 Task: Edit the HTML file to update the admission process steps.
Action: Mouse moved to (90, 525)
Screenshot: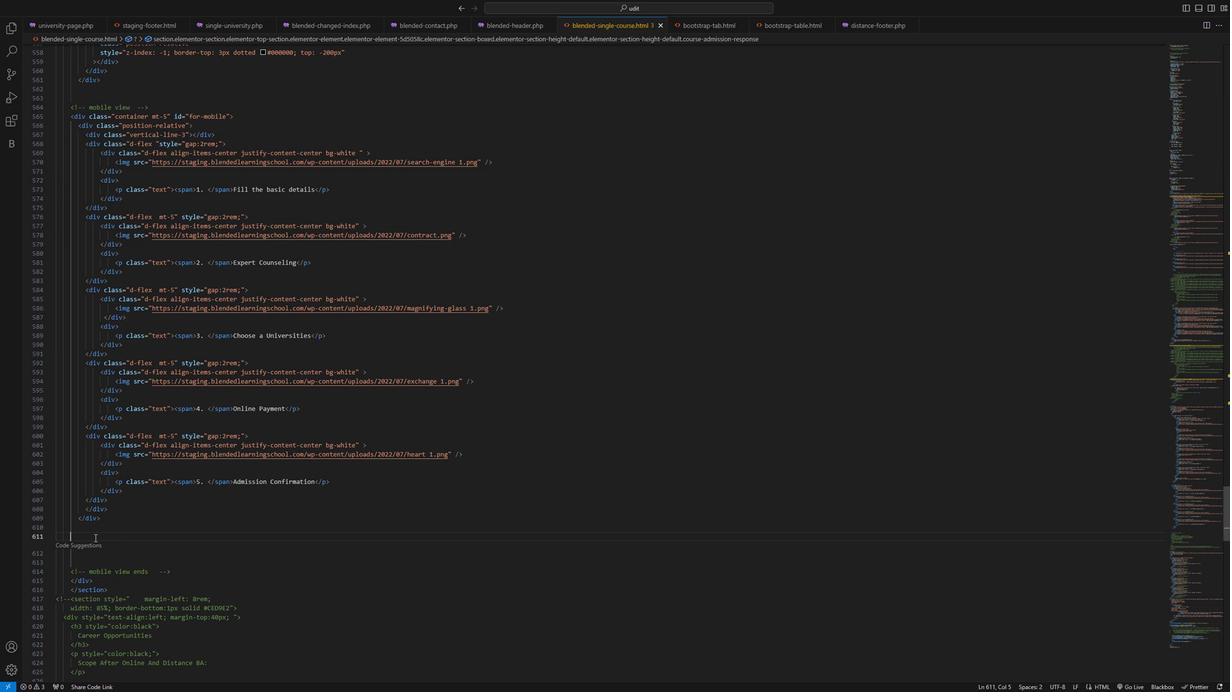 
Action: Mouse pressed left at (90, 525)
Screenshot: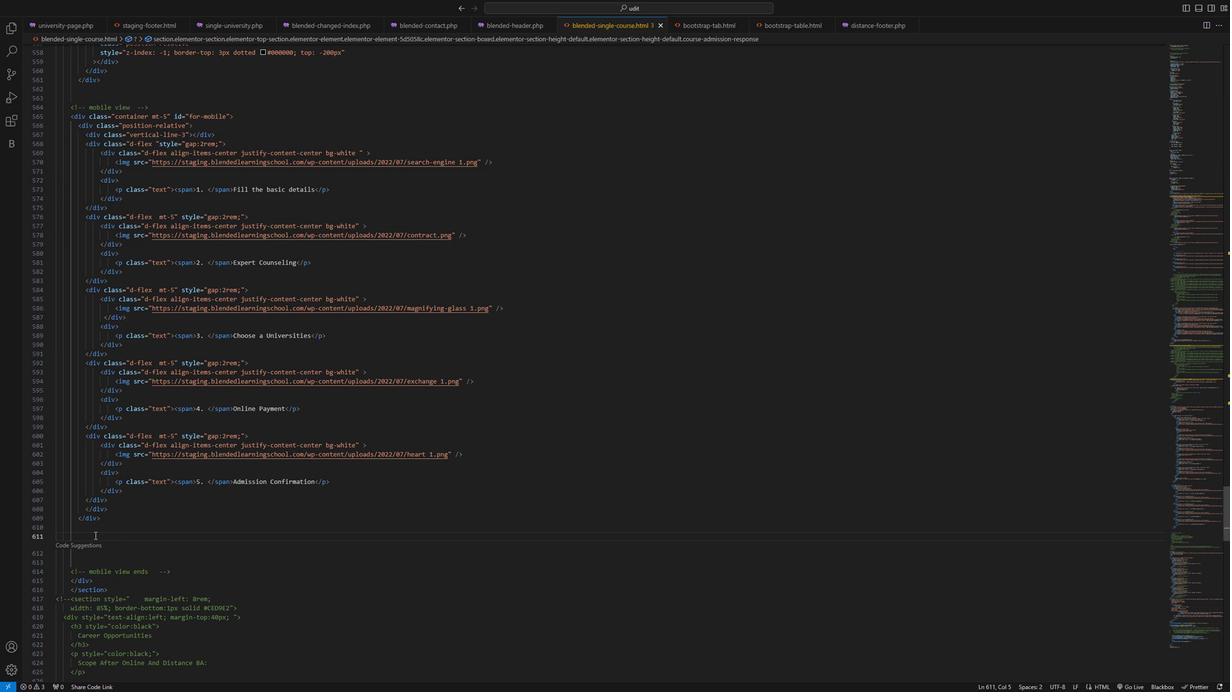 
Action: Key pressed ctrl+V
Screenshot: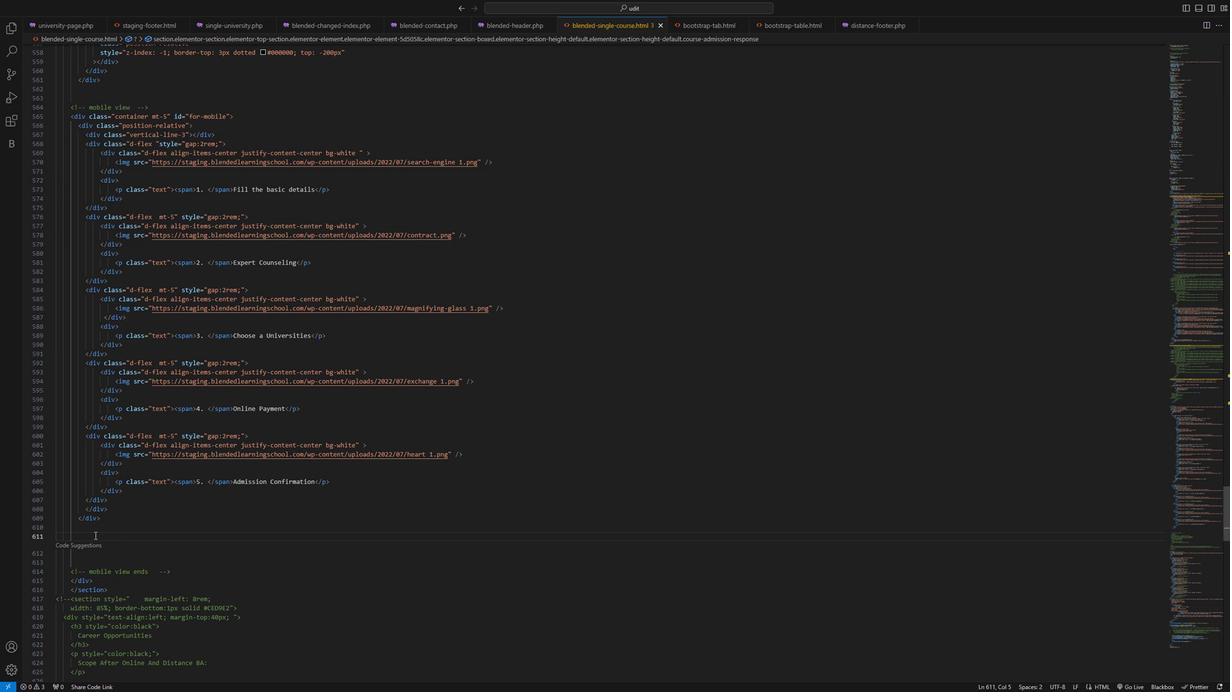 
Action: Mouse moved to (258, 308)
Screenshot: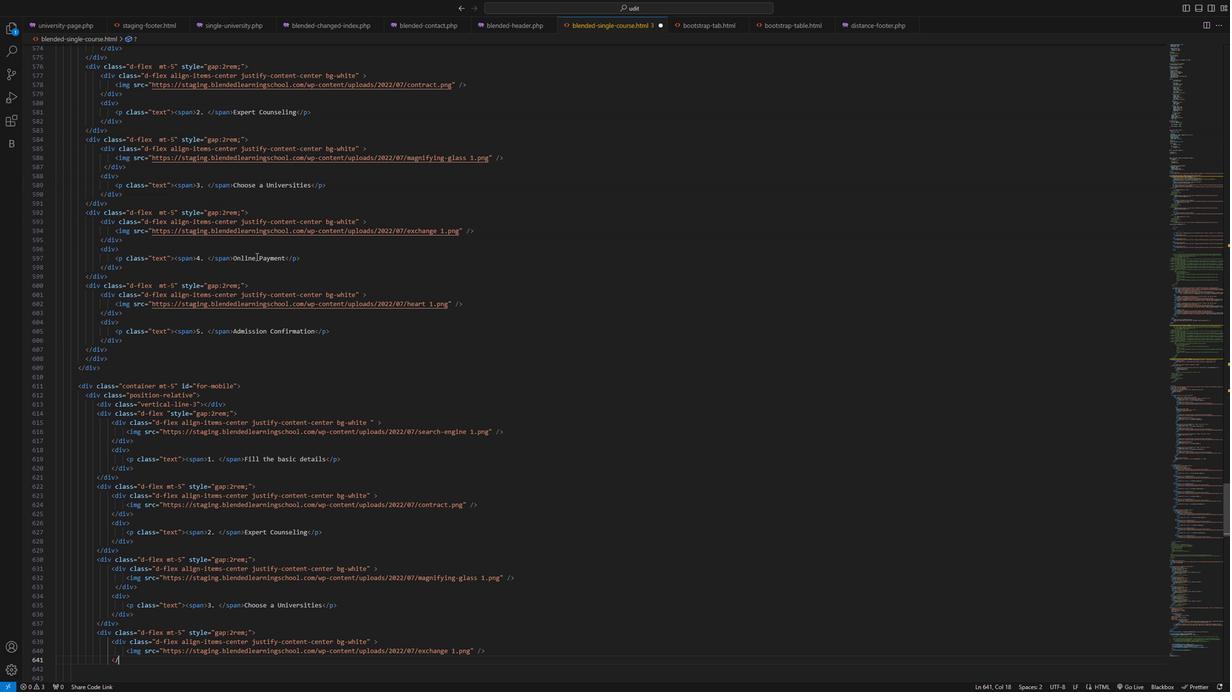 
Action: Mouse scrolled (258, 308) with delta (0, 0)
Screenshot: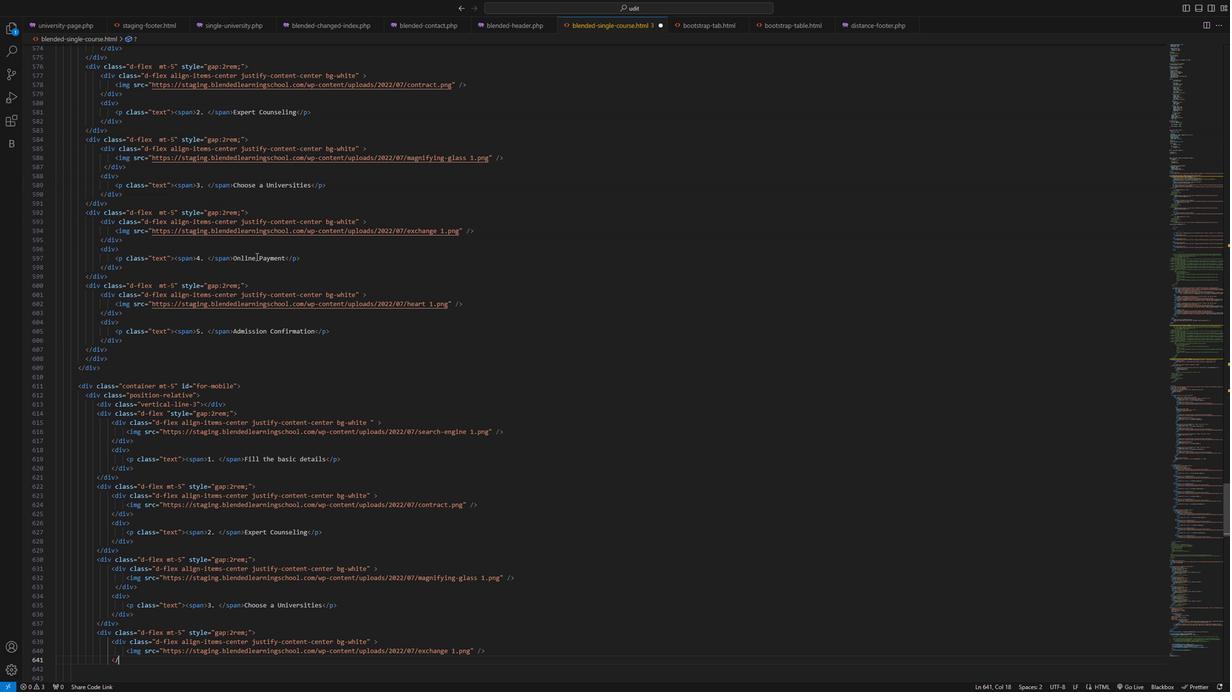 
Action: Mouse moved to (257, 309)
Screenshot: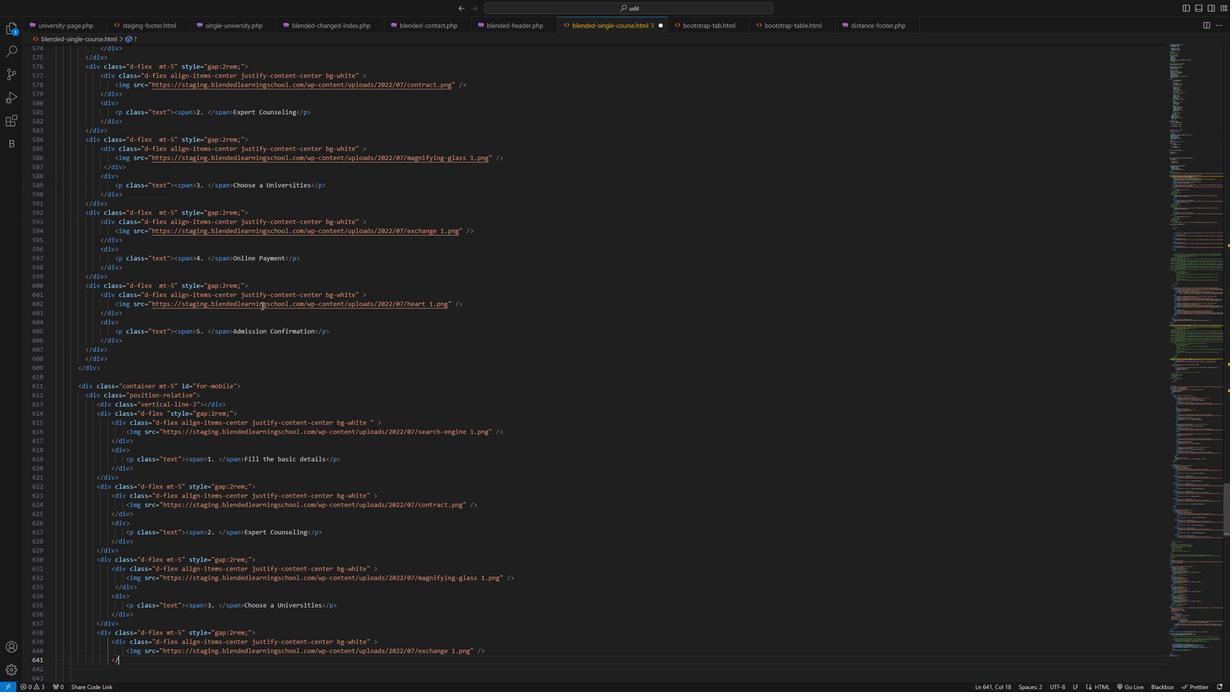 
Action: Mouse scrolled (257, 308) with delta (0, 0)
Screenshot: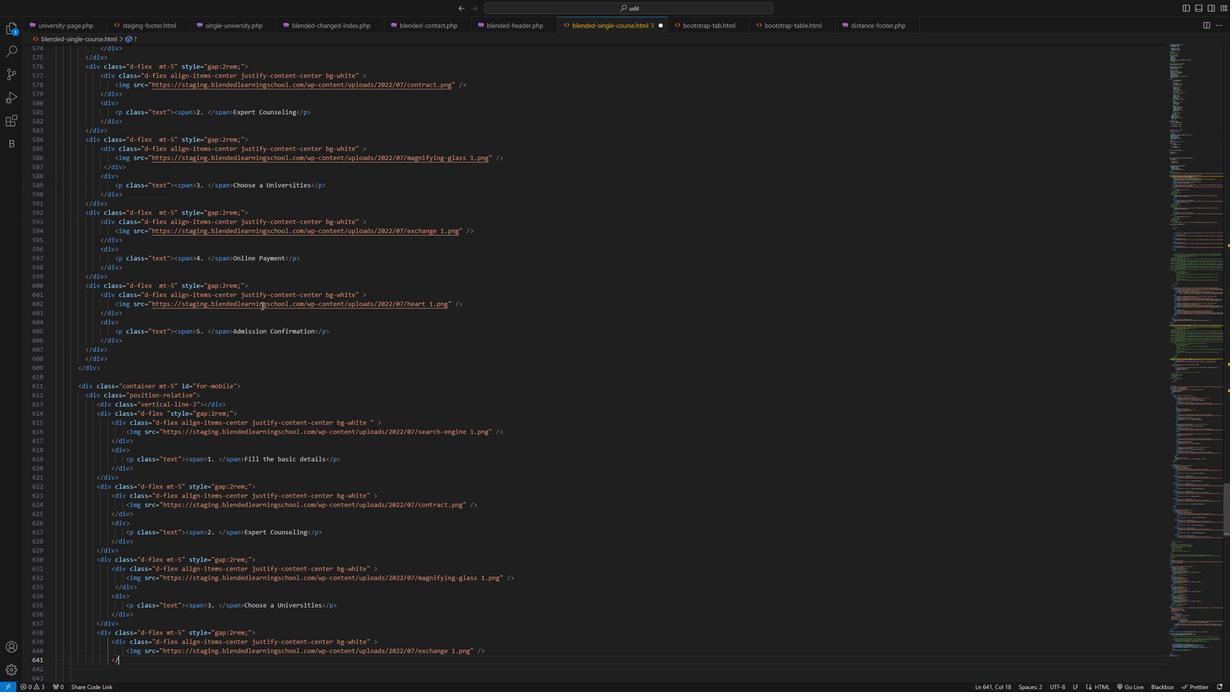 
Action: Mouse moved to (257, 310)
Screenshot: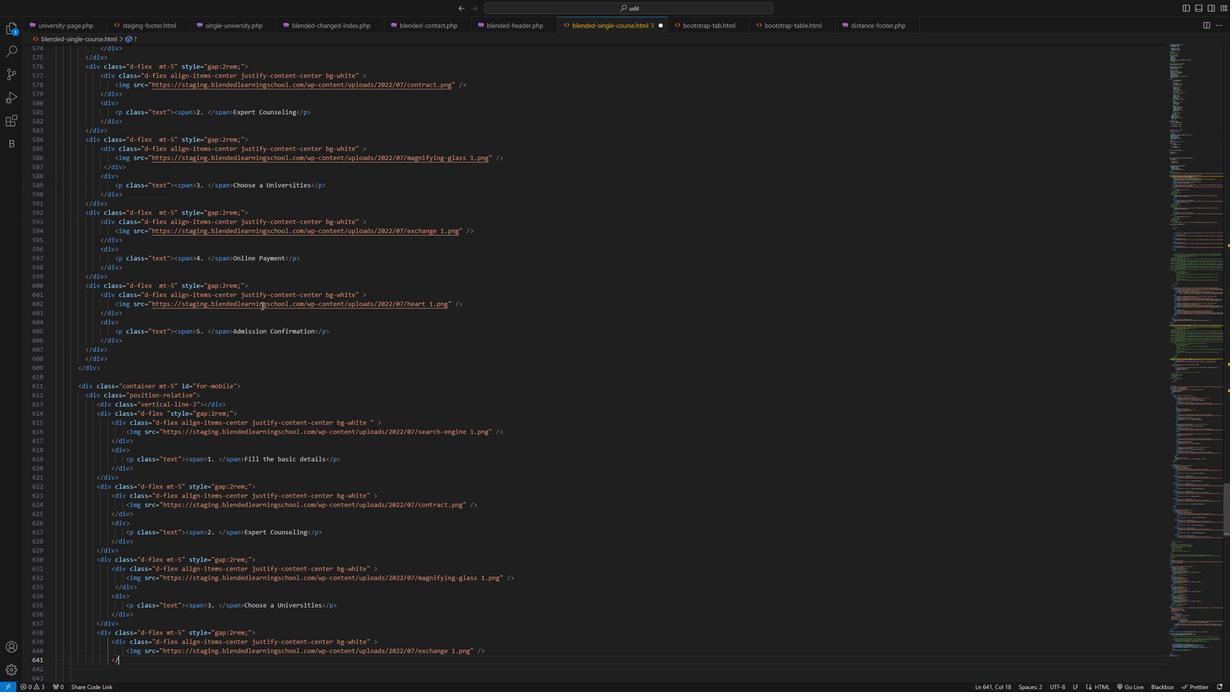 
Action: Mouse scrolled (257, 309) with delta (0, 0)
Screenshot: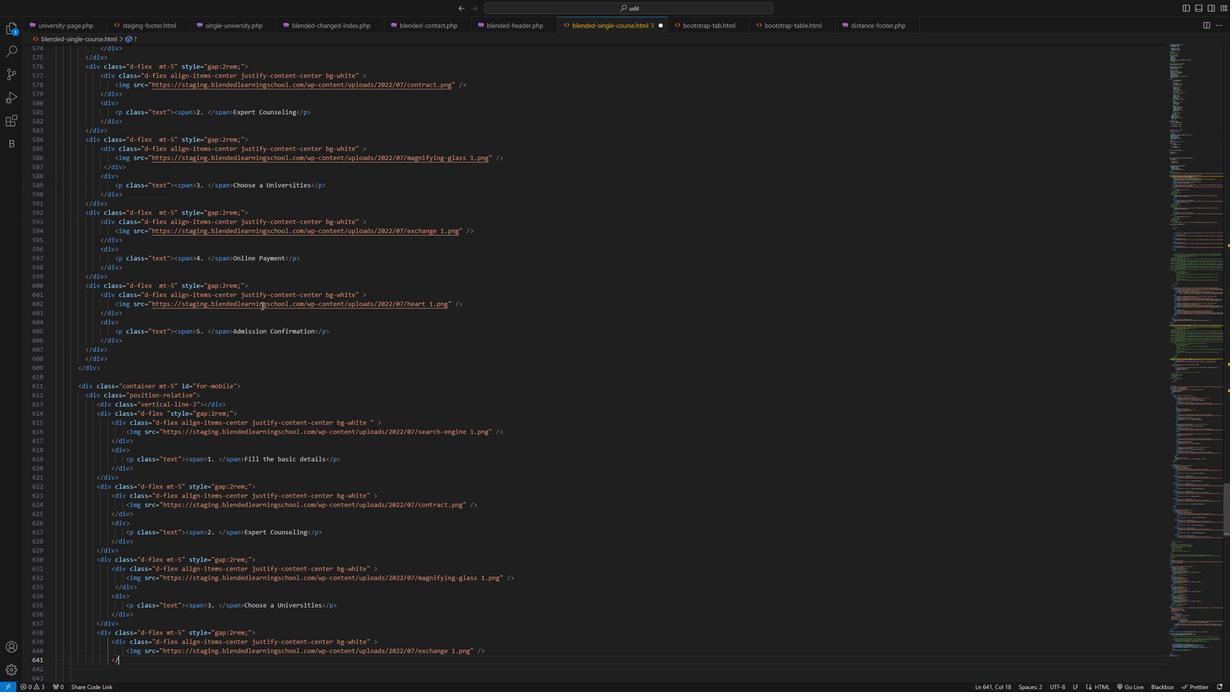 
Action: Mouse scrolled (257, 309) with delta (0, 0)
Screenshot: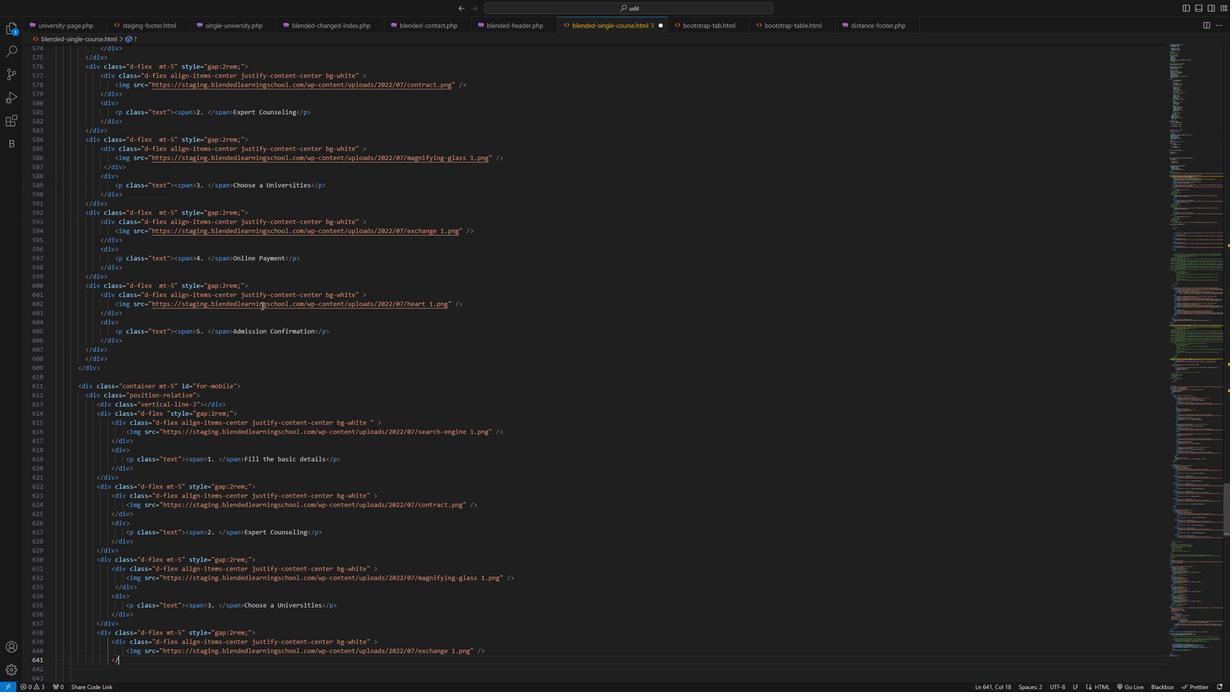 
Action: Mouse moved to (238, 362)
Screenshot: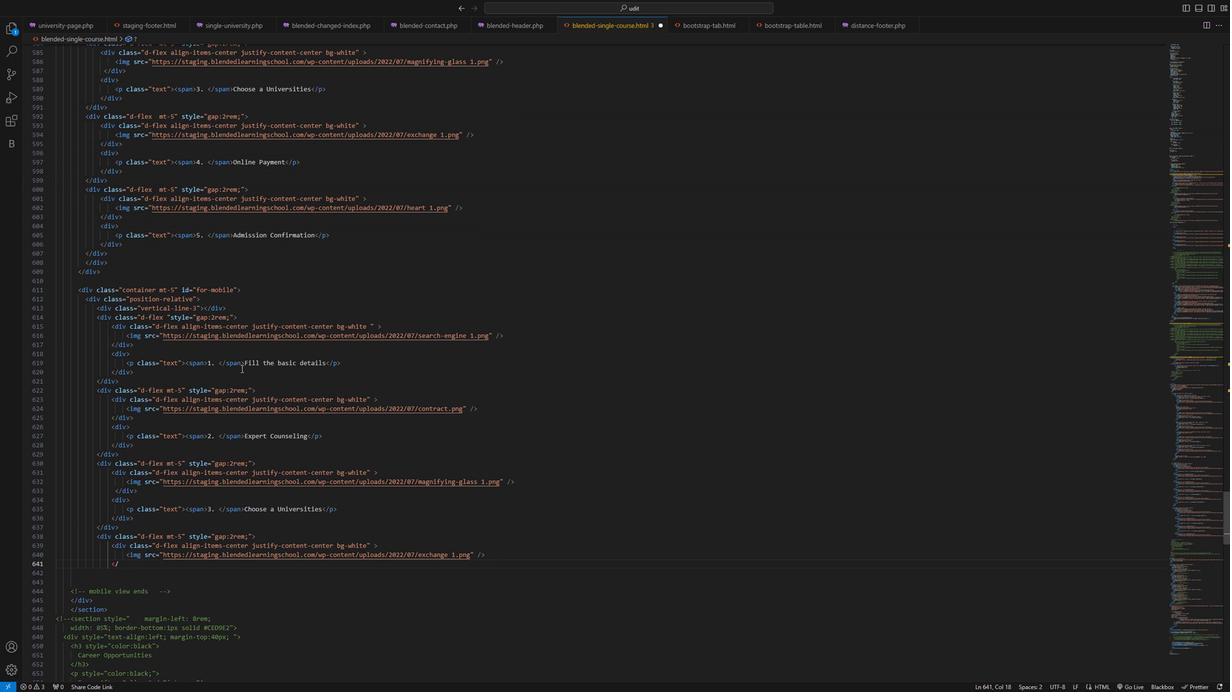 
Action: Mouse scrolled (238, 362) with delta (0, 0)
Screenshot: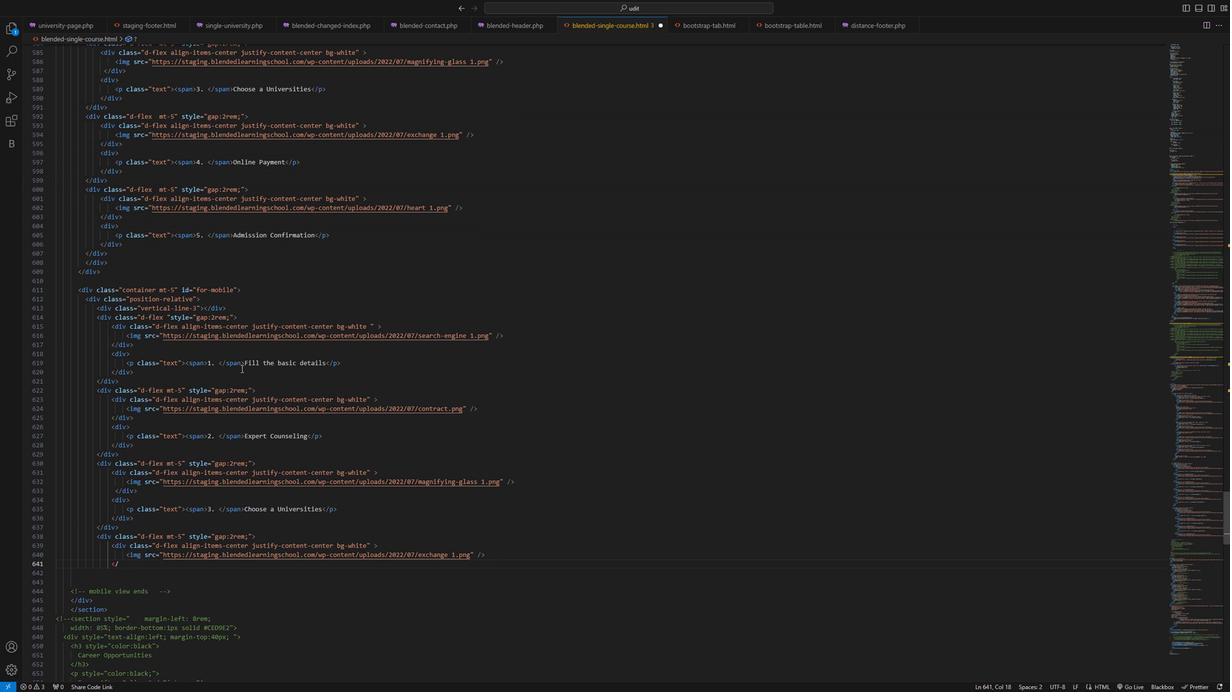 
Action: Mouse moved to (238, 362)
Screenshot: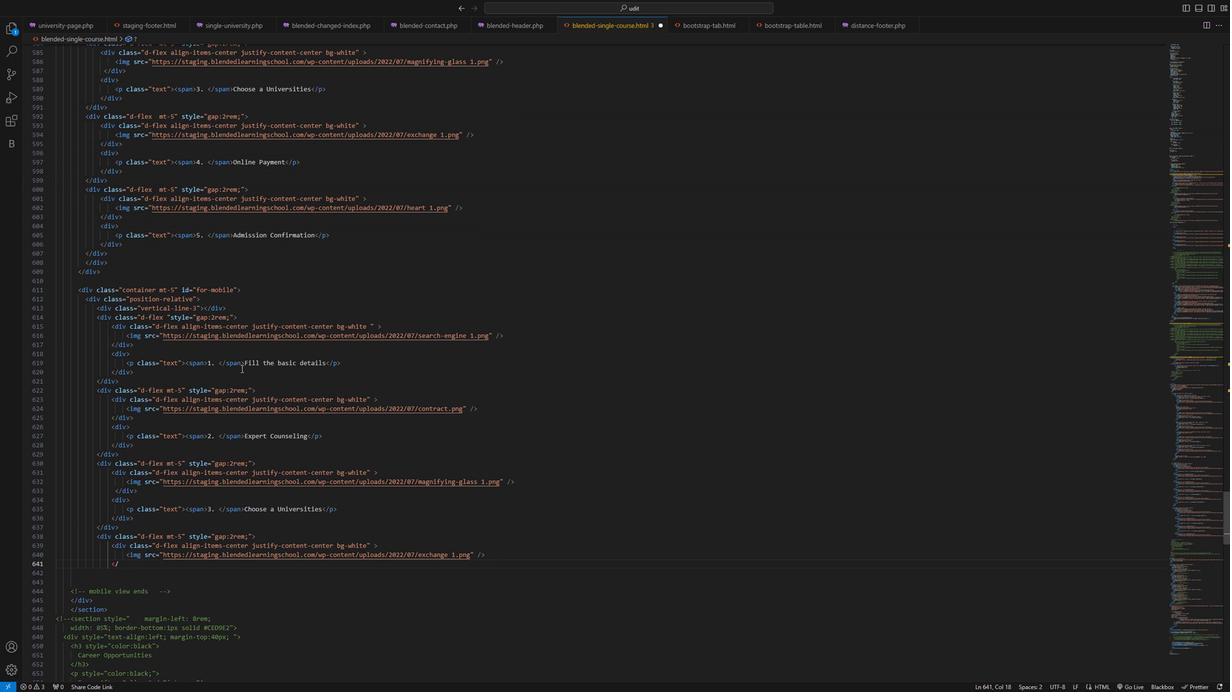 
Action: Mouse scrolled (238, 362) with delta (0, 0)
Screenshot: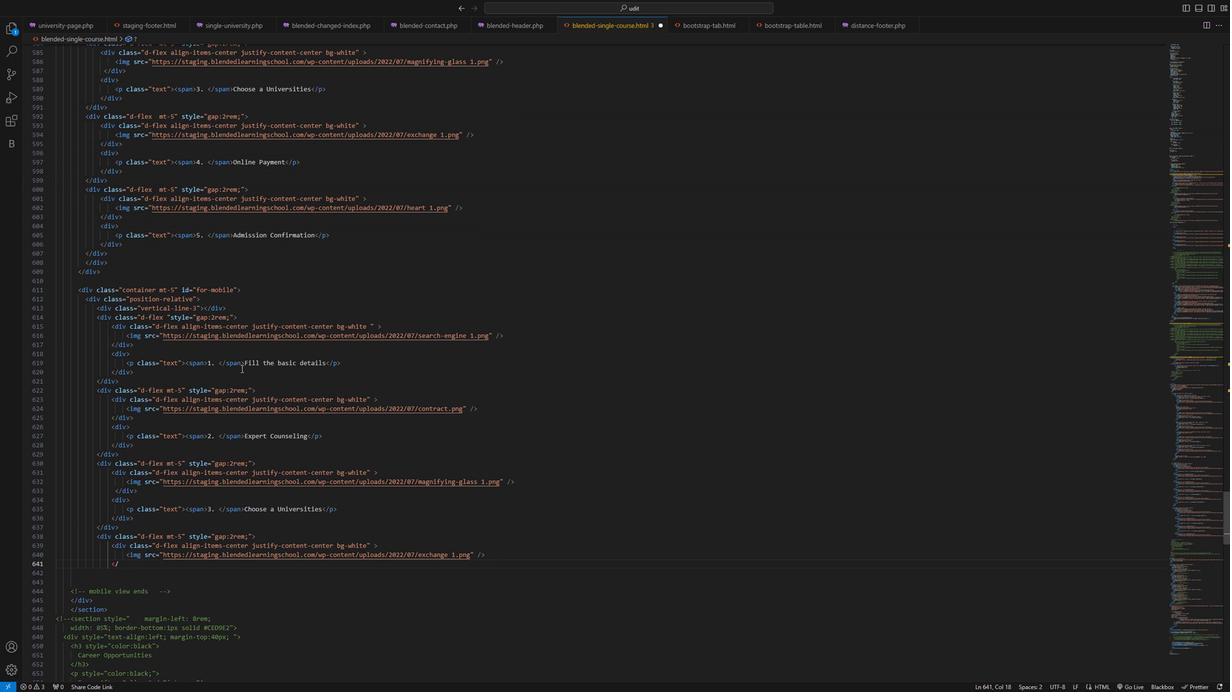 
Action: Mouse moved to (237, 363)
Screenshot: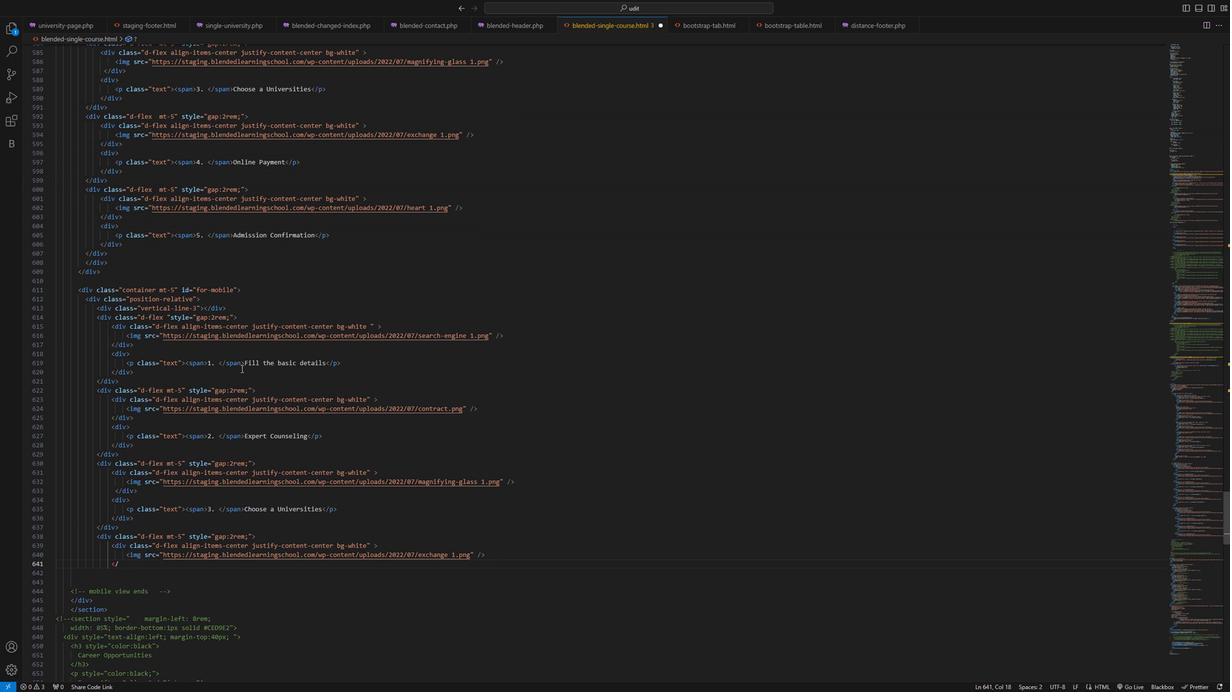 
Action: Mouse scrolled (237, 363) with delta (0, 0)
Screenshot: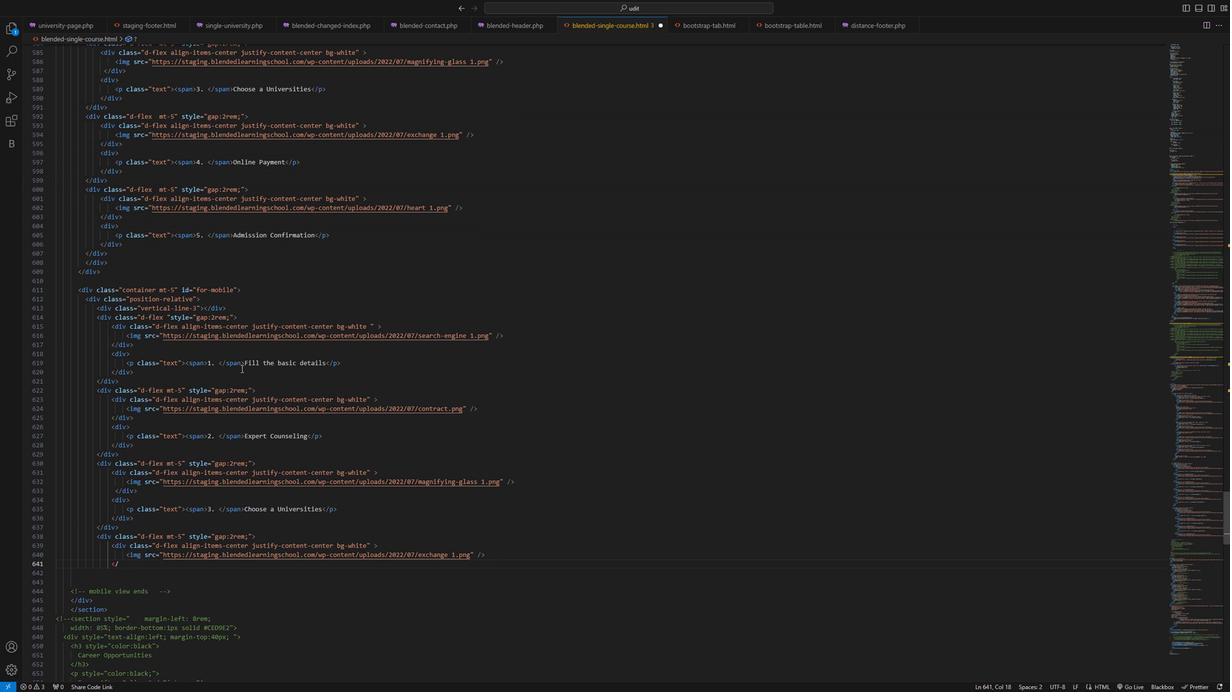
Action: Mouse moved to (126, 485)
Screenshot: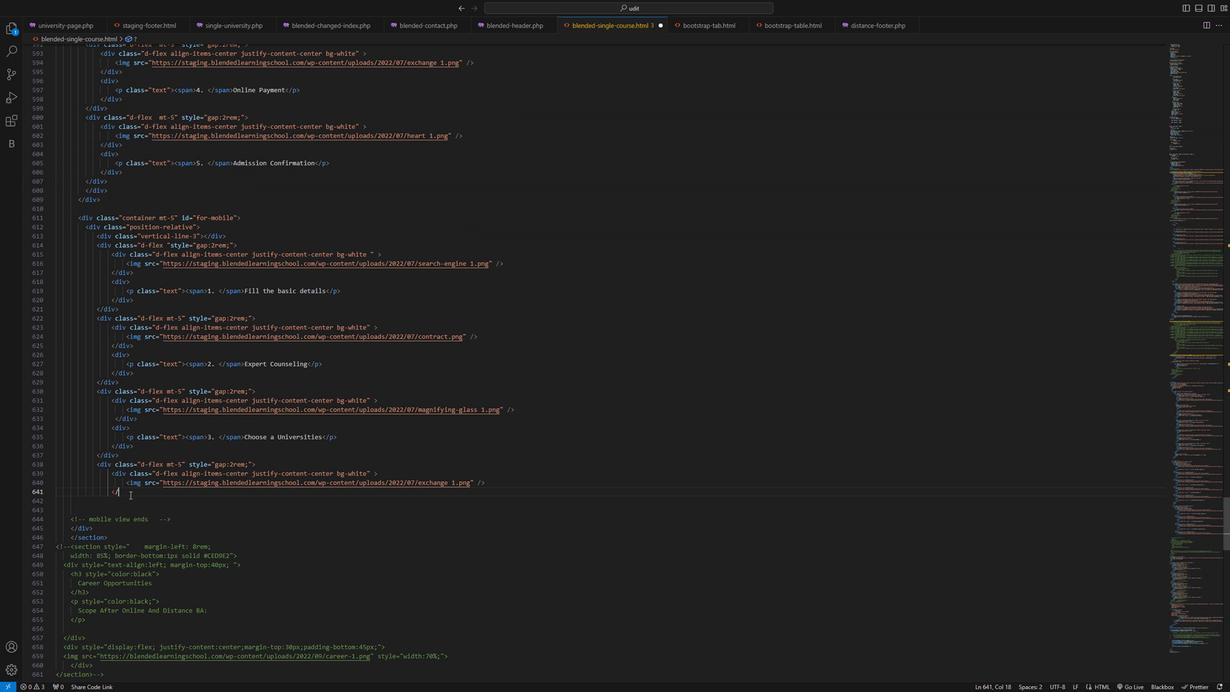 
Action: Mouse pressed left at (126, 485)
Screenshot: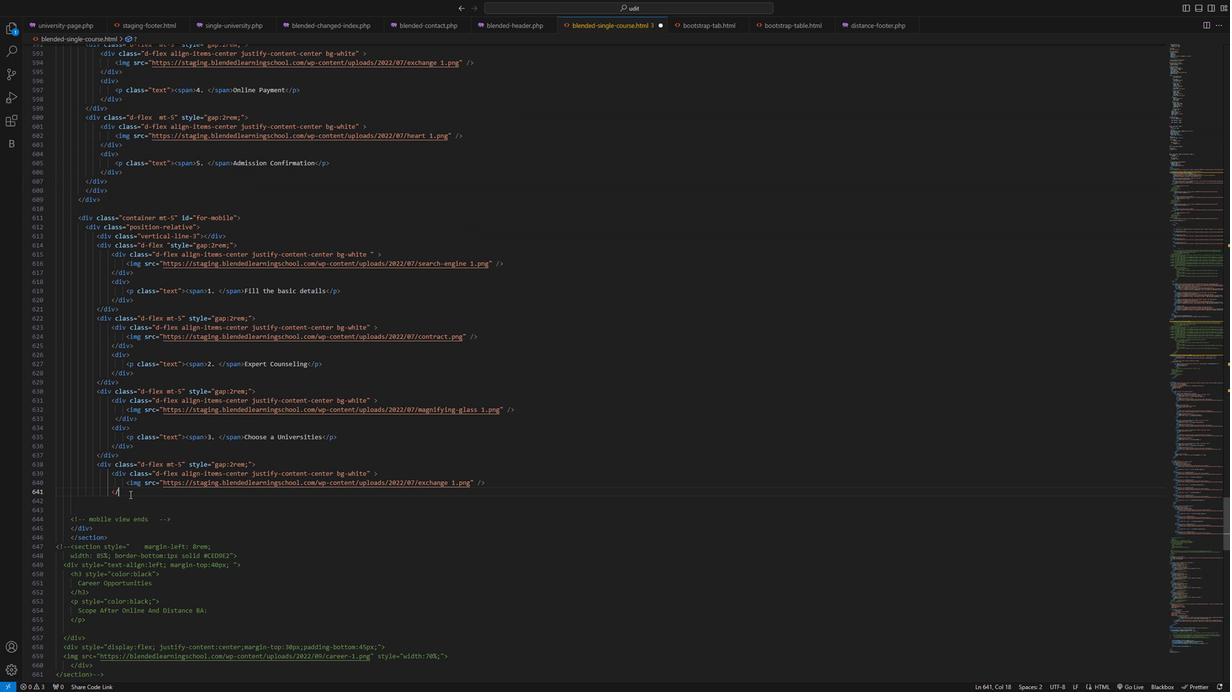 
Action: Mouse moved to (171, 476)
Screenshot: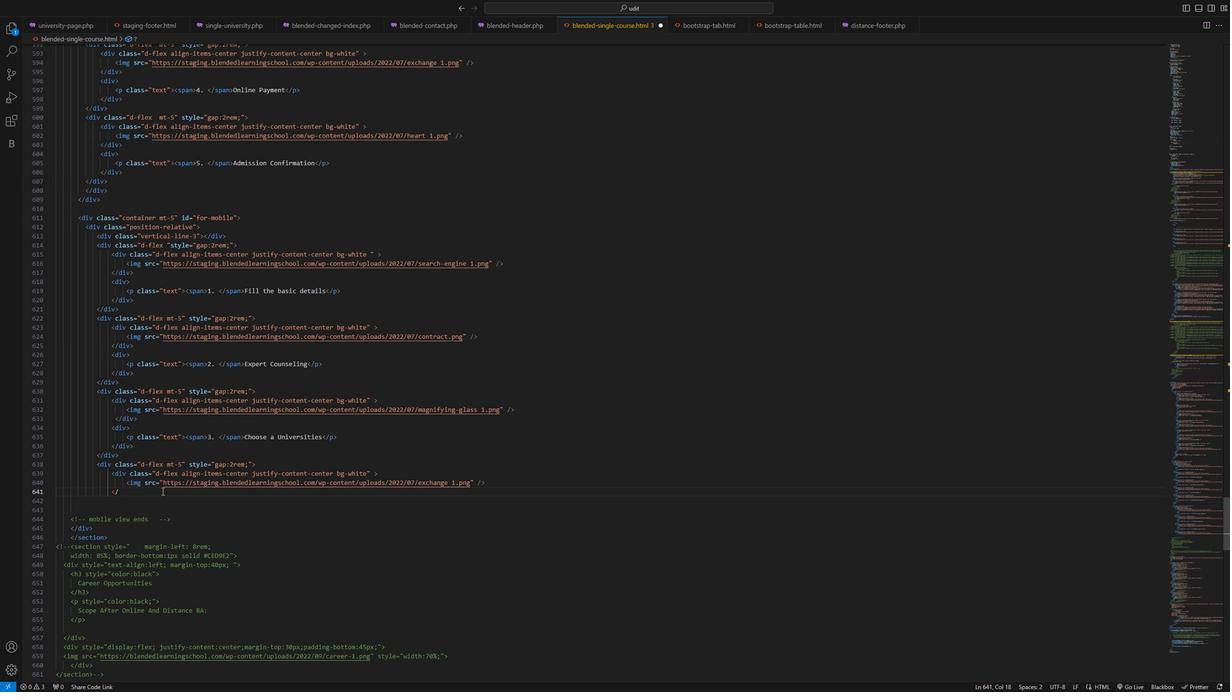 
Action: Key pressed <Key.backspace><Key.backspace><Key.backspace>
Screenshot: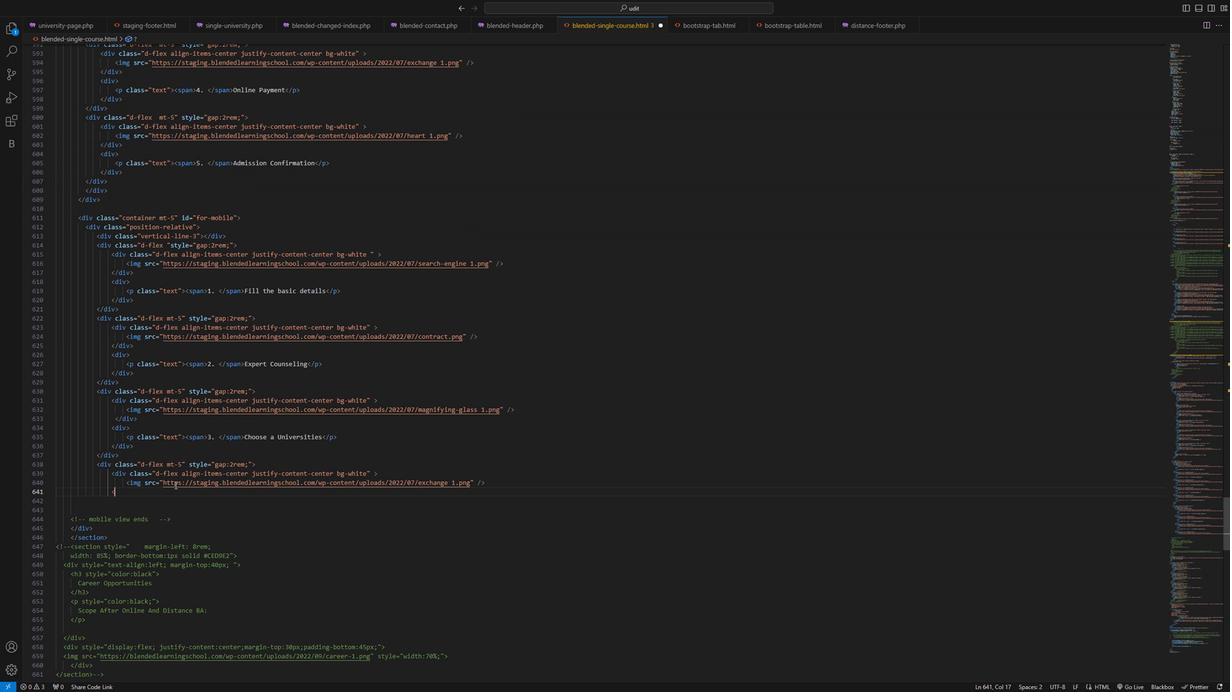 
Action: Mouse moved to (89, 217)
Screenshot: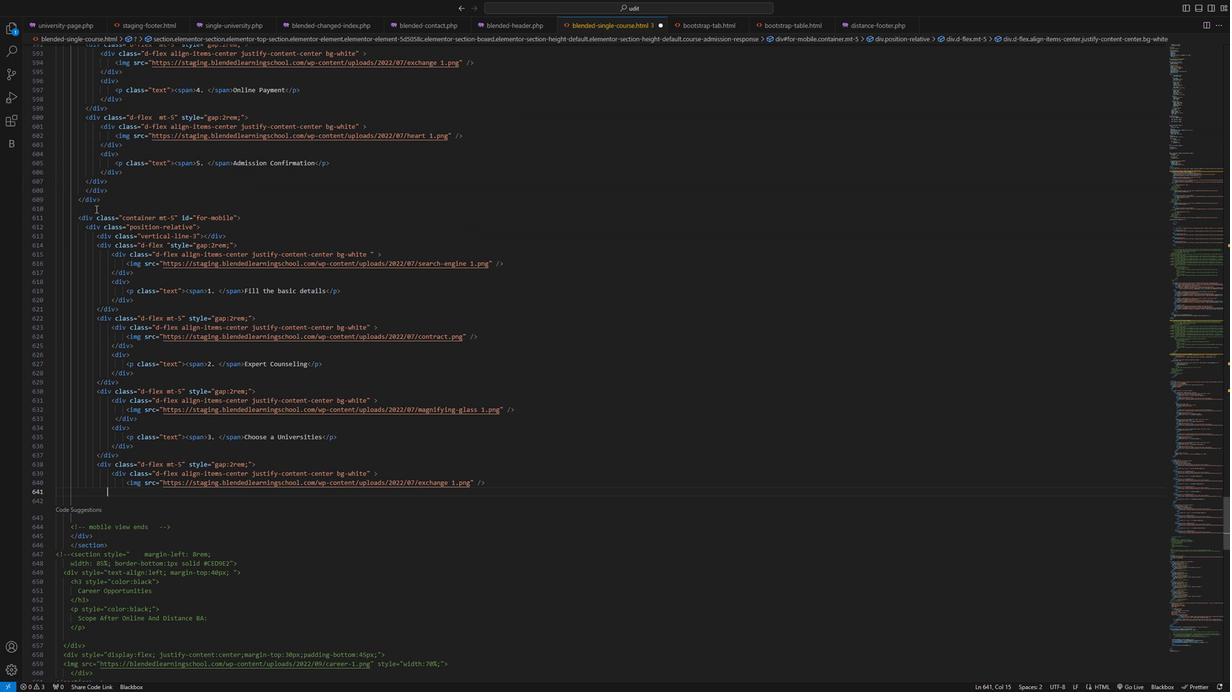 
Action: Mouse pressed left at (89, 217)
Screenshot: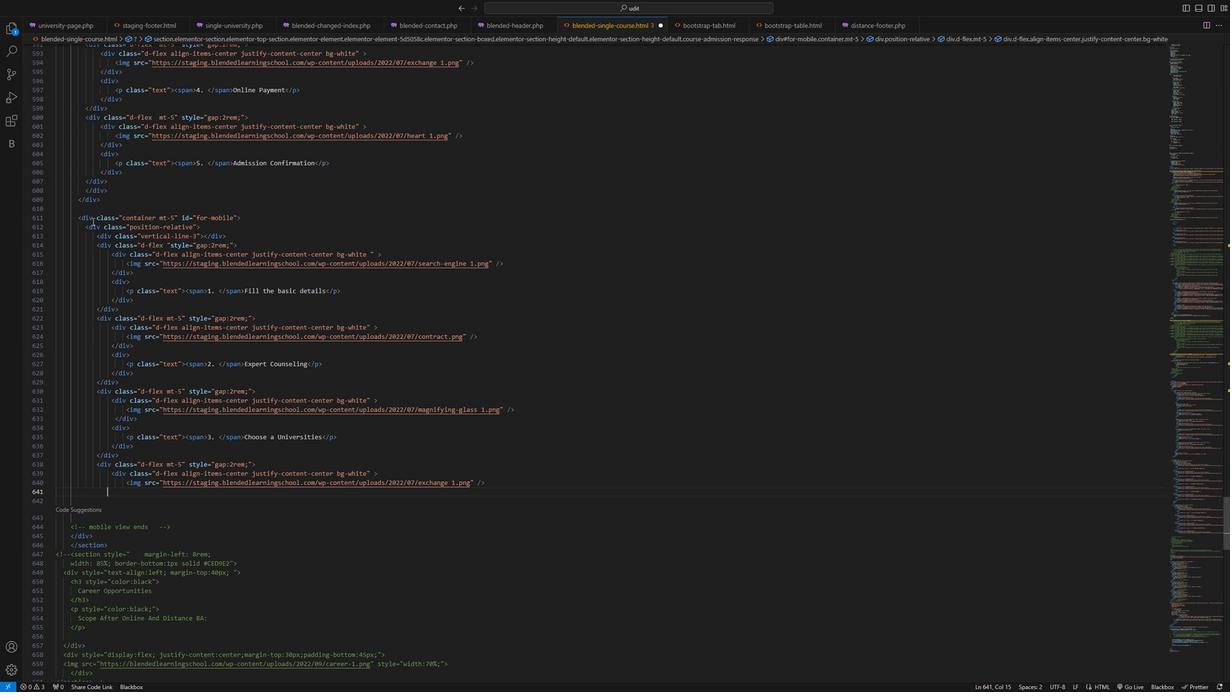 
Action: Mouse moved to (83, 215)
Screenshot: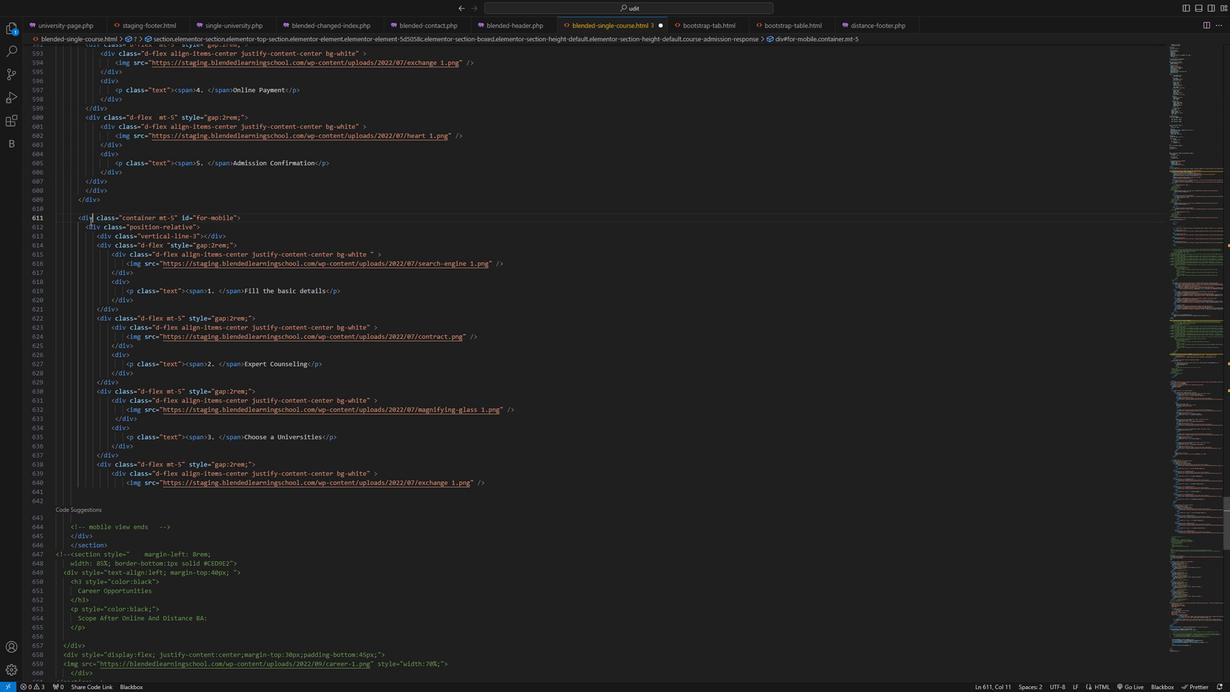 
Action: Mouse pressed left at (83, 215)
Screenshot: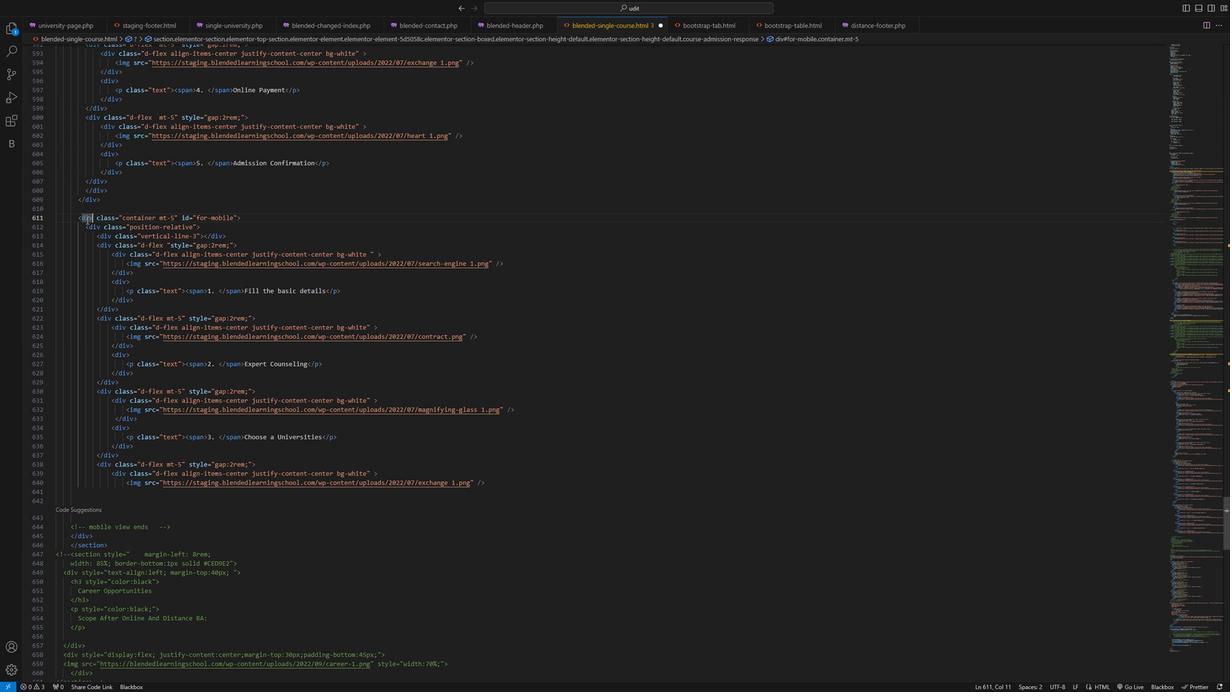 
Action: Mouse moved to (87, 221)
Screenshot: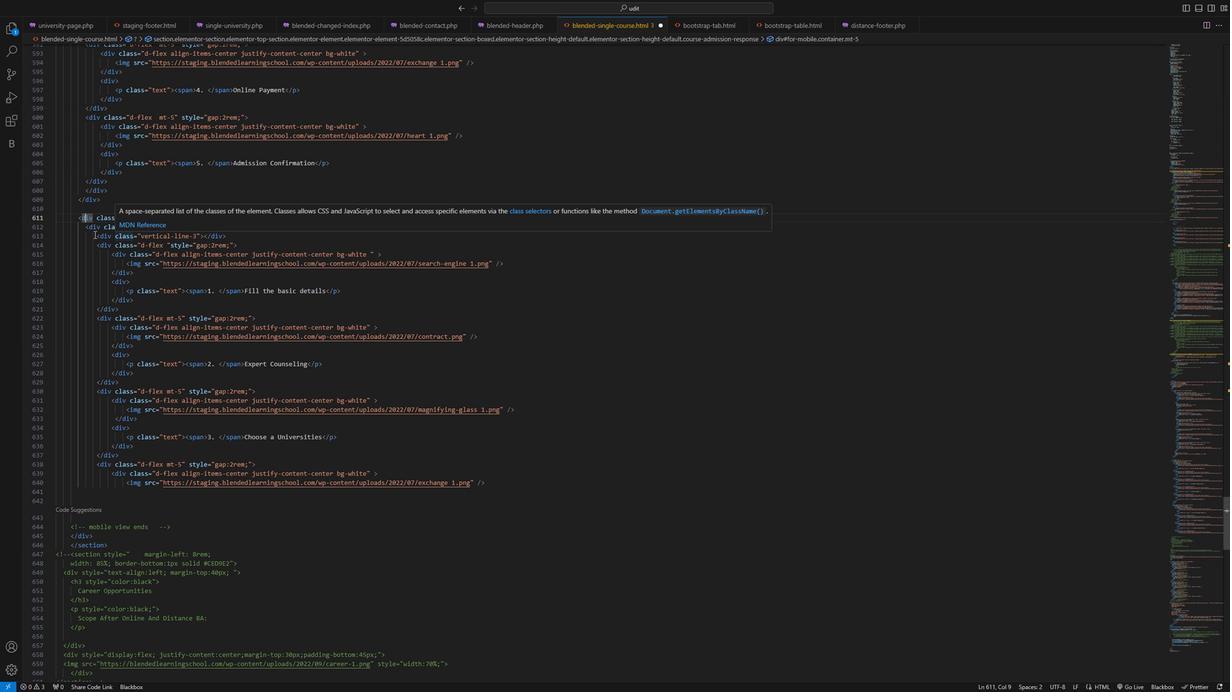 
Action: Mouse pressed left at (87, 221)
Screenshot: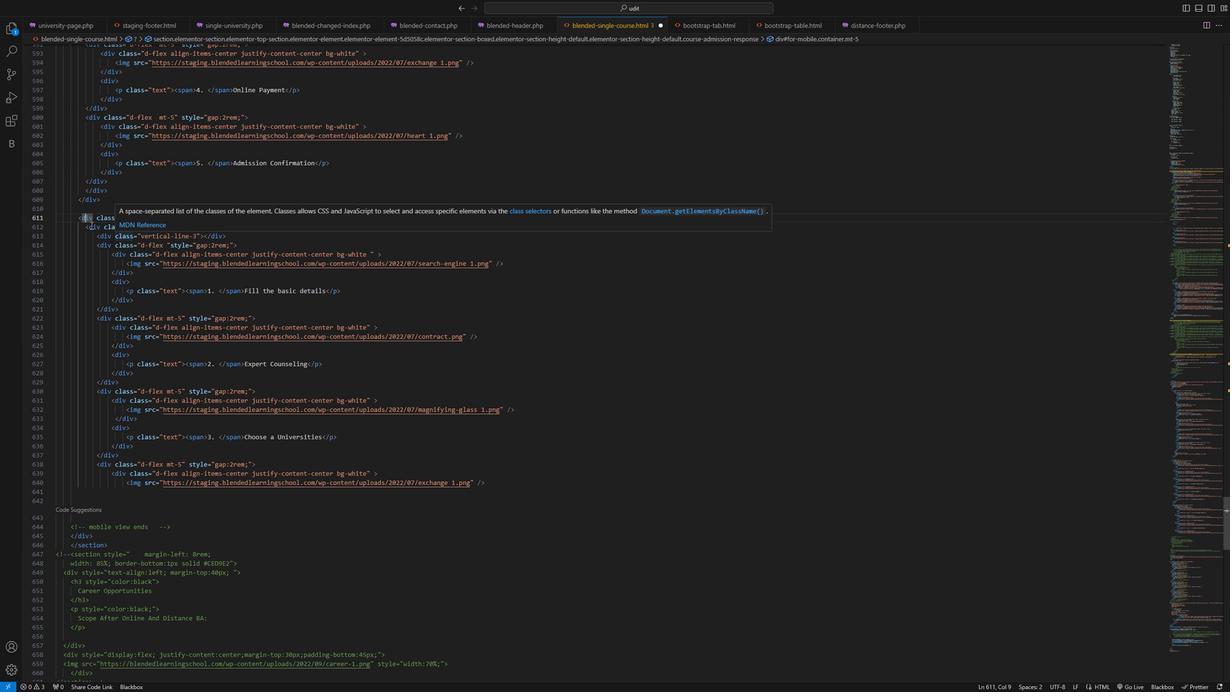
Action: Mouse moved to (99, 229)
Screenshot: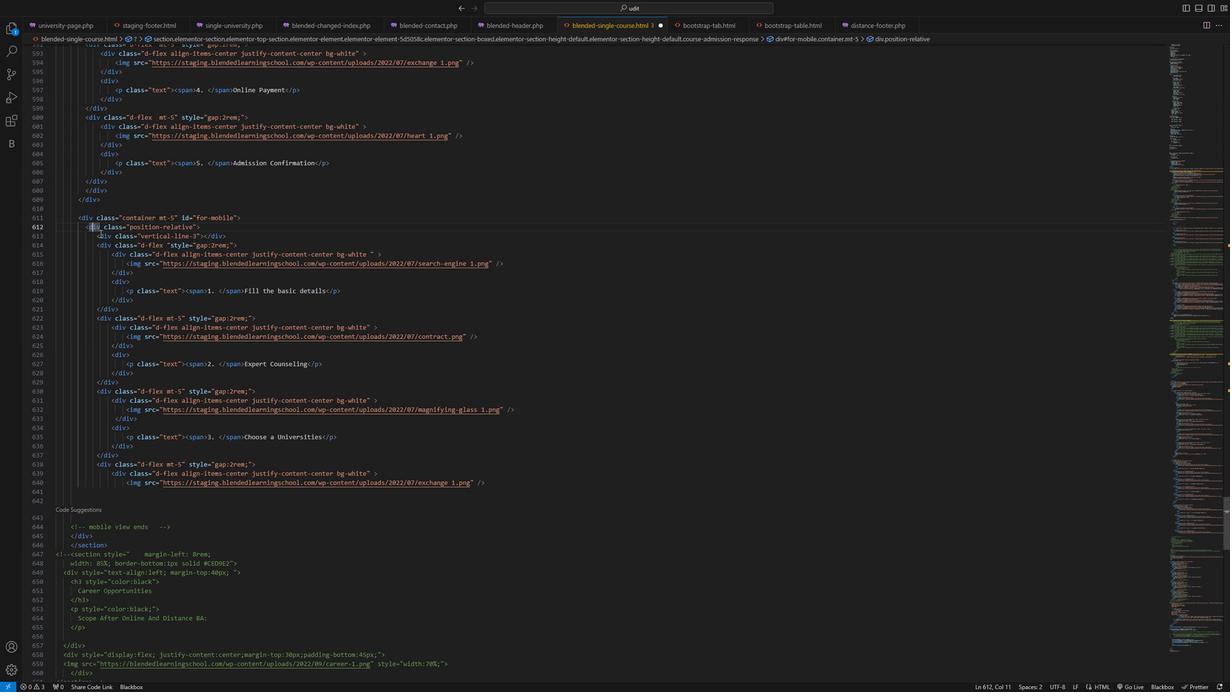 
Action: Mouse pressed left at (99, 229)
Screenshot: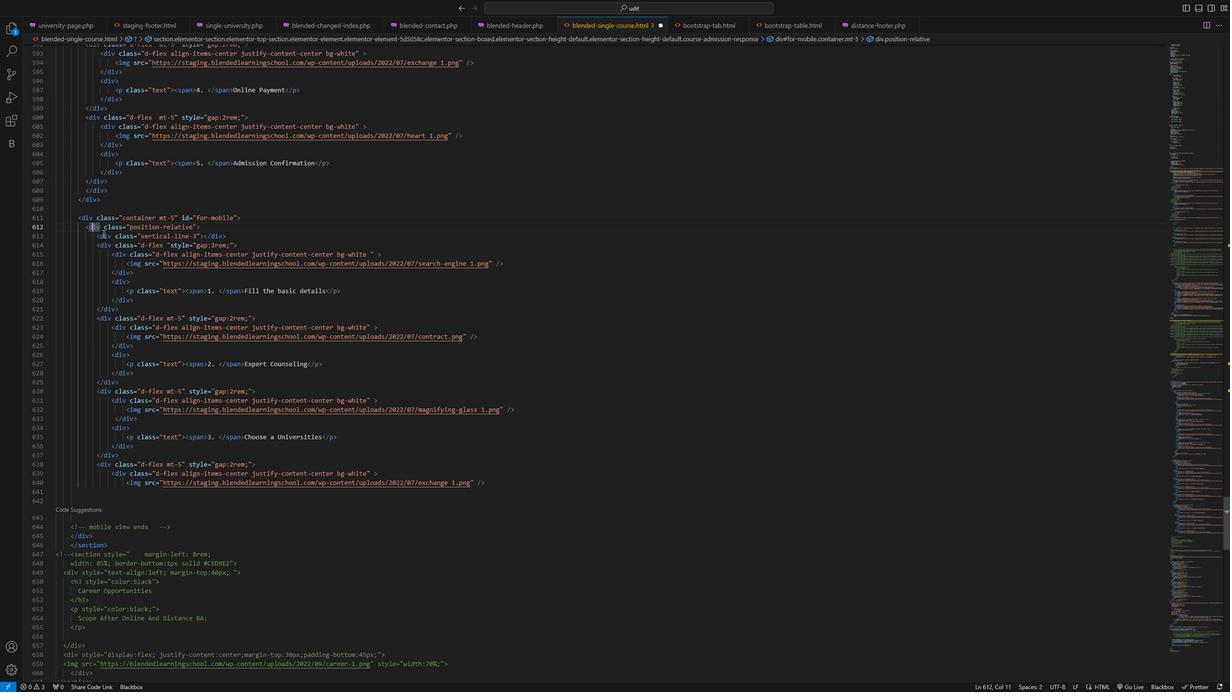 
Action: Mouse moved to (98, 237)
Screenshot: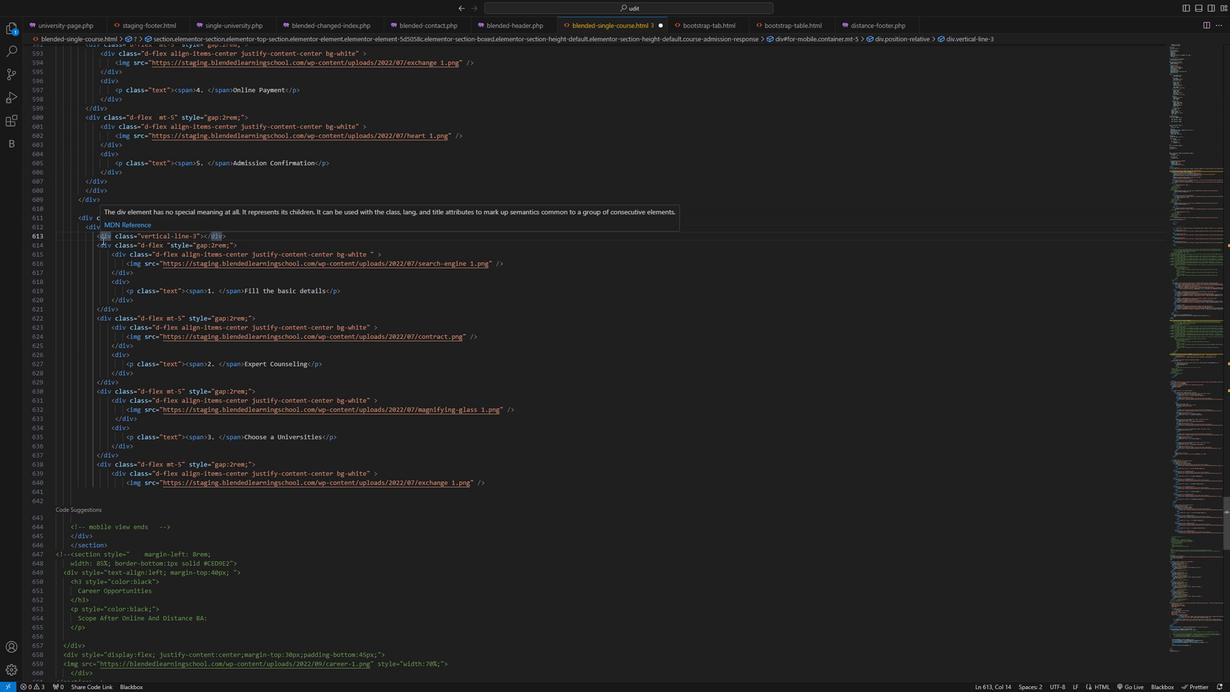 
Action: Key pressed <Key.esc>
Screenshot: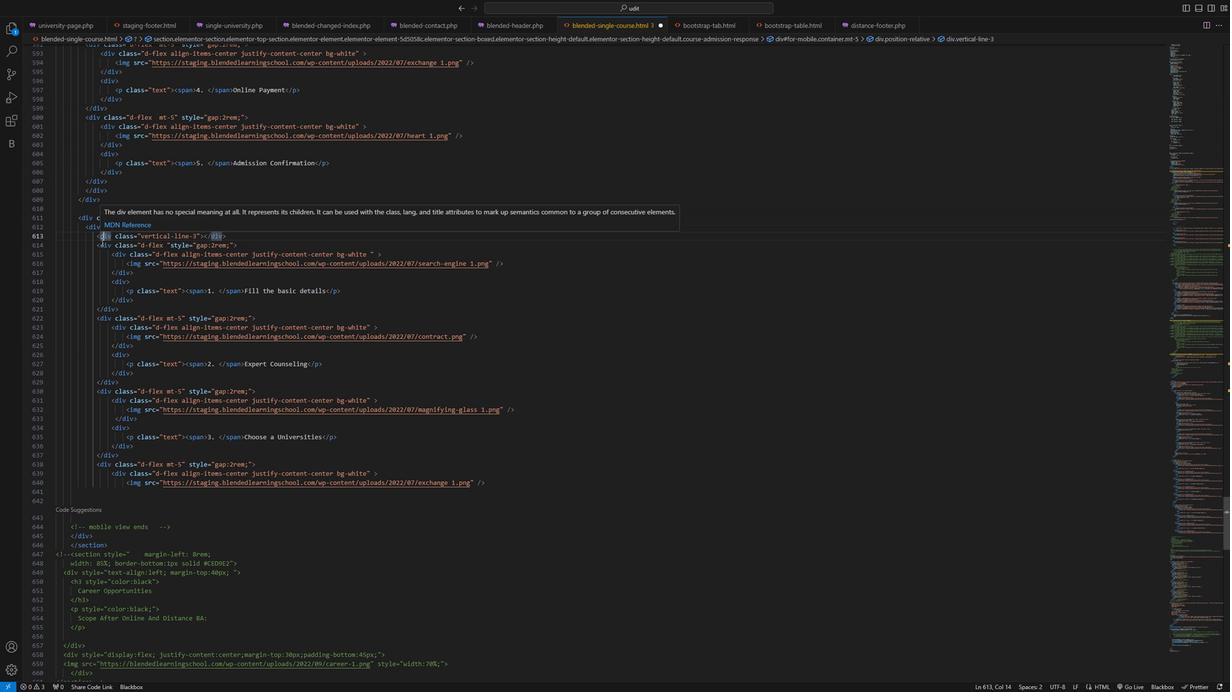 
Action: Mouse moved to (212, 281)
Screenshot: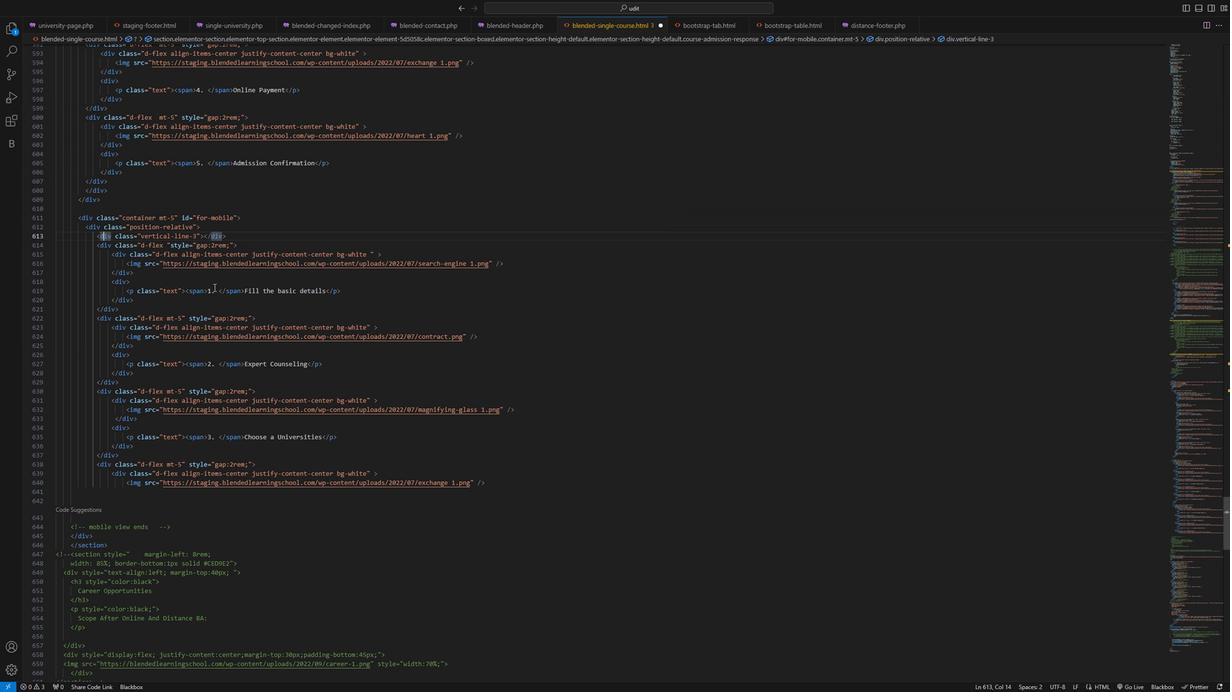 
Action: Mouse pressed left at (212, 281)
Screenshot: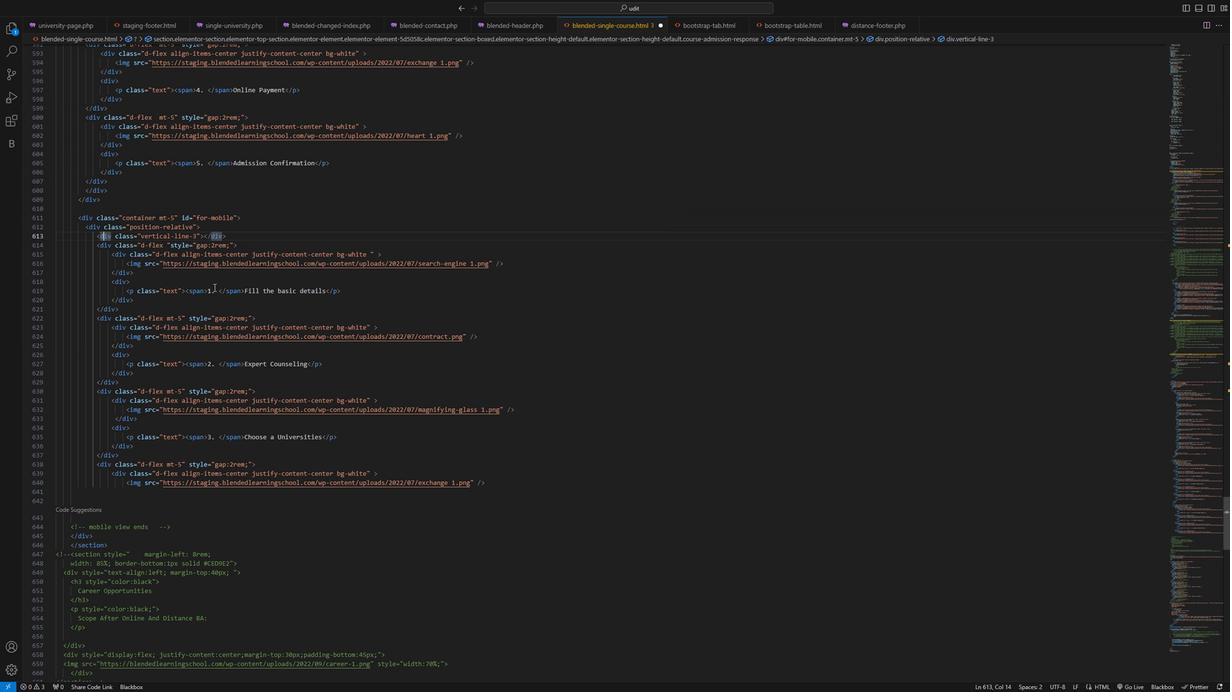 
Action: Mouse moved to (391, 297)
Screenshot: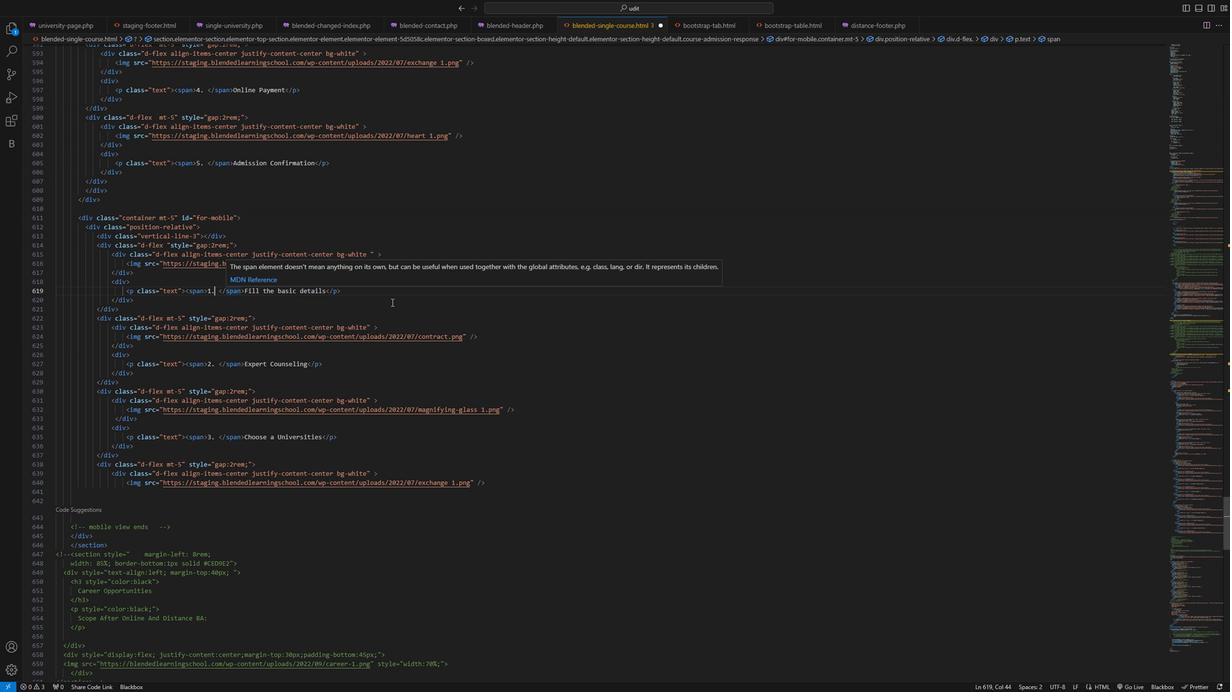 
Action: Key pressed <Key.right><Key.right><Key.right>
Screenshot: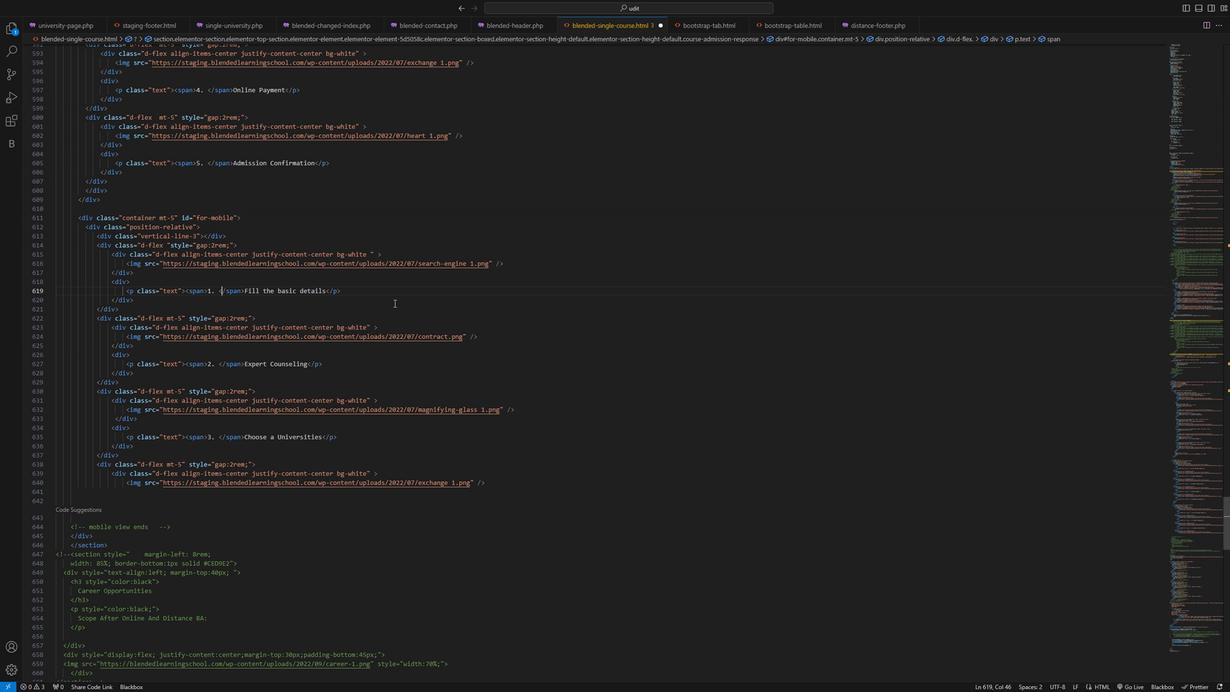 
Action: Mouse moved to (94, 223)
Screenshot: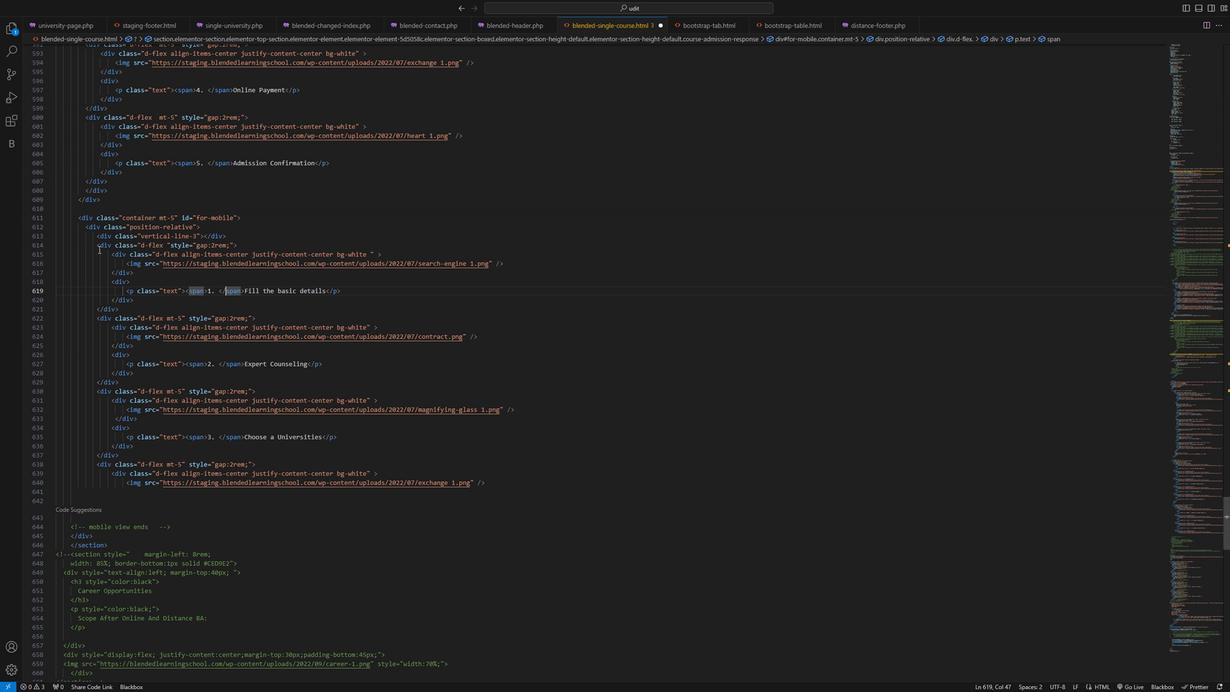 
Action: Mouse pressed left at (94, 223)
Screenshot: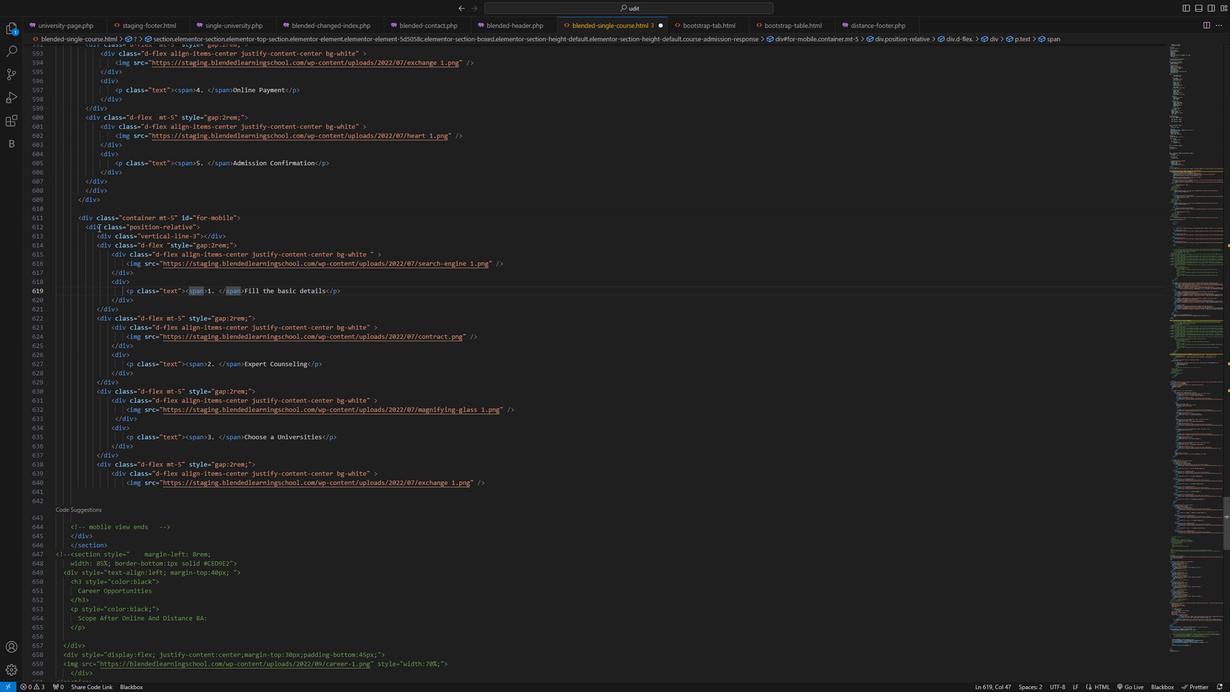 
Action: Mouse moved to (98, 231)
Screenshot: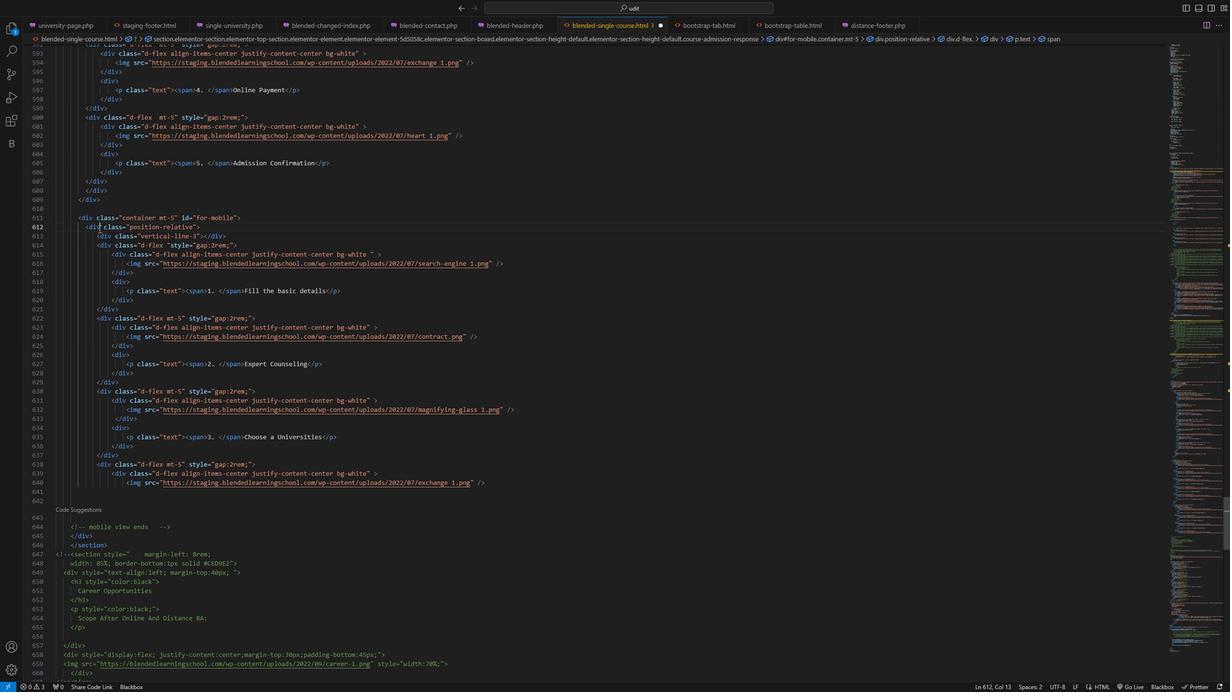 
Action: Mouse pressed left at (98, 231)
Screenshot: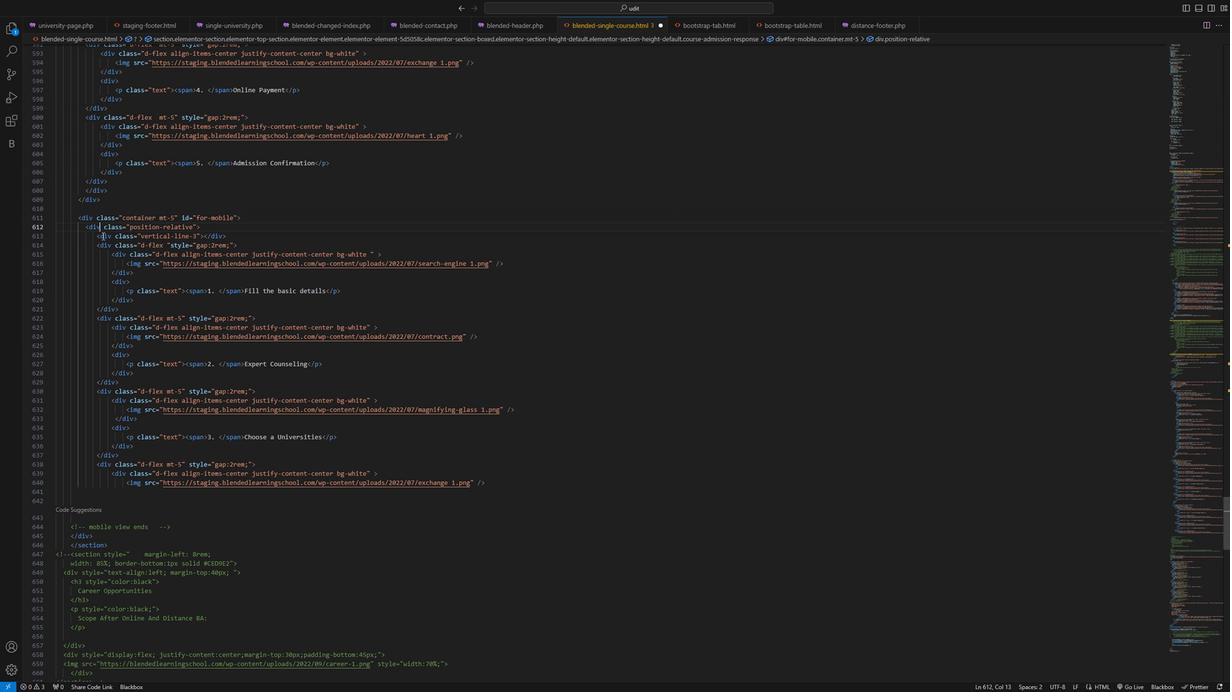 
Action: Mouse moved to (92, 231)
Screenshot: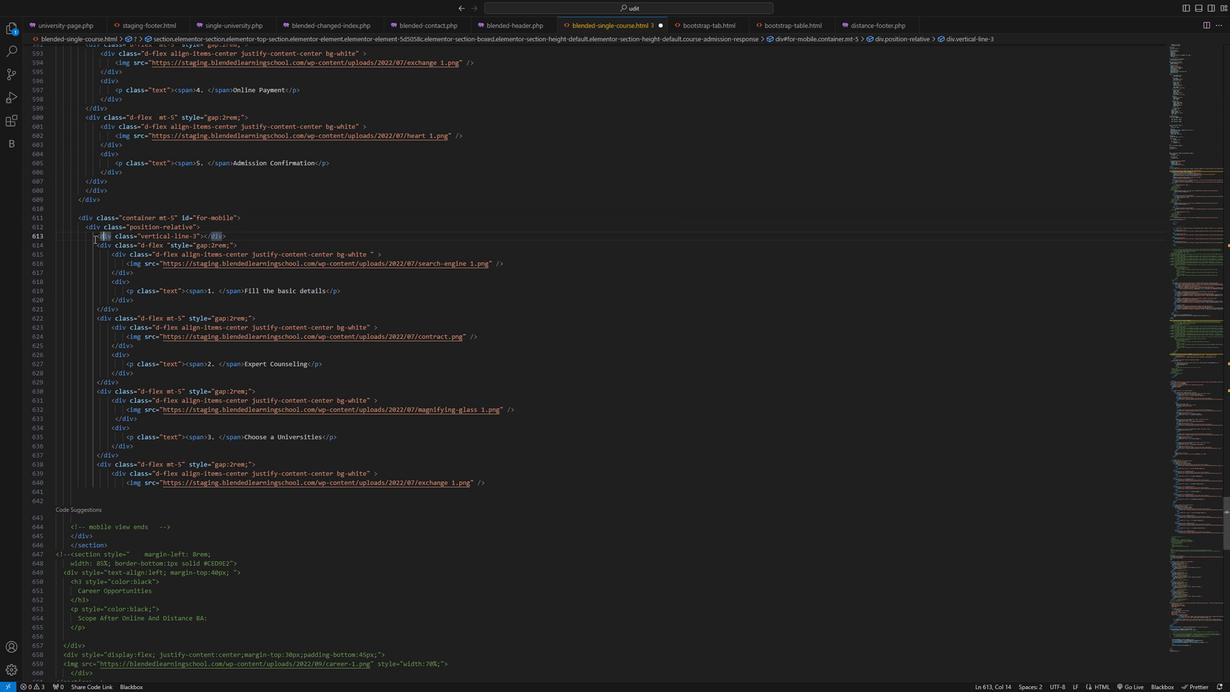 
Action: Mouse pressed left at (92, 231)
Screenshot: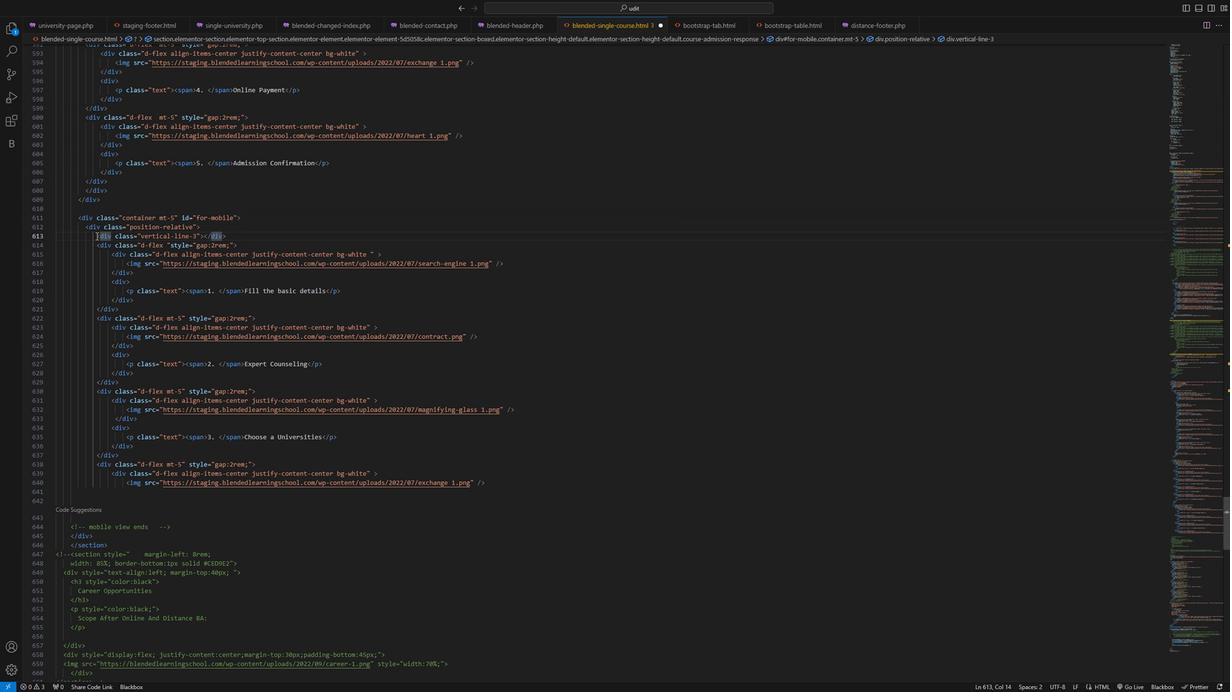 
Action: Mouse moved to (155, 474)
Screenshot: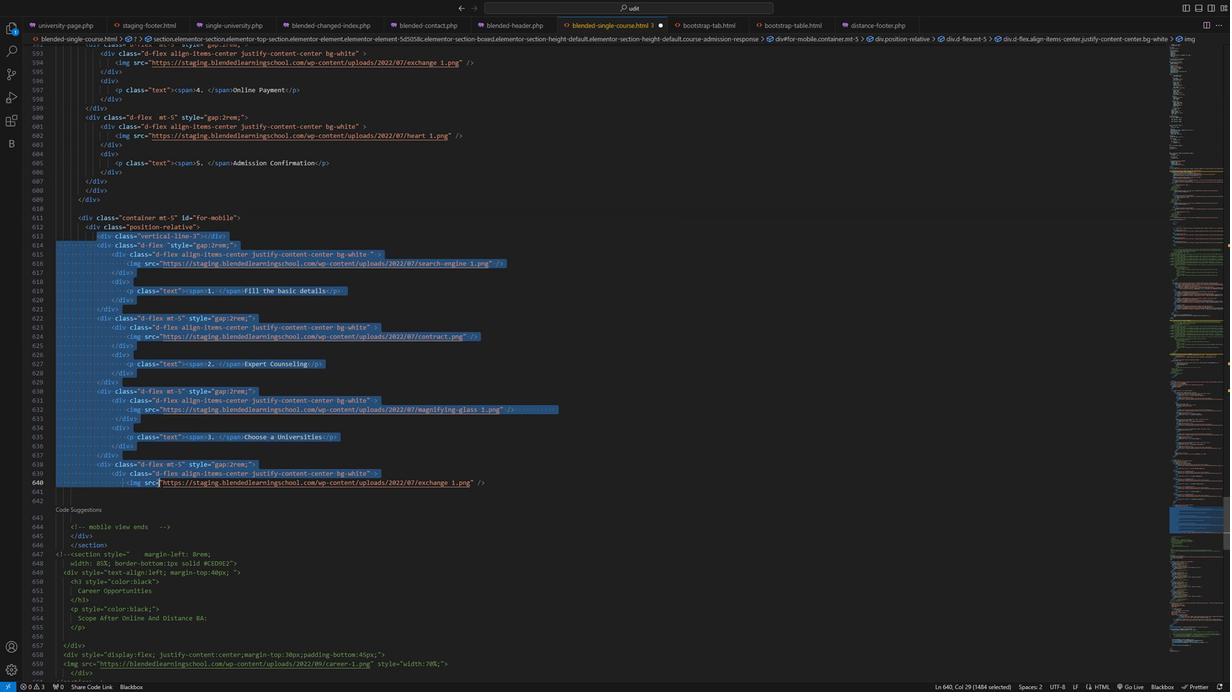 
Action: Mouse pressed left at (155, 474)
Screenshot: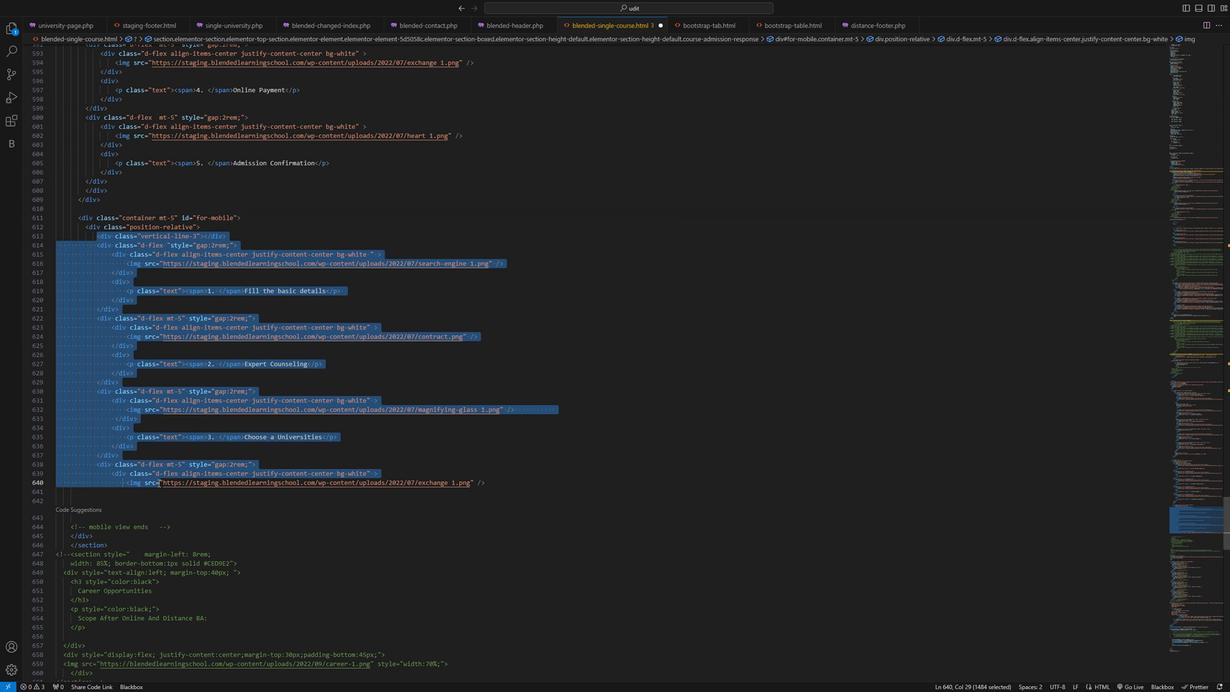 
Action: Mouse moved to (73, 213)
Screenshot: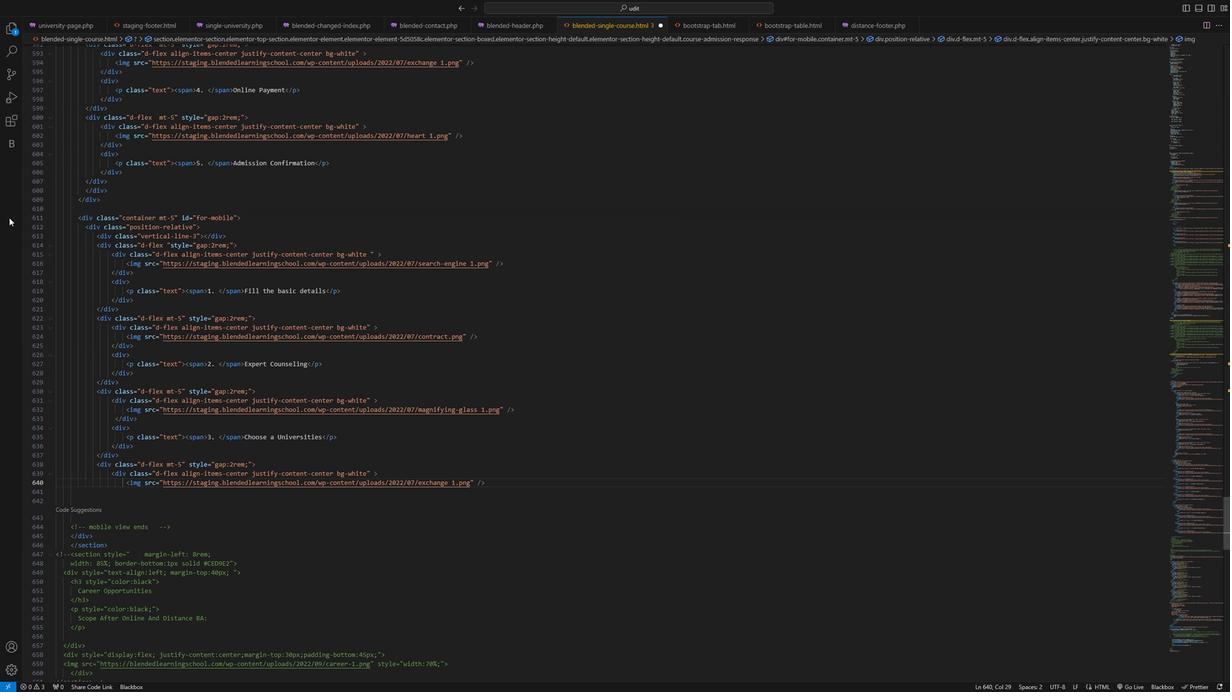 
Action: Mouse pressed left at (73, 213)
Screenshot: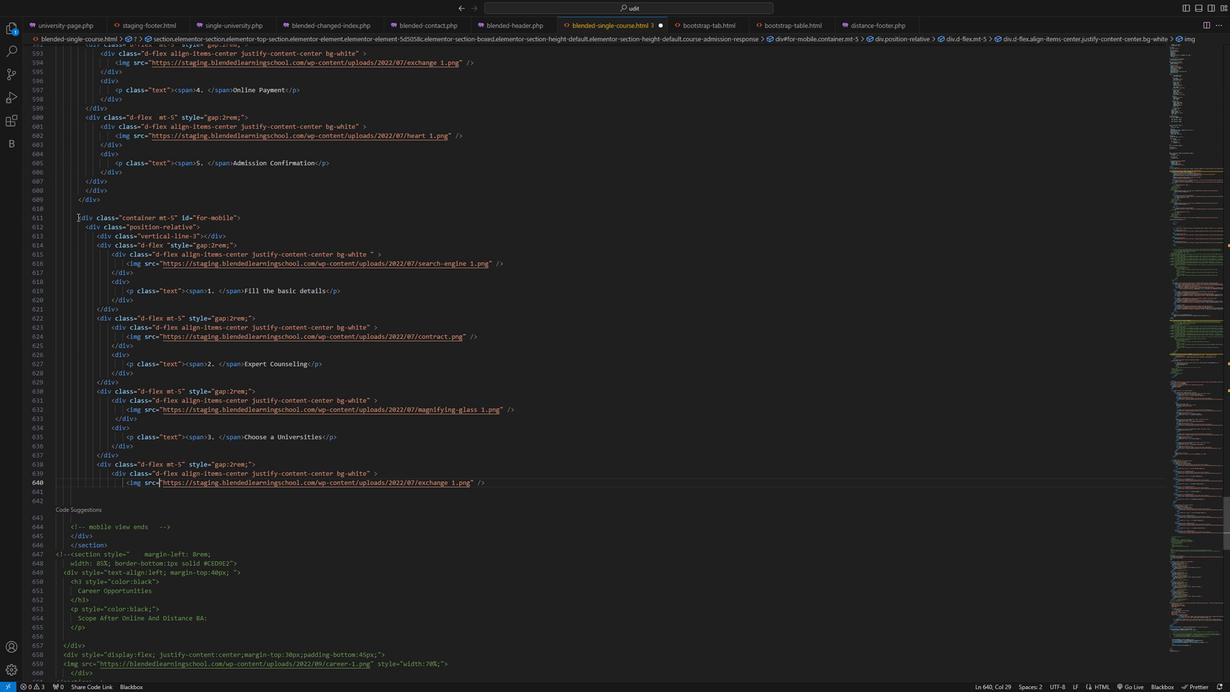 
Action: Mouse moved to (527, 480)
Screenshot: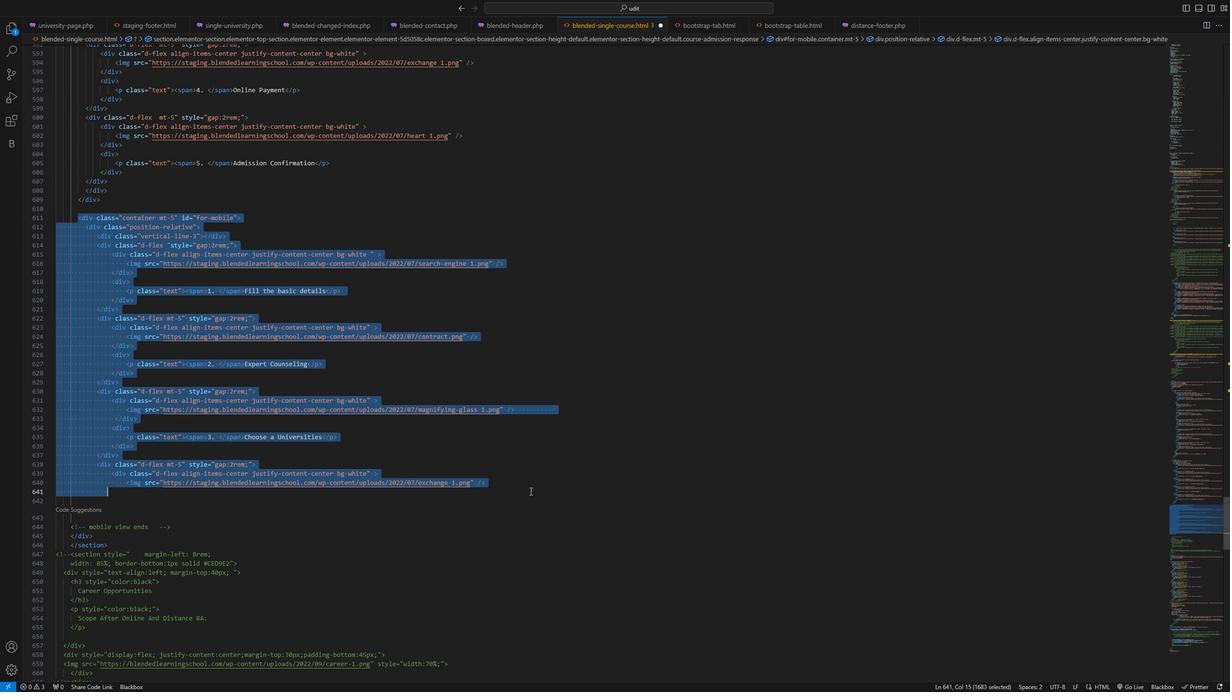
Action: Key pressed <Key.backspace>
Screenshot: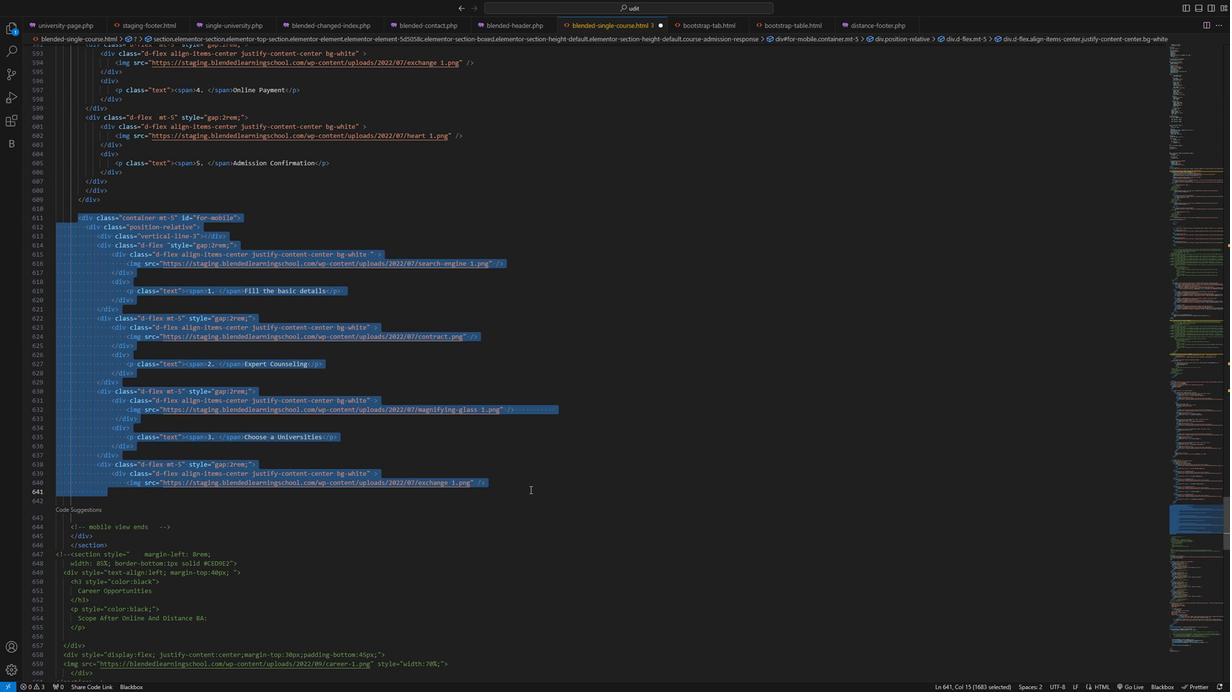 
Action: Mouse moved to (90, 228)
Screenshot: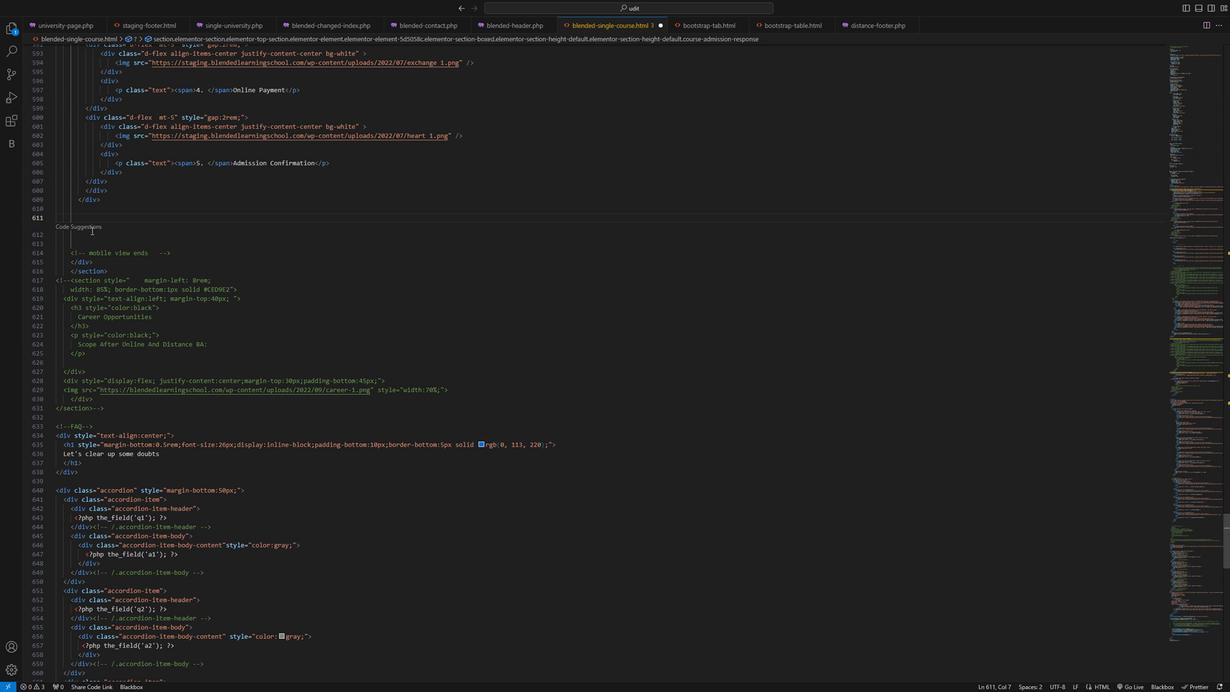 
Action: Mouse pressed left at (90, 228)
Screenshot: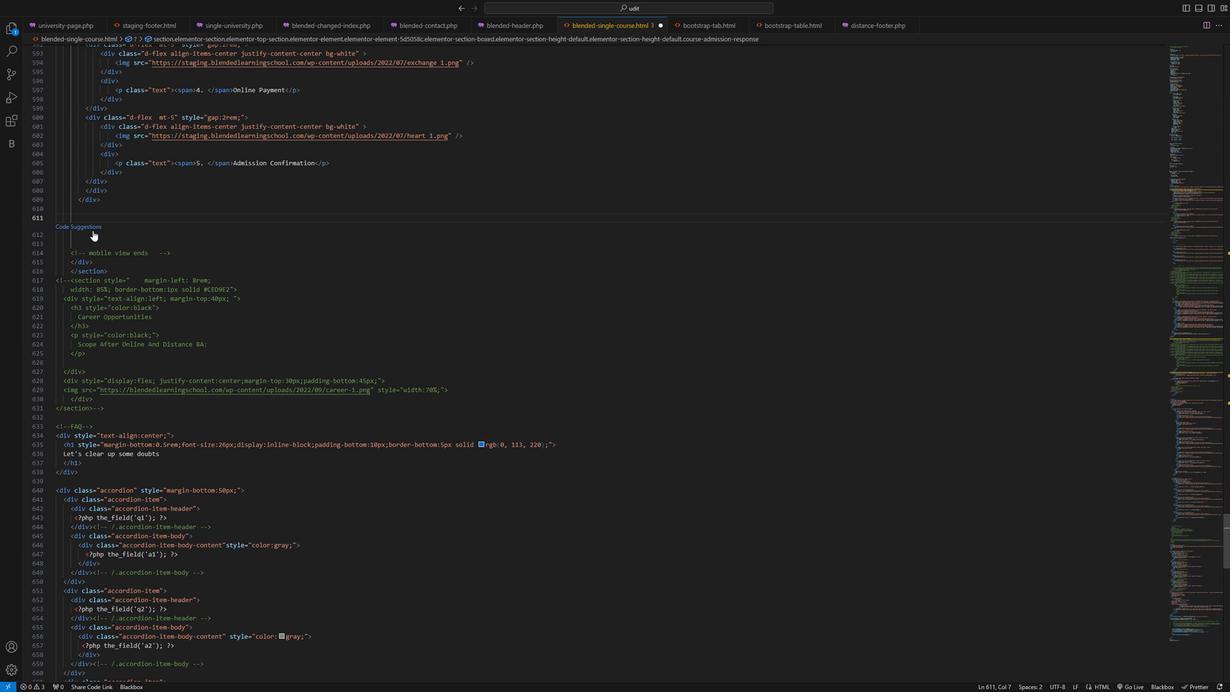 
Action: Mouse moved to (124, 226)
Screenshot: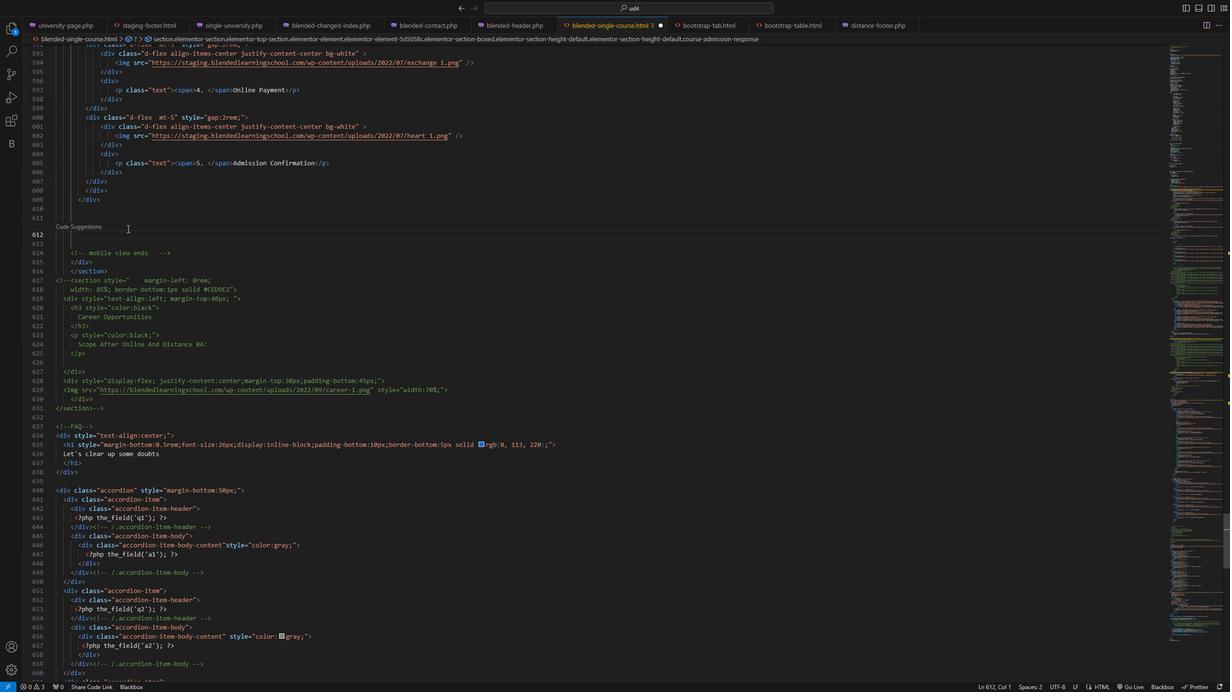 
Action: Key pressed <Key.space><Key.space><Key.space><Key.space><Key.space><Key.space><Key.space><Key.backspace>ctrl+Admiis<Key.backspace><Key.backspace><Key.backspace><Key.backspace><Key.backspace><Key.backspace>sample<Key.space>admission<Key.space>procesws
Screenshot: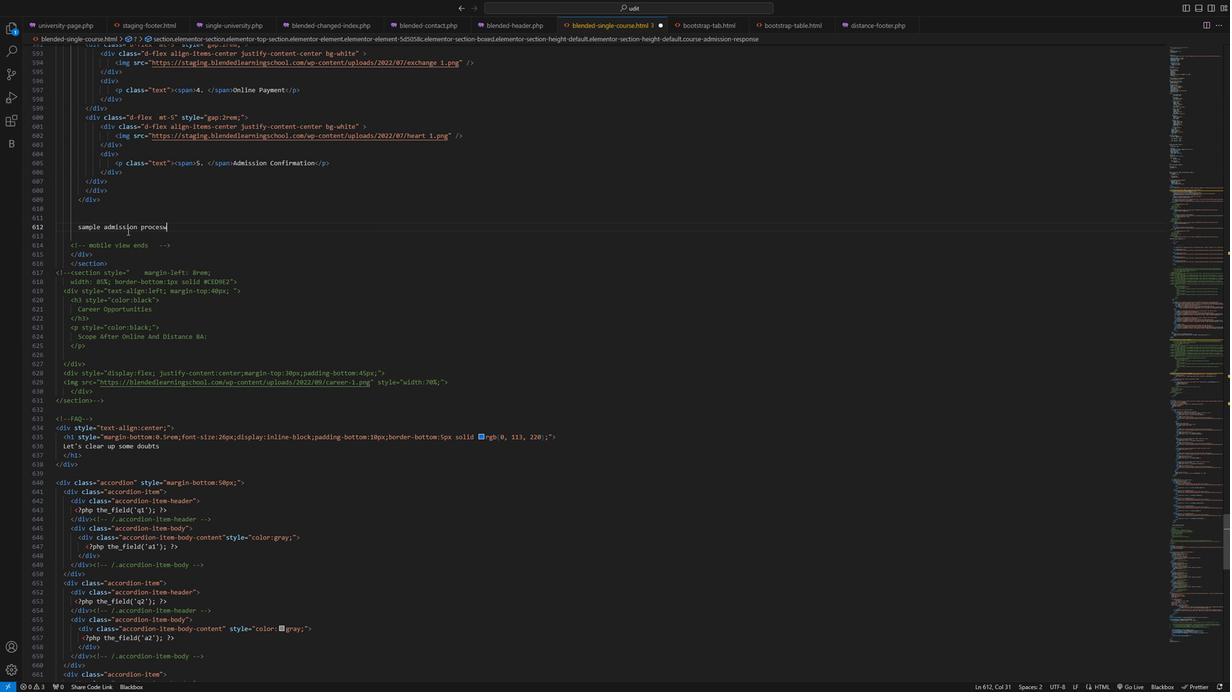 
Action: Mouse moved to (156, 224)
Screenshot: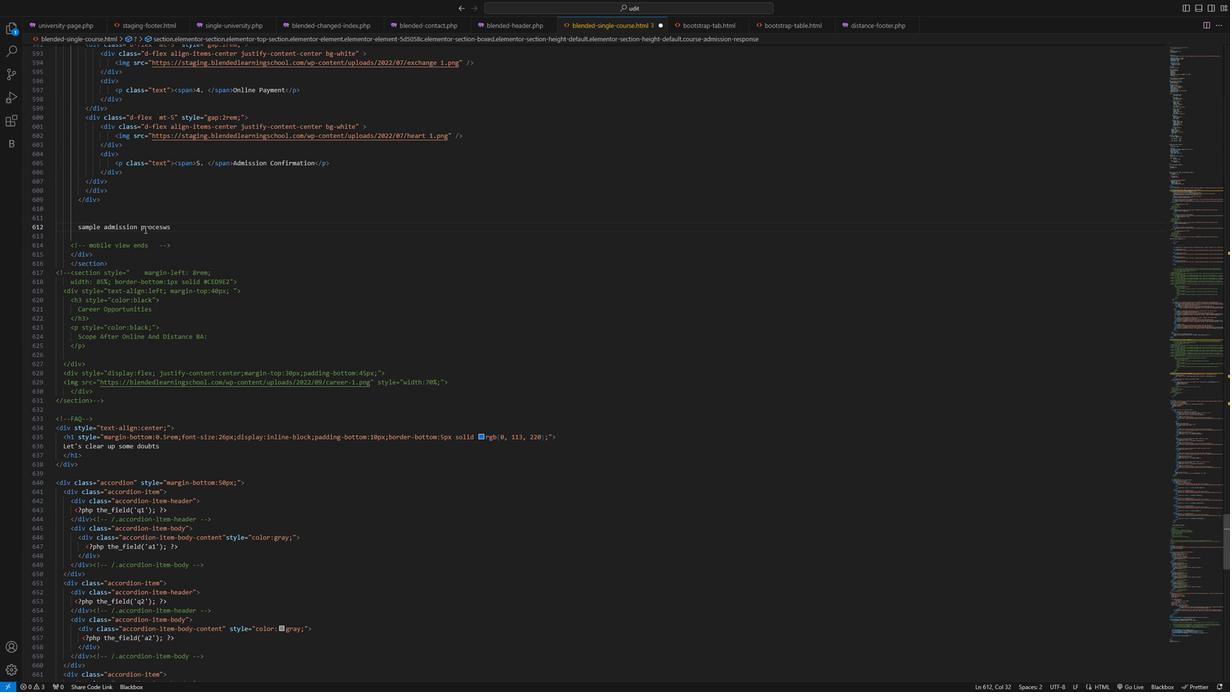 
Action: Key pressed <Key.backspace><Key.backspace><Key.backspace>ss<Key.space><<191>><Key.right><Key.right><Key.right><Key.right><Key.enter><Key.enter>sample<Key.space>admission<Key.space>process<Key.space>ends<Key.enter>ctrl+Z<Key.space><<191>>
Screenshot: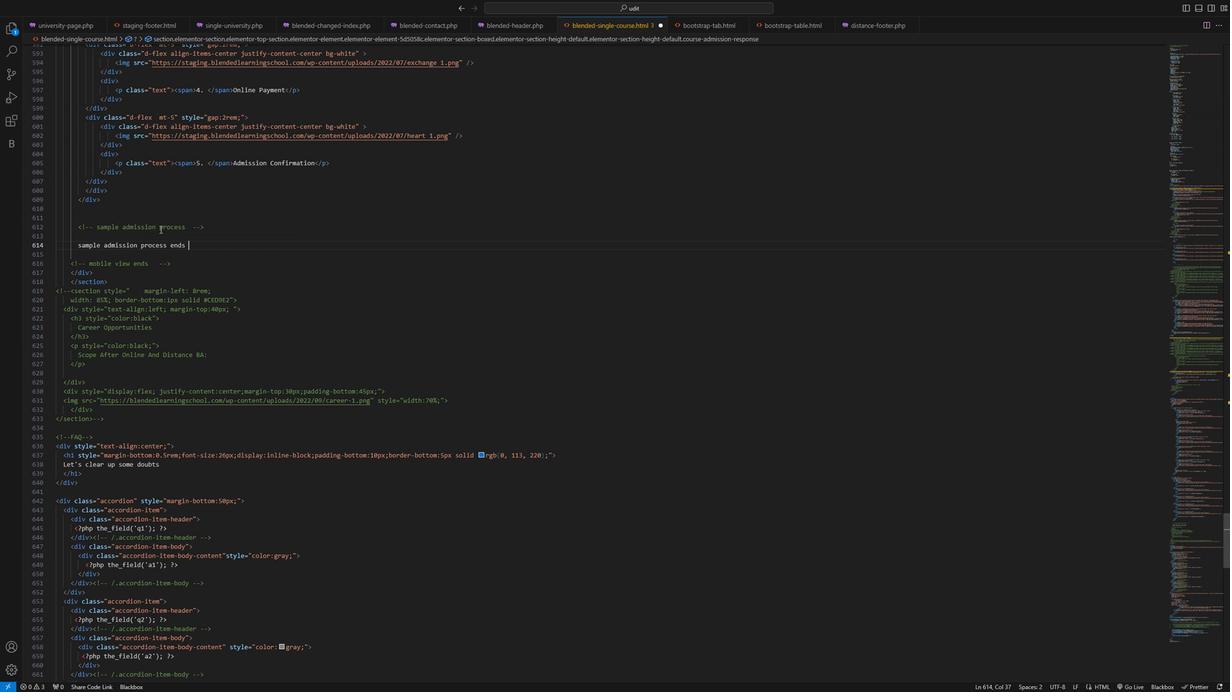 
Action: Mouse moved to (132, 230)
Screenshot: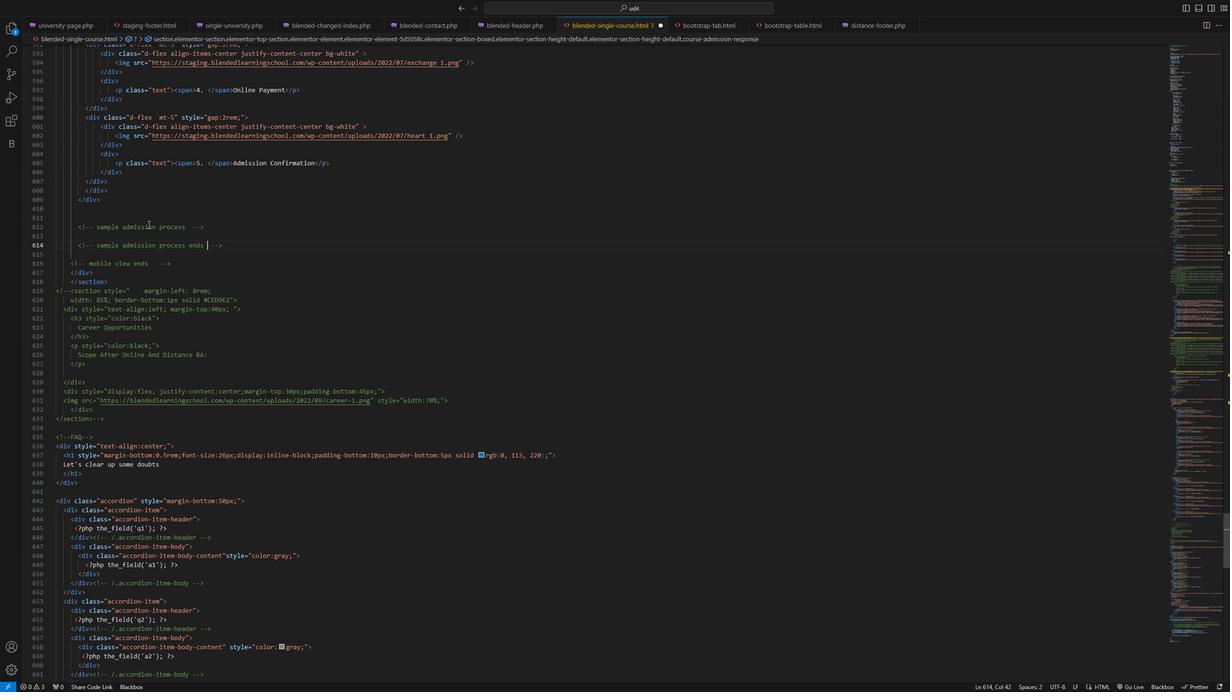
Action: Mouse pressed left at (132, 230)
Screenshot: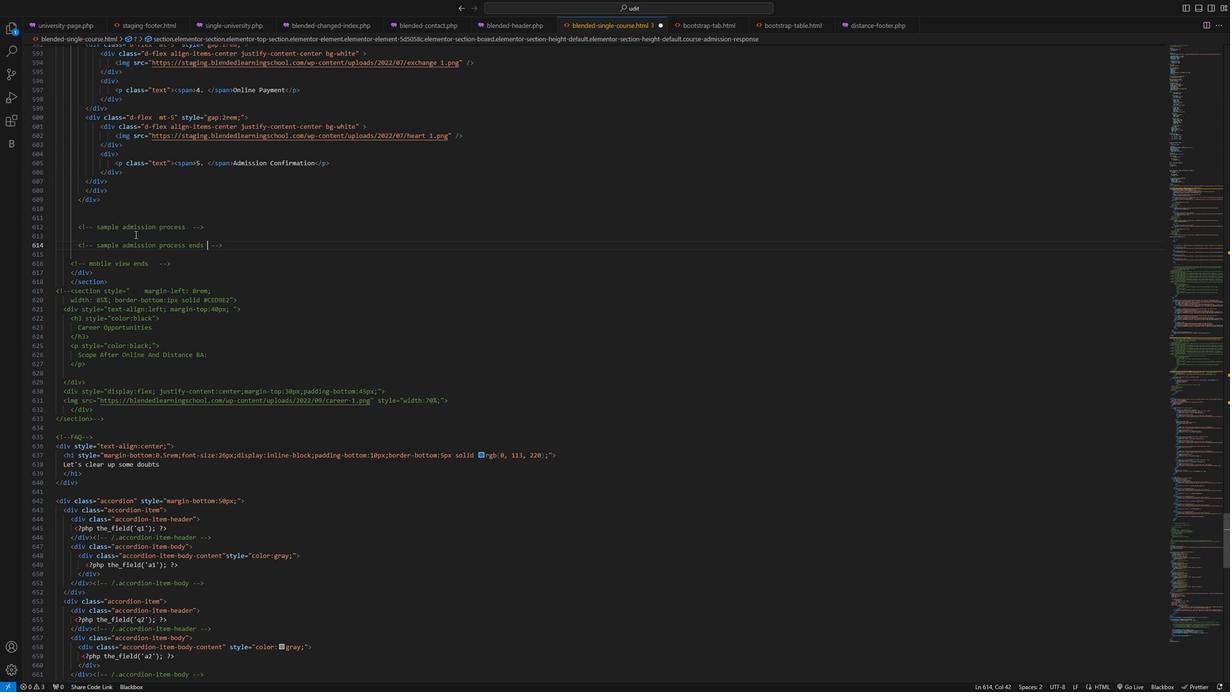 
Action: Key pressed <Key.space><Key.space><Key.space><Key.space><Key.space><Key.space><Key.space>.<Key.backspace>section.cp<Key.backspace>ontainer-fluid<Key.enter><Key.enter>.container<Key.enter><Key.enter>.<Key.backspace>h3.<Key.caps_lock>H<Key.caps_lock>eading<Key.enter><Key.enter>ctrl+Z<Key.caps_lock>ctrl+A<Key.caps_lock><Key.backspace>
Screenshot: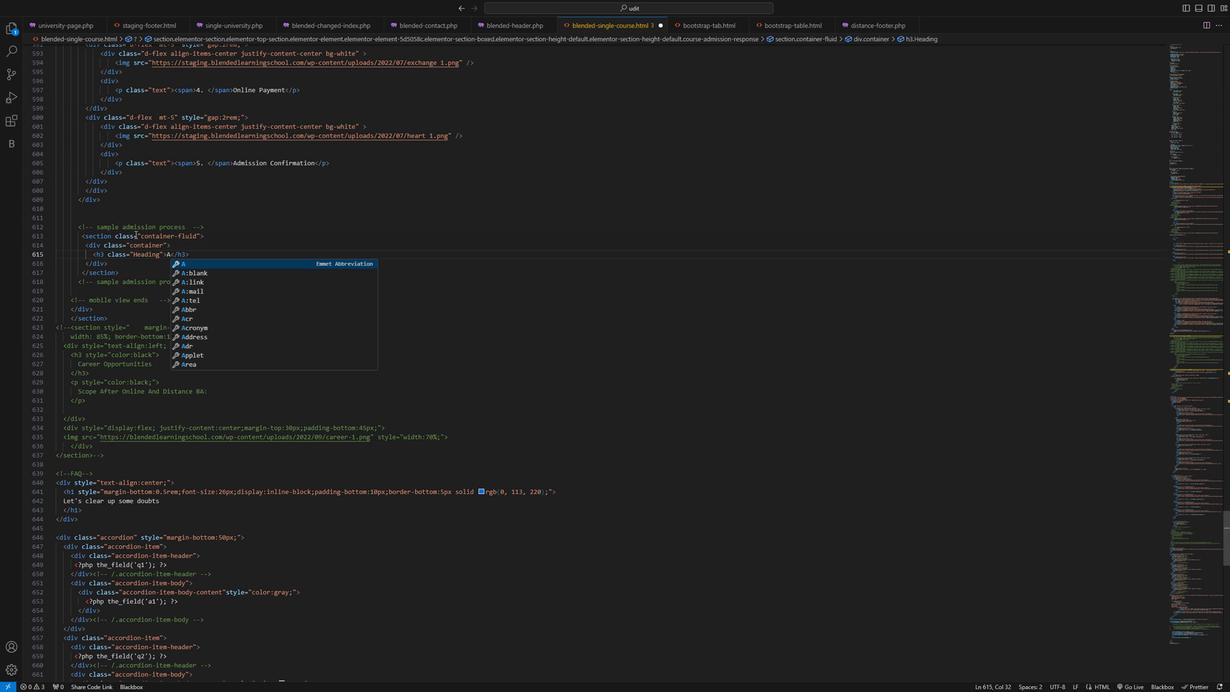 
Action: Mouse scrolled (132, 230) with delta (0, 0)
Screenshot: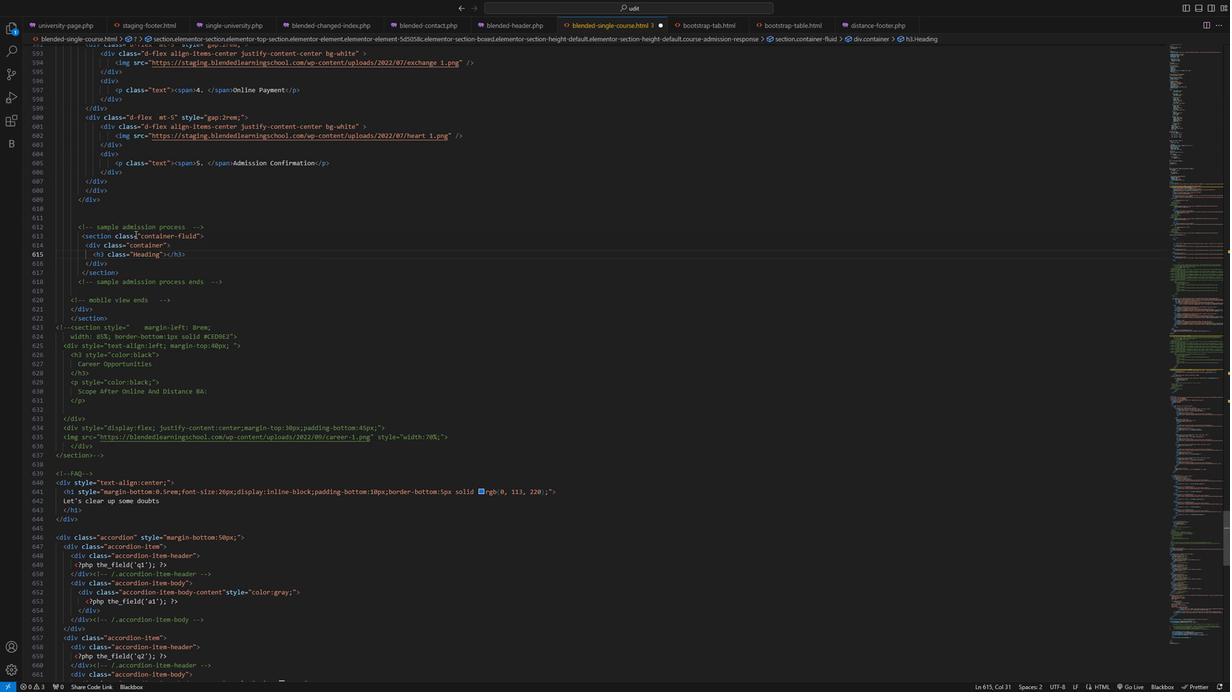 
Action: Mouse scrolled (132, 230) with delta (0, 0)
Screenshot: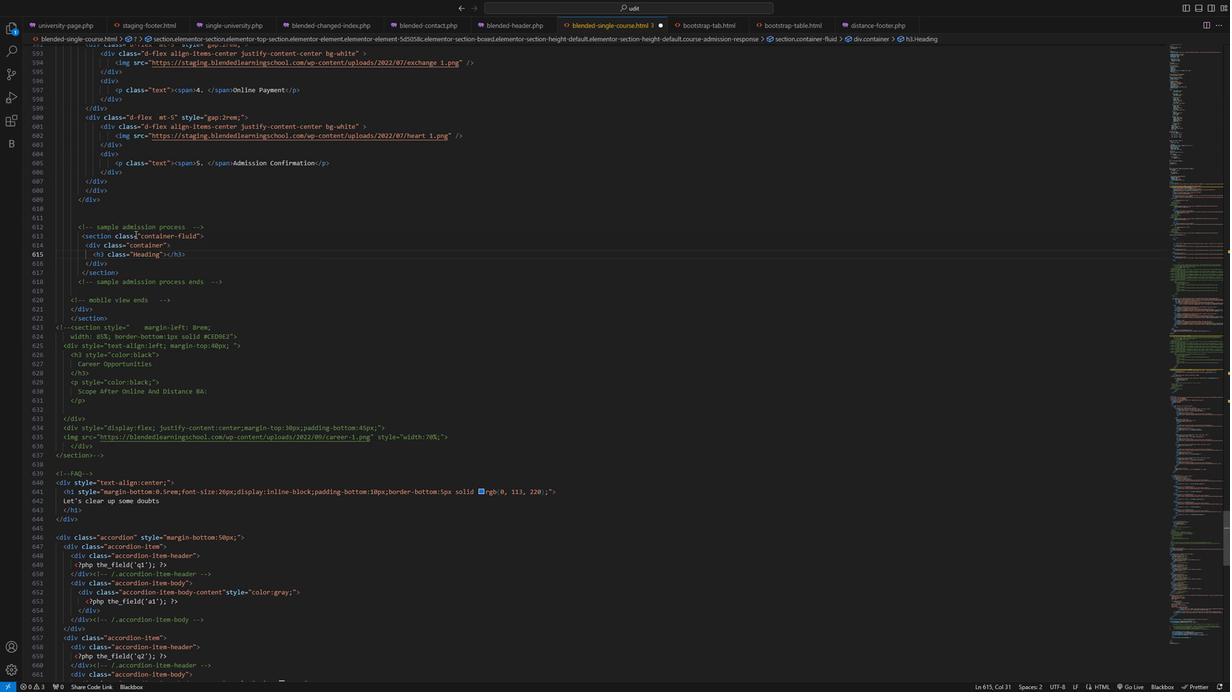 
Action: Mouse scrolled (132, 230) with delta (0, 0)
Screenshot: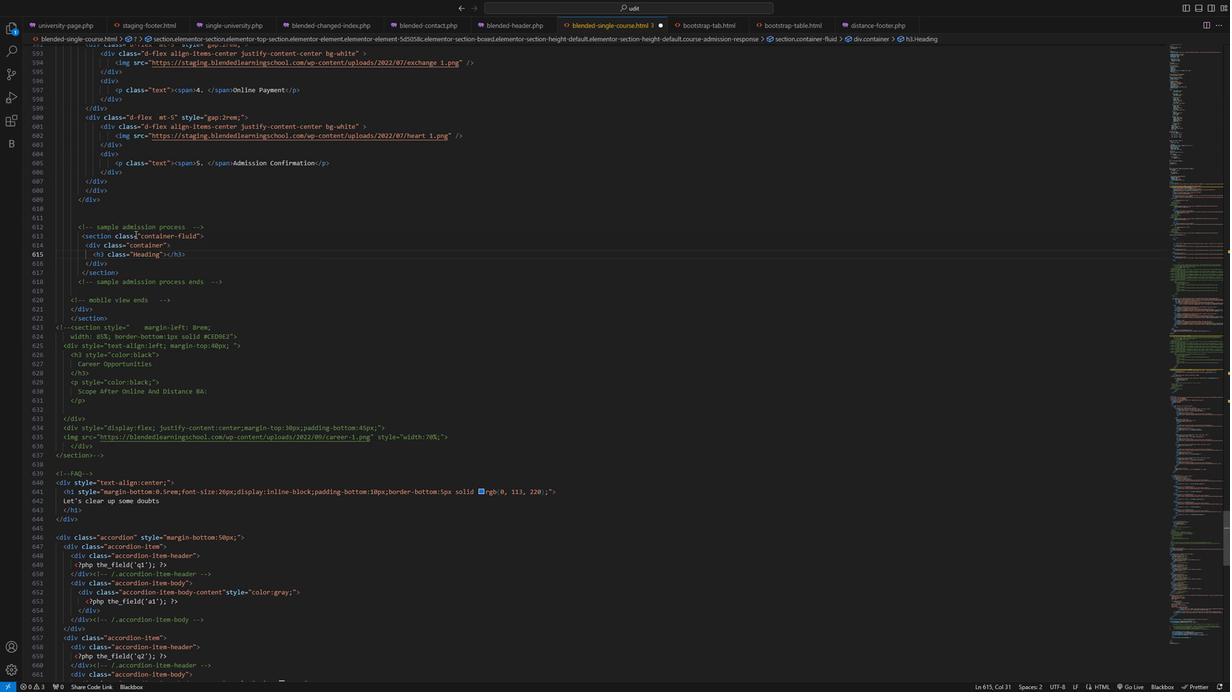 
Action: Mouse scrolled (132, 230) with delta (0, 0)
Screenshot: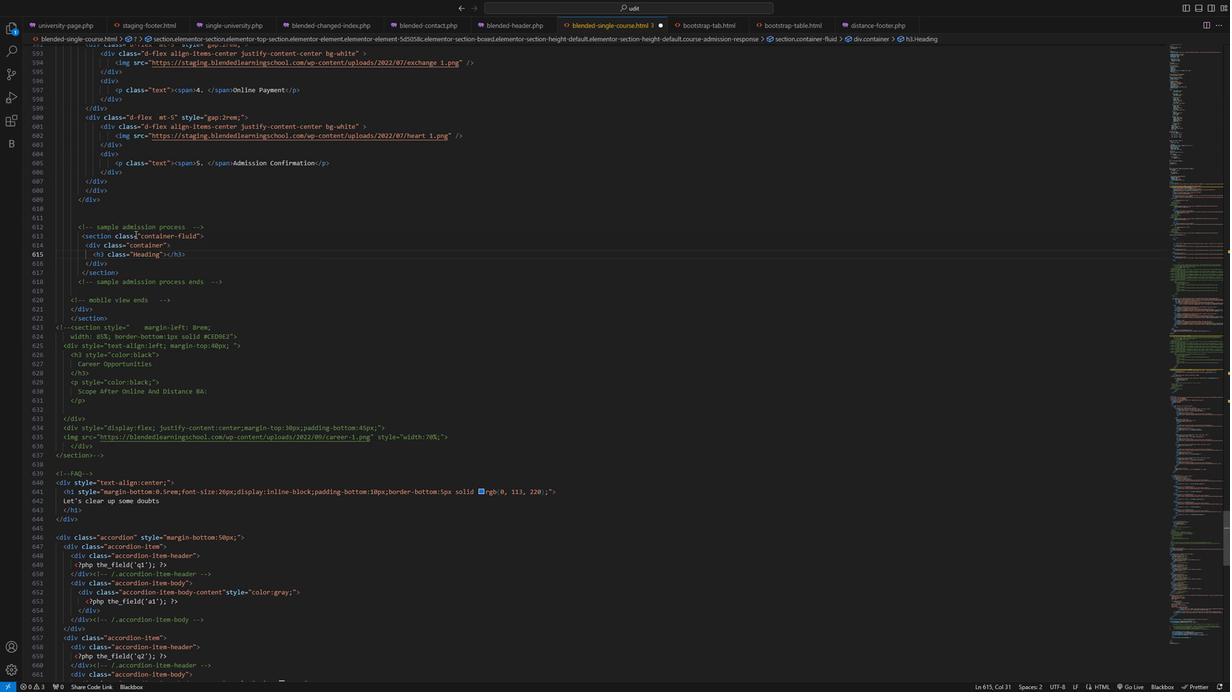 
Action: Mouse scrolled (132, 230) with delta (0, 0)
Screenshot: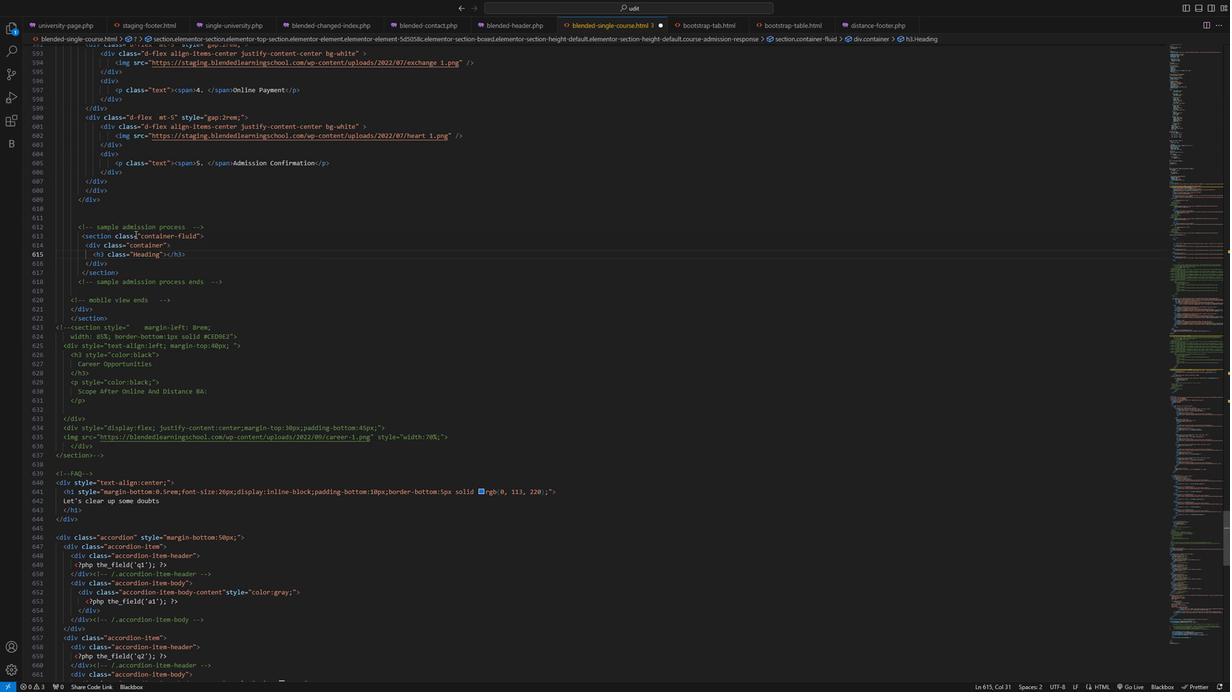 
Action: Mouse scrolled (132, 230) with delta (0, 0)
Screenshot: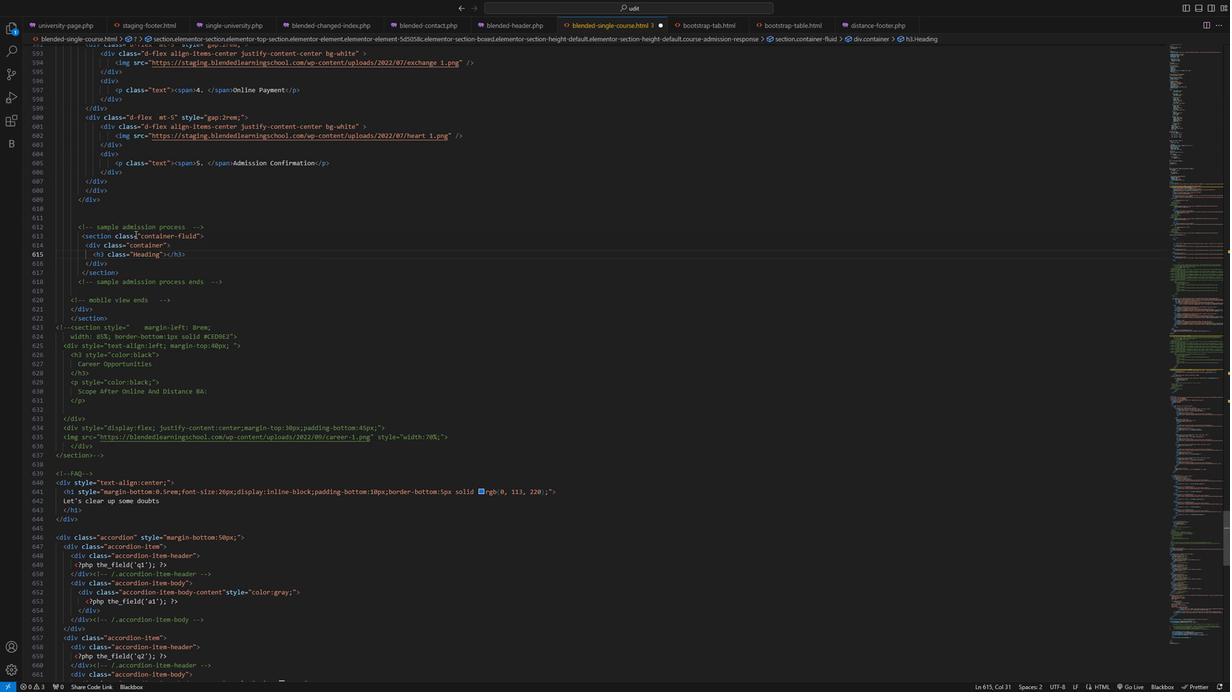 
Action: Mouse scrolled (132, 230) with delta (0, 0)
Screenshot: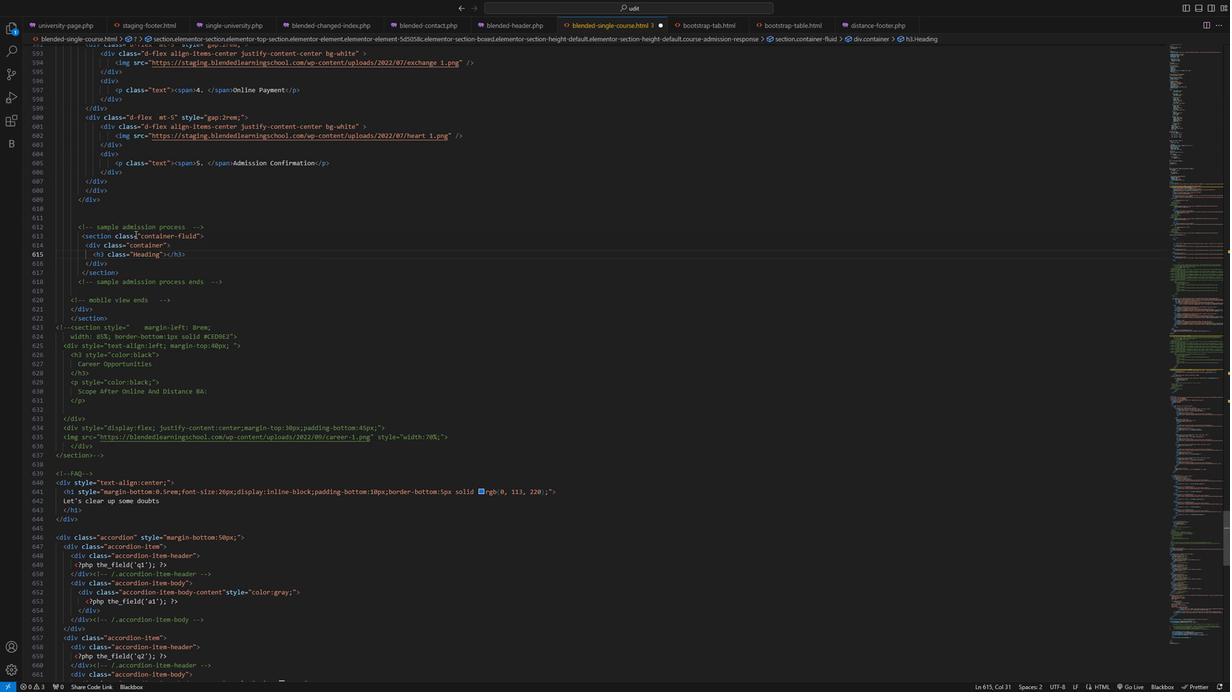 
Action: Mouse scrolled (132, 230) with delta (0, 0)
Screenshot: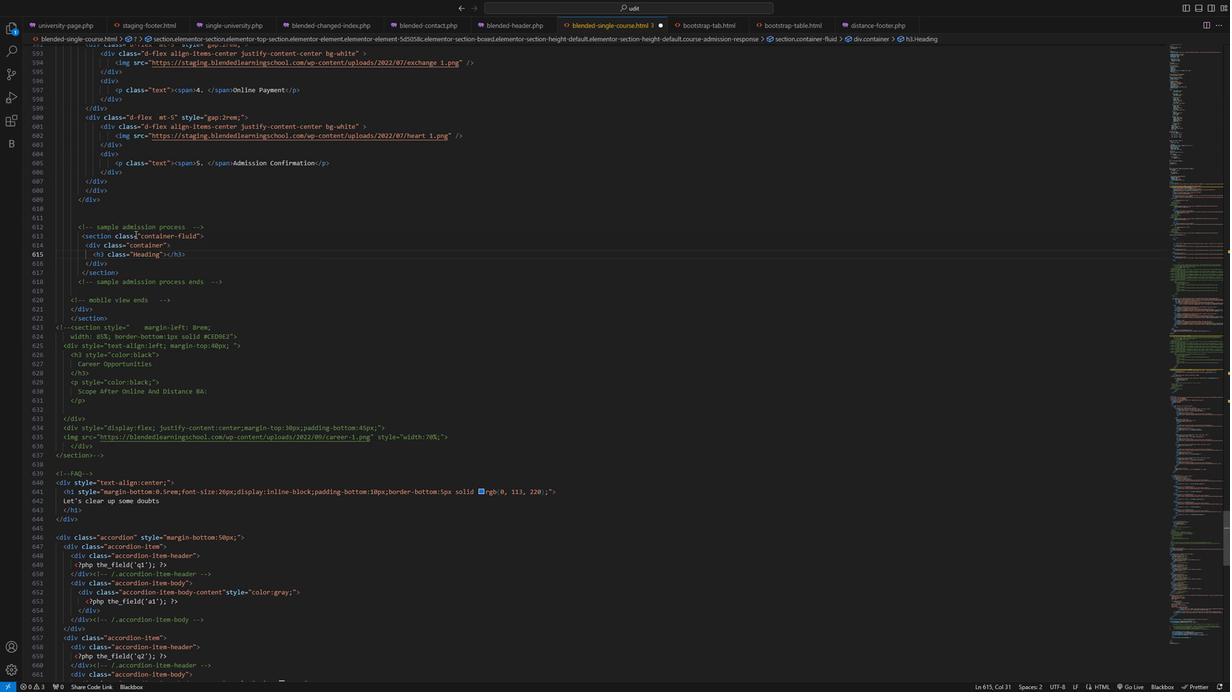 
Action: Mouse scrolled (132, 230) with delta (0, 0)
Screenshot: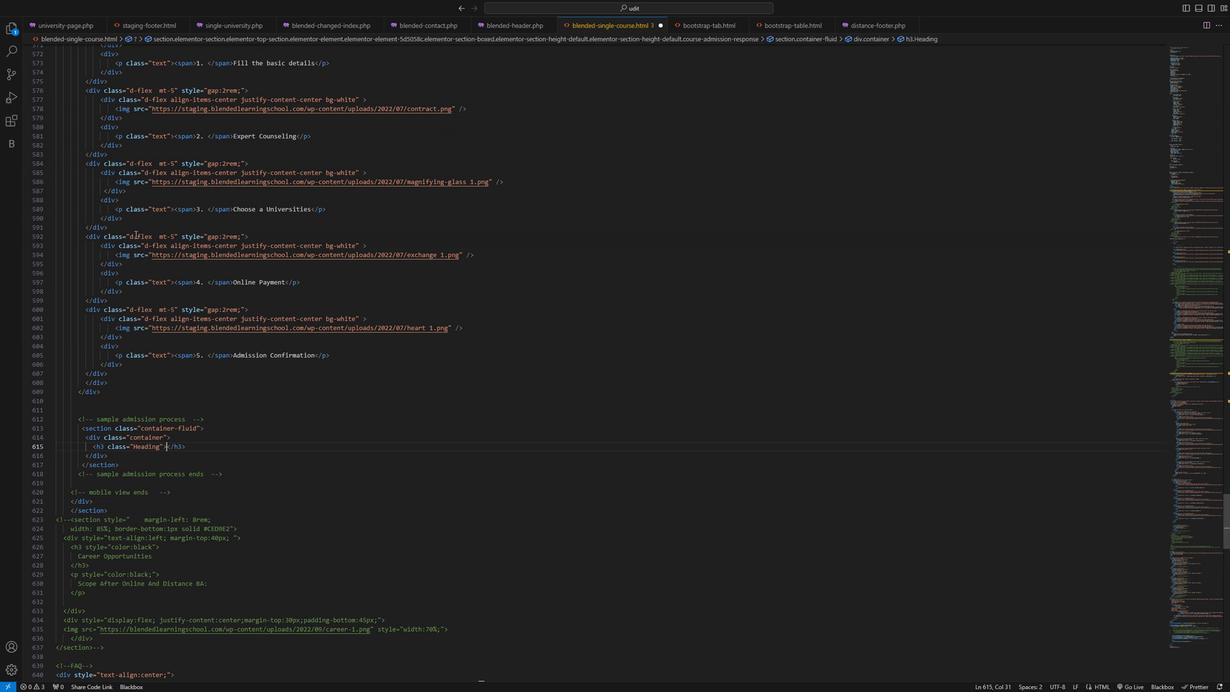 
Action: Mouse scrolled (132, 230) with delta (0, 0)
Screenshot: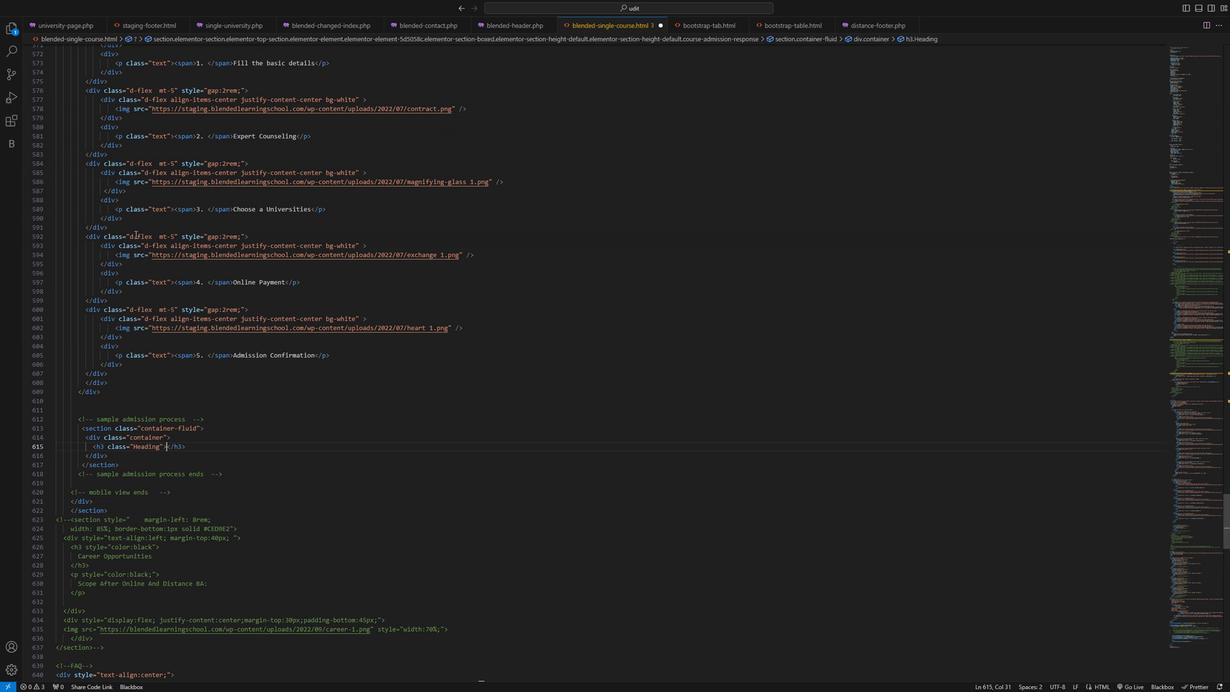 
Action: Mouse scrolled (132, 230) with delta (0, 0)
Screenshot: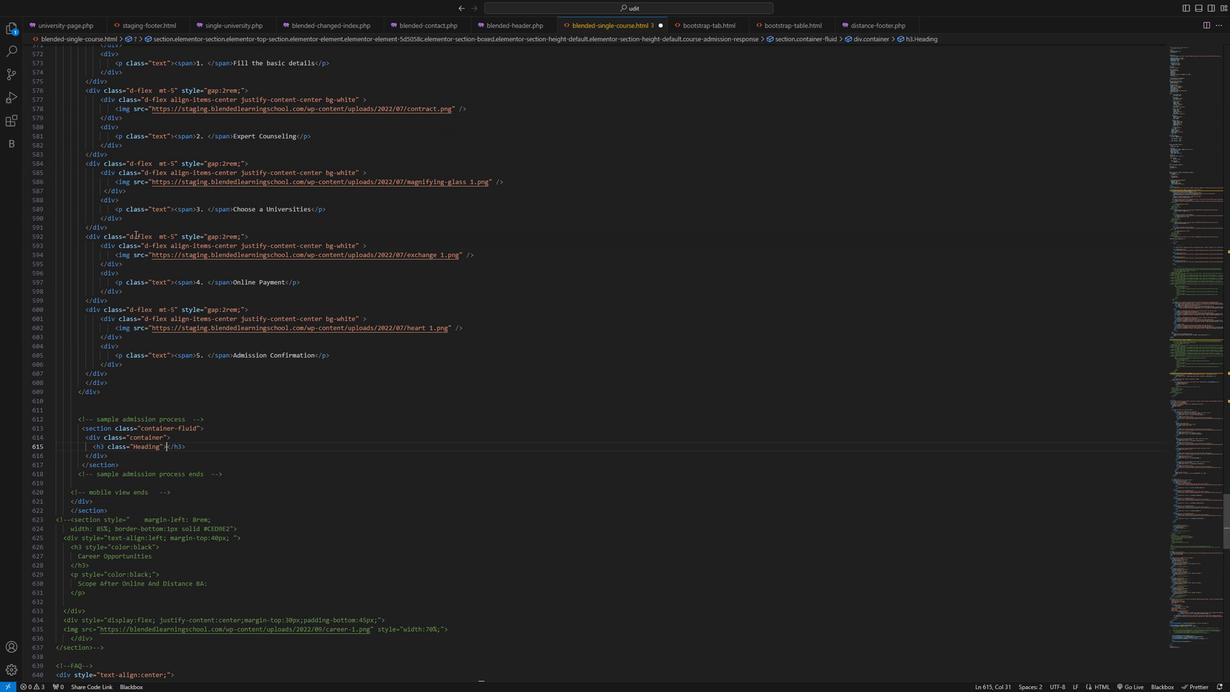 
Action: Mouse scrolled (132, 230) with delta (0, 0)
Screenshot: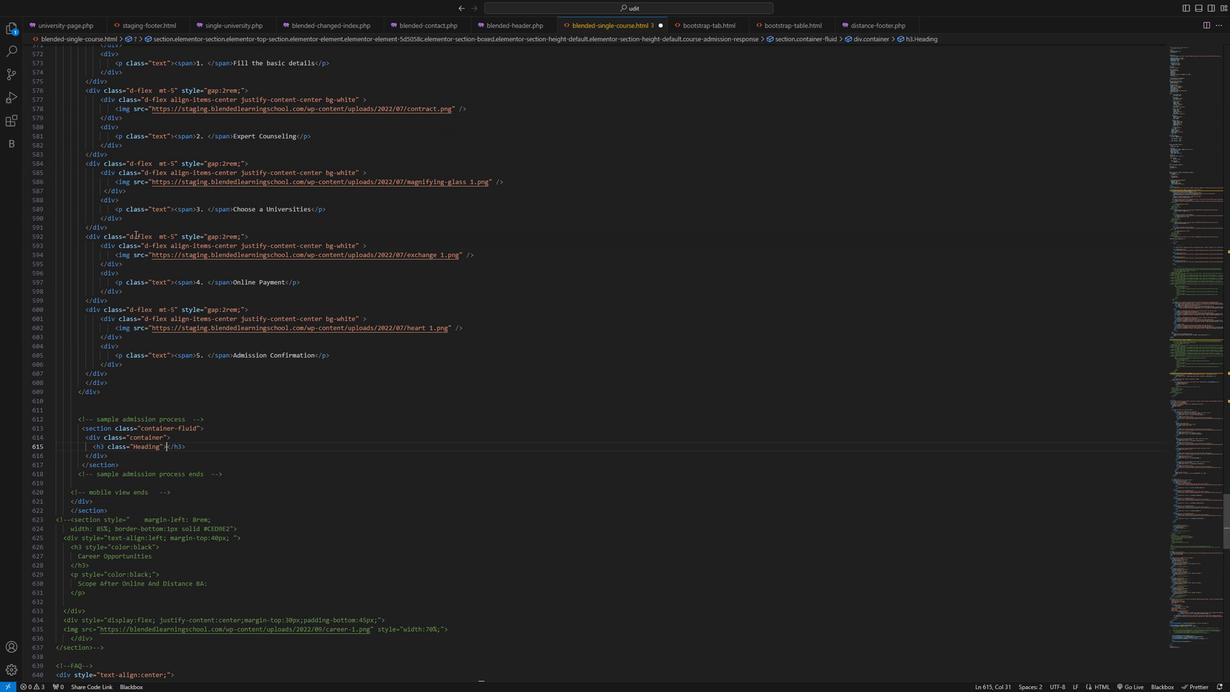 
Action: Mouse scrolled (132, 230) with delta (0, 0)
Screenshot: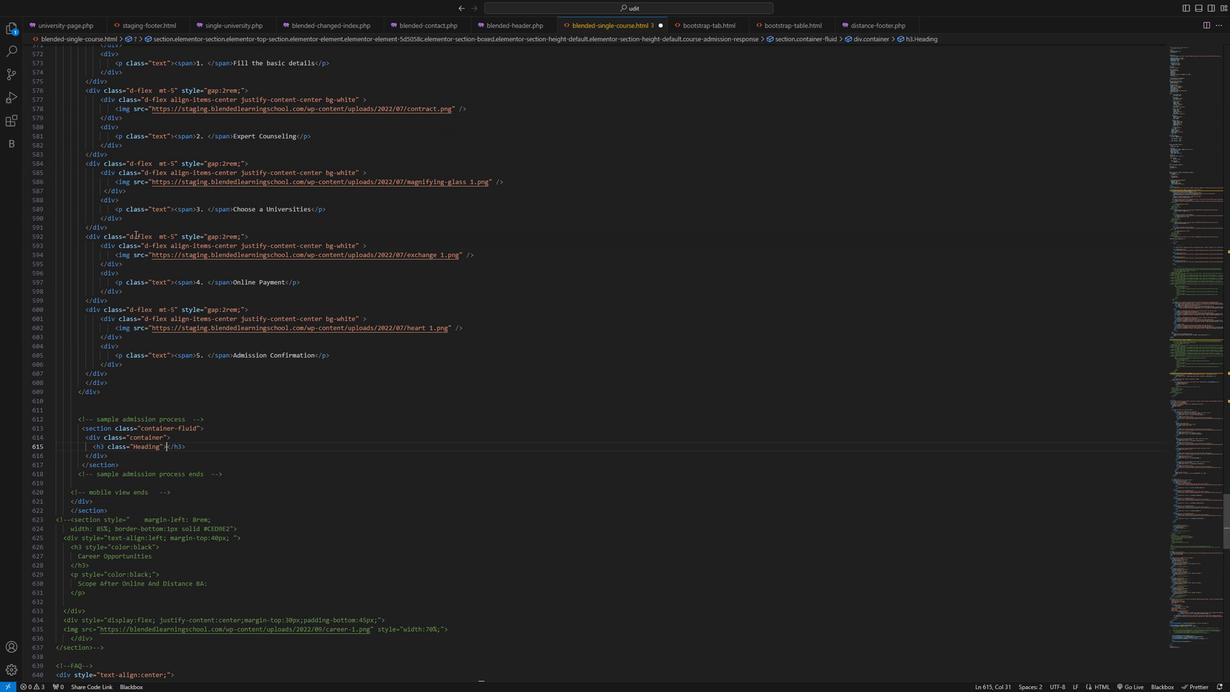 
Action: Mouse scrolled (132, 230) with delta (0, 0)
Screenshot: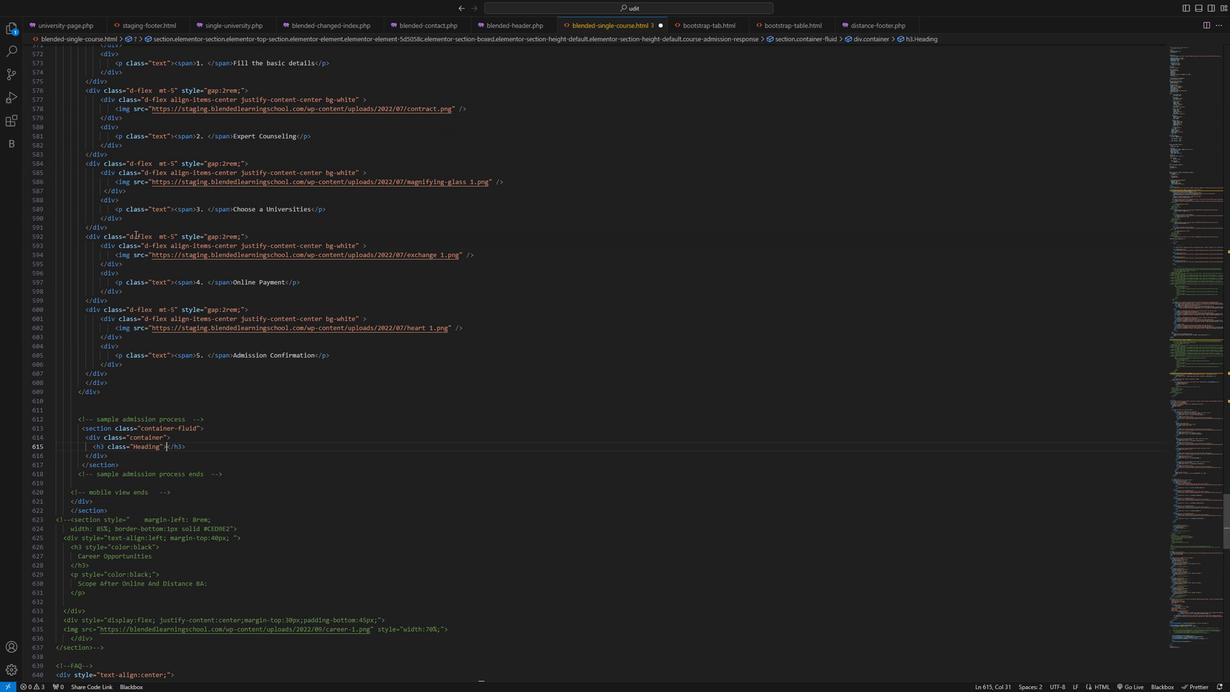 
Action: Mouse scrolled (132, 230) with delta (0, 0)
Screenshot: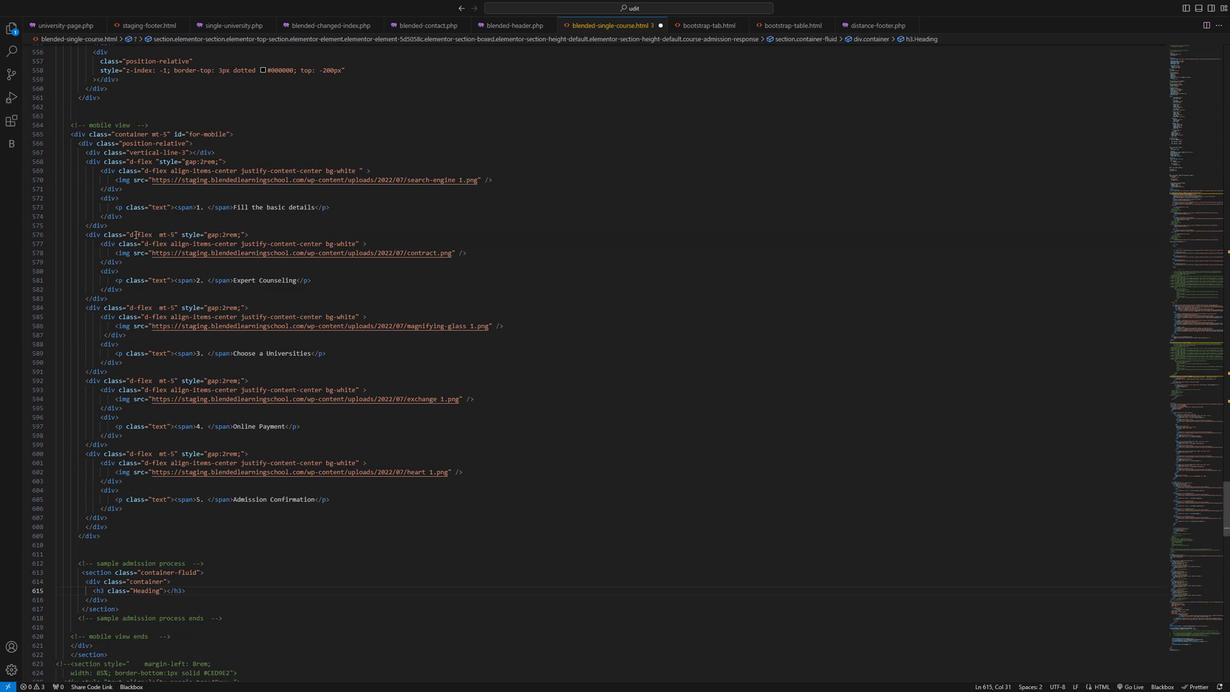 
Action: Mouse scrolled (132, 230) with delta (0, 0)
Screenshot: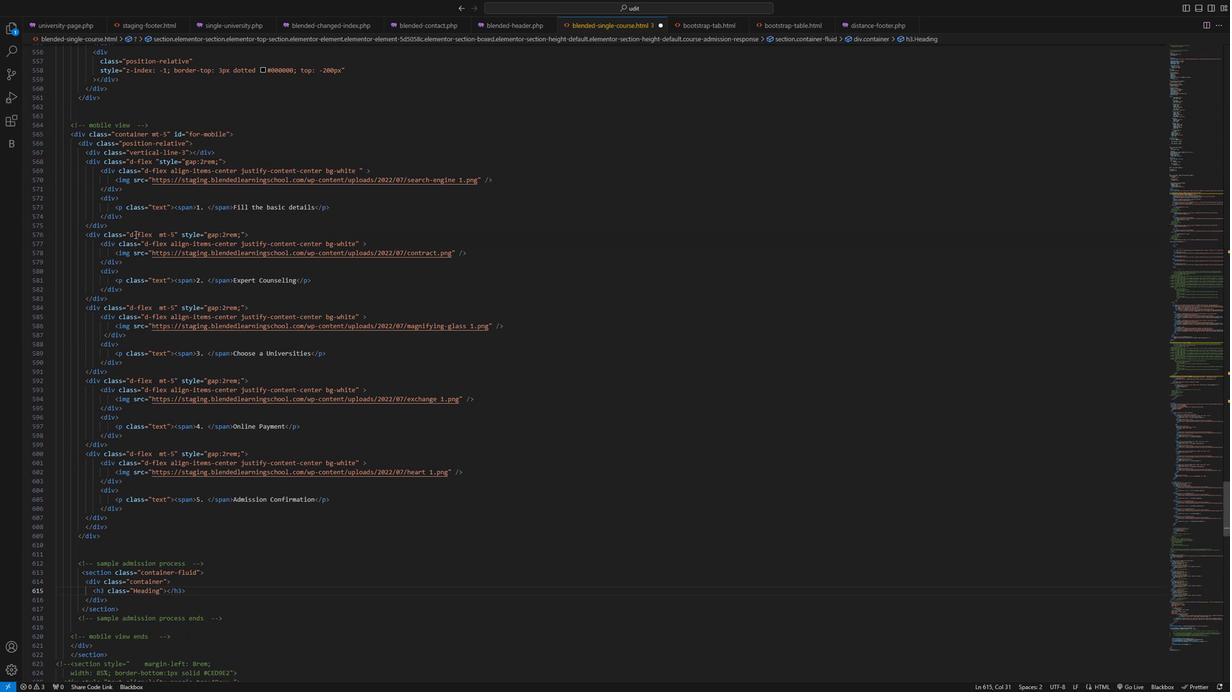 
Action: Mouse scrolled (132, 230) with delta (0, 0)
Screenshot: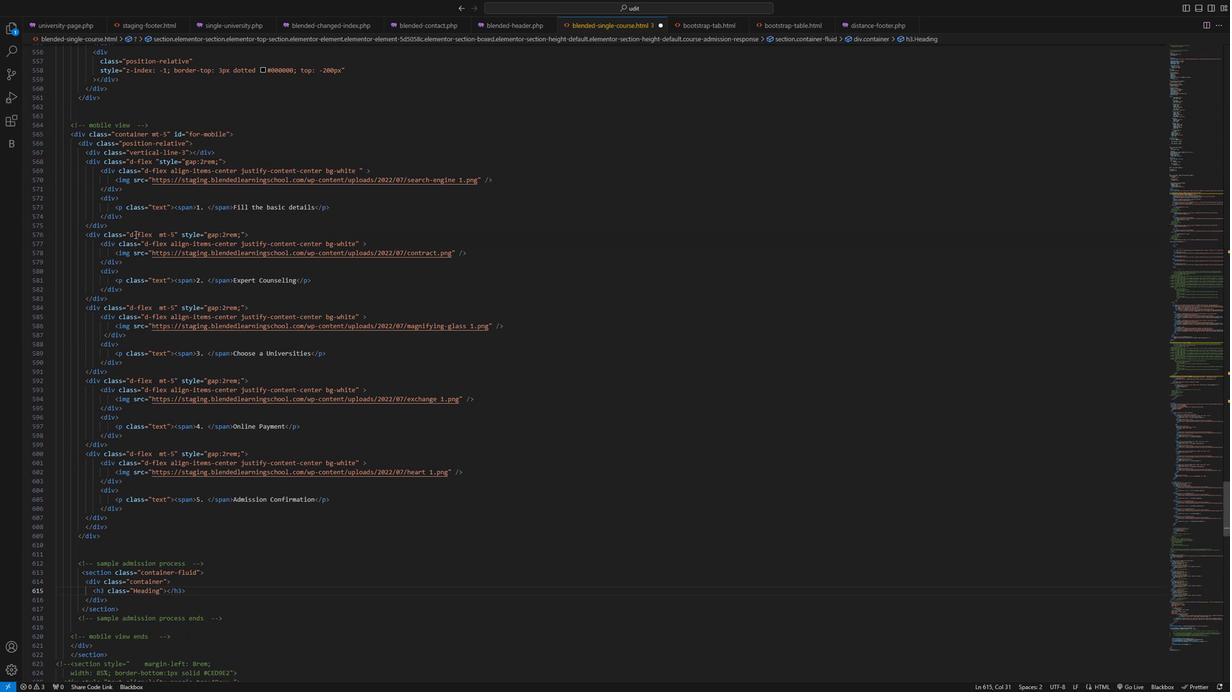 
Action: Mouse scrolled (132, 230) with delta (0, 0)
Screenshot: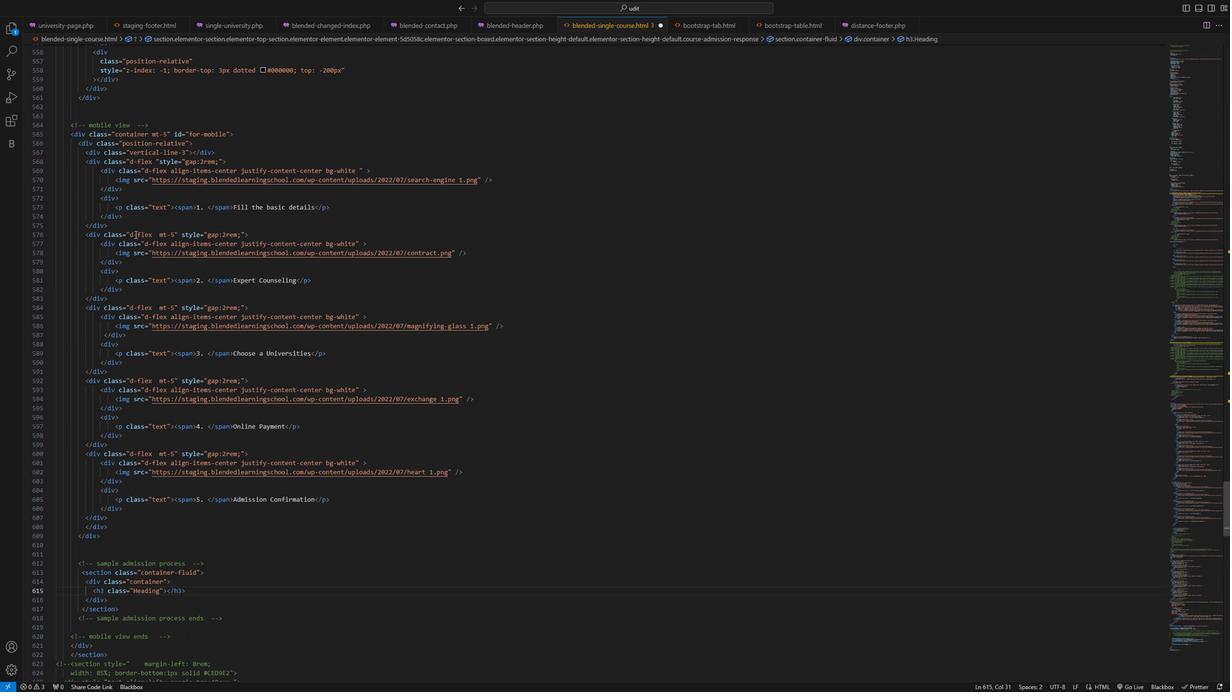 
Action: Mouse scrolled (132, 230) with delta (0, 0)
Screenshot: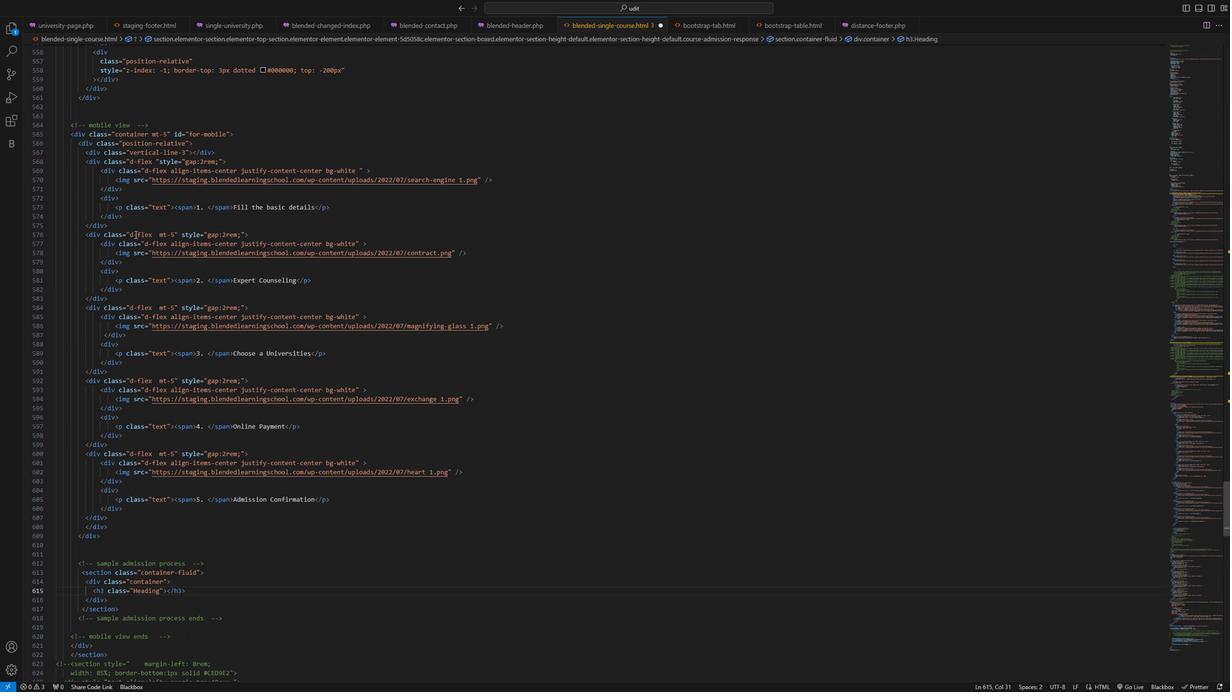 
Action: Mouse scrolled (132, 230) with delta (0, 0)
Screenshot: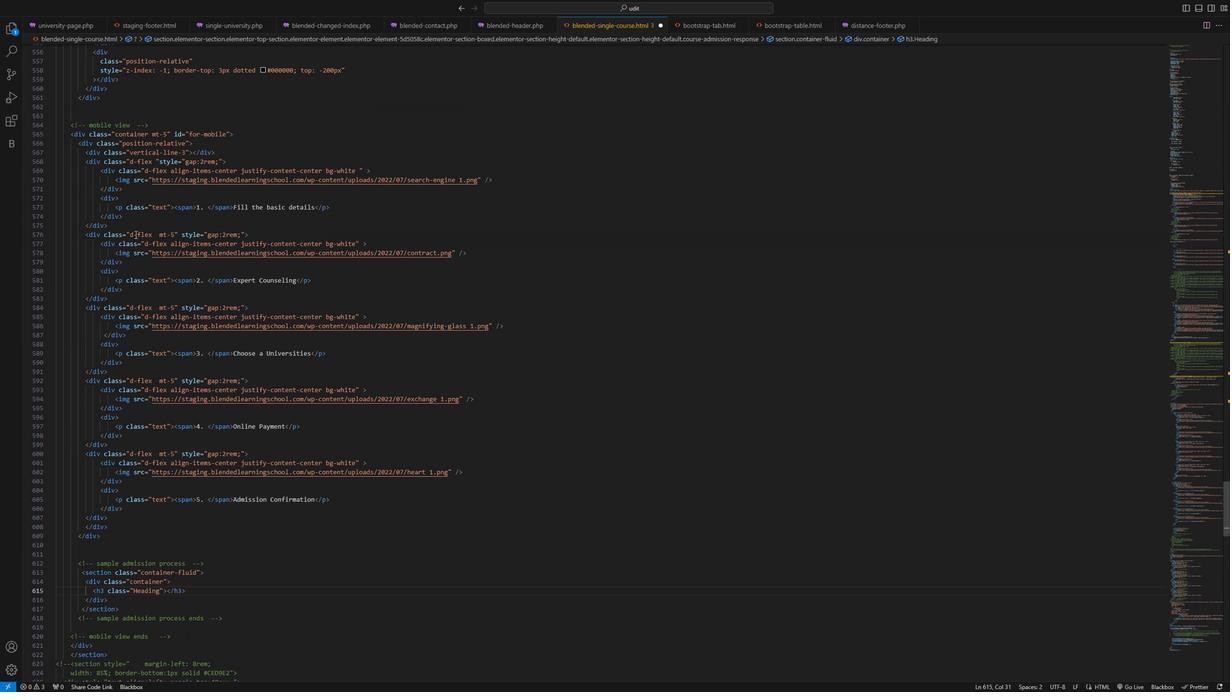 
Action: Mouse scrolled (132, 230) with delta (0, 0)
Screenshot: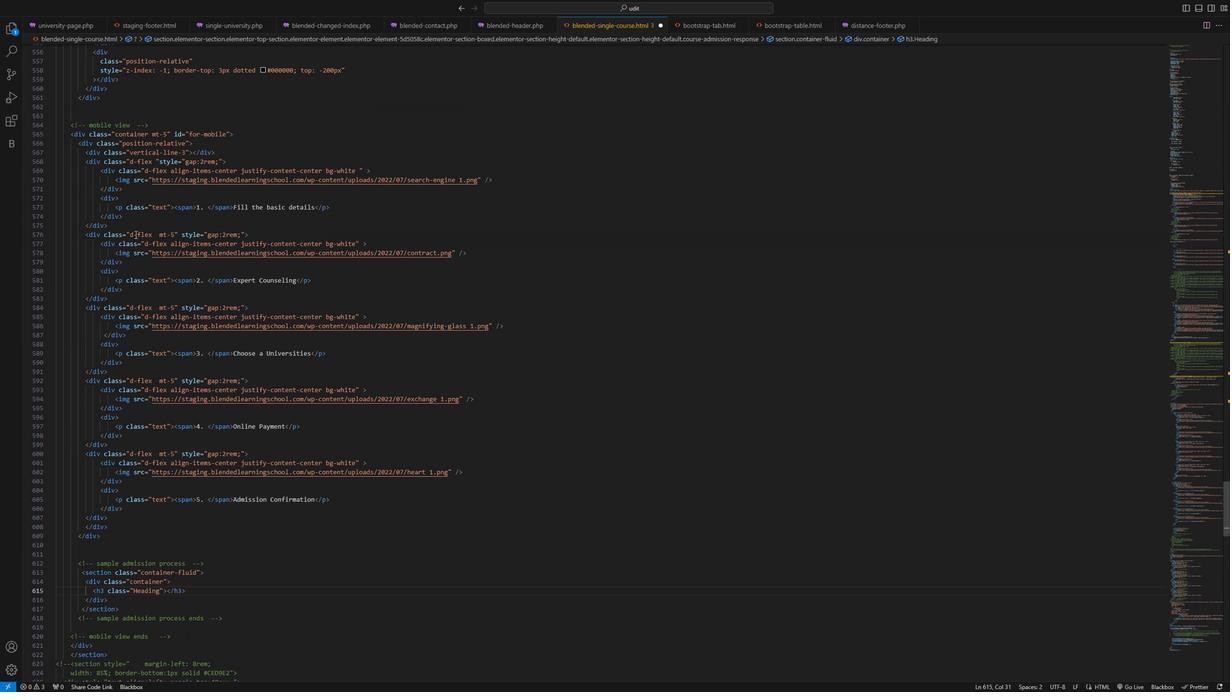 
Action: Mouse scrolled (132, 230) with delta (0, 0)
Screenshot: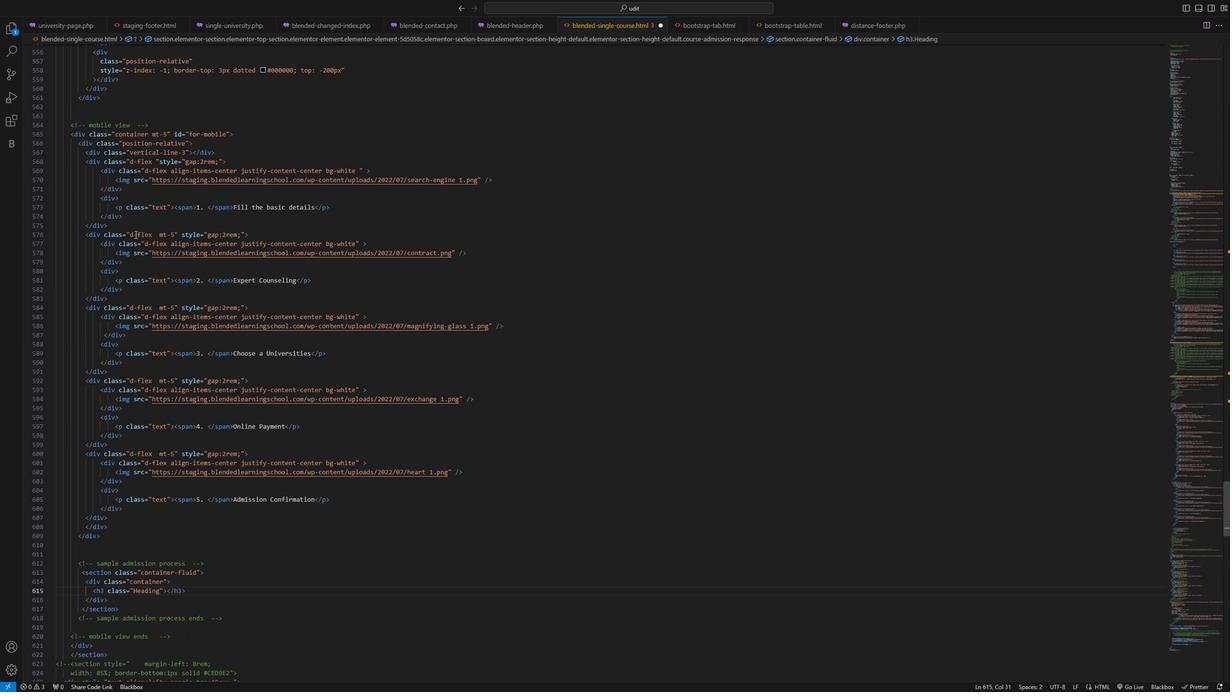
Action: Mouse moved to (231, 272)
Screenshot: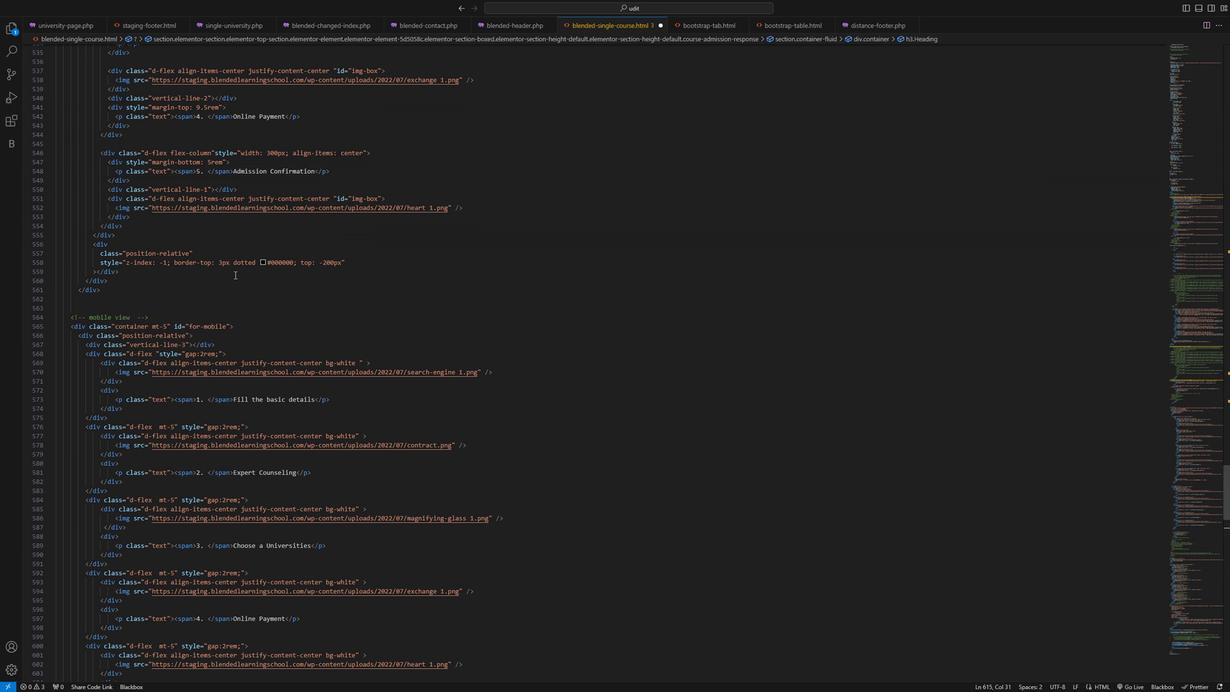 
Action: Mouse scrolled (231, 271) with delta (0, 0)
Screenshot: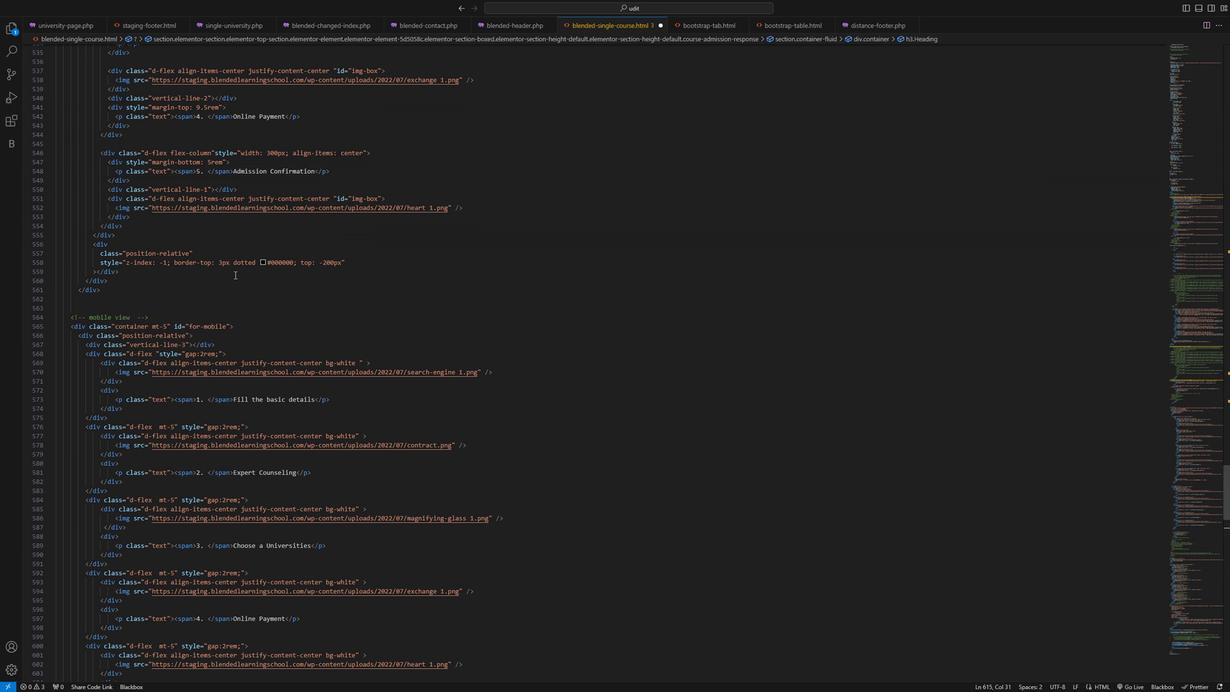 
Action: Mouse moved to (231, 272)
Screenshot: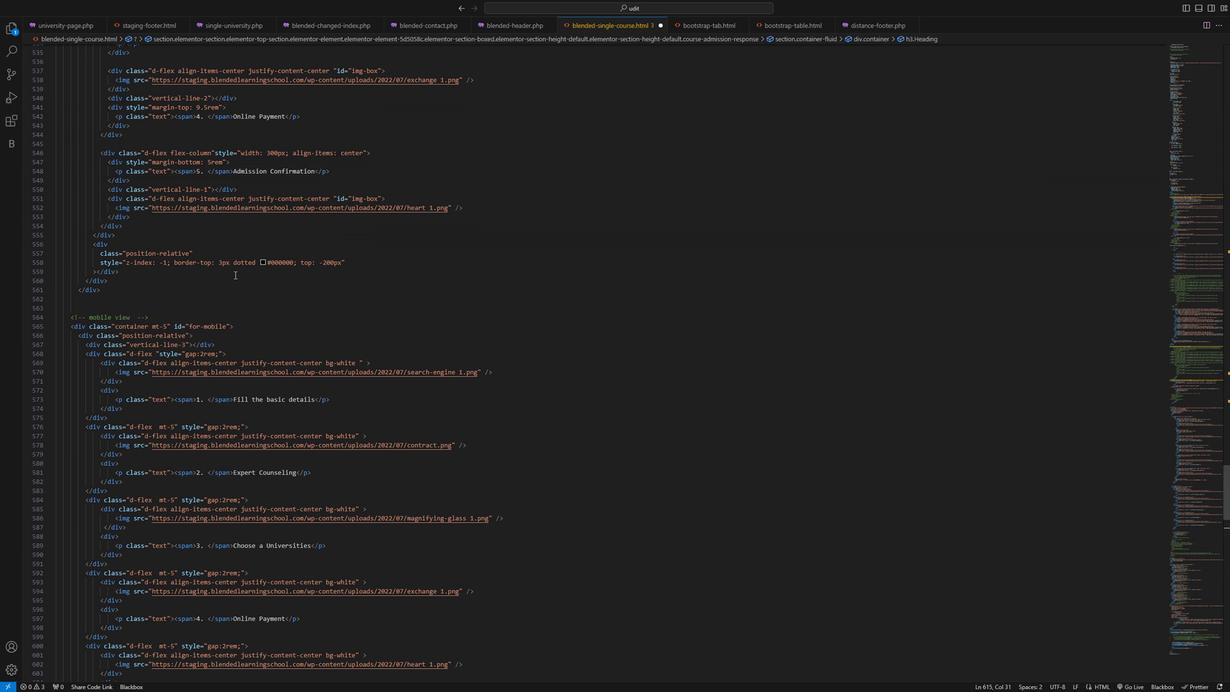 
Action: Mouse scrolled (231, 272) with delta (0, 0)
Screenshot: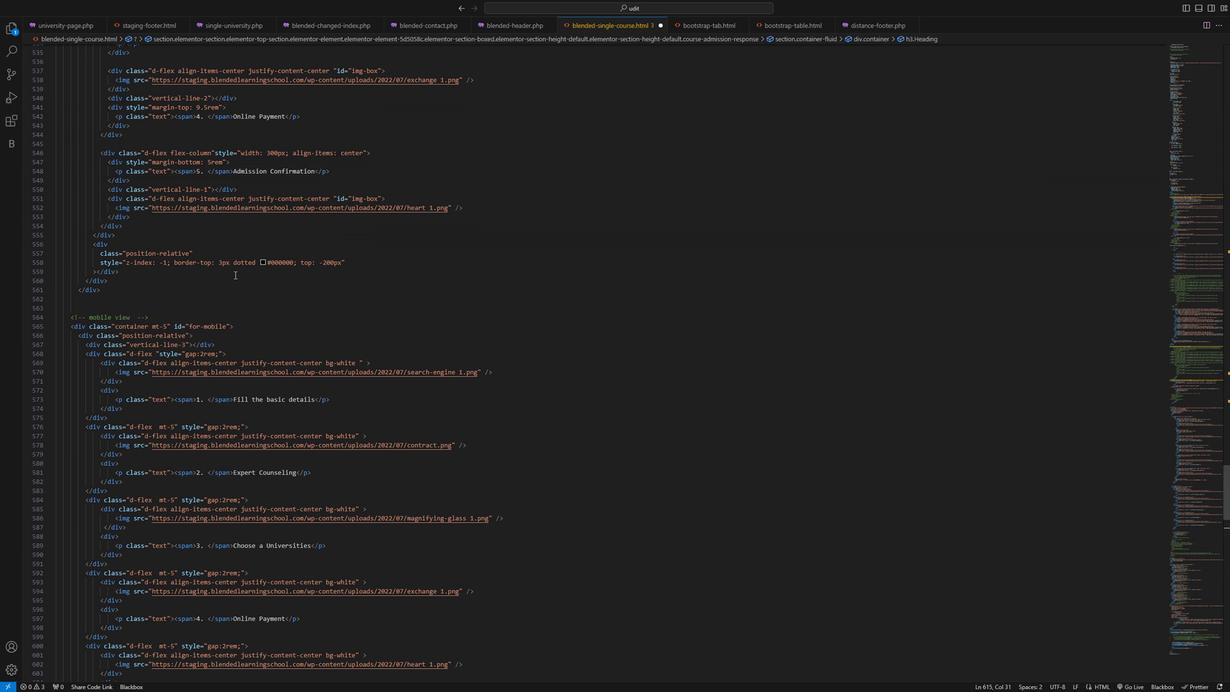 
Action: Mouse scrolled (231, 272) with delta (0, 0)
Screenshot: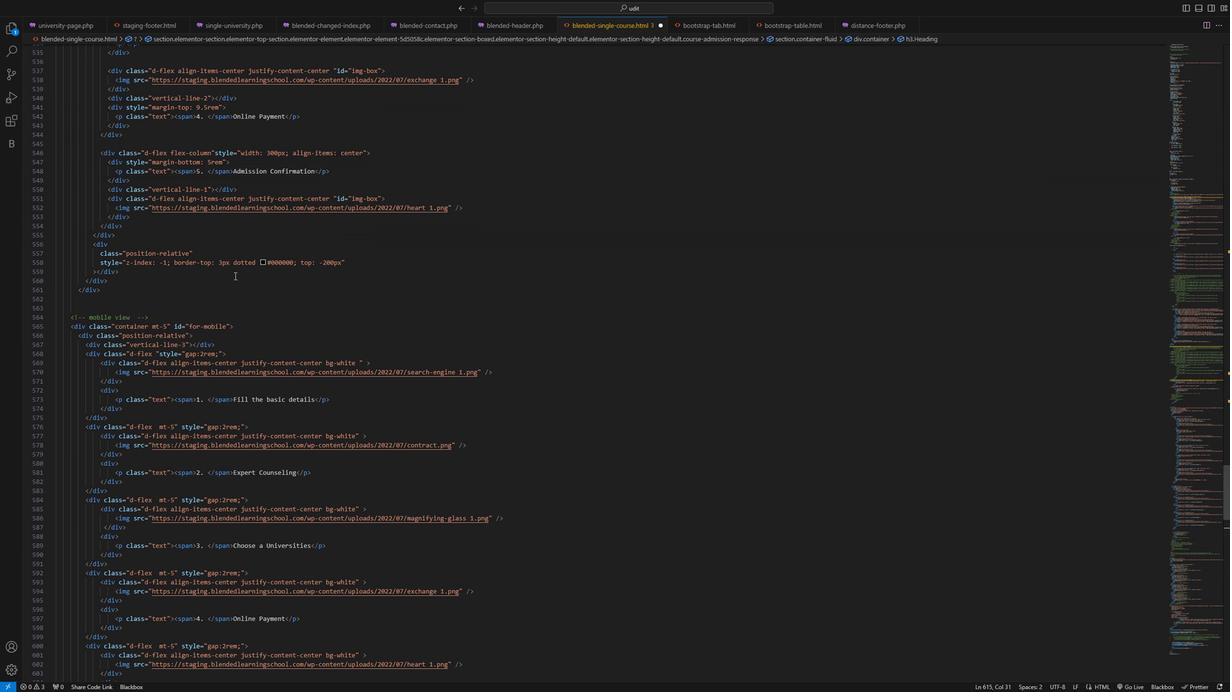 
Action: Mouse scrolled (231, 272) with delta (0, 0)
Screenshot: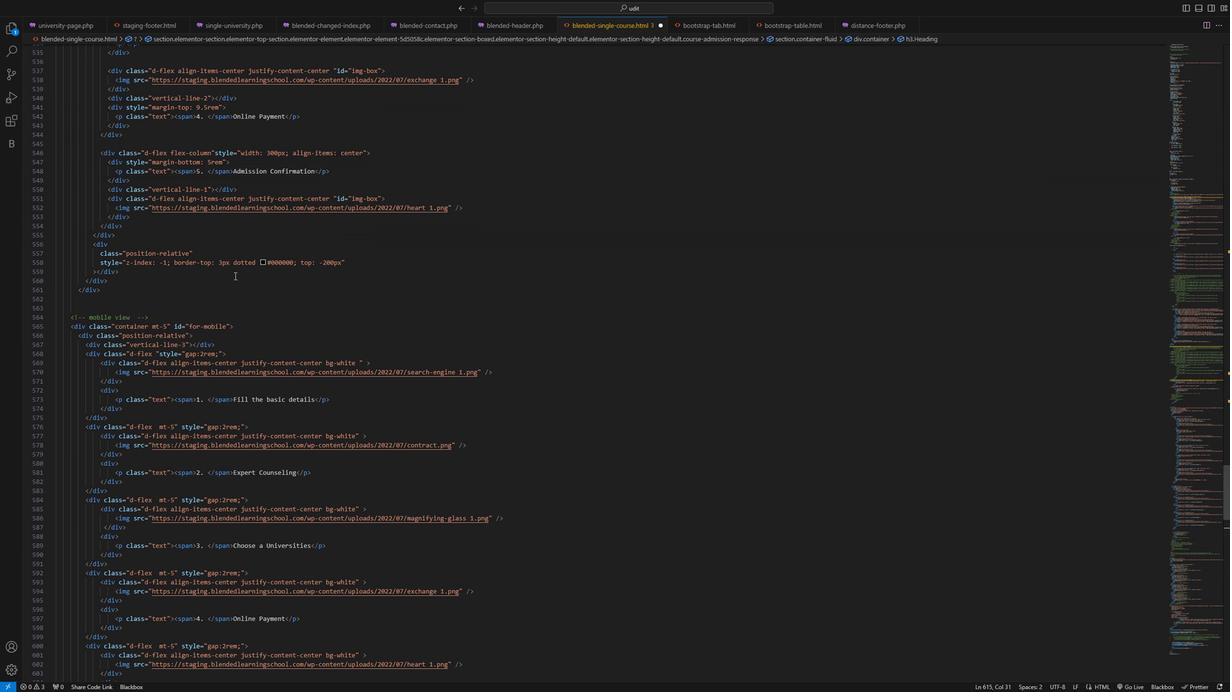 
Action: Mouse scrolled (231, 272) with delta (0, 0)
Screenshot: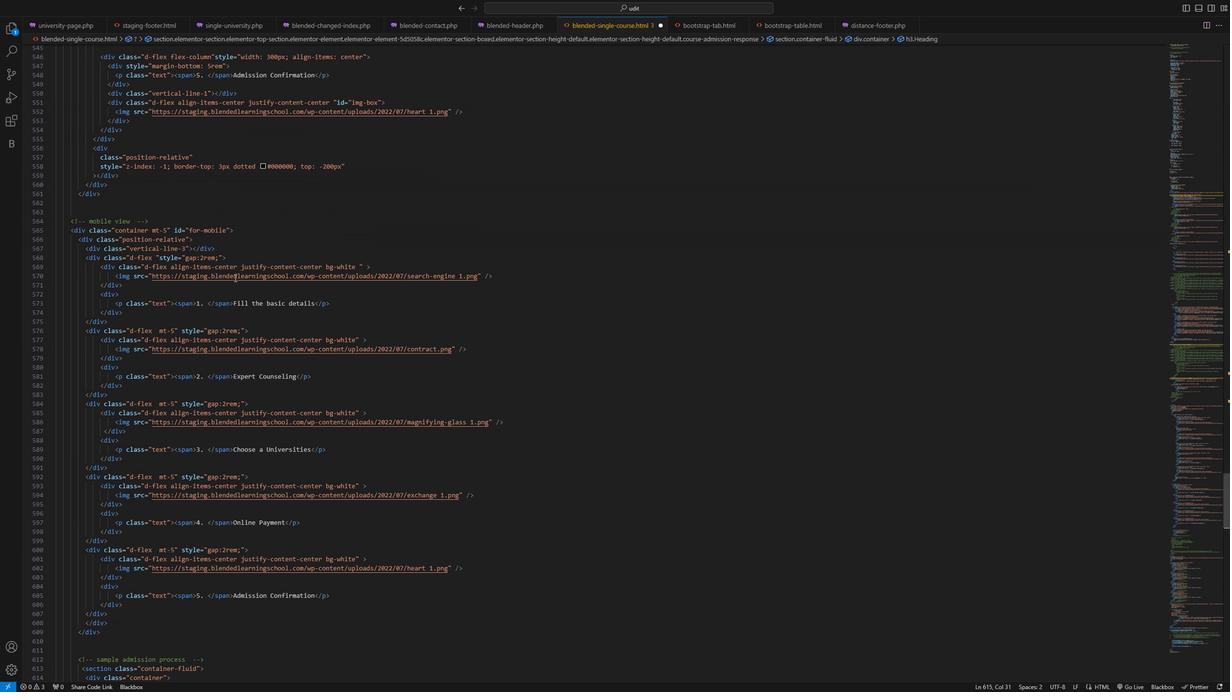 
Action: Mouse scrolled (231, 272) with delta (0, 0)
Screenshot: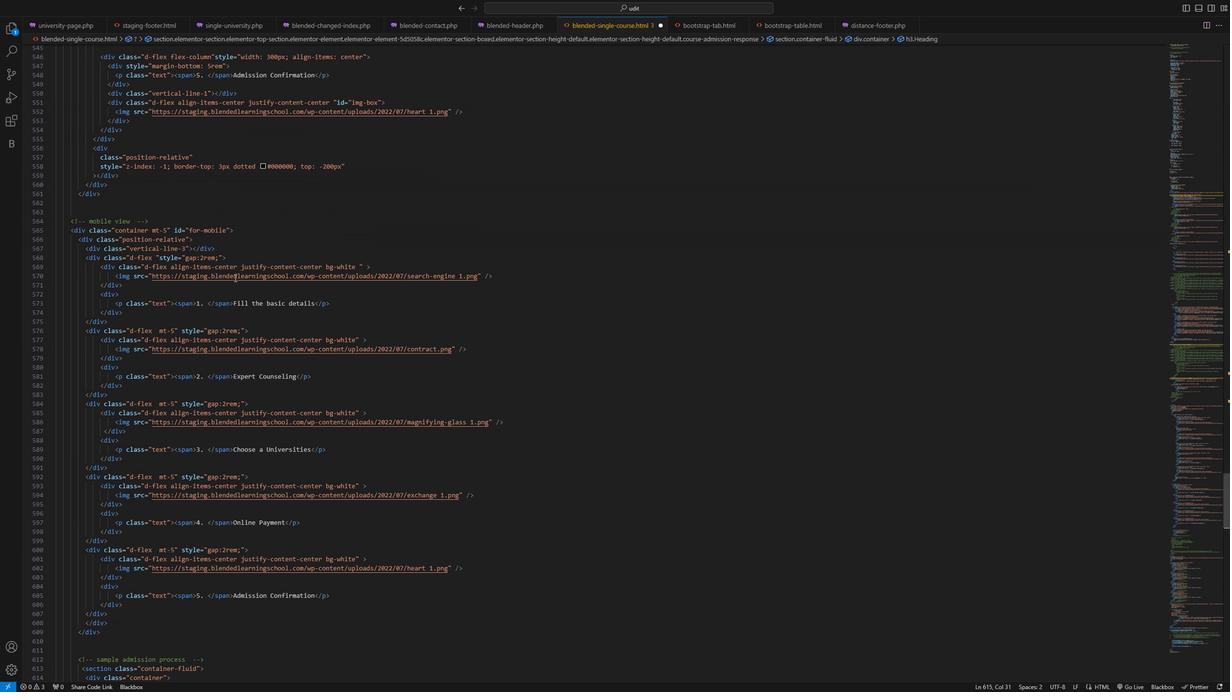 
Action: Mouse scrolled (231, 272) with delta (0, 0)
Screenshot: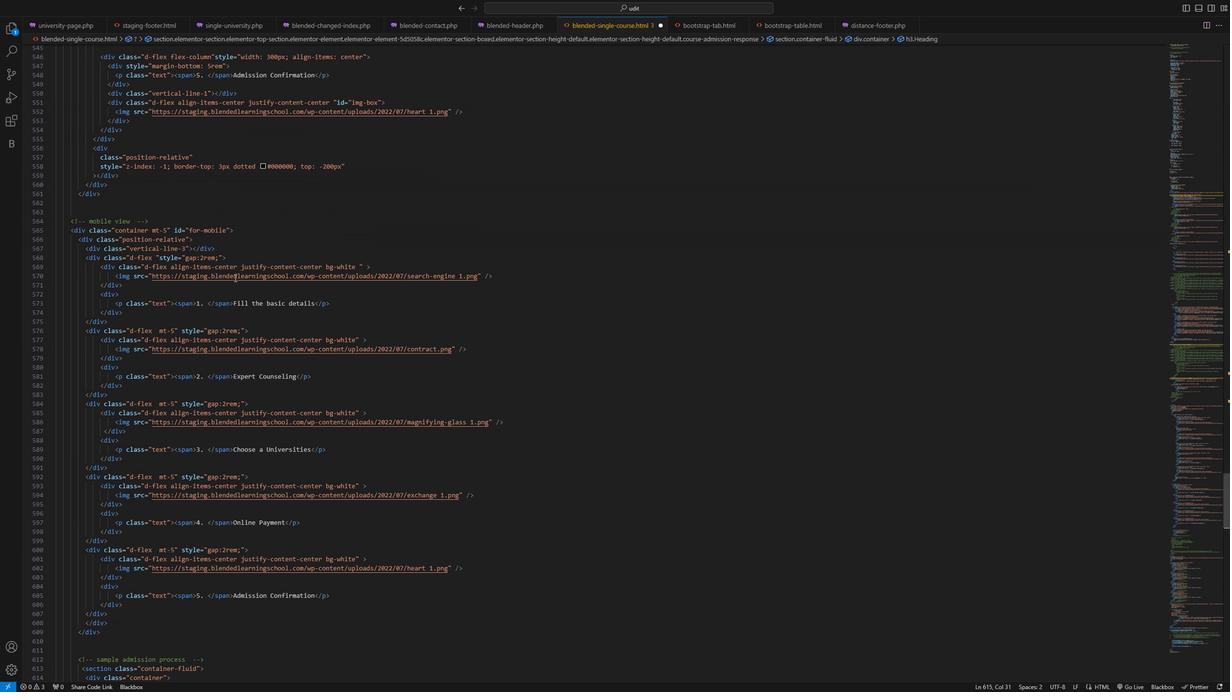 
Action: Mouse scrolled (231, 272) with delta (0, 0)
Screenshot: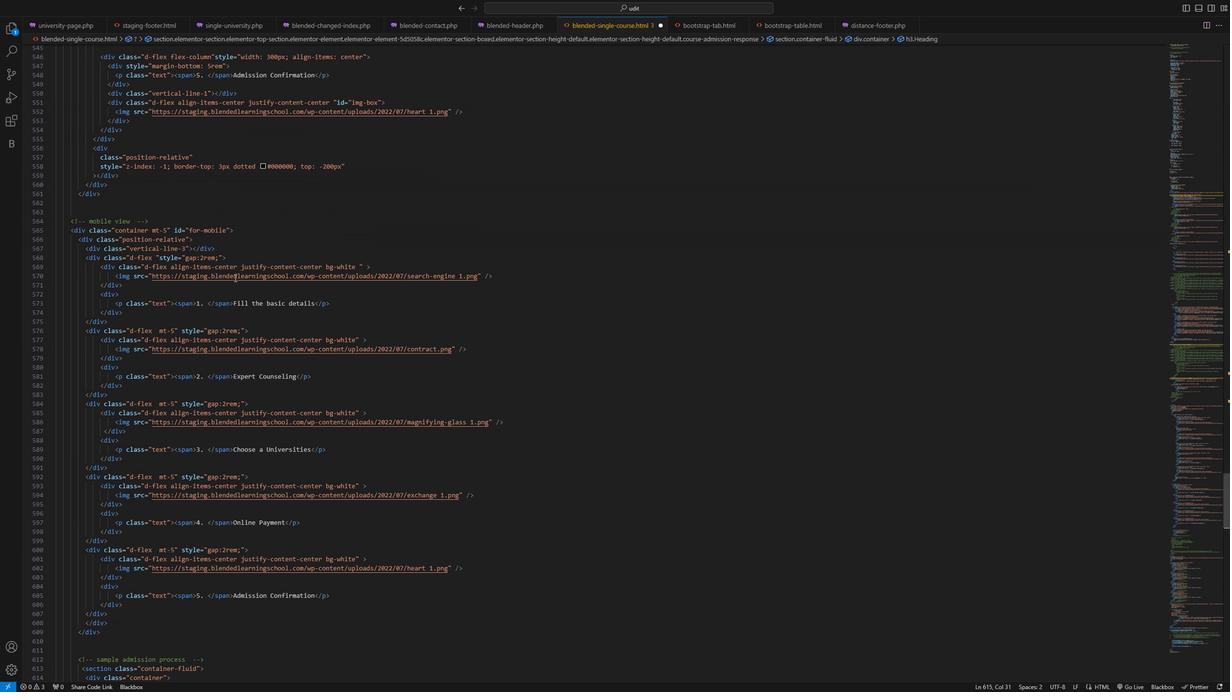 
Action: Mouse scrolled (231, 272) with delta (0, 0)
Screenshot: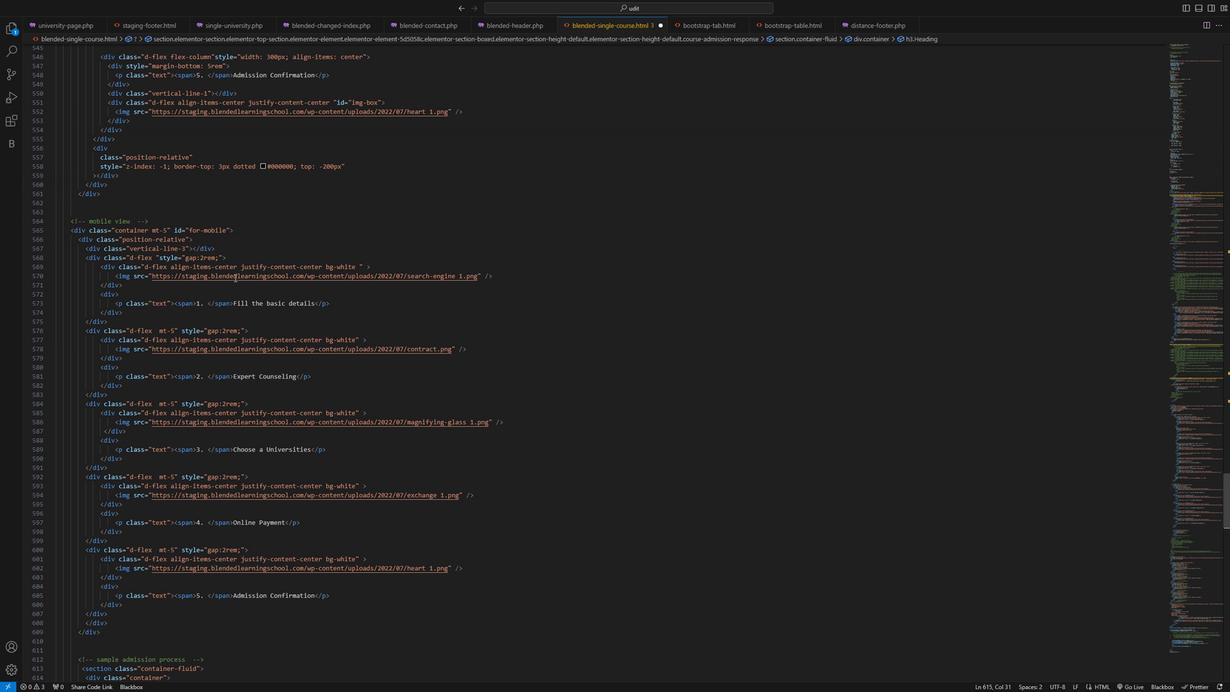 
Action: Mouse scrolled (231, 272) with delta (0, 0)
Screenshot: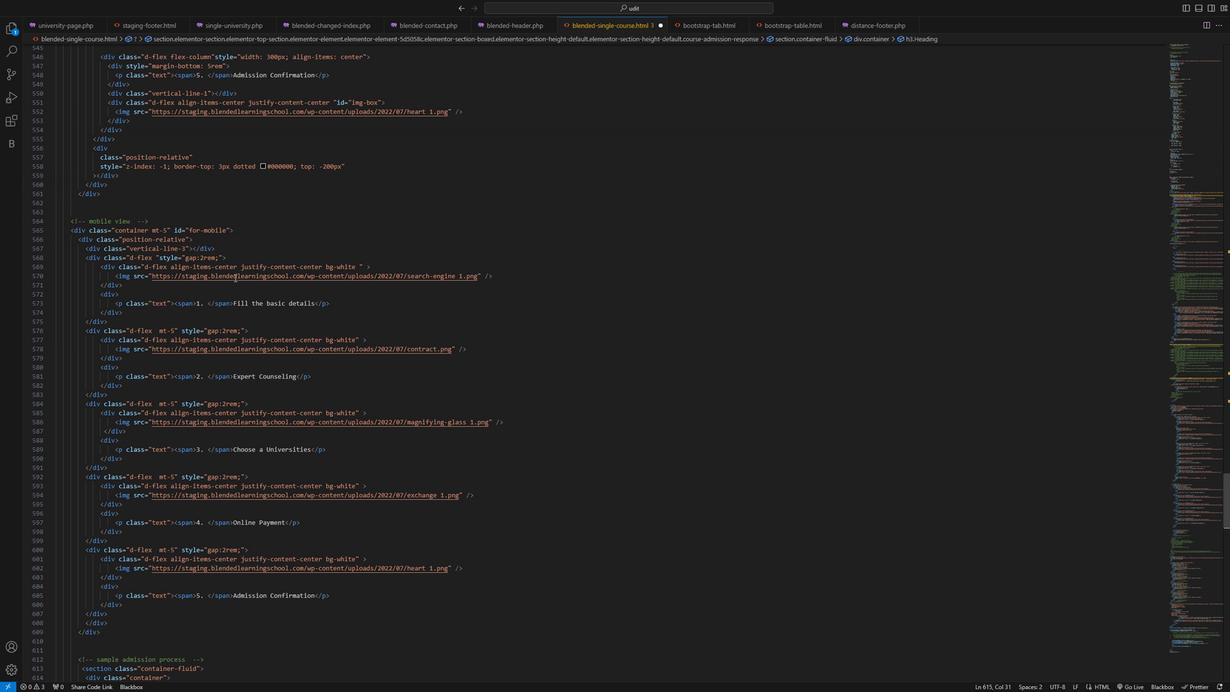 
Action: Mouse scrolled (231, 272) with delta (0, 0)
Screenshot: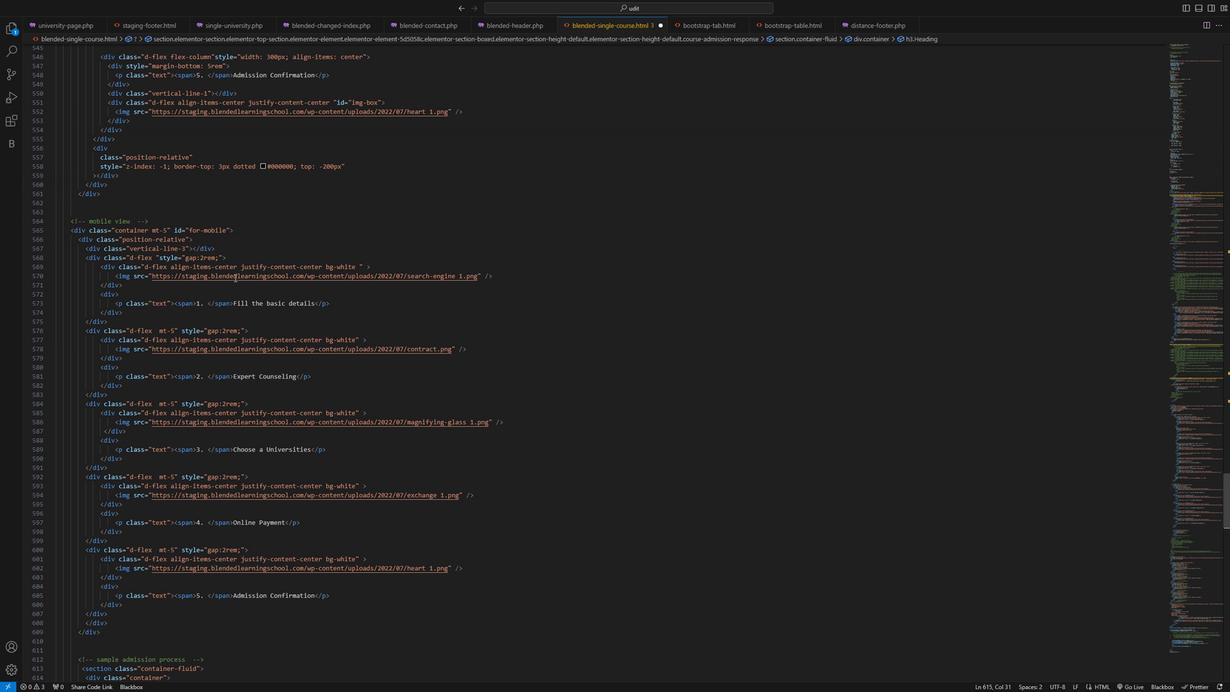 
Action: Mouse scrolled (231, 272) with delta (0, 0)
Screenshot: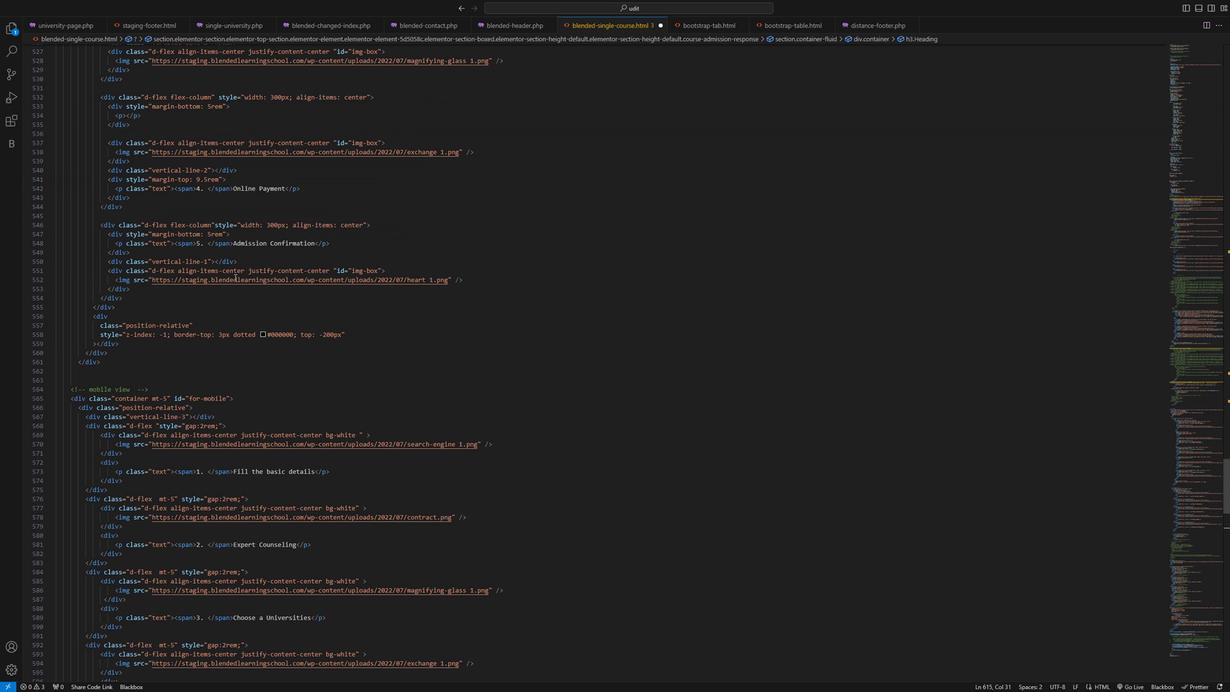 
Action: Mouse scrolled (231, 272) with delta (0, 0)
Screenshot: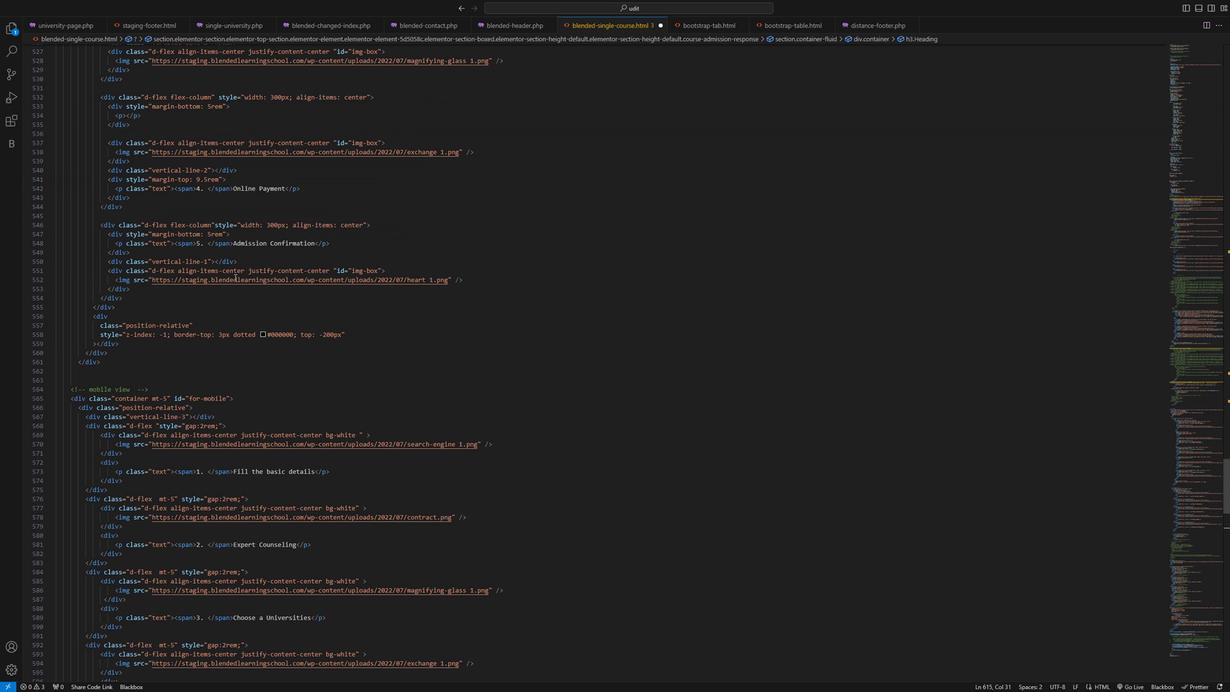 
Action: Mouse scrolled (231, 272) with delta (0, 0)
Screenshot: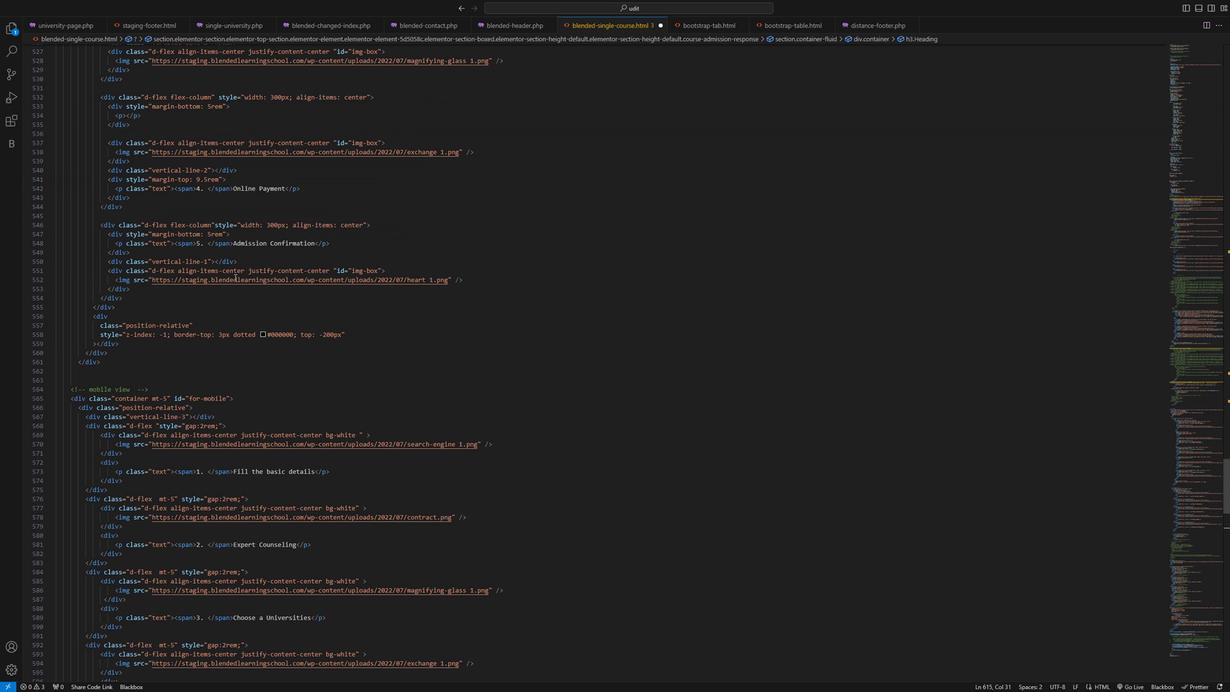 
Action: Mouse scrolled (231, 272) with delta (0, 0)
Screenshot: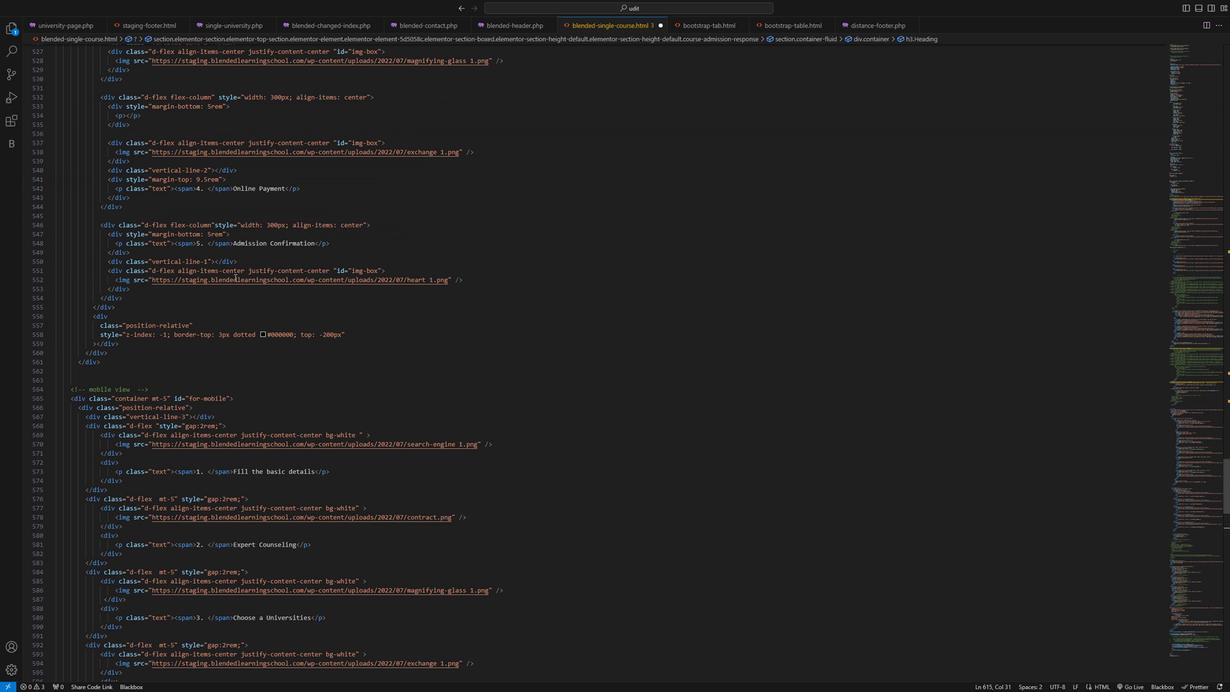 
Action: Mouse scrolled (231, 272) with delta (0, 0)
Screenshot: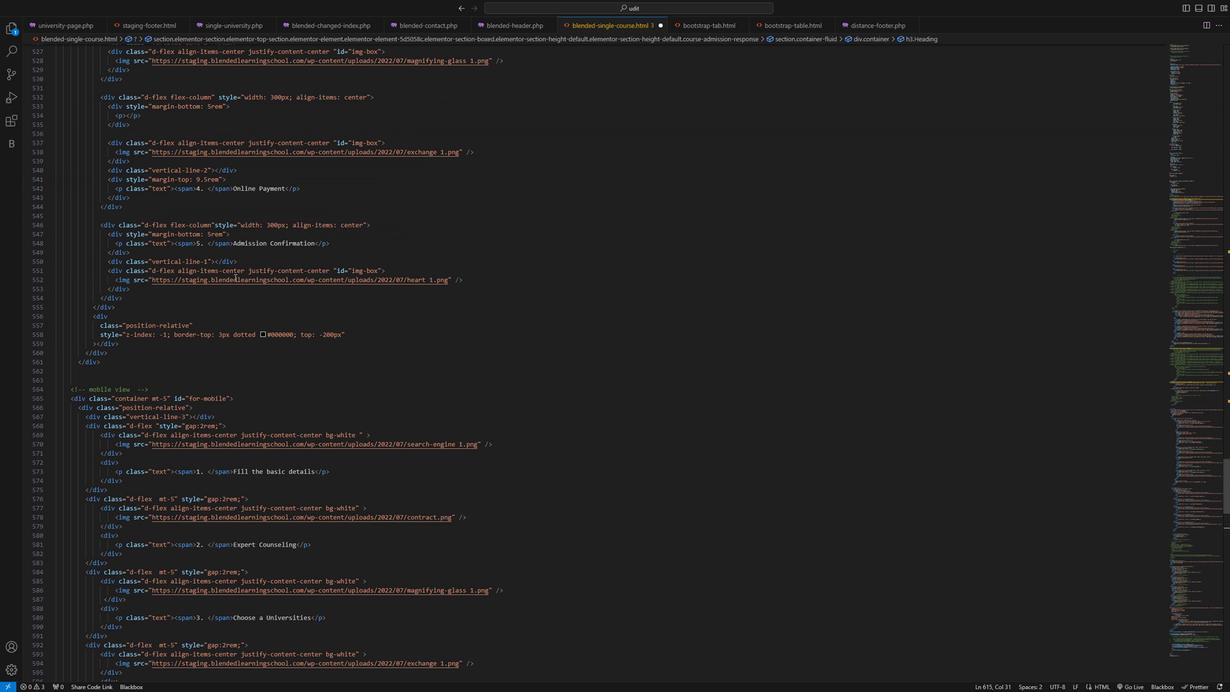 
Action: Mouse scrolled (231, 272) with delta (0, 0)
Screenshot: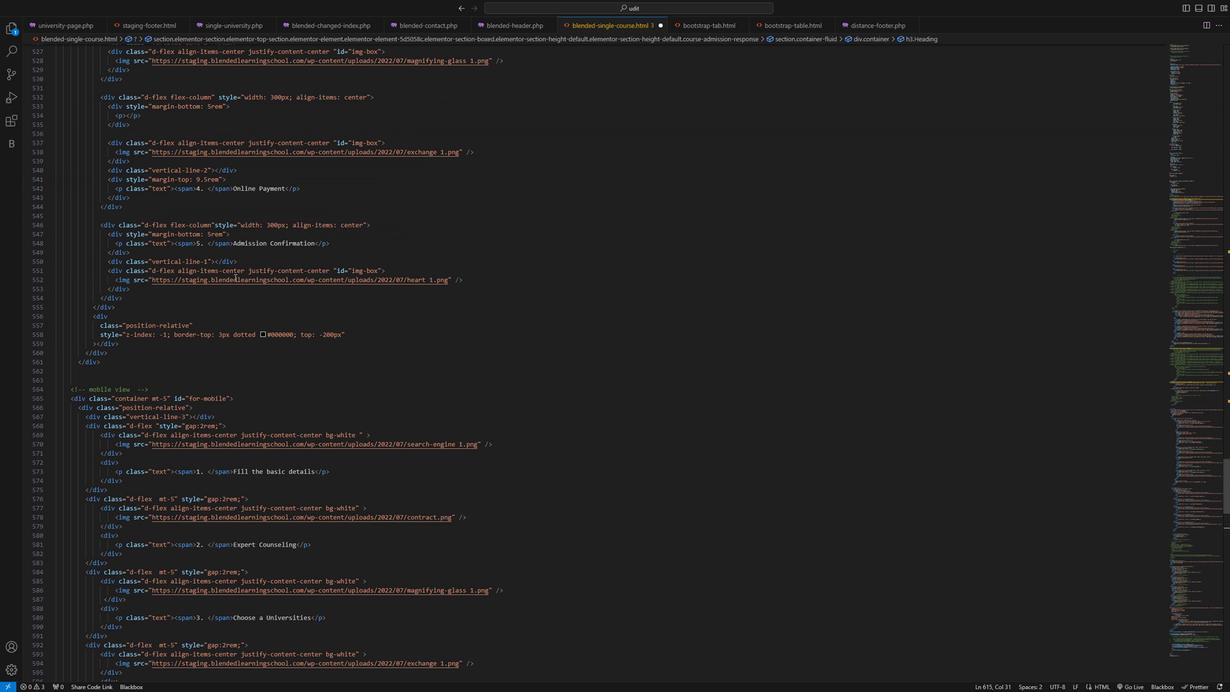 
Action: Mouse scrolled (231, 272) with delta (0, 0)
Screenshot: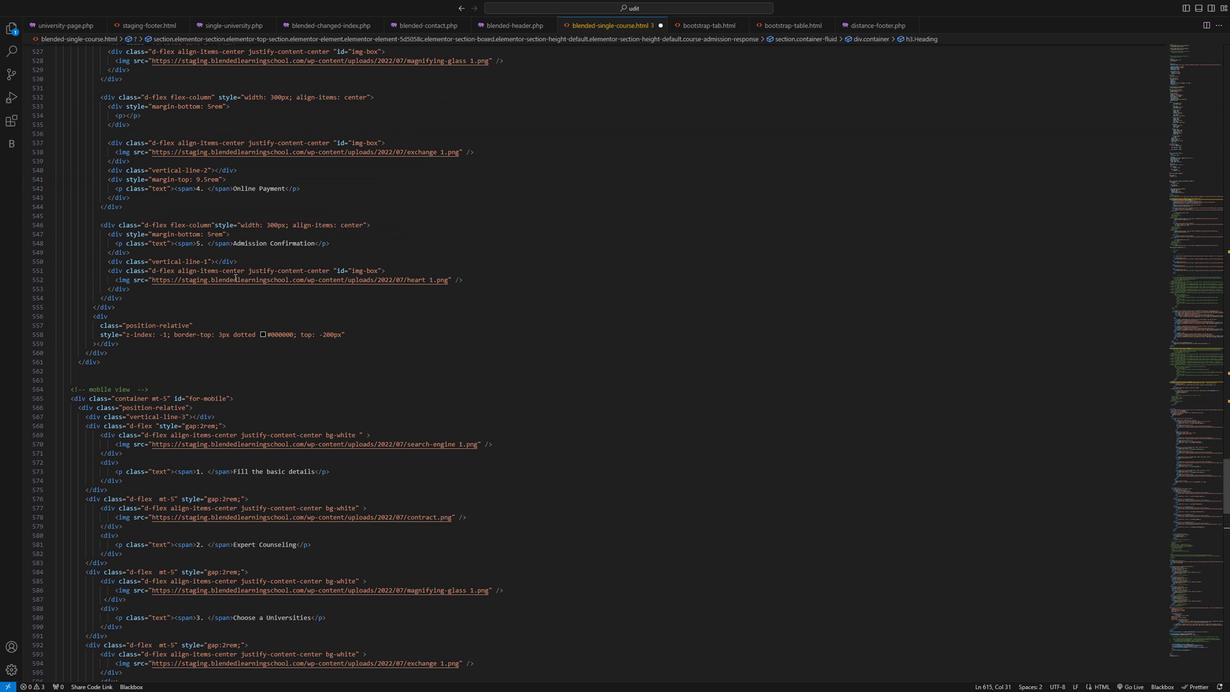 
Action: Mouse scrolled (231, 272) with delta (0, 0)
Screenshot: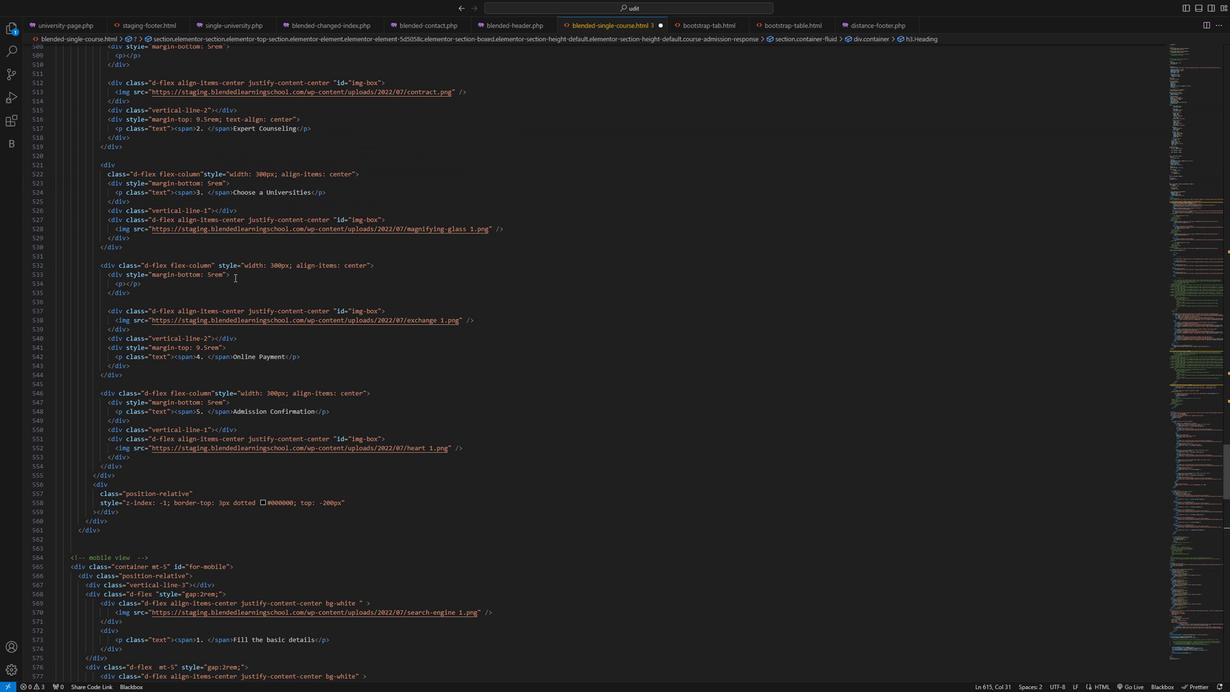 
Action: Mouse scrolled (231, 272) with delta (0, 0)
Screenshot: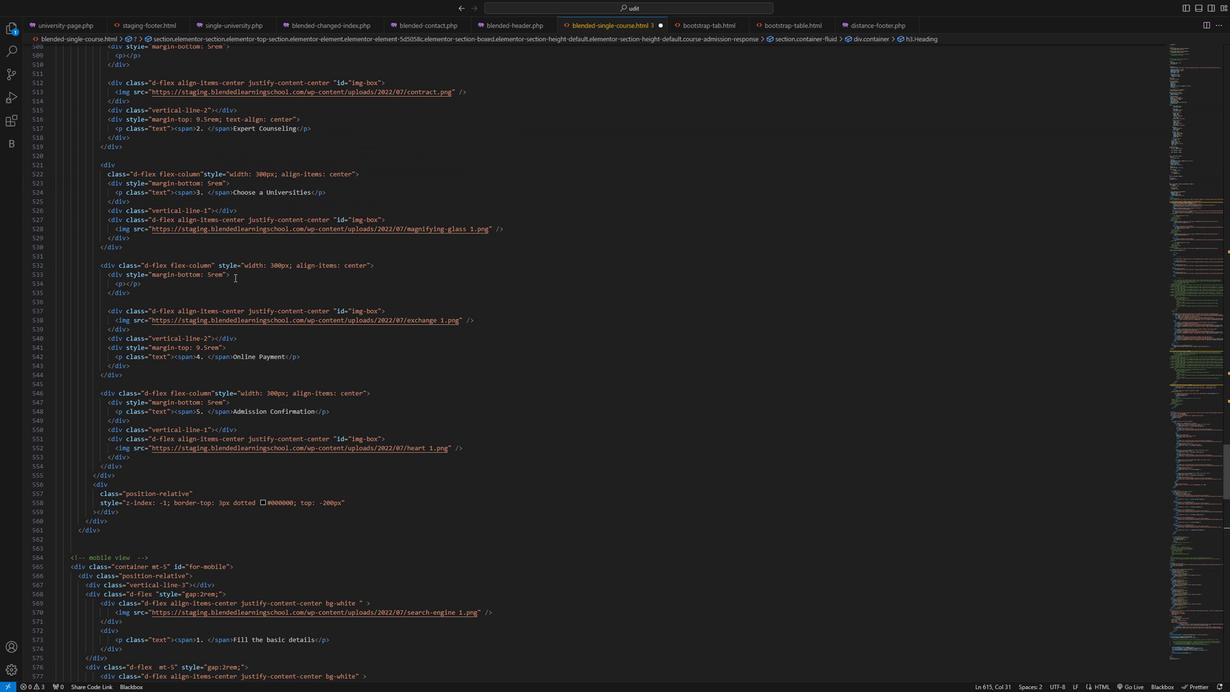 
Action: Mouse scrolled (231, 272) with delta (0, 0)
Screenshot: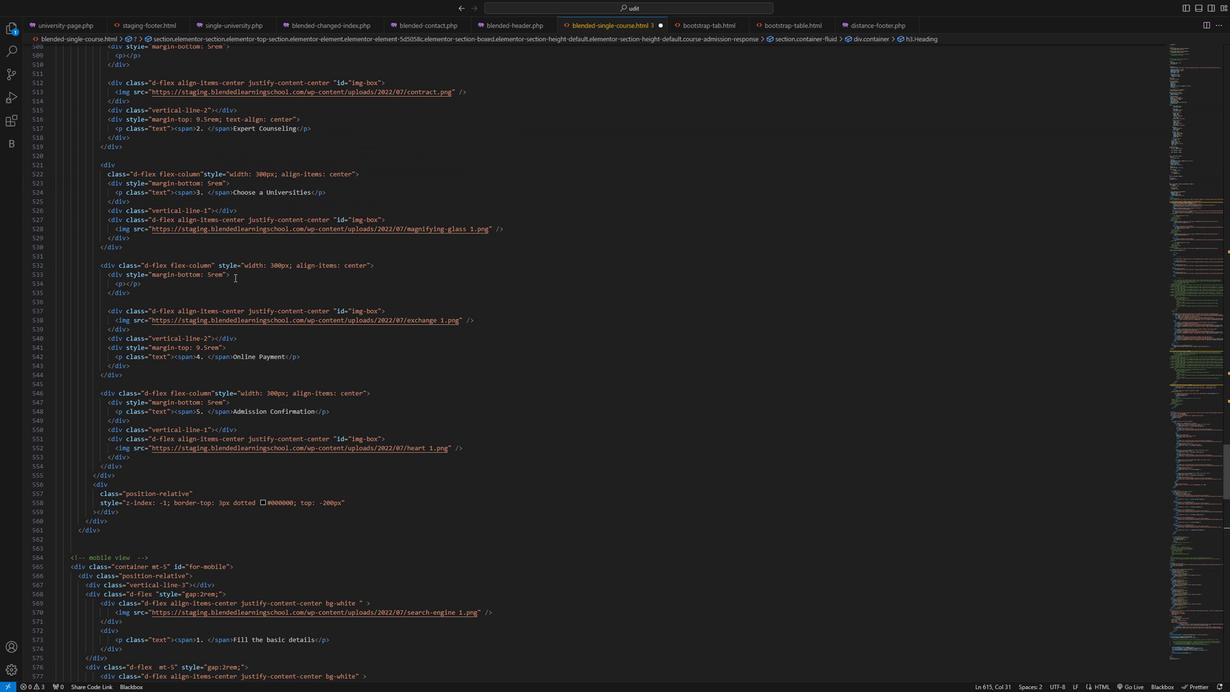 
Action: Mouse scrolled (231, 272) with delta (0, 0)
Screenshot: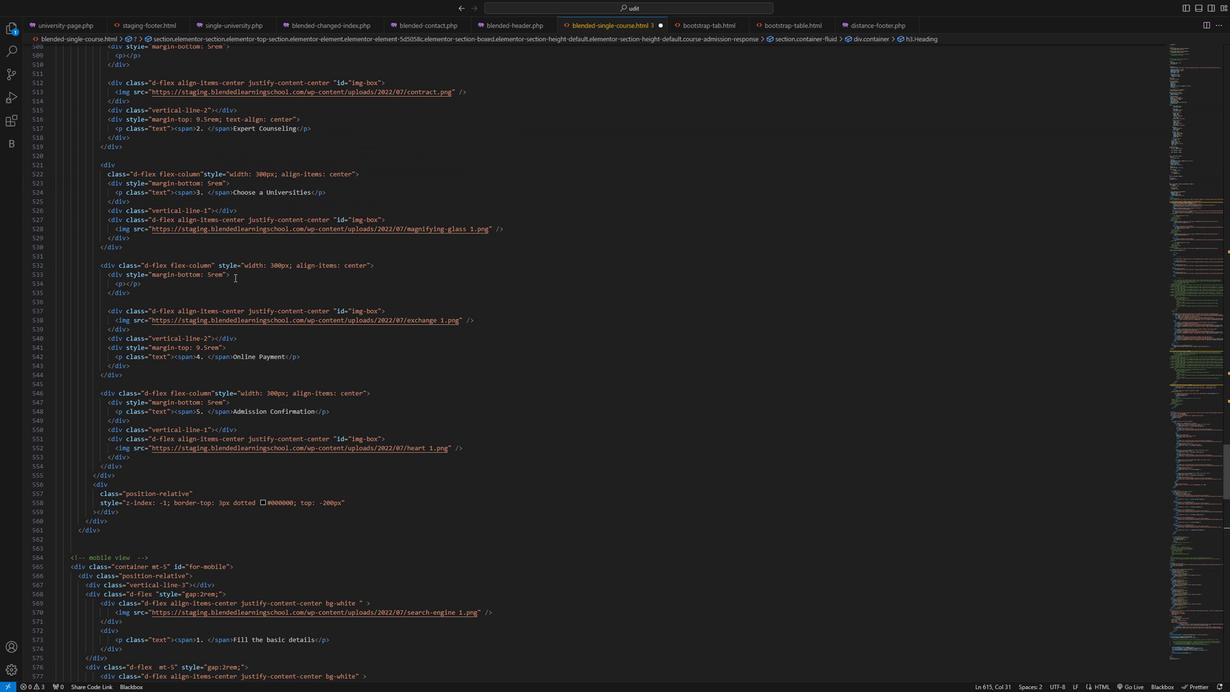 
Action: Mouse scrolled (231, 272) with delta (0, 0)
Screenshot: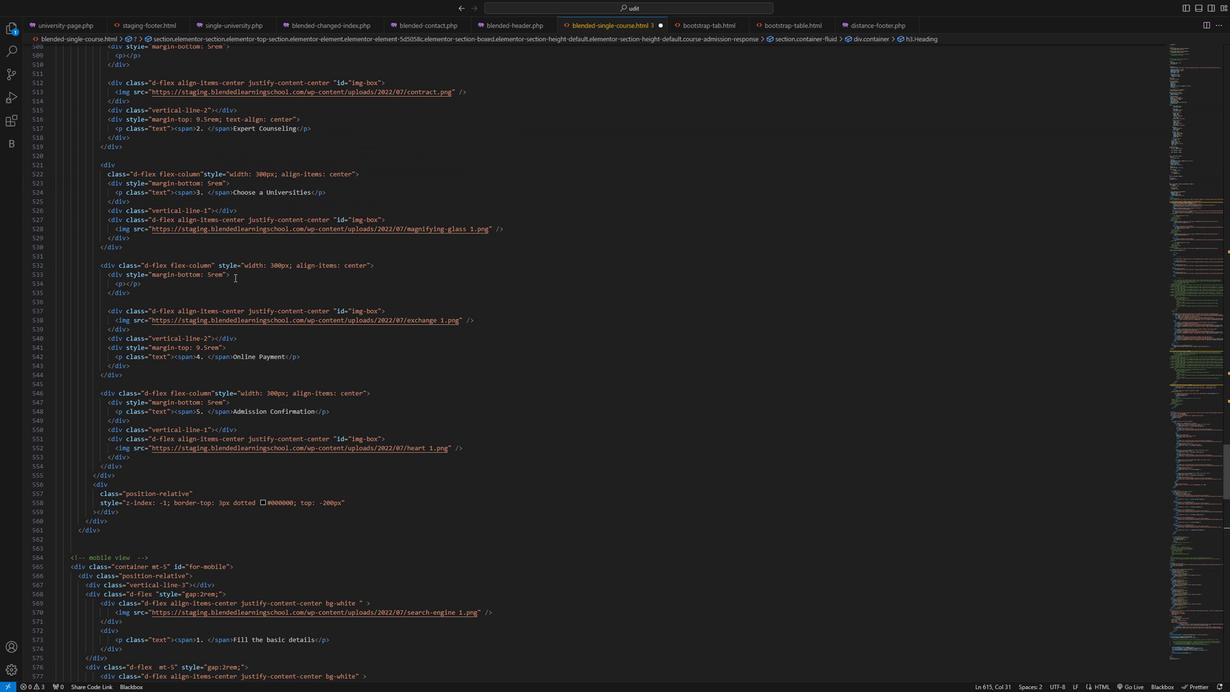 
Action: Mouse scrolled (231, 272) with delta (0, 0)
Screenshot: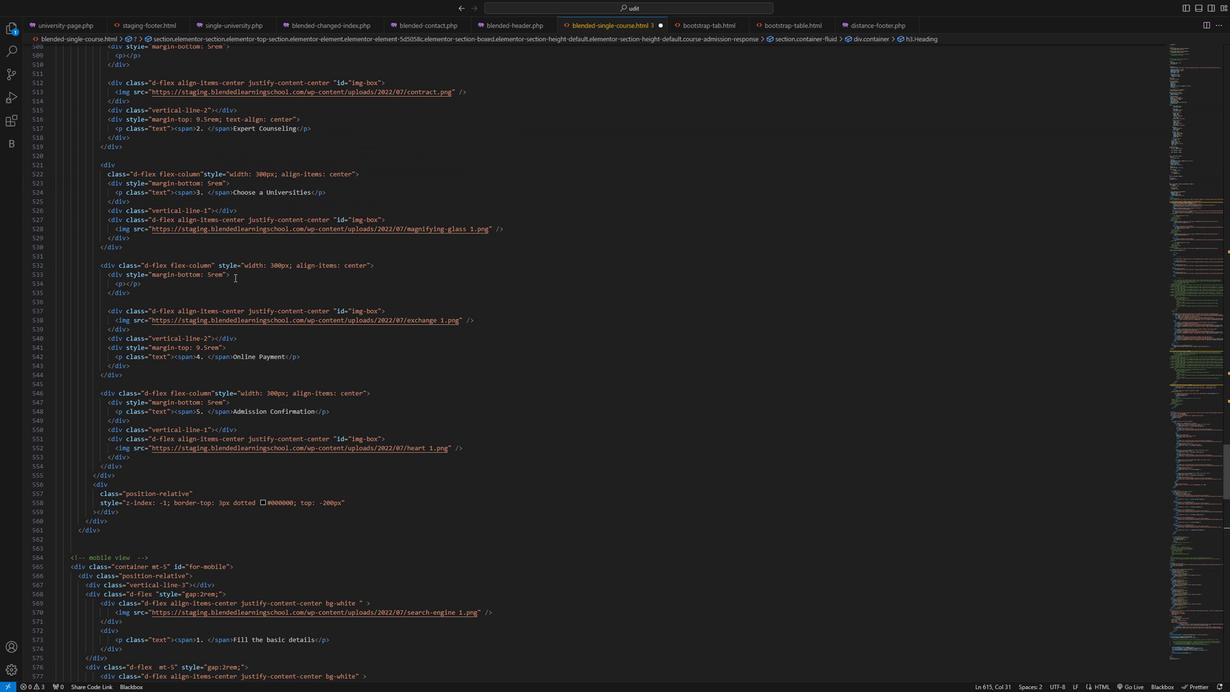 
Action: Mouse scrolled (231, 272) with delta (0, 0)
Screenshot: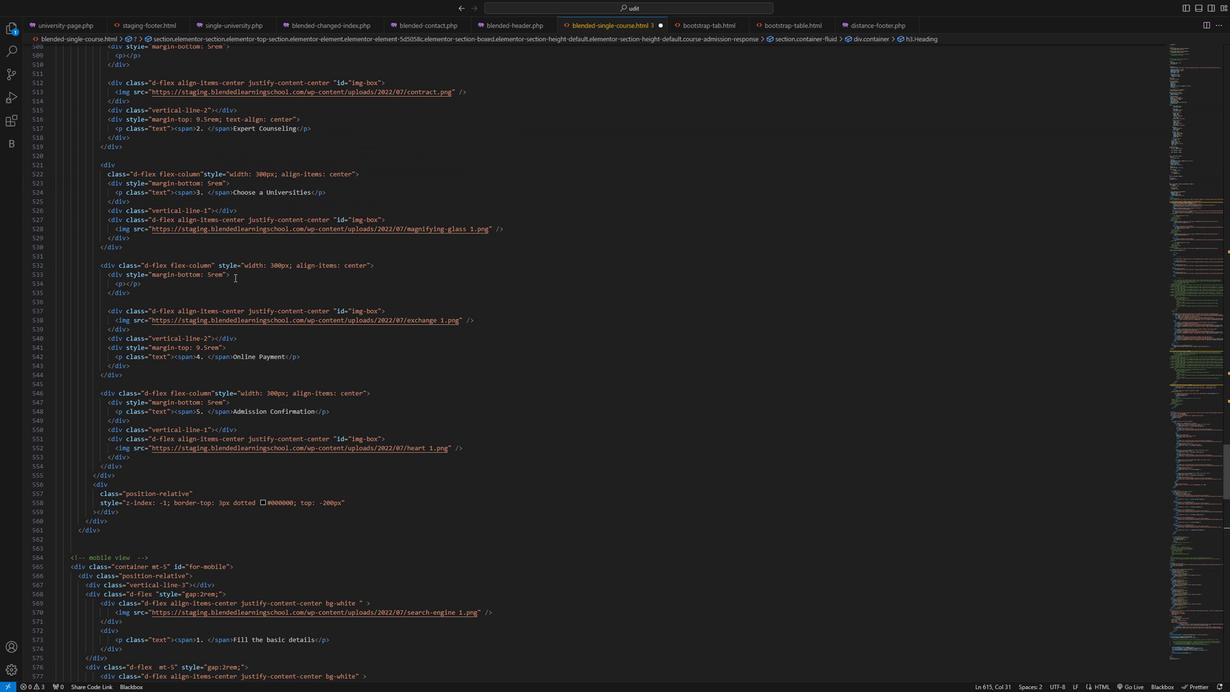 
Action: Mouse scrolled (231, 272) with delta (0, 0)
Screenshot: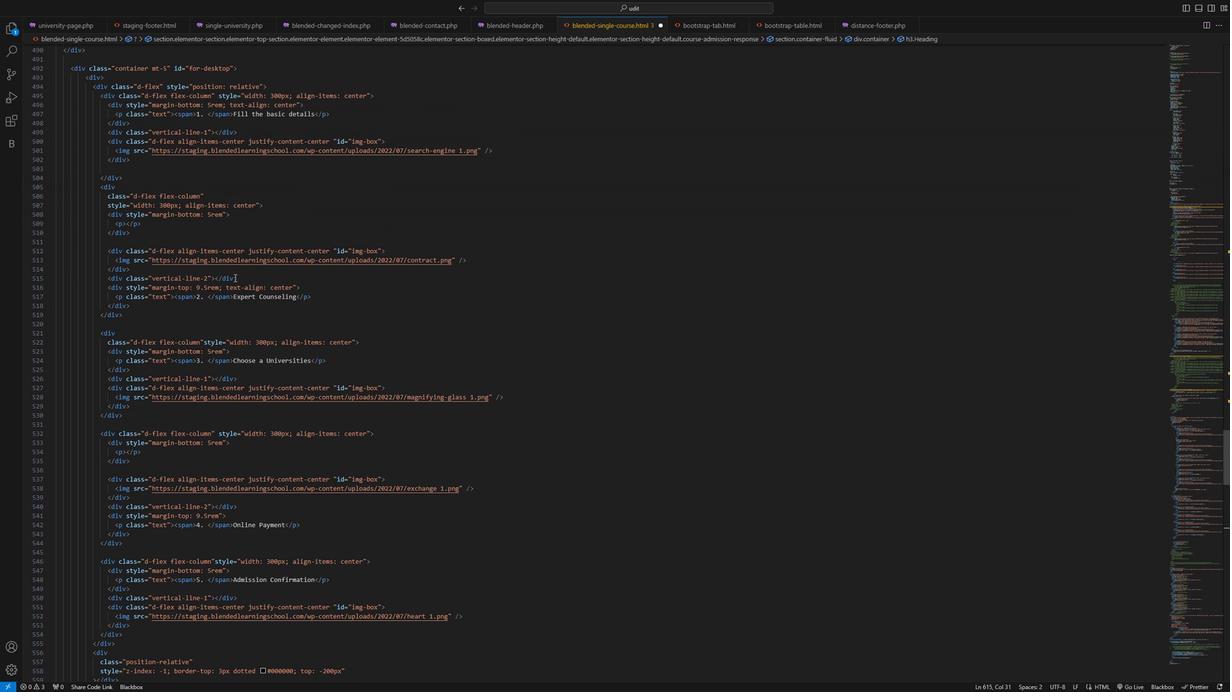 
Action: Mouse scrolled (231, 272) with delta (0, 0)
Screenshot: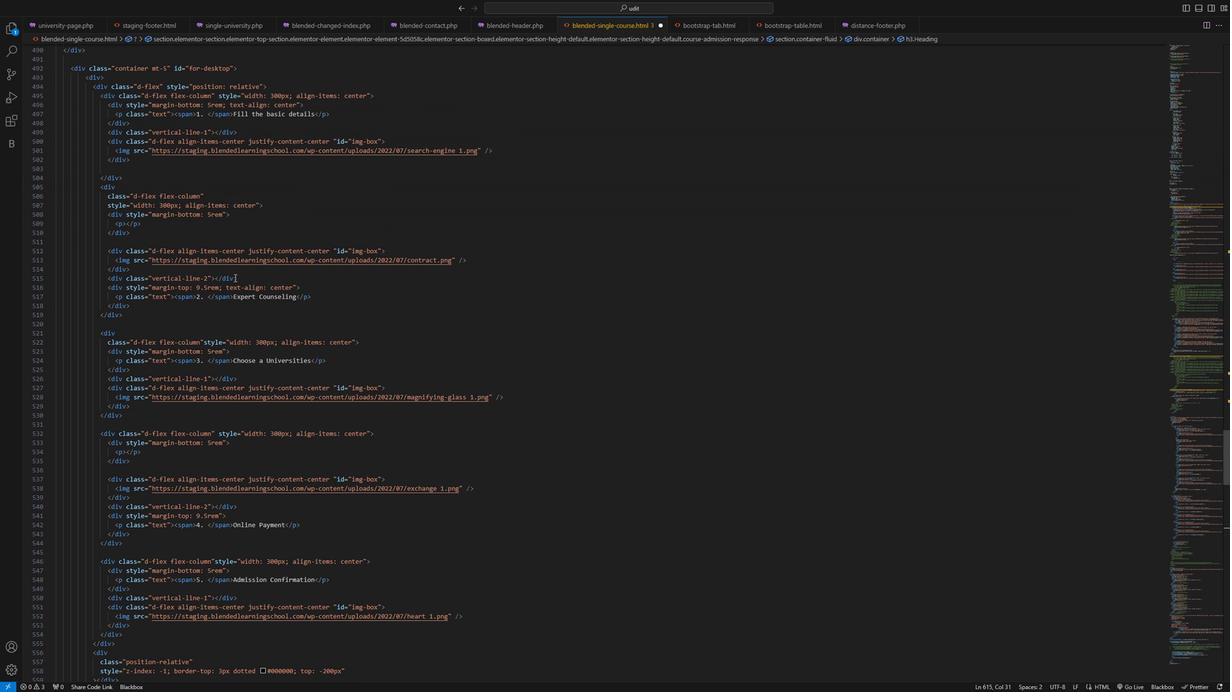 
Action: Mouse scrolled (231, 272) with delta (0, 0)
Screenshot: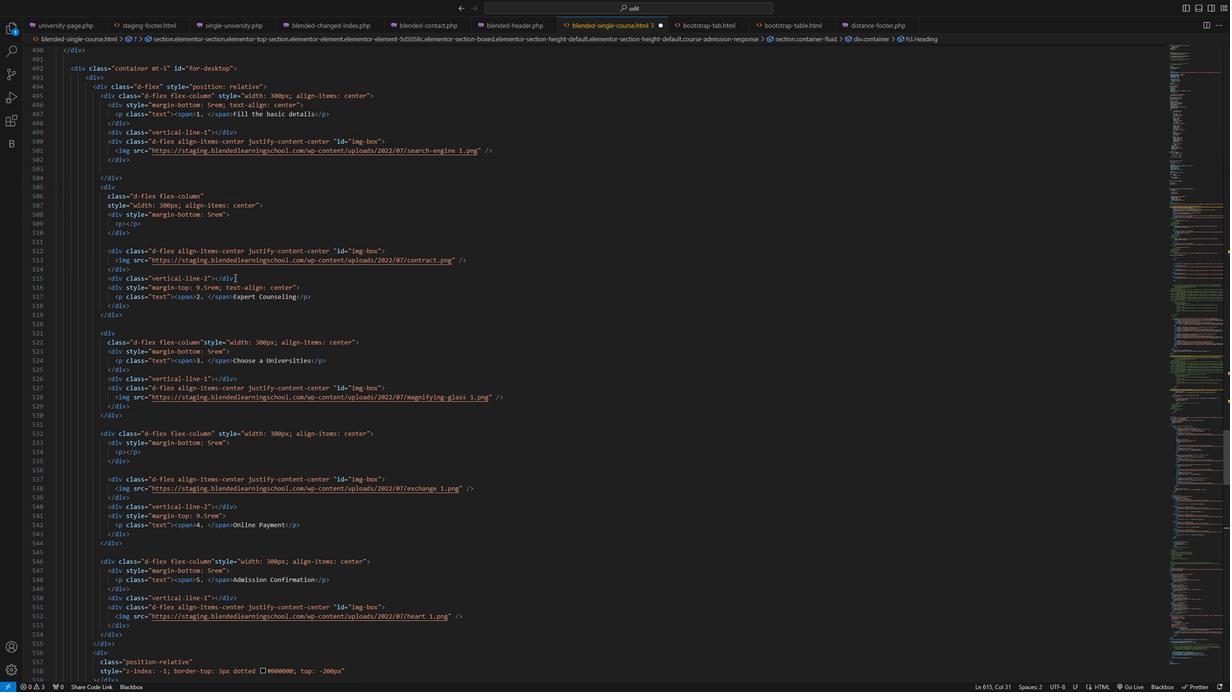 
Action: Mouse scrolled (231, 272) with delta (0, 0)
Screenshot: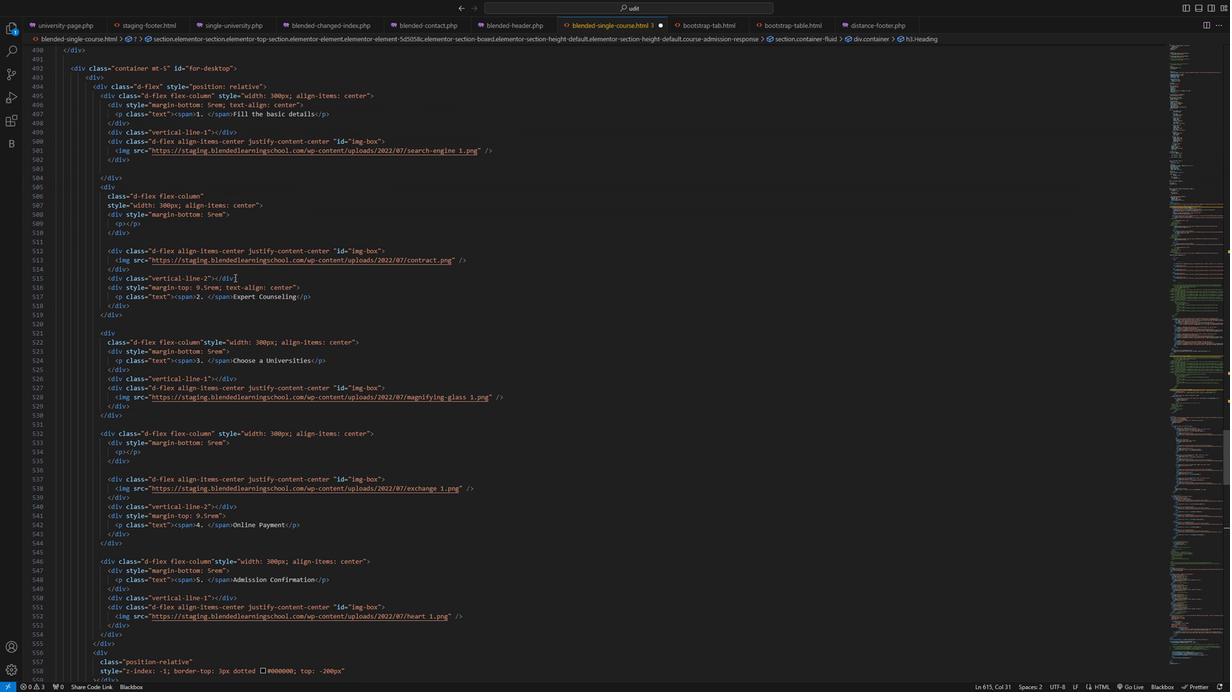 
Action: Mouse scrolled (231, 272) with delta (0, 0)
Screenshot: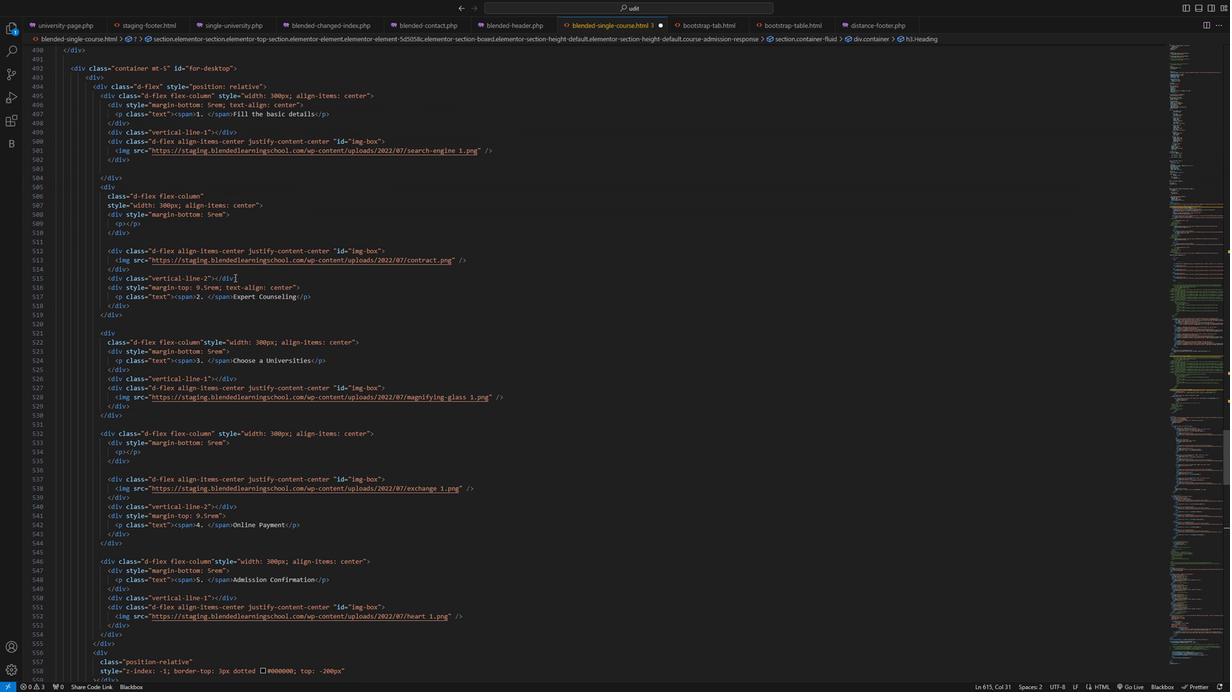 
Action: Mouse scrolled (231, 272) with delta (0, 0)
Screenshot: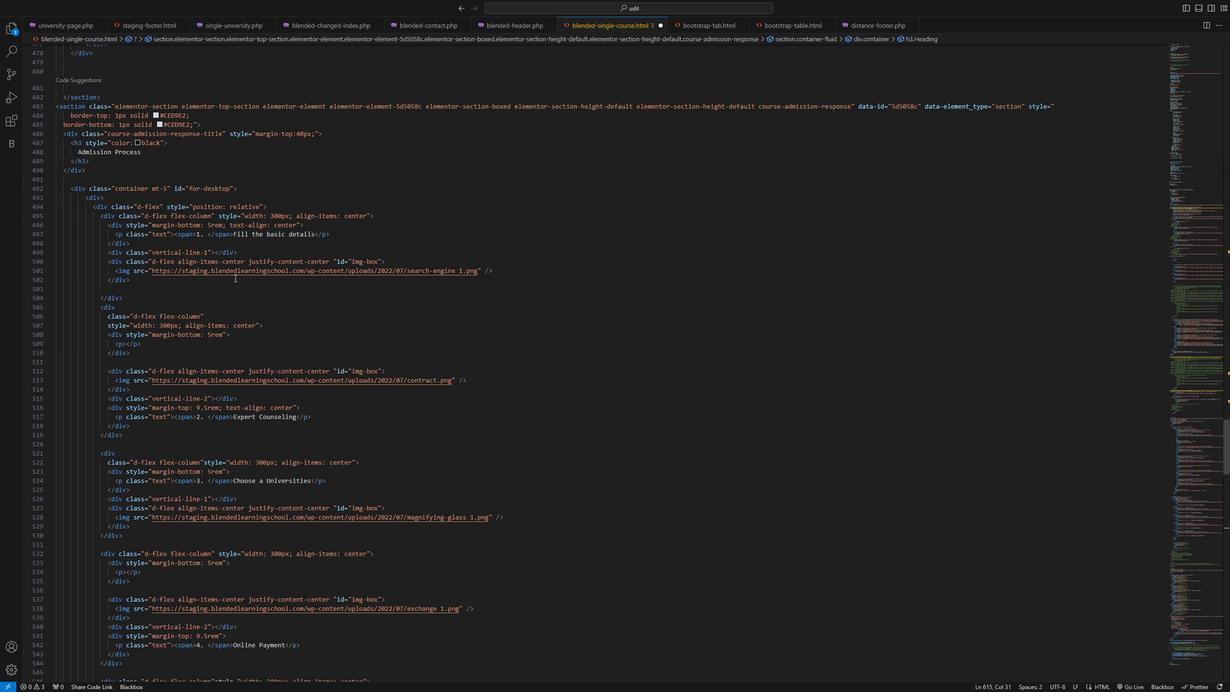 
Action: Mouse scrolled (231, 272) with delta (0, 0)
Screenshot: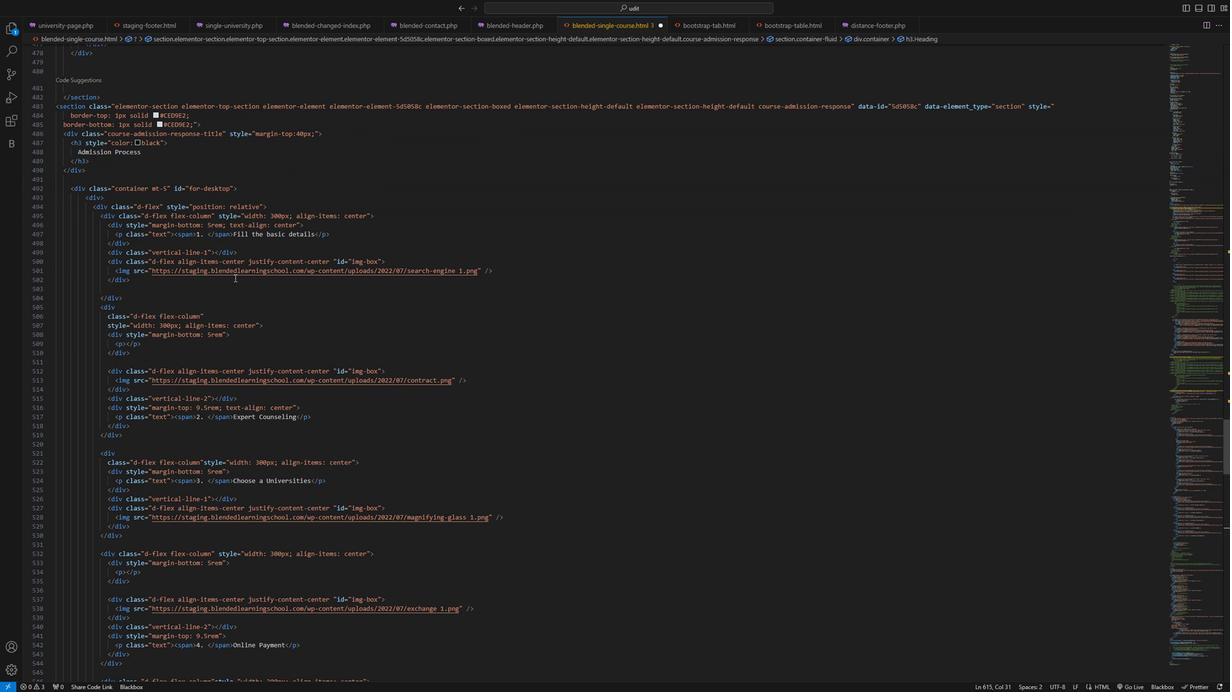 
Action: Mouse scrolled (231, 272) with delta (0, 0)
Screenshot: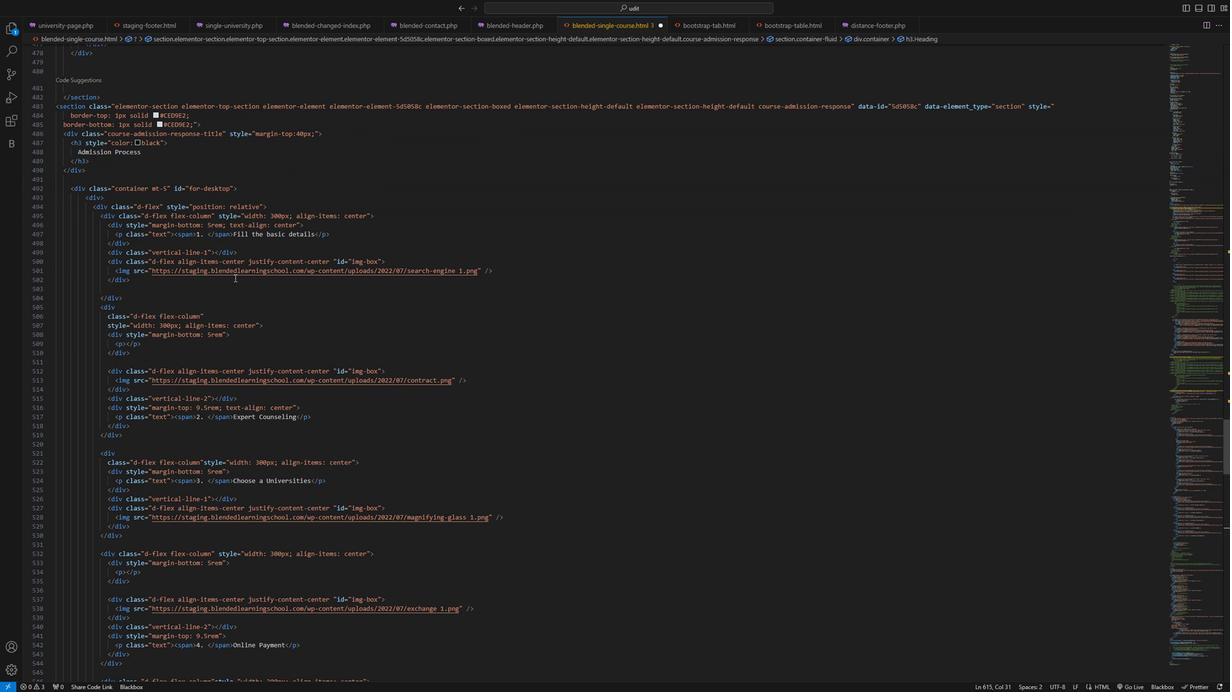 
Action: Mouse scrolled (231, 272) with delta (0, 0)
Screenshot: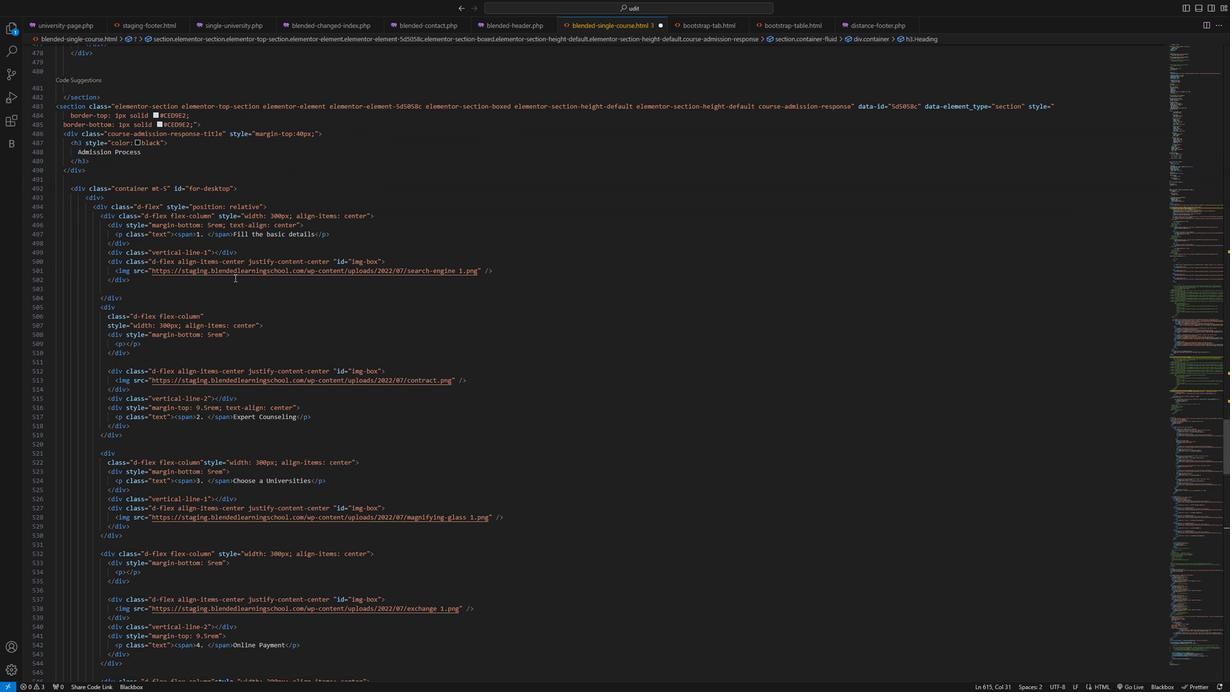 
Action: Mouse scrolled (231, 272) with delta (0, 0)
Screenshot: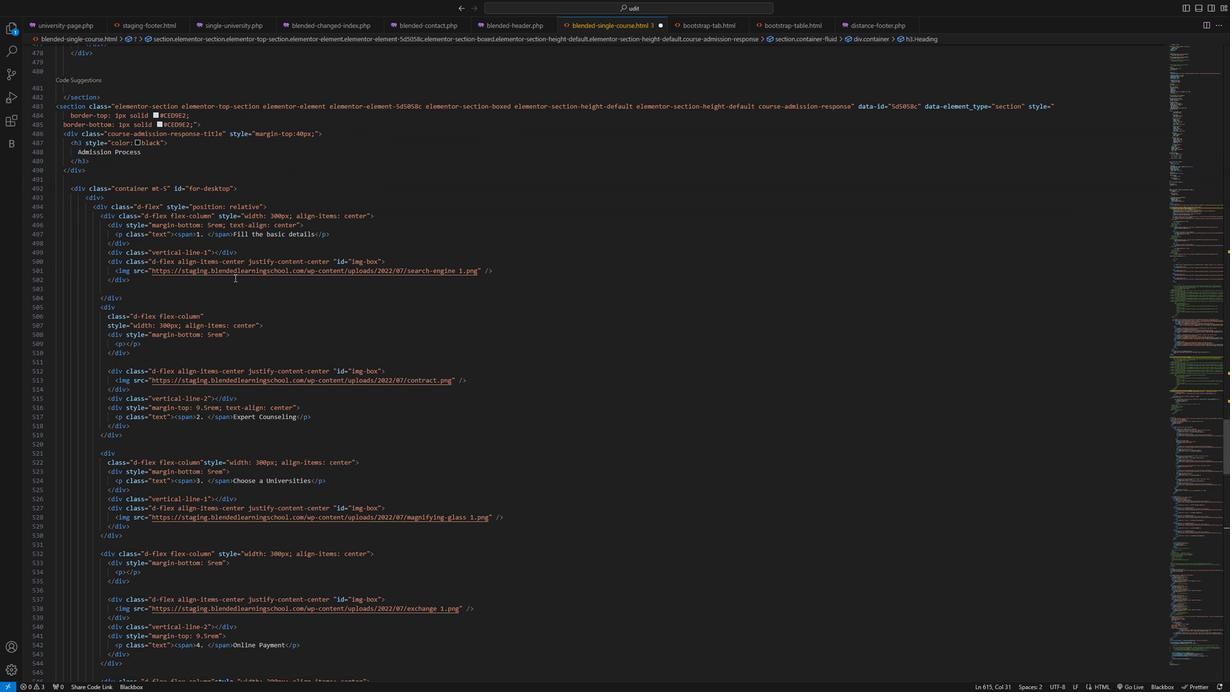 
Action: Mouse moved to (207, 272)
Screenshot: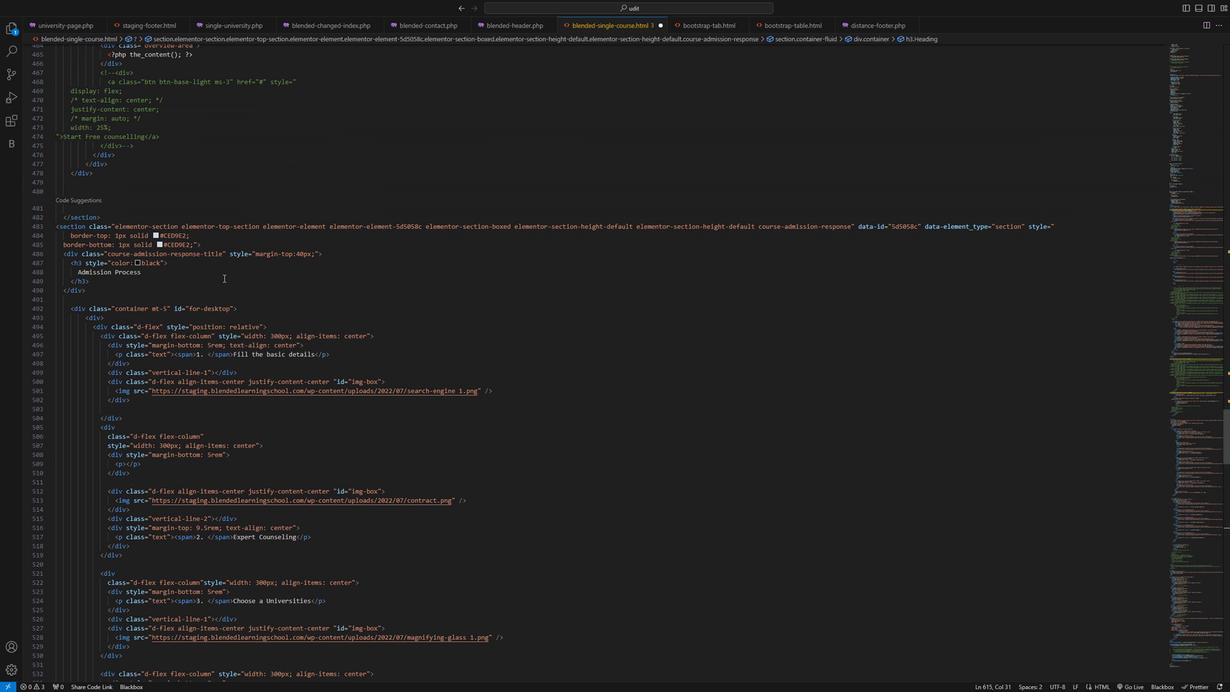 
Action: Mouse scrolled (207, 271) with delta (0, 0)
Screenshot: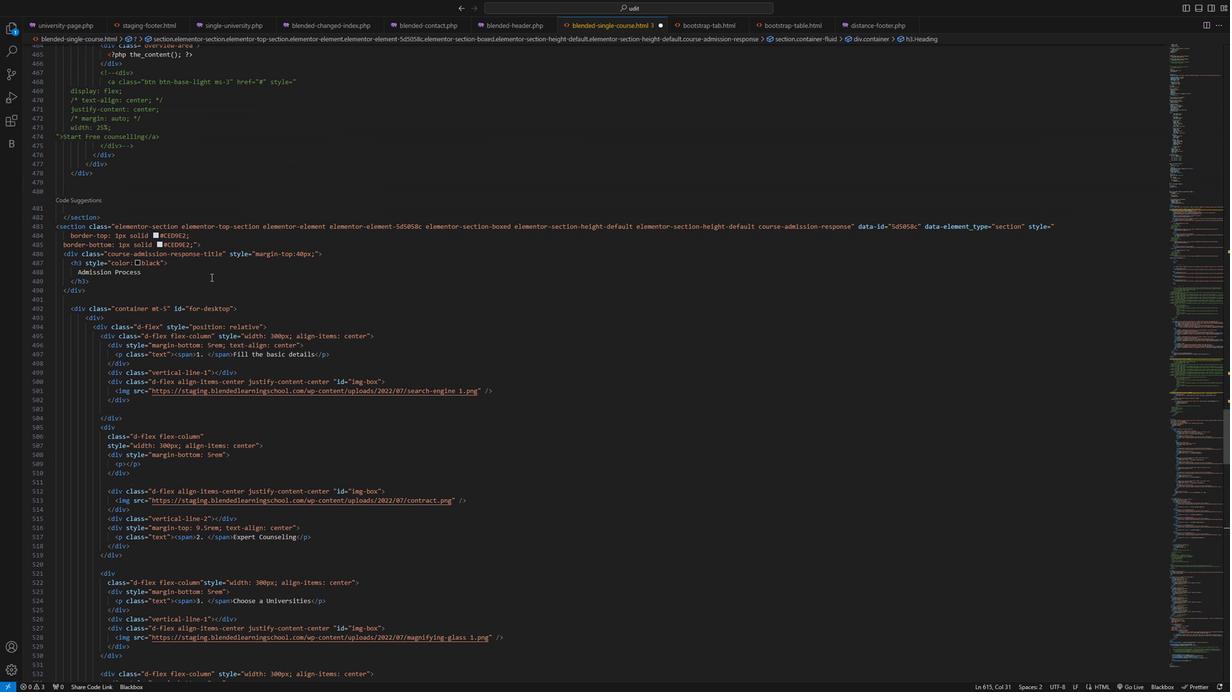 
Action: Mouse moved to (207, 272)
Screenshot: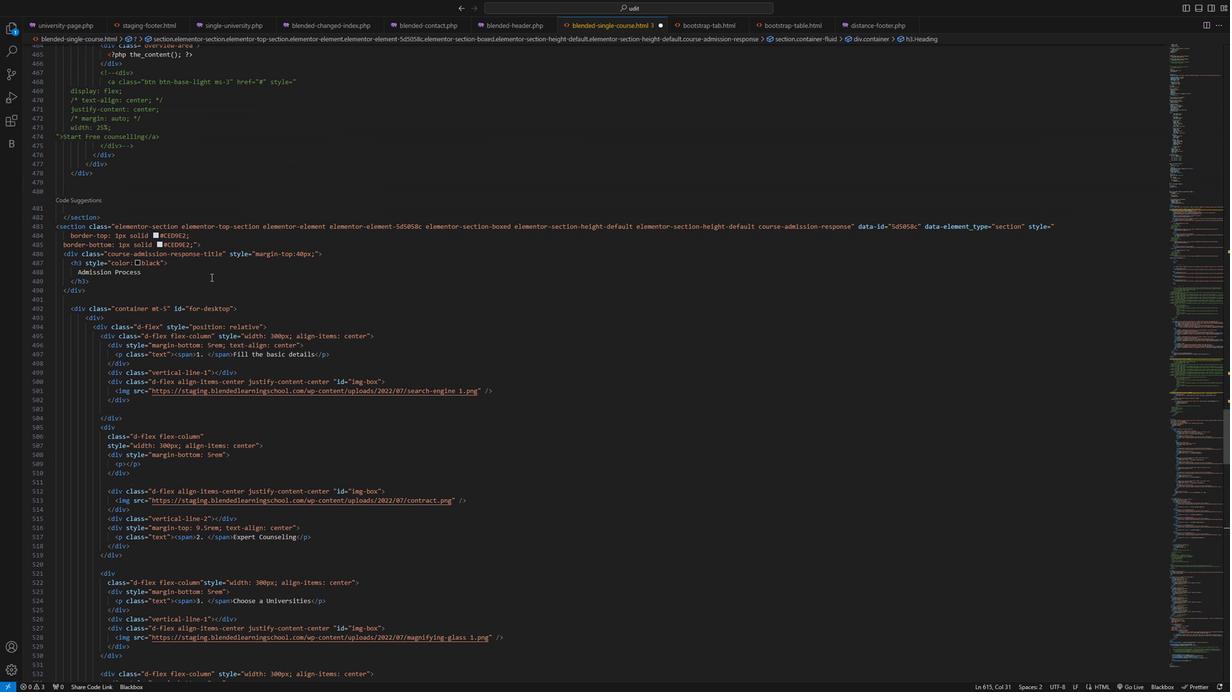 
Action: Mouse scrolled (207, 272) with delta (0, 0)
Screenshot: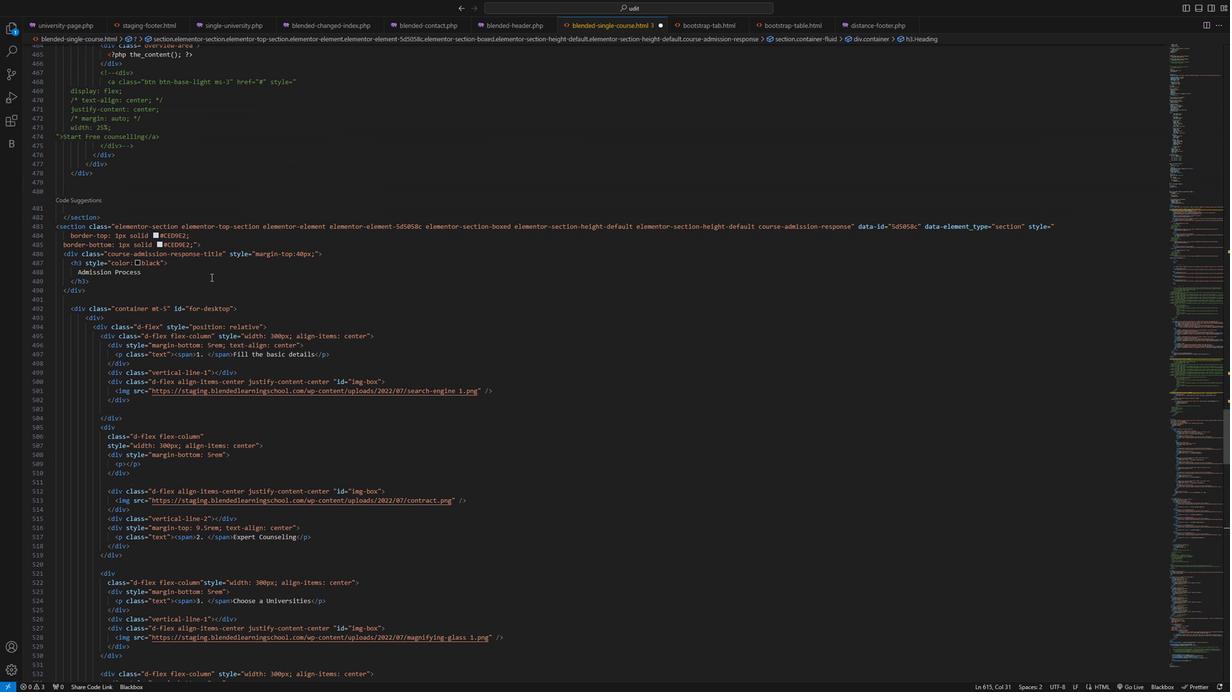 
Action: Mouse moved to (206, 272)
Screenshot: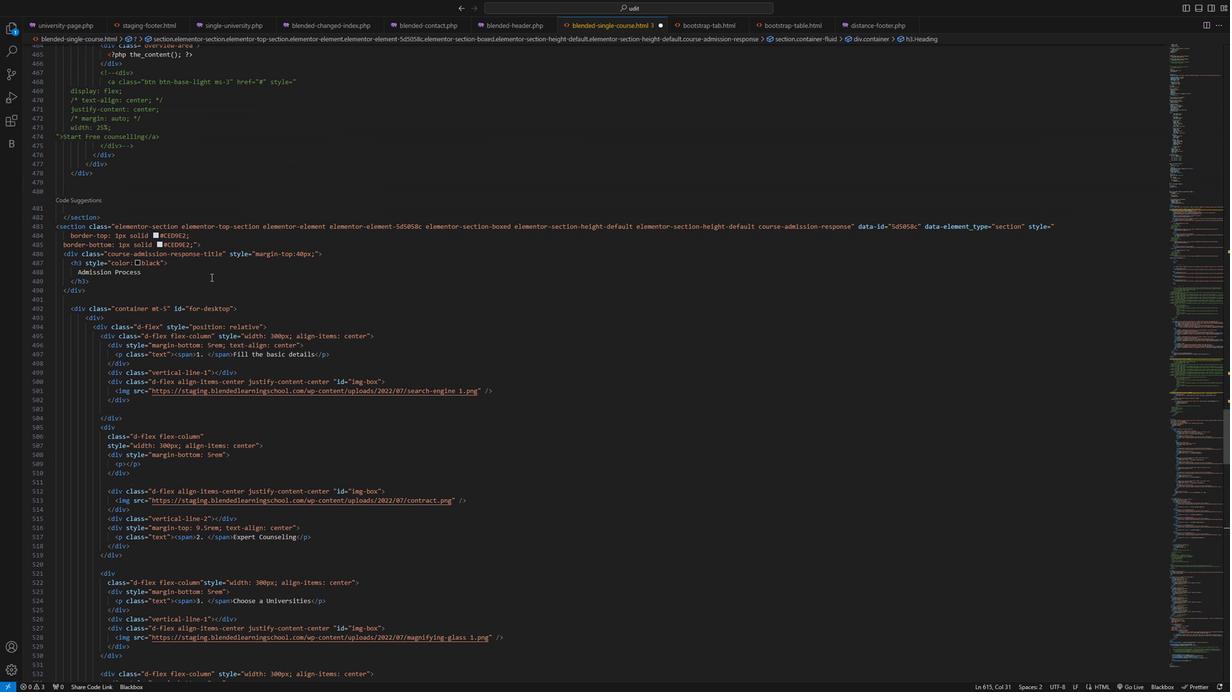 
Action: Mouse scrolled (206, 272) with delta (0, 0)
Screenshot: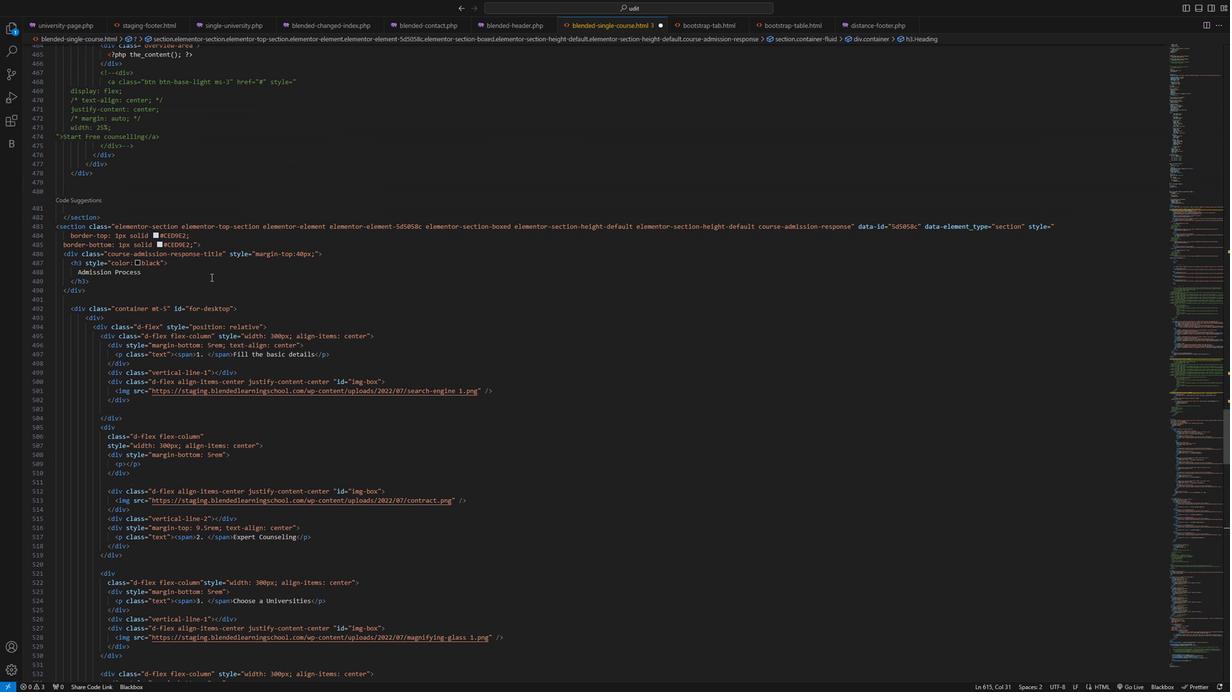 
Action: Mouse scrolled (206, 272) with delta (0, 0)
Screenshot: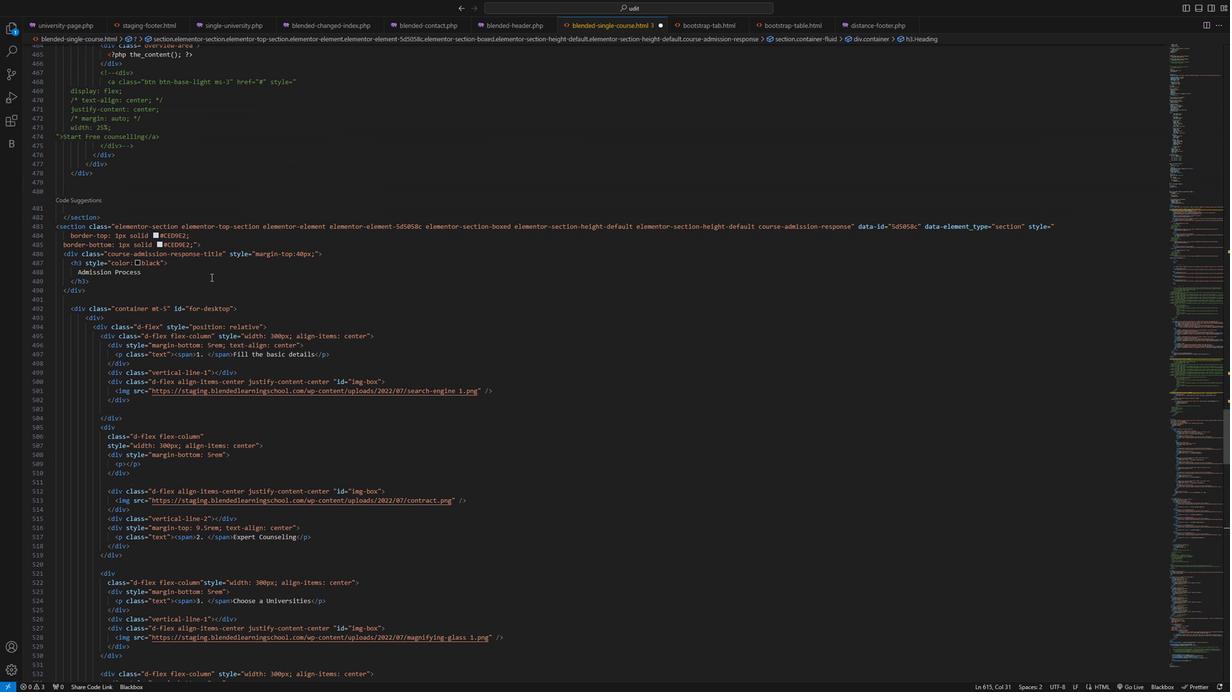 
Action: Mouse scrolled (206, 272) with delta (0, 0)
Screenshot: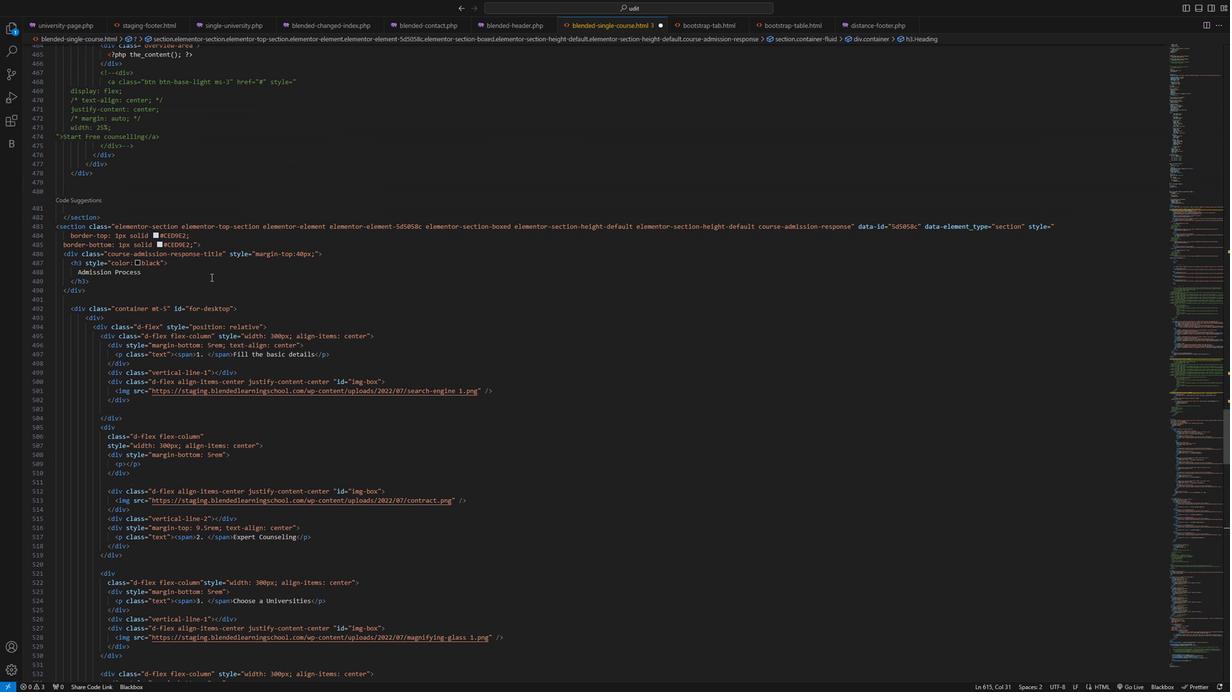 
Action: Mouse scrolled (206, 272) with delta (0, 0)
Screenshot: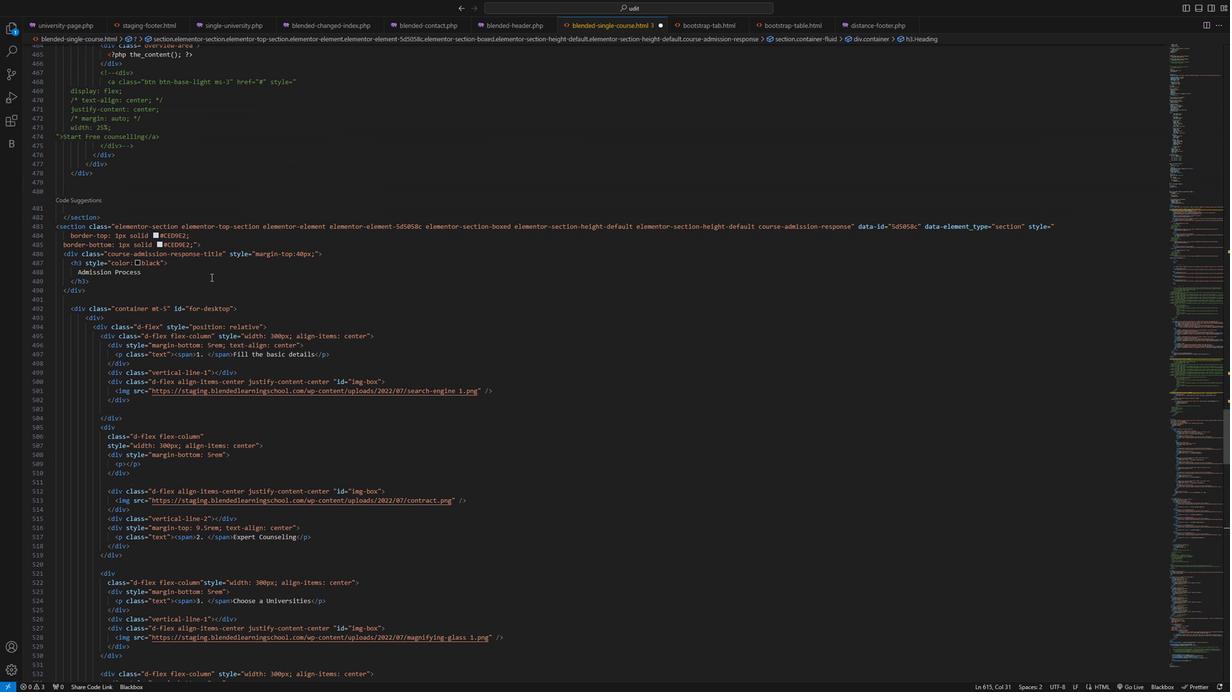 
Action: Mouse moved to (206, 272)
Screenshot: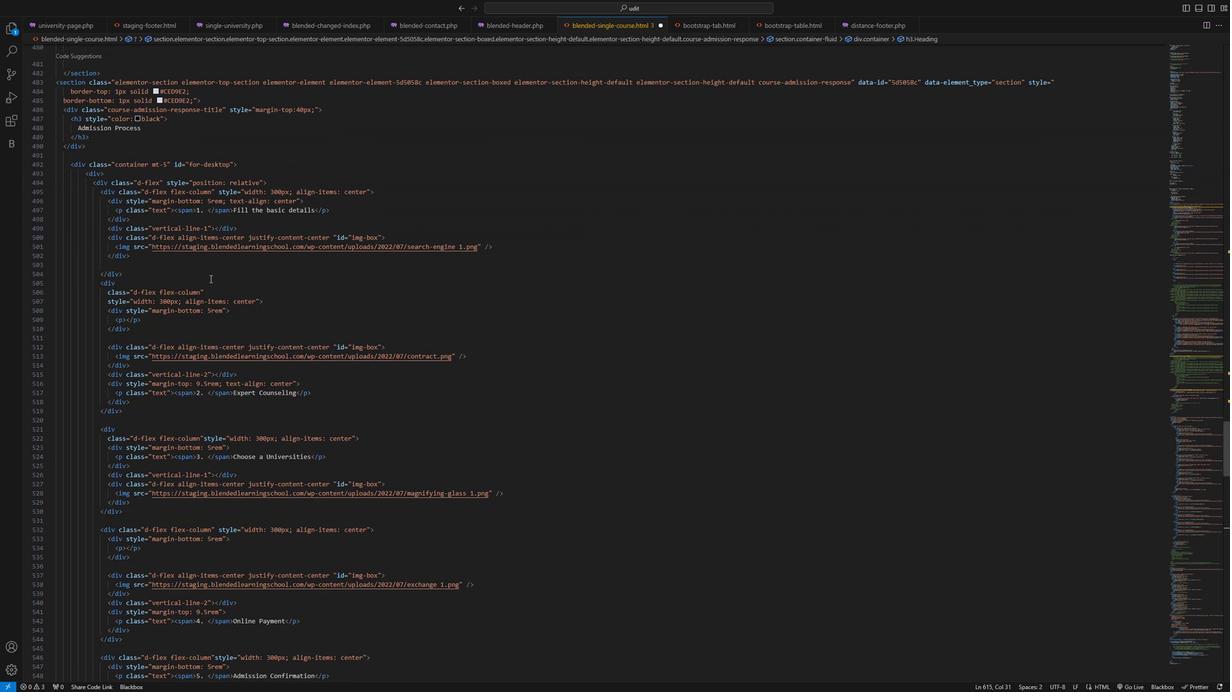 
Action: Mouse scrolled (206, 272) with delta (0, 0)
Screenshot: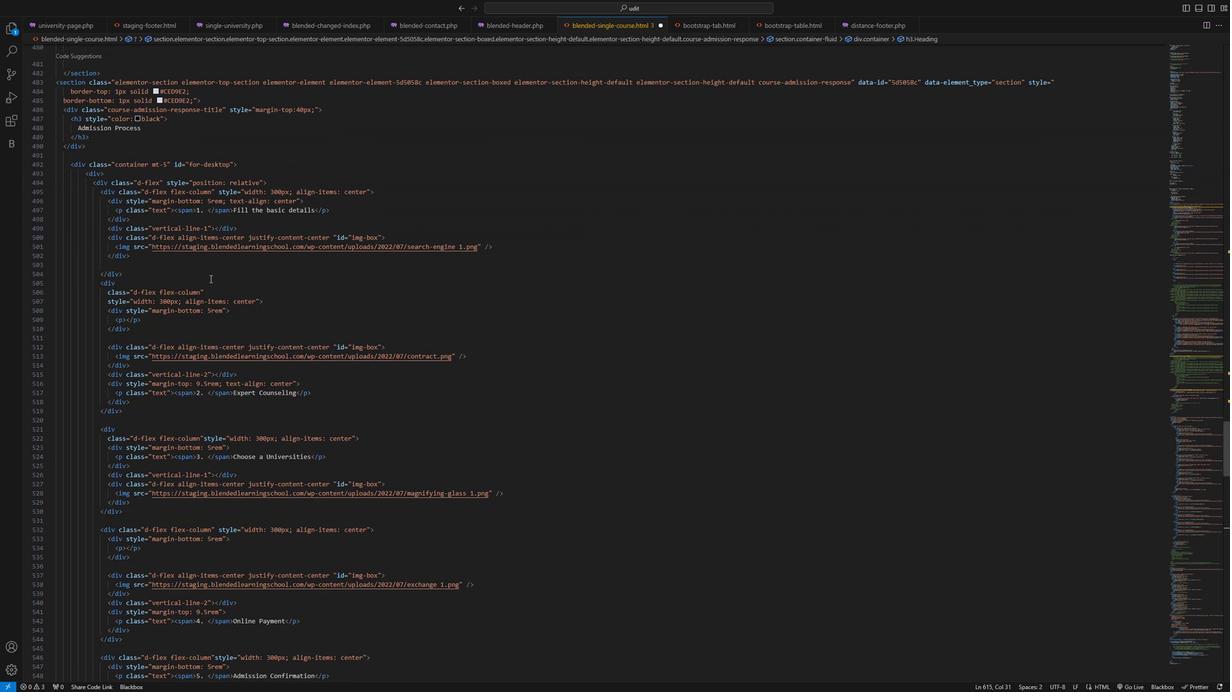 
Action: Mouse moved to (206, 272)
Screenshot: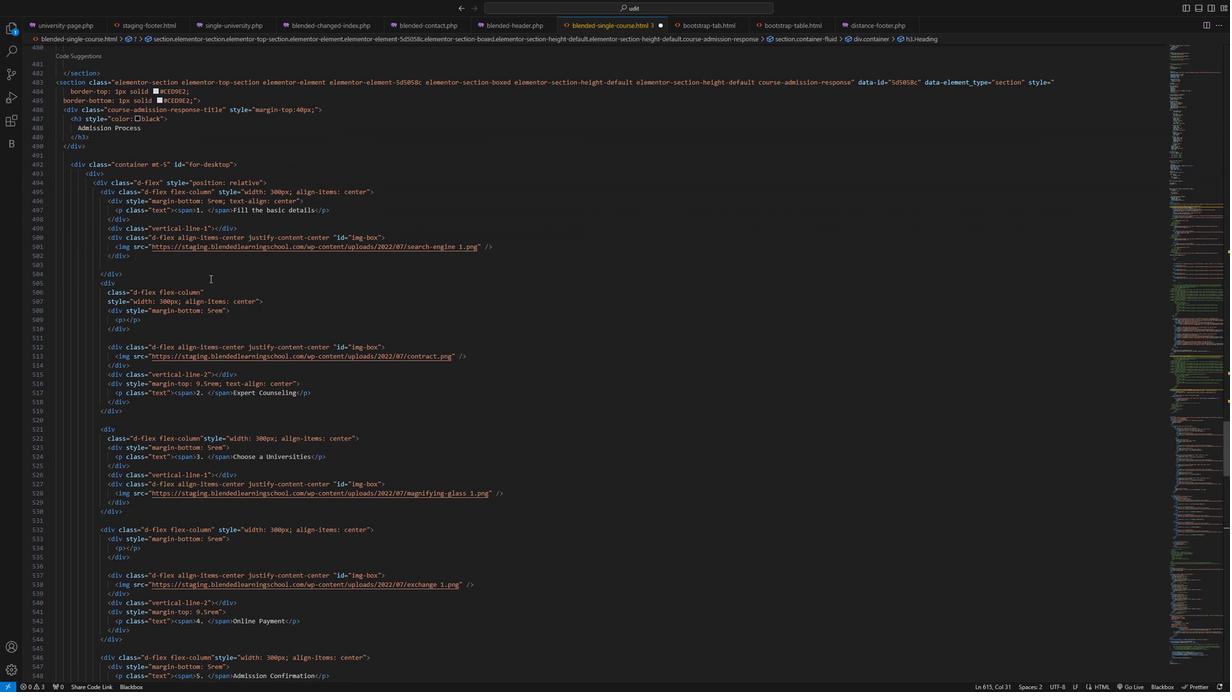 
Action: Mouse scrolled (206, 272) with delta (0, 0)
Screenshot: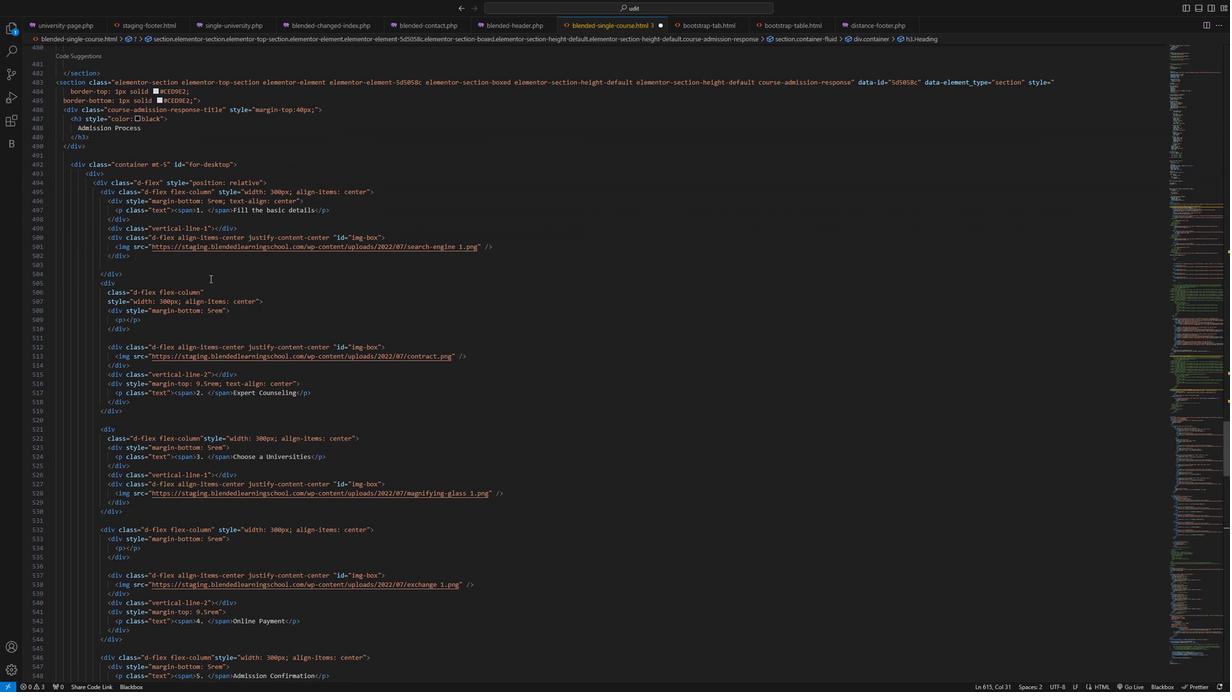 
Action: Mouse scrolled (206, 272) with delta (0, 0)
Screenshot: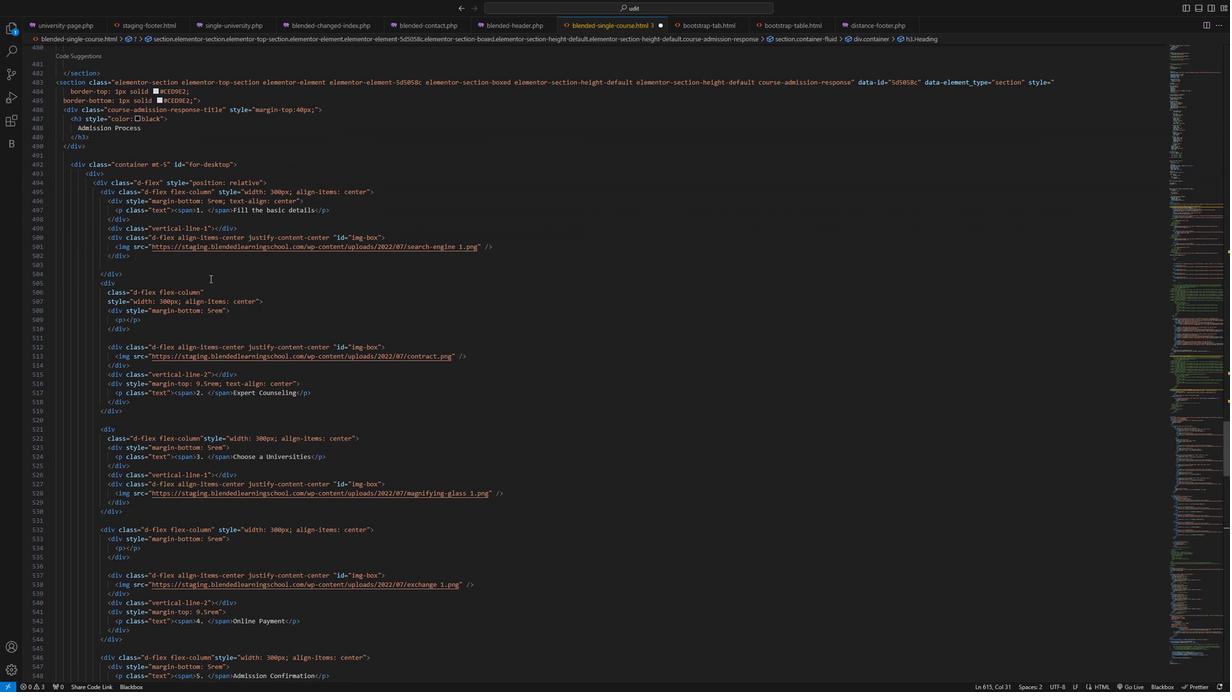 
Action: Mouse scrolled (206, 272) with delta (0, 0)
Screenshot: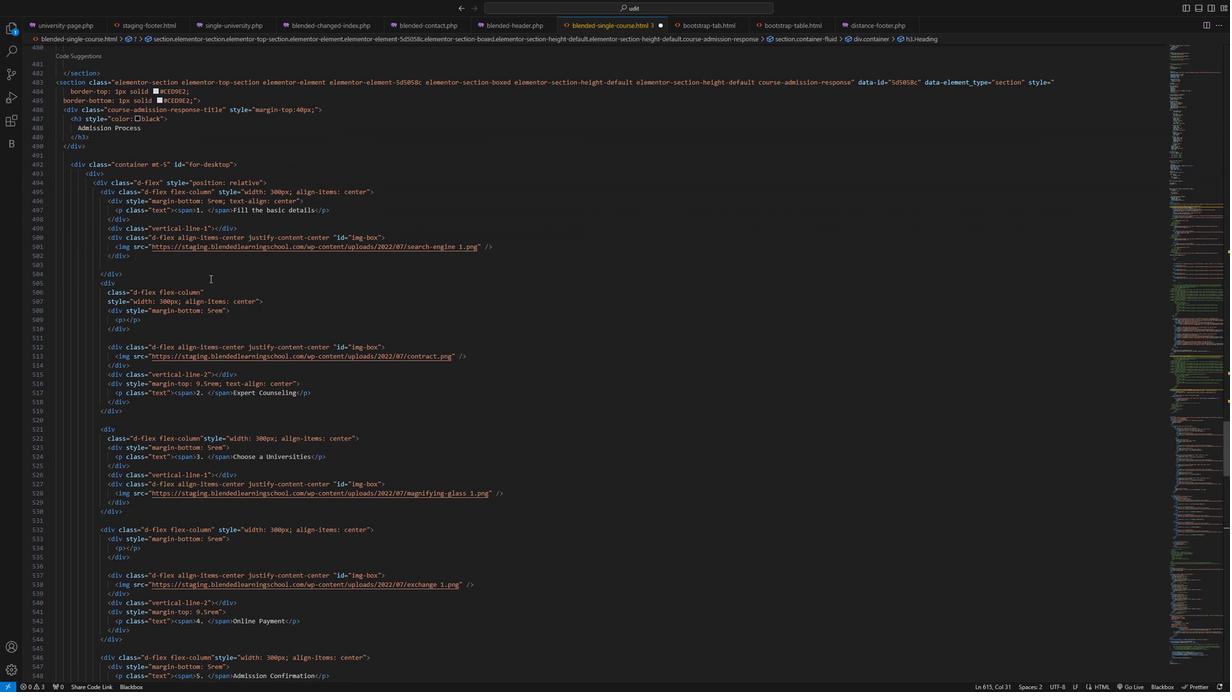 
Action: Mouse scrolled (206, 272) with delta (0, 0)
Screenshot: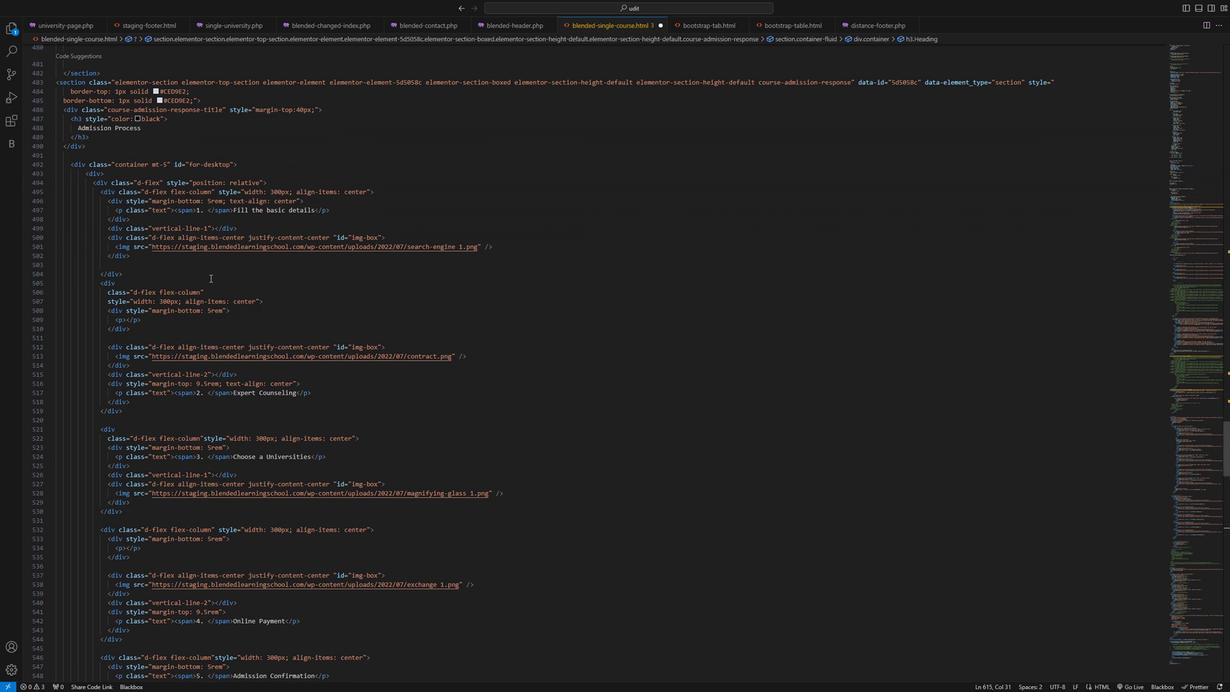 
Action: Mouse moved to (206, 272)
Screenshot: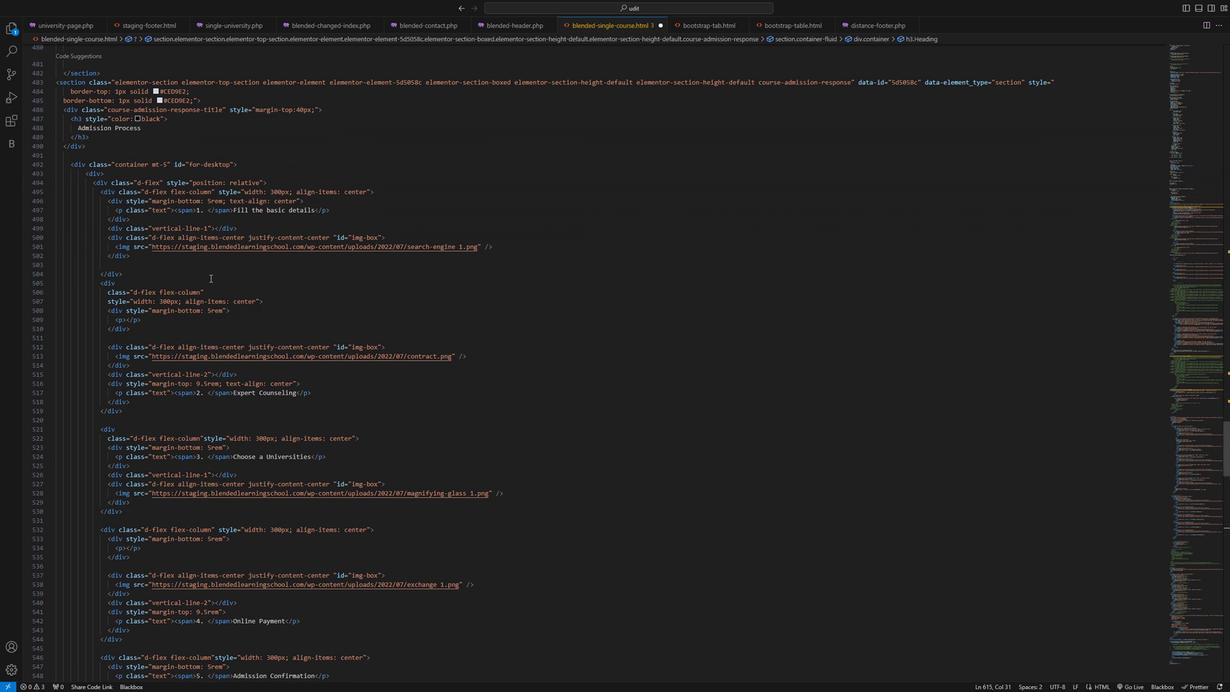 
Action: Mouse scrolled (206, 272) with delta (0, 0)
Screenshot: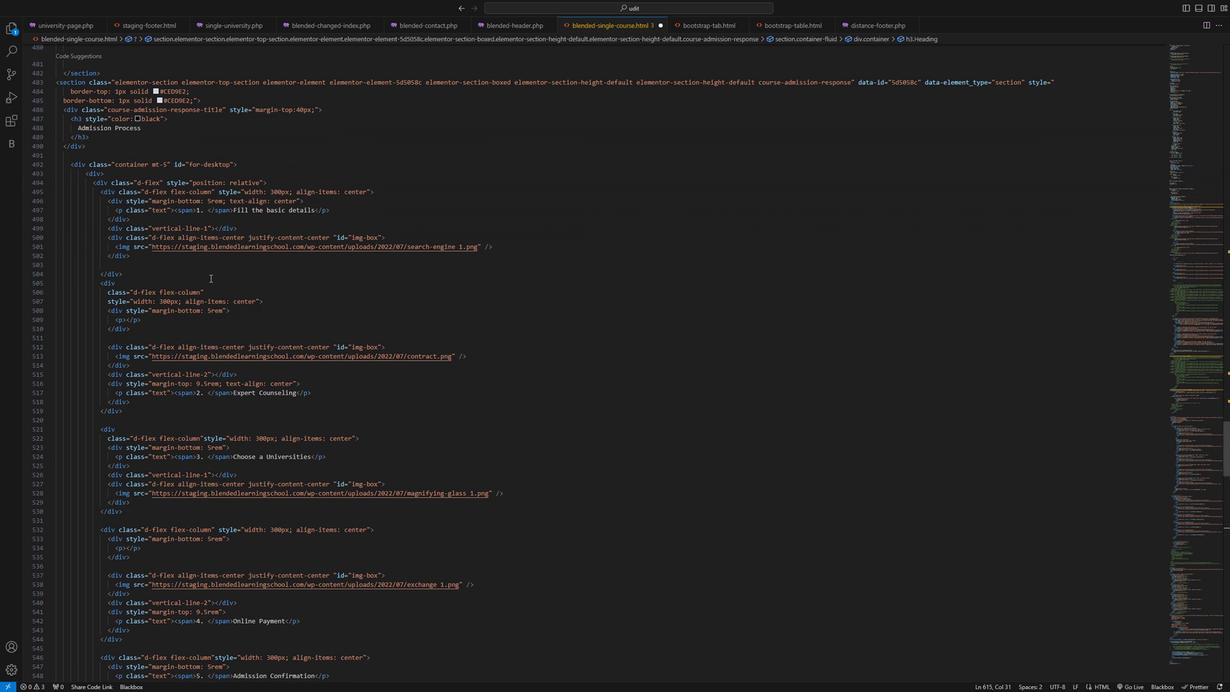 
Action: Mouse scrolled (206, 272) with delta (0, 0)
Screenshot: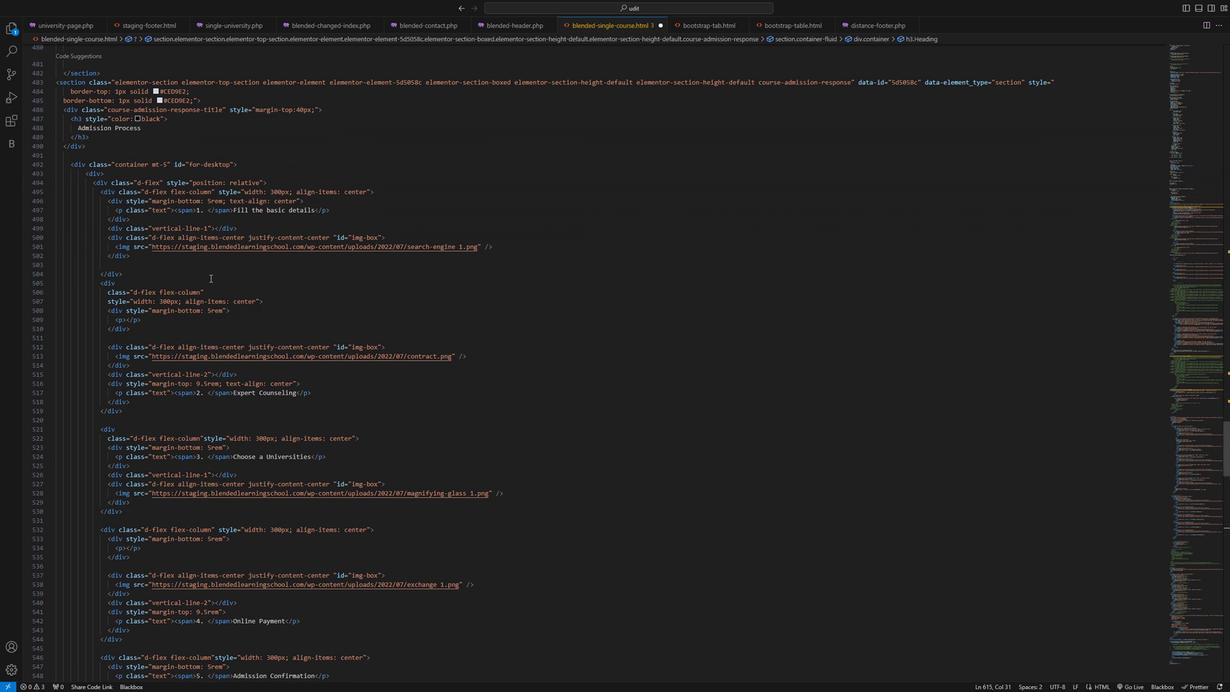 
Action: Mouse scrolled (206, 272) with delta (0, 0)
Screenshot: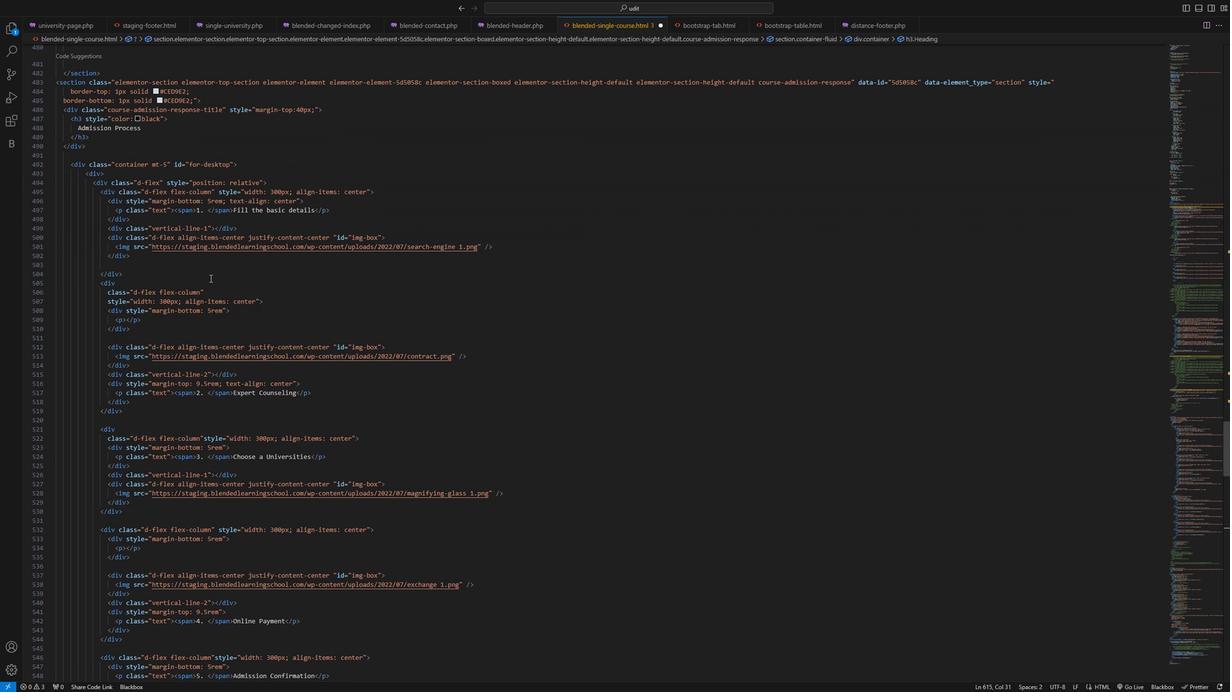 
Action: Mouse moved to (209, 274)
Screenshot: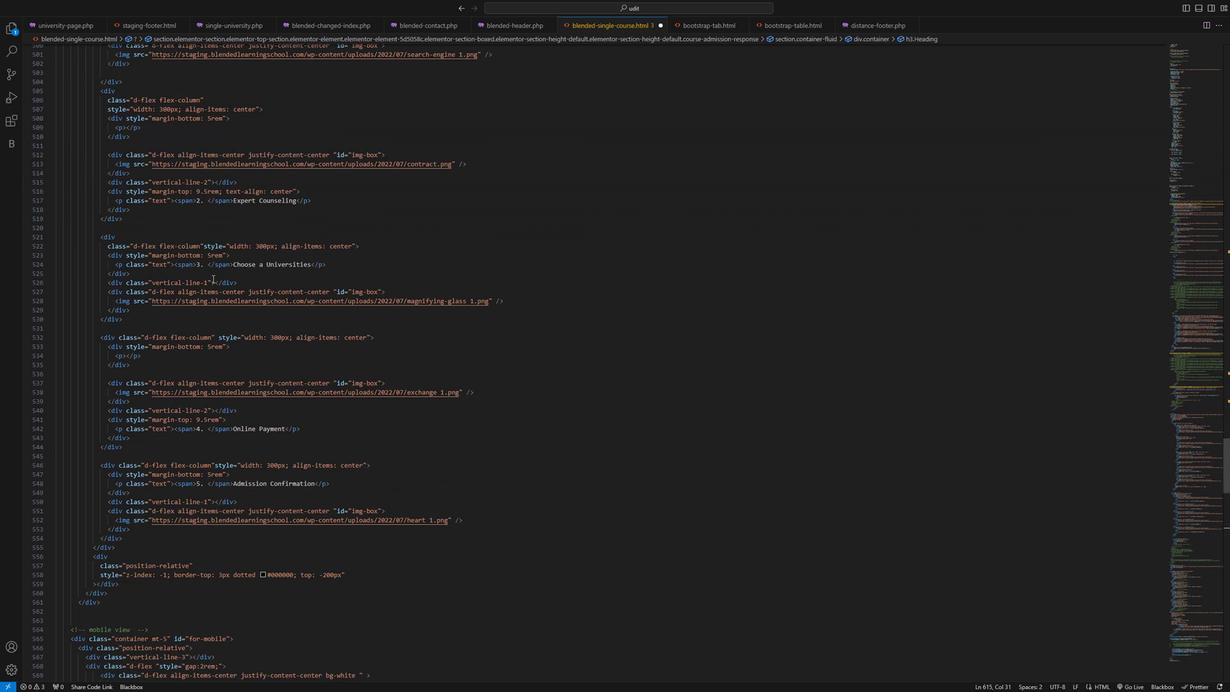 
Action: Mouse scrolled (209, 274) with delta (0, 0)
Screenshot: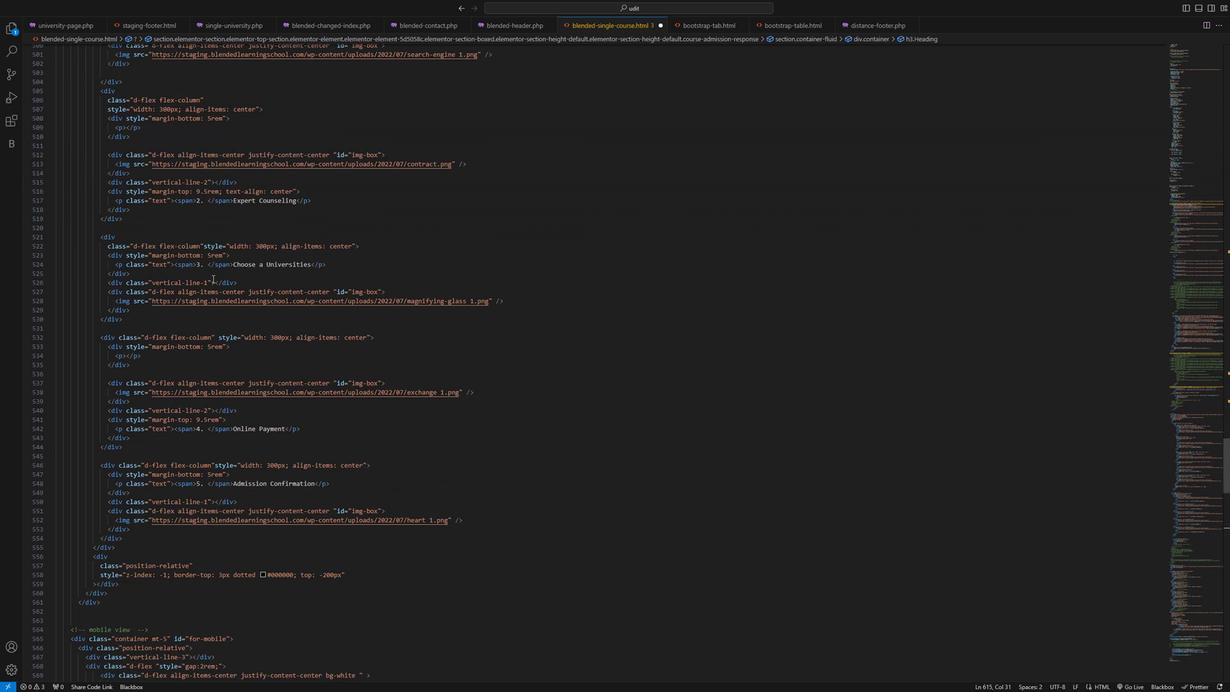 
Action: Mouse moved to (209, 275)
Screenshot: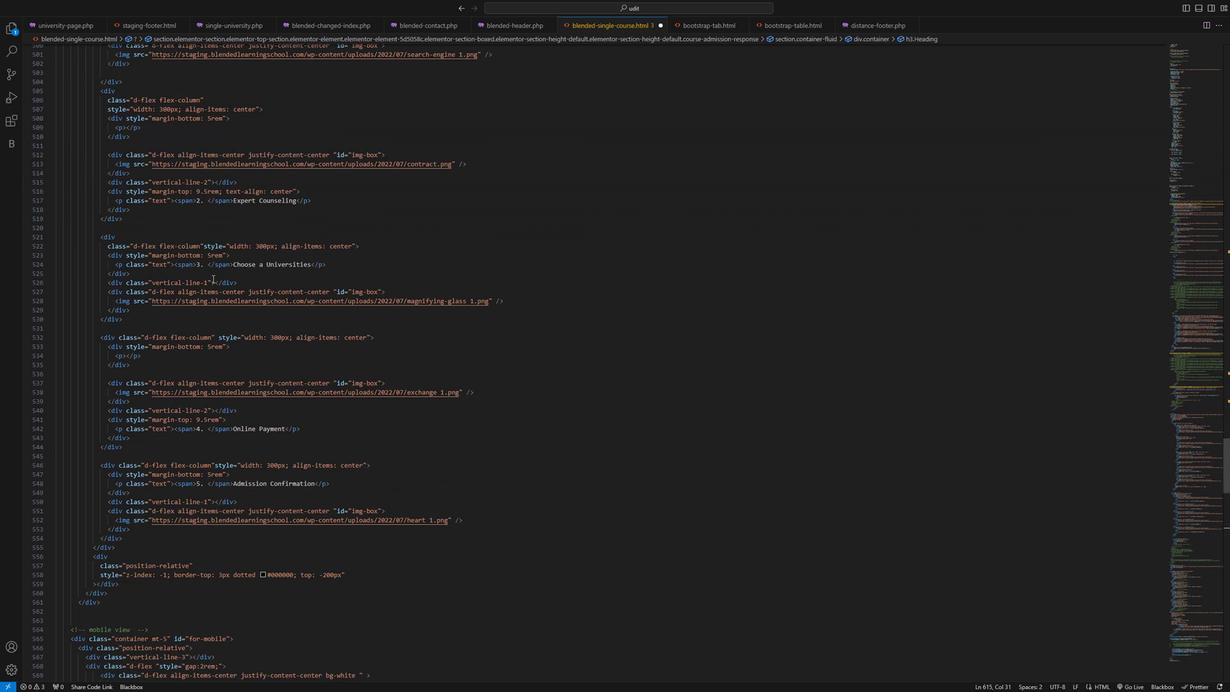 
Action: Mouse scrolled (209, 274) with delta (0, 0)
Screenshot: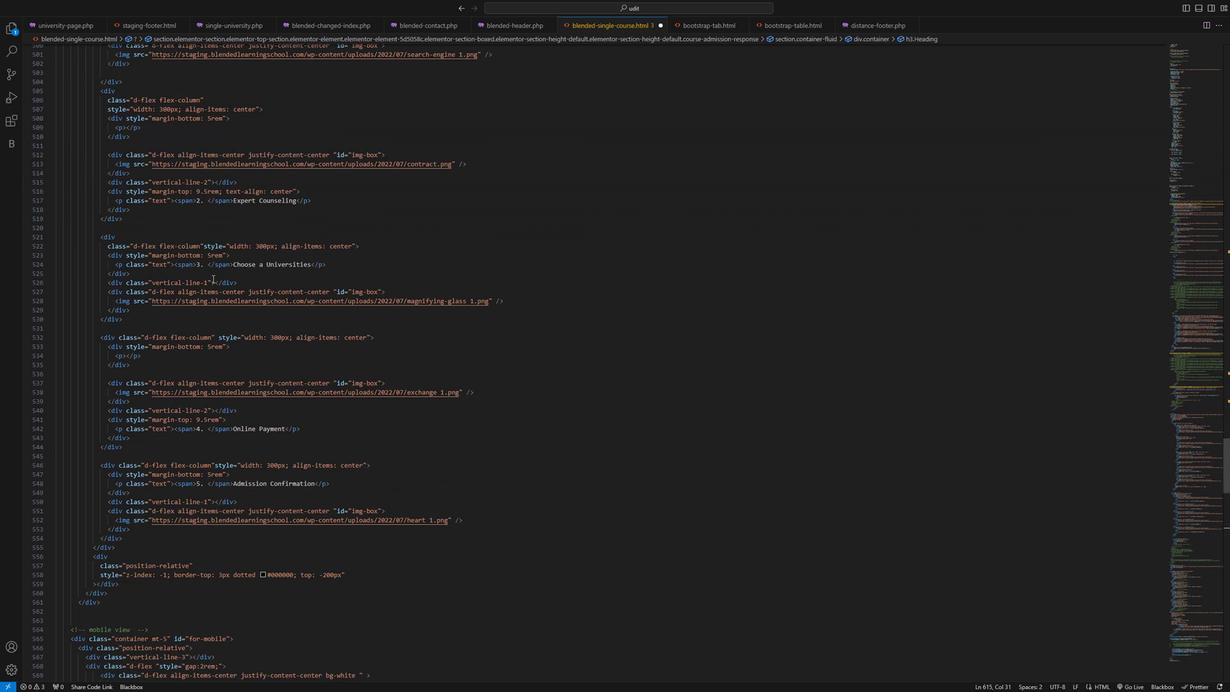 
Action: Mouse scrolled (209, 274) with delta (0, 0)
Screenshot: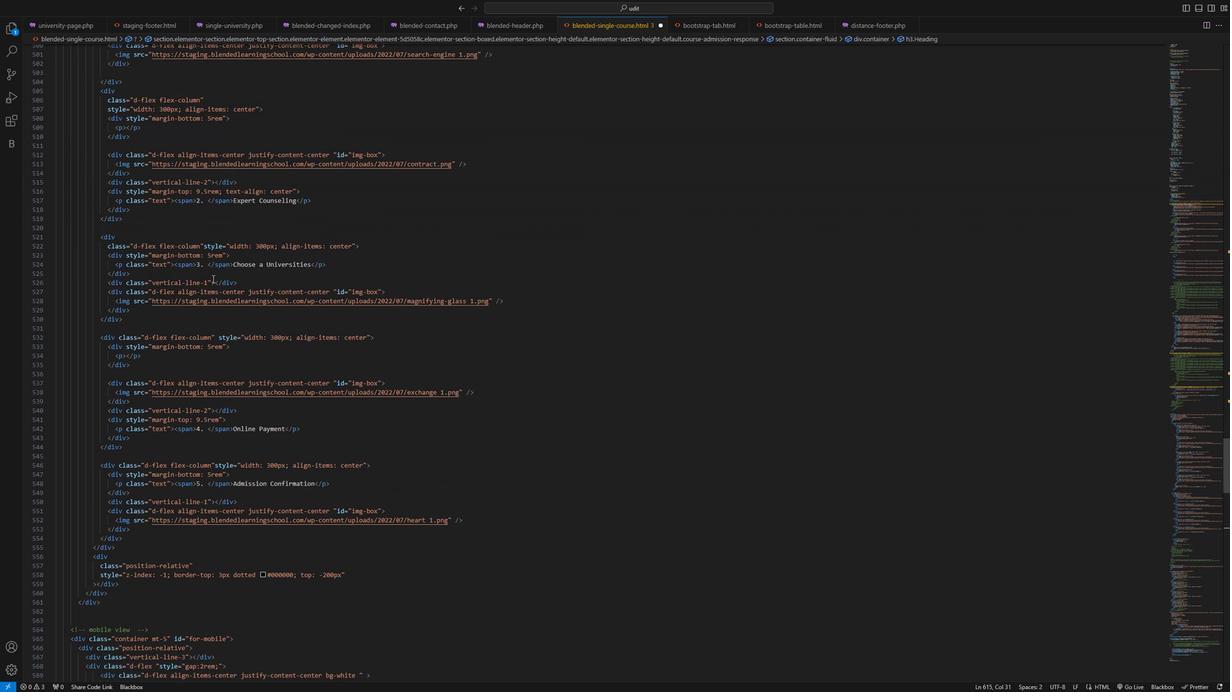 
Action: Mouse scrolled (209, 274) with delta (0, 0)
Screenshot: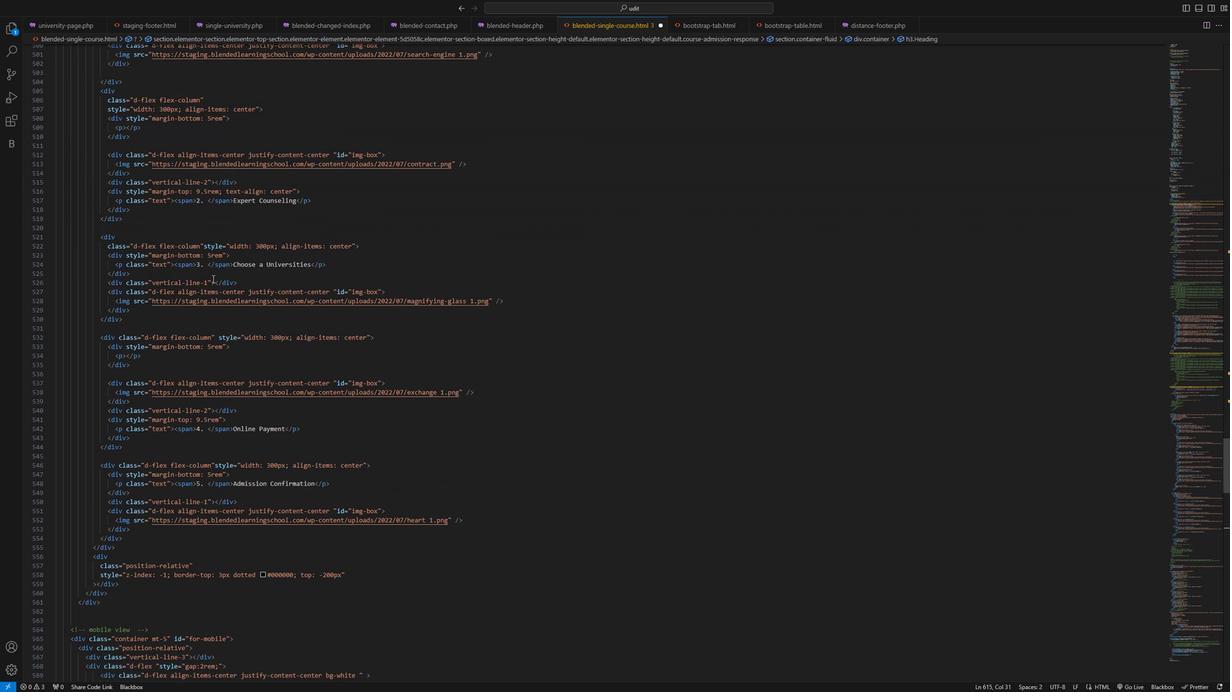 
Action: Mouse scrolled (209, 274) with delta (0, 0)
Screenshot: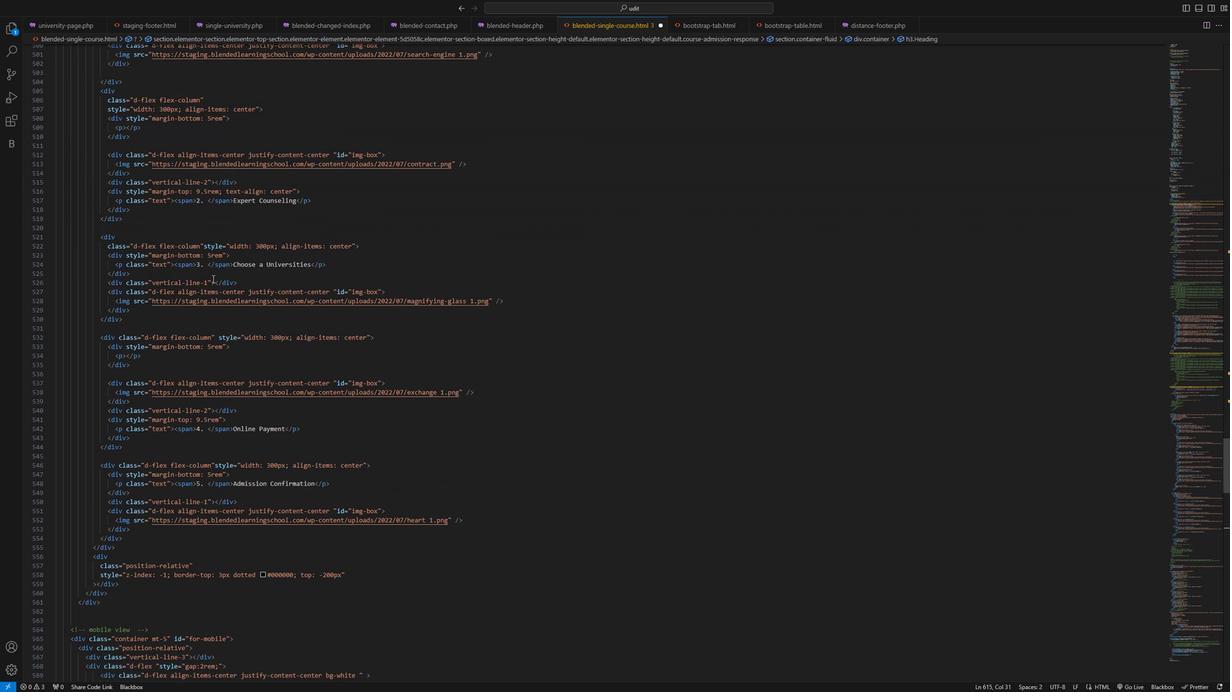 
Action: Mouse scrolled (209, 274) with delta (0, 0)
Screenshot: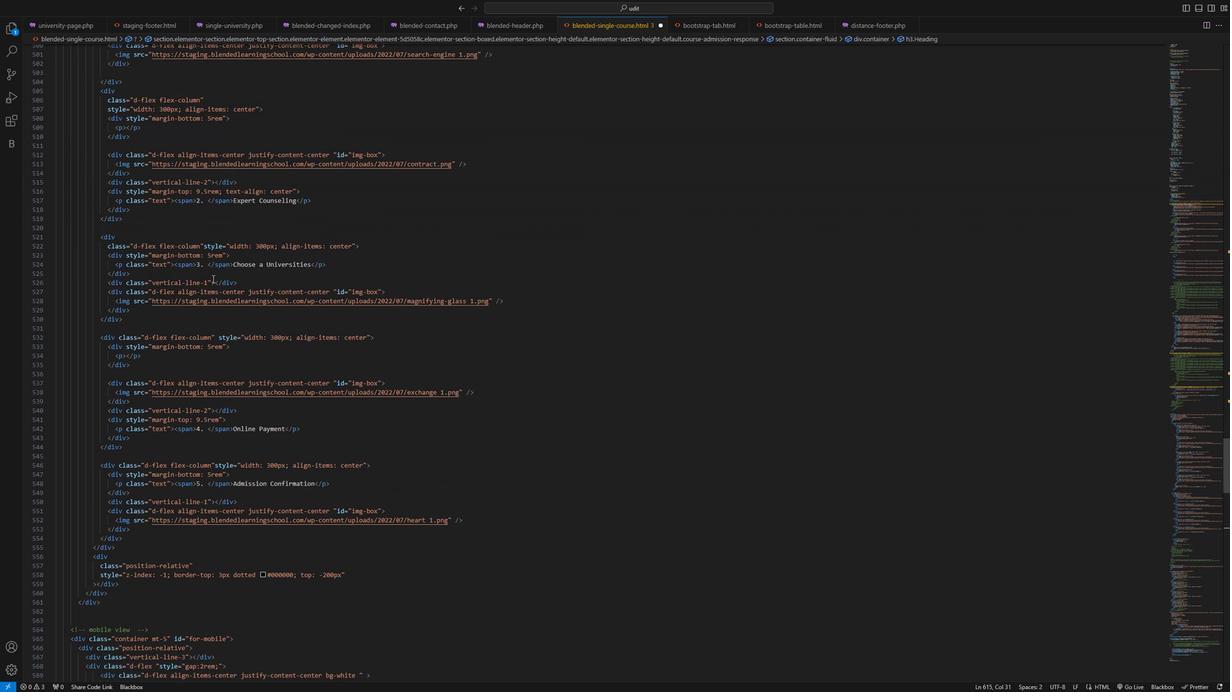 
Action: Mouse moved to (211, 276)
Screenshot: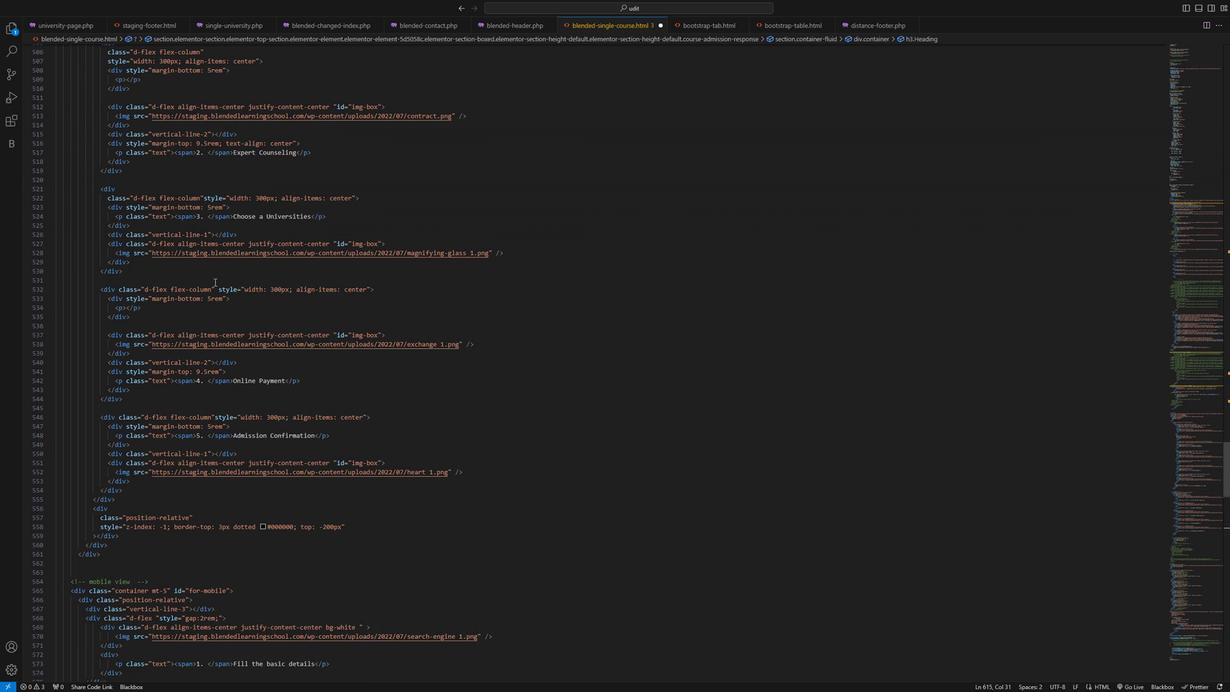 
Action: Mouse scrolled (211, 276) with delta (0, 0)
Screenshot: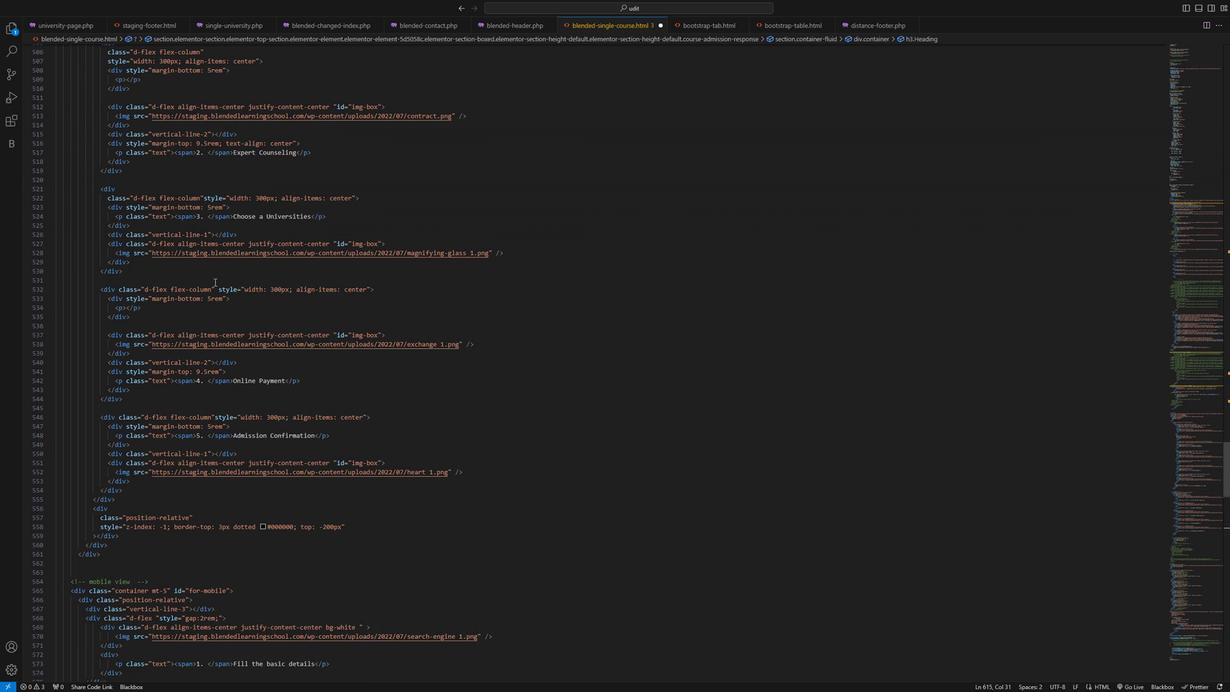 
Action: Mouse moved to (211, 278)
Screenshot: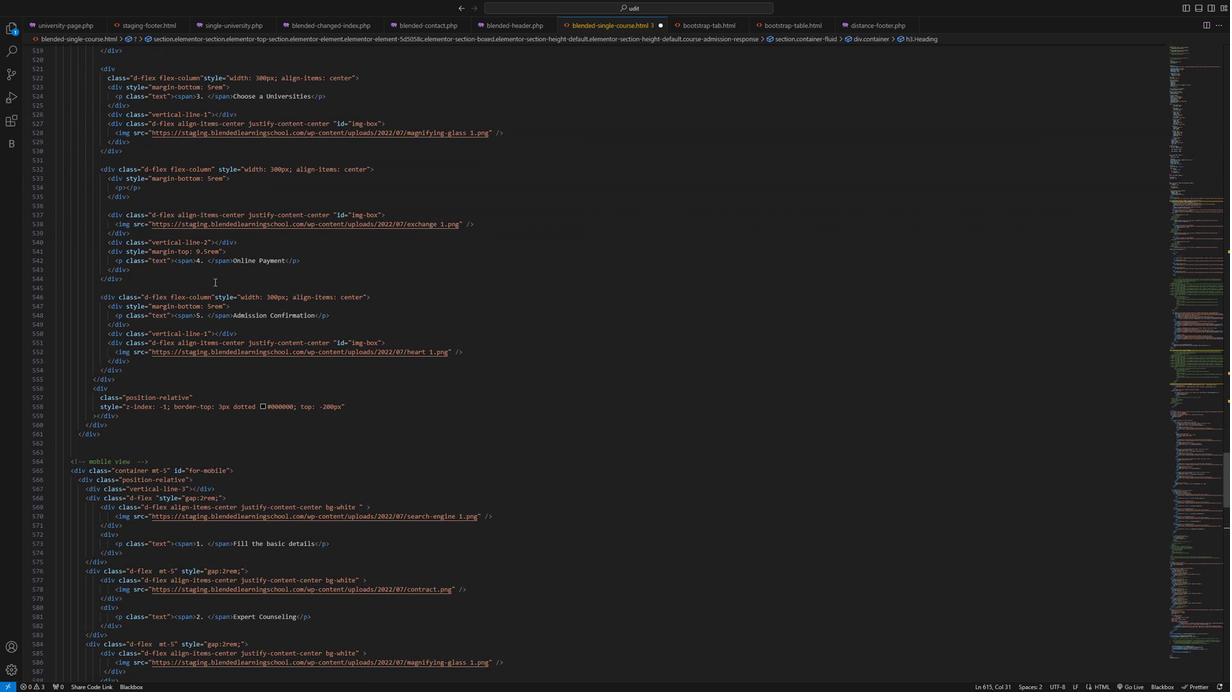 
Action: Mouse scrolled (211, 278) with delta (0, 0)
Screenshot: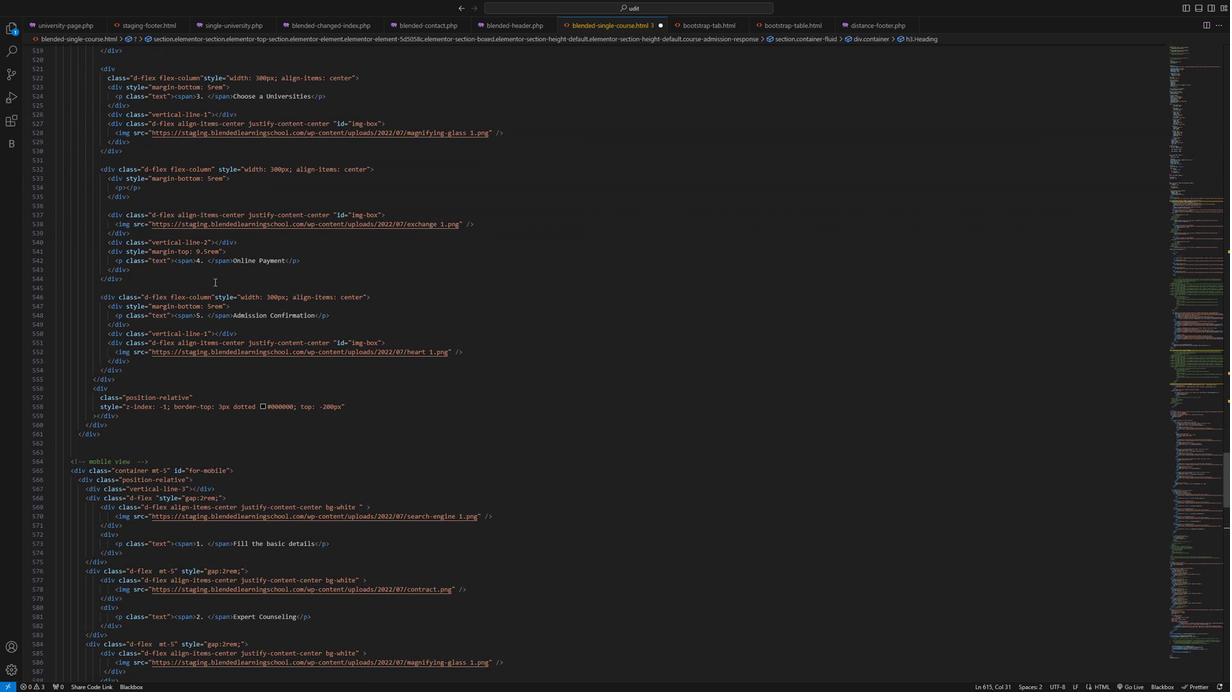 
Action: Mouse moved to (211, 280)
Screenshot: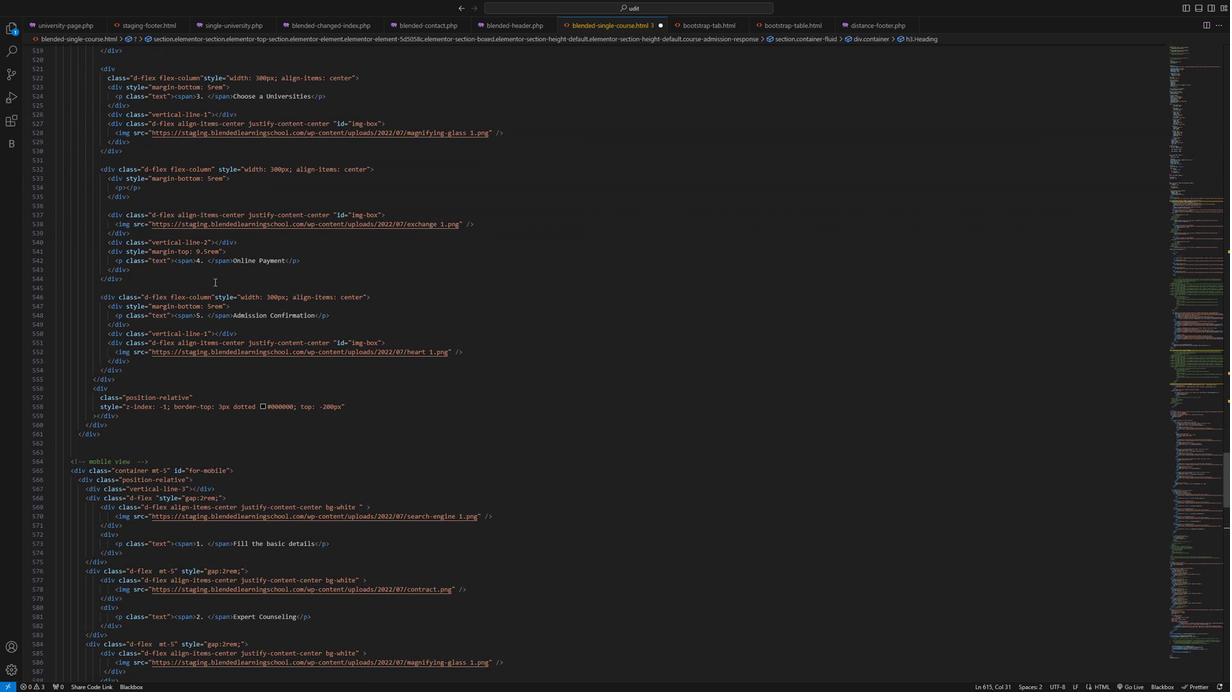 
Action: Mouse scrolled (211, 279) with delta (0, 0)
Screenshot: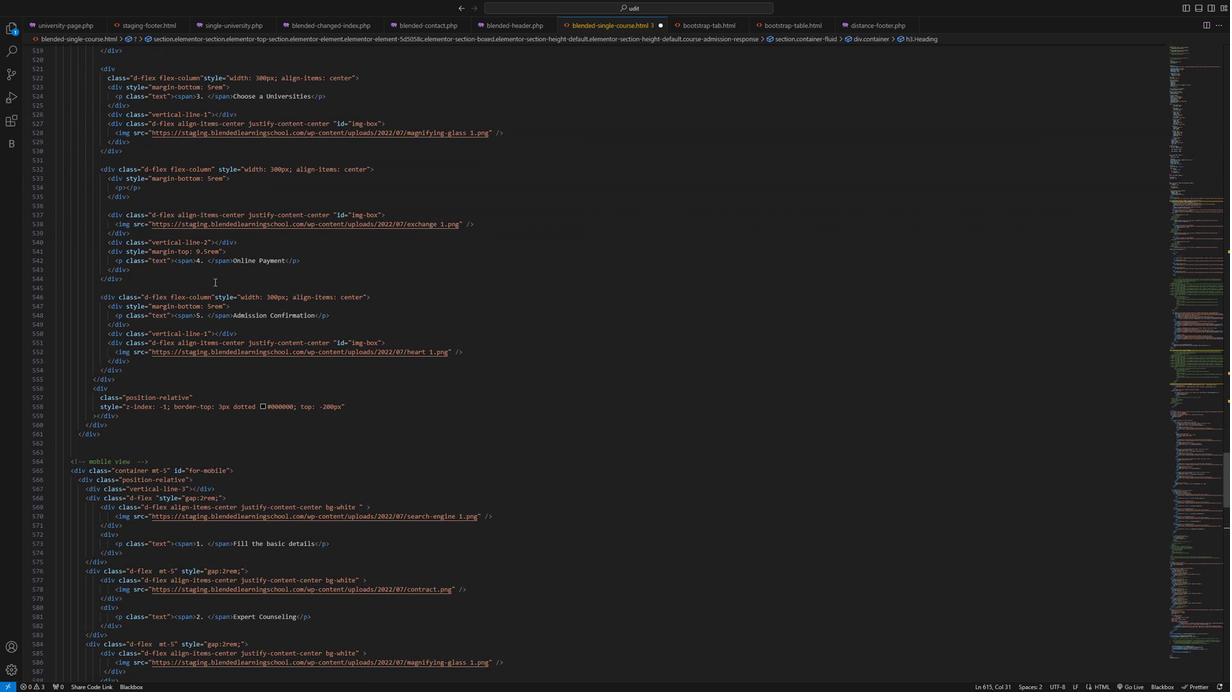 
Action: Mouse scrolled (211, 279) with delta (0, 0)
Screenshot: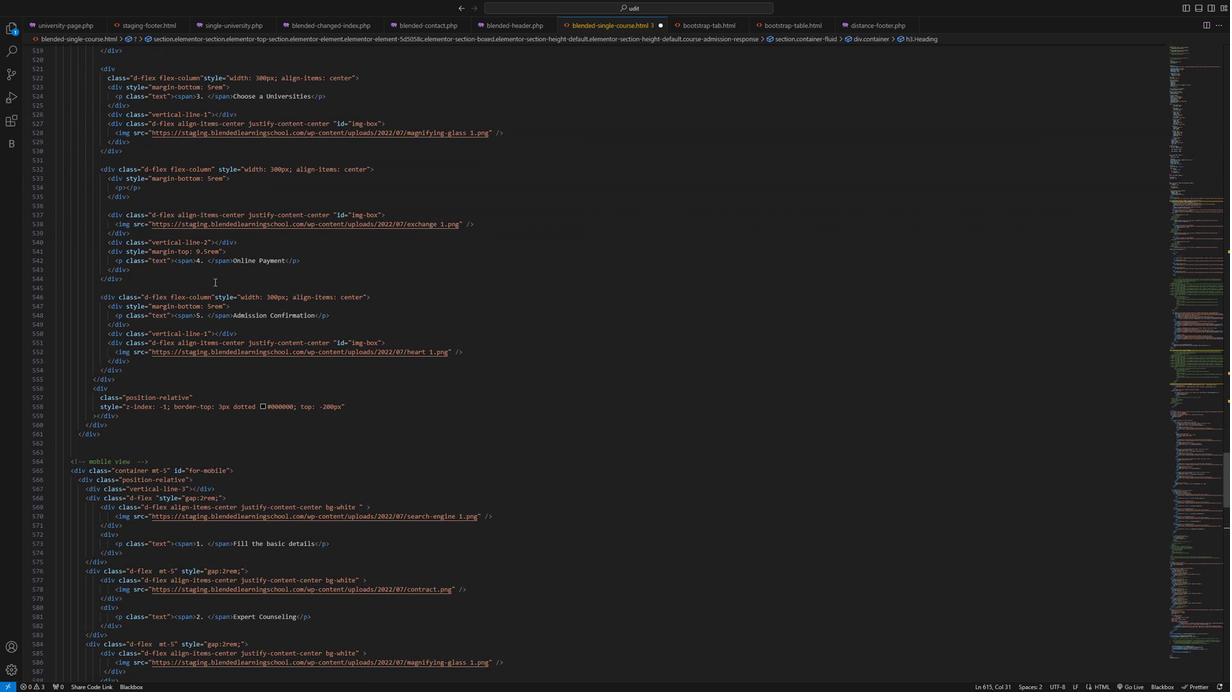 
Action: Mouse scrolled (211, 278) with delta (0, -1)
Screenshot: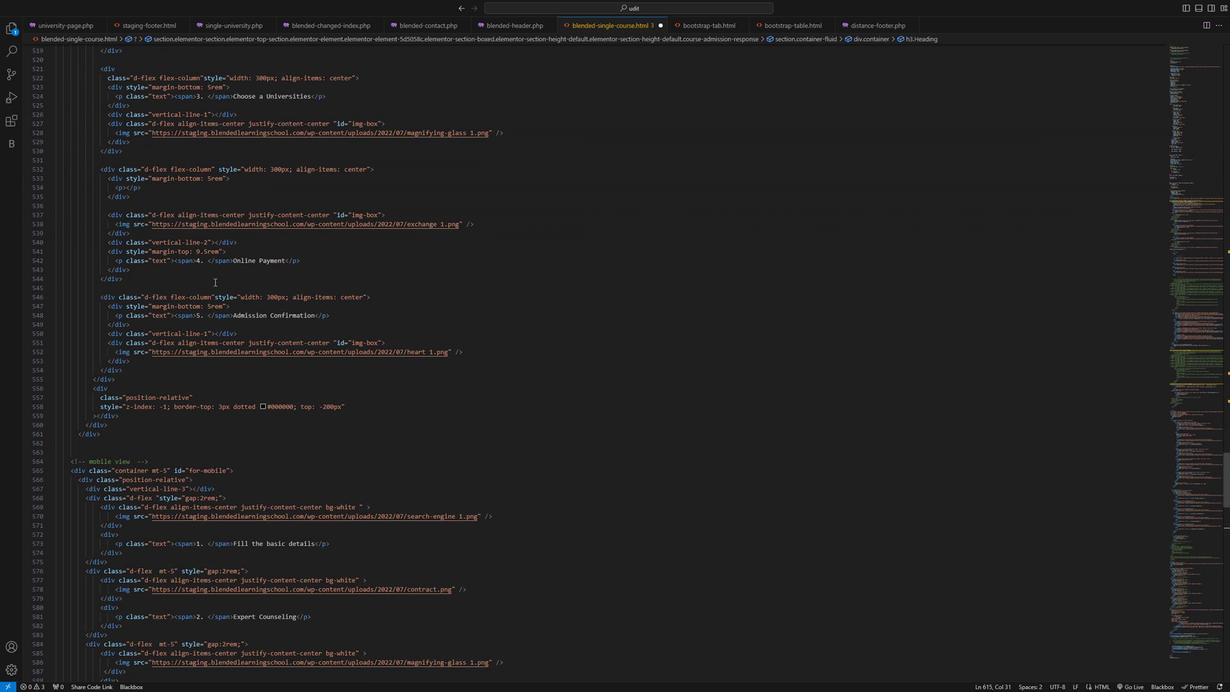 
Action: Mouse moved to (210, 280)
Screenshot: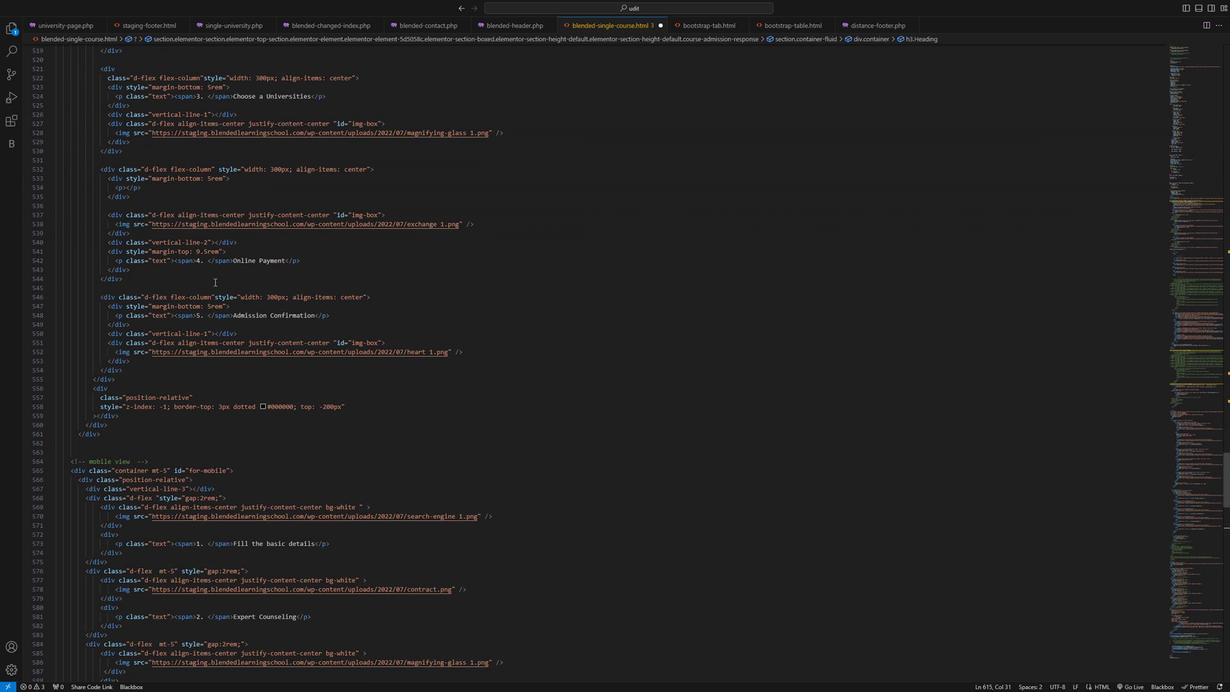 
Action: Mouse scrolled (210, 279) with delta (0, 0)
Screenshot: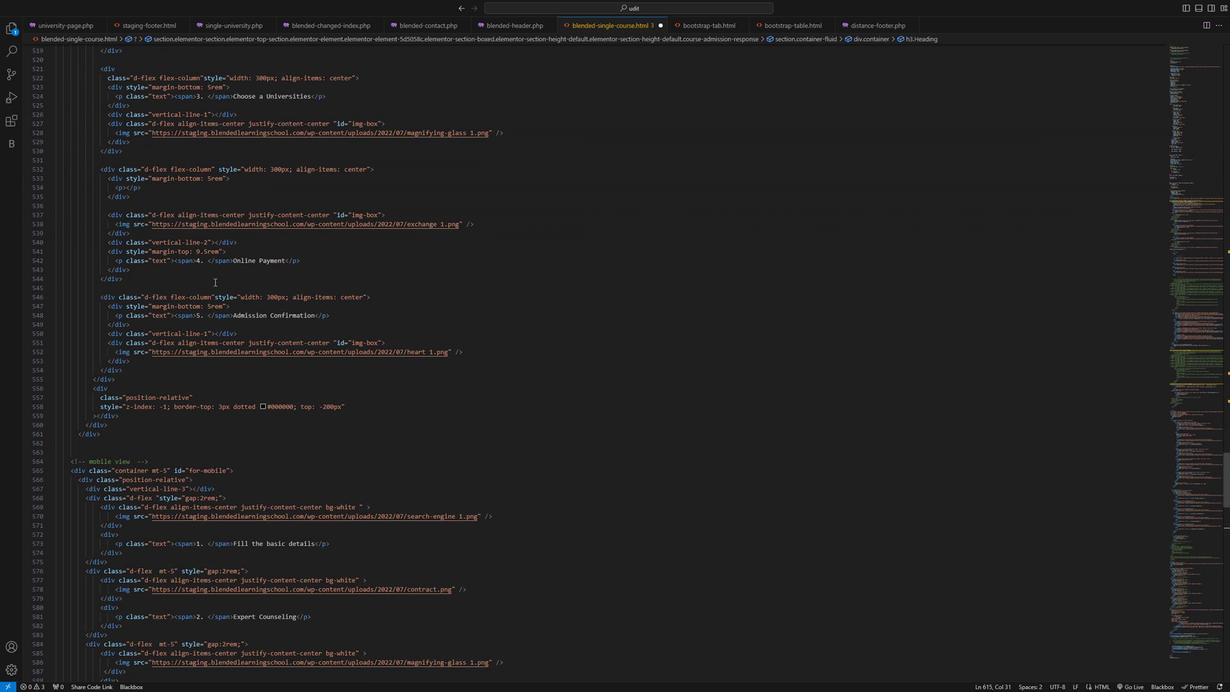 
Action: Mouse scrolled (210, 279) with delta (0, 0)
Screenshot: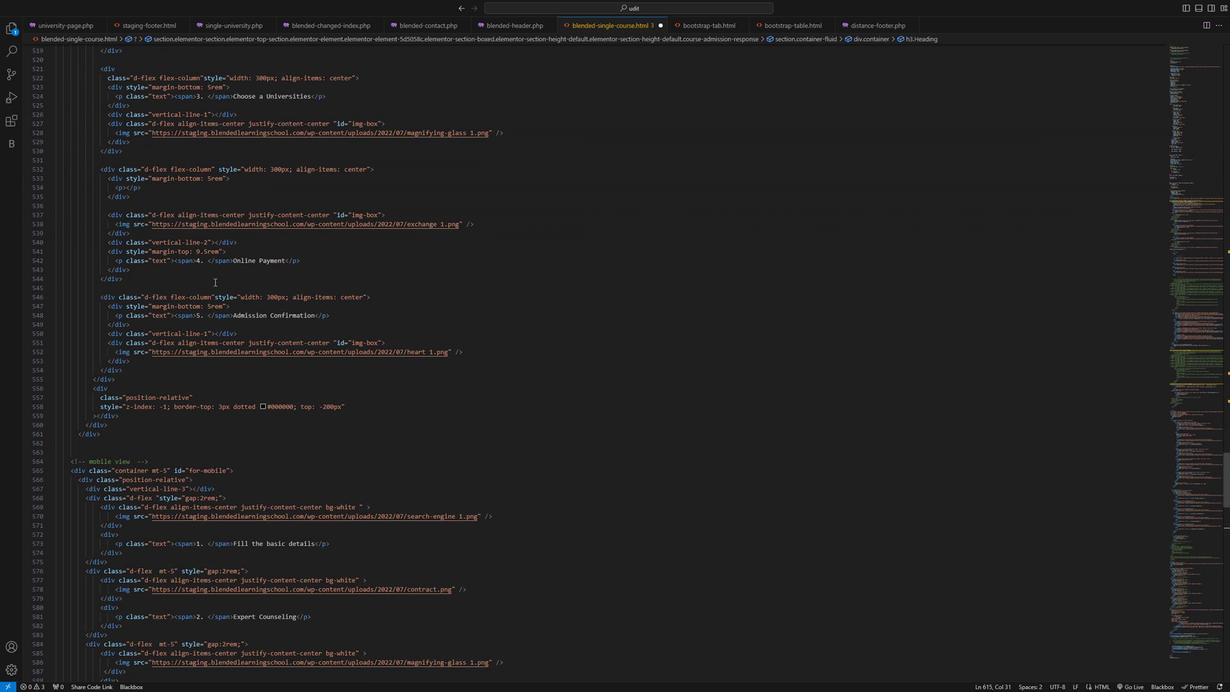 
Action: Mouse moved to (210, 283)
Screenshot: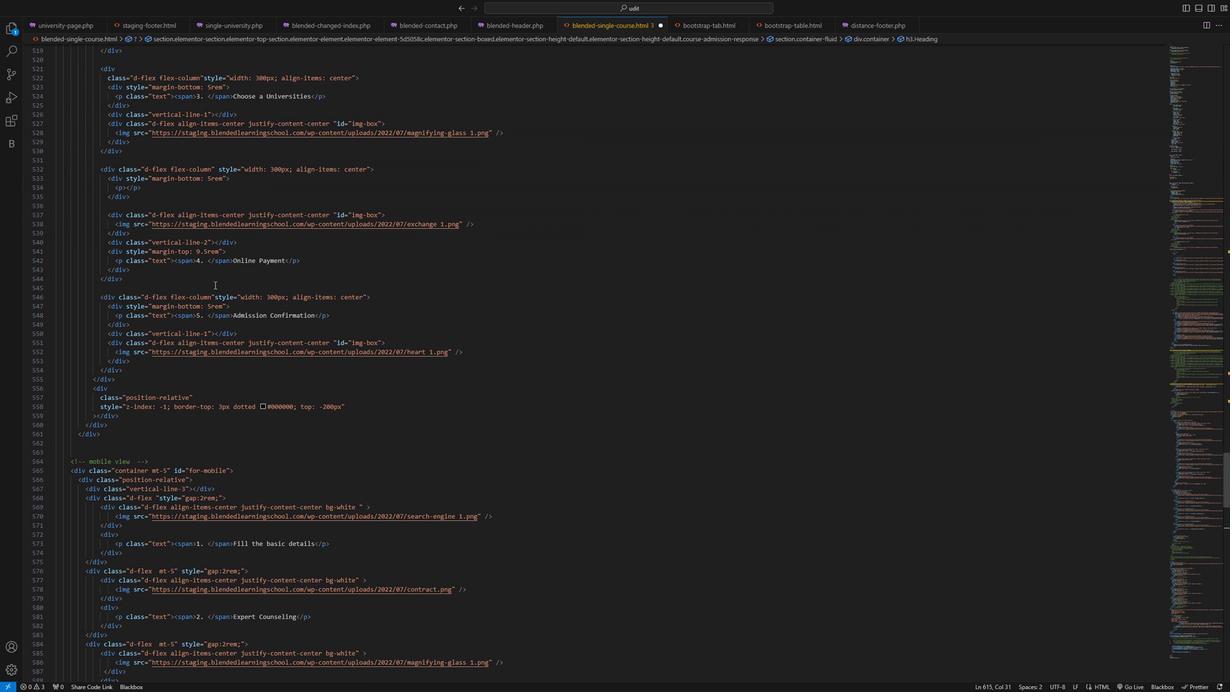 
Action: Mouse scrolled (210, 283) with delta (0, 0)
Screenshot: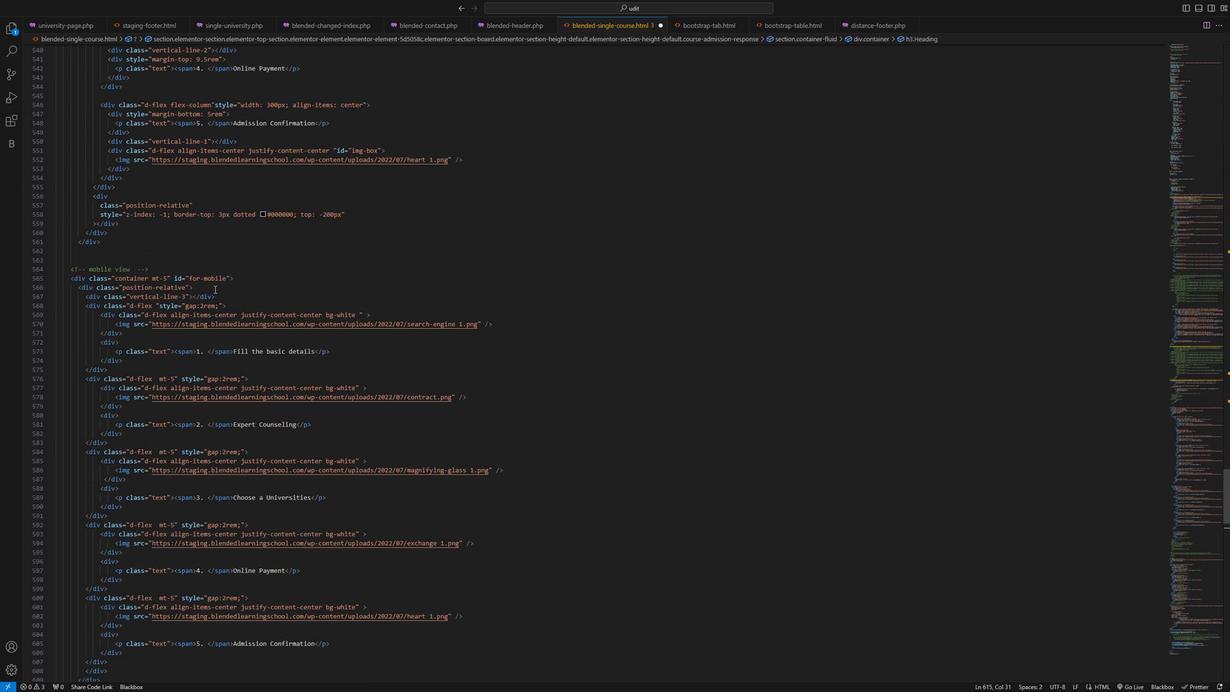 
Action: Mouse moved to (209, 284)
Screenshot: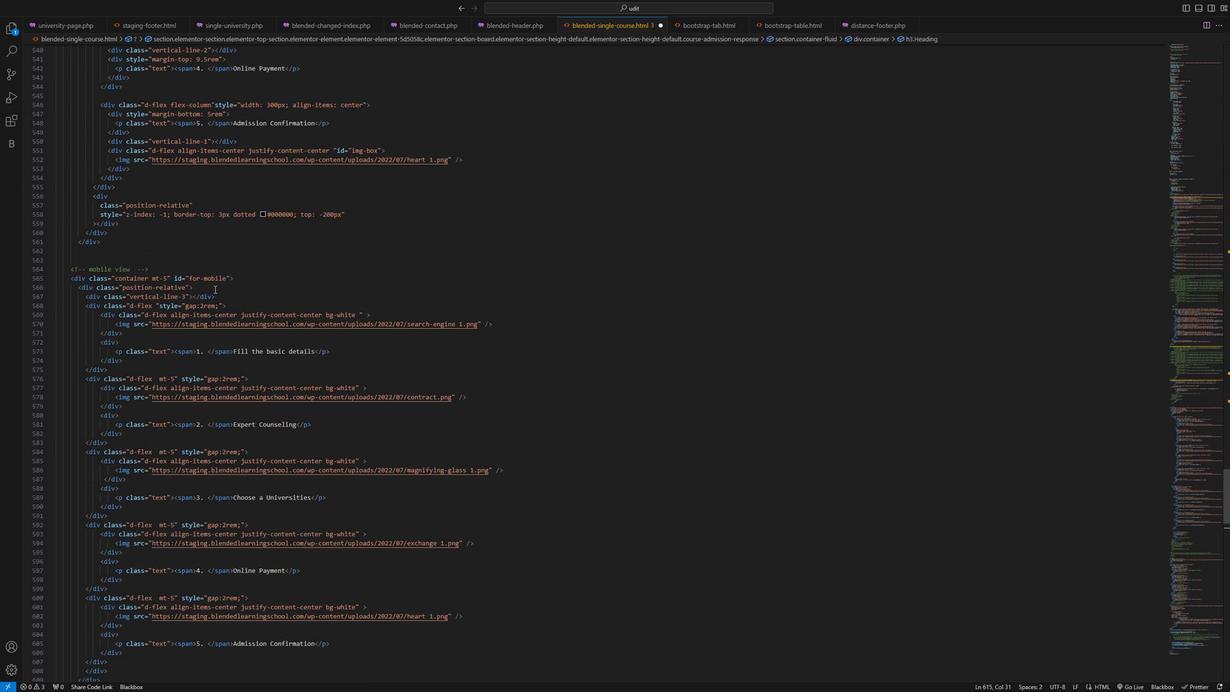 
Action: Mouse scrolled (209, 283) with delta (0, 0)
Screenshot: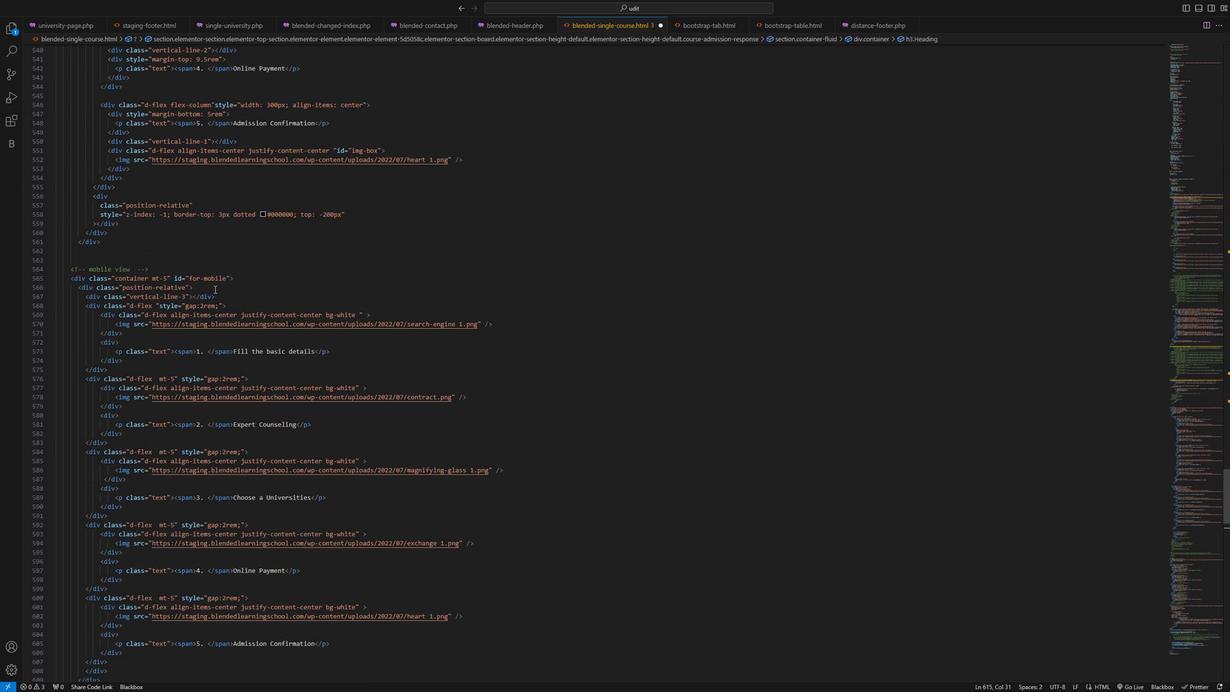 
Action: Mouse scrolled (209, 283) with delta (0, 0)
Screenshot: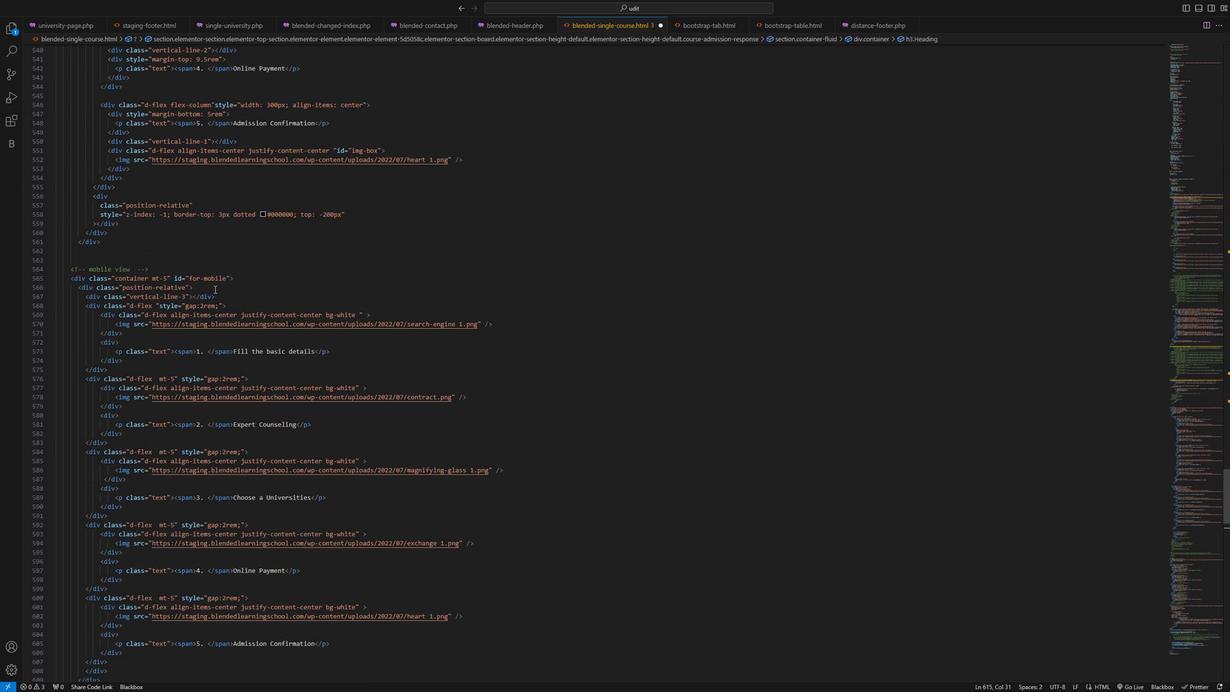 
Action: Mouse scrolled (209, 283) with delta (0, 0)
Screenshot: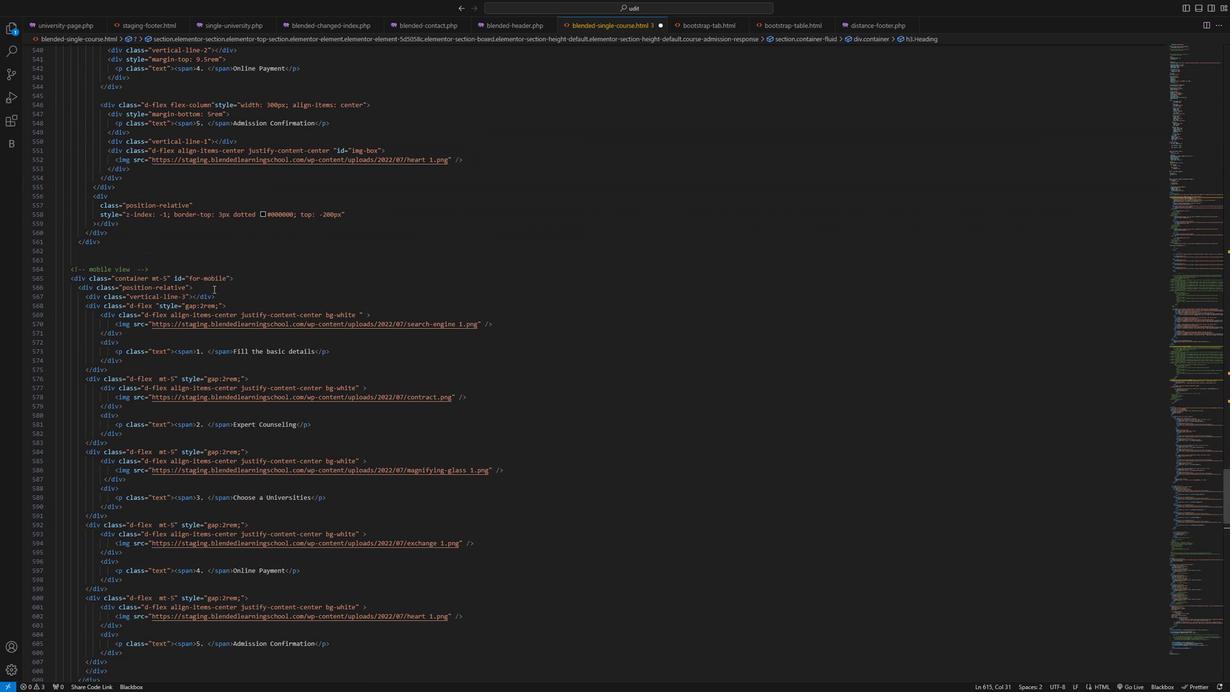 
Action: Mouse scrolled (209, 283) with delta (0, 0)
Screenshot: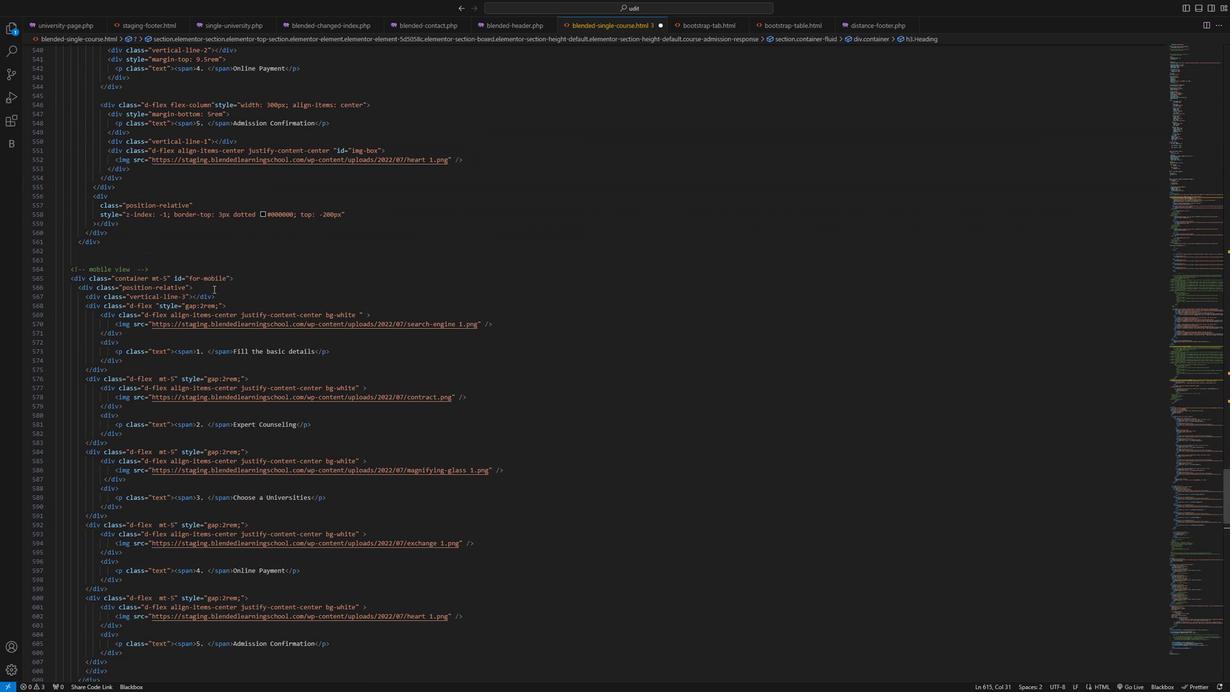 
Action: Mouse scrolled (209, 283) with delta (0, 0)
Screenshot: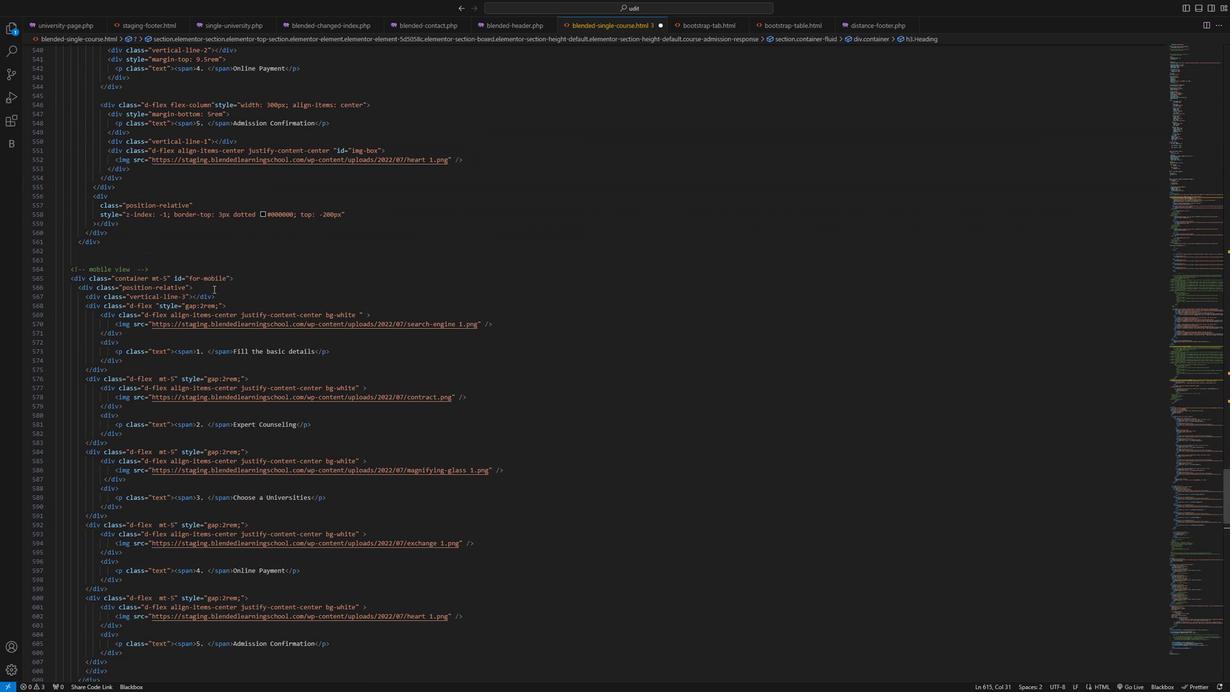 
Action: Mouse moved to (209, 284)
Screenshot: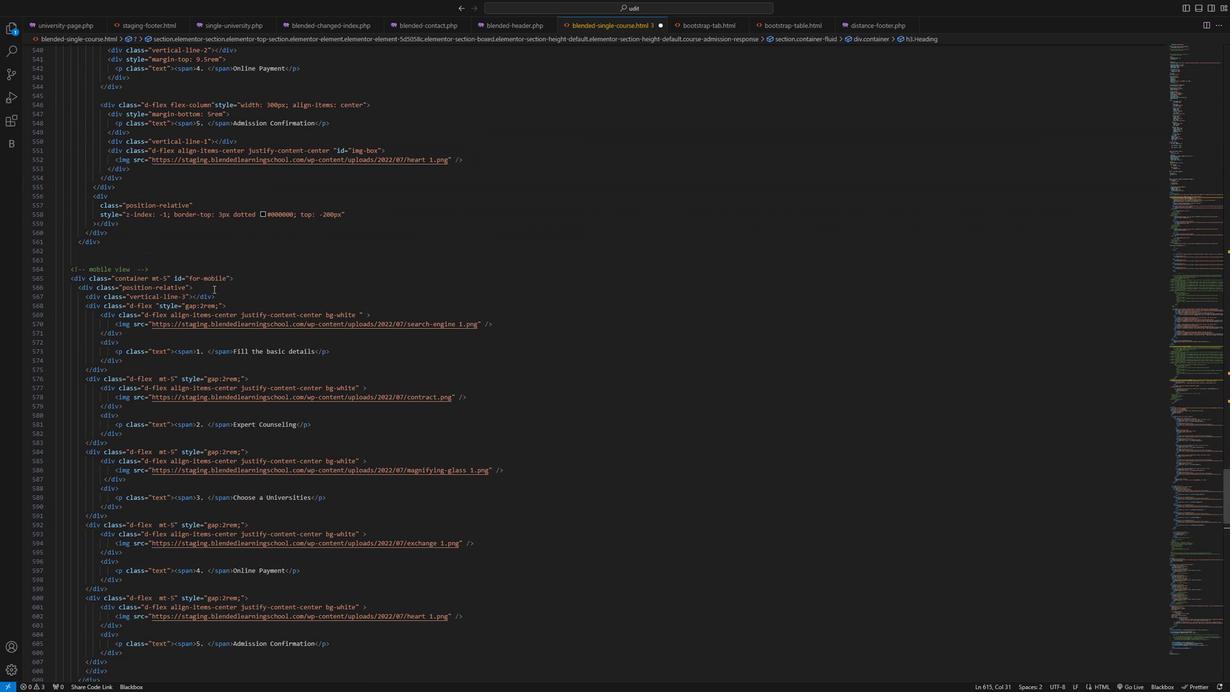 
Action: Mouse scrolled (209, 283) with delta (0, 0)
Screenshot: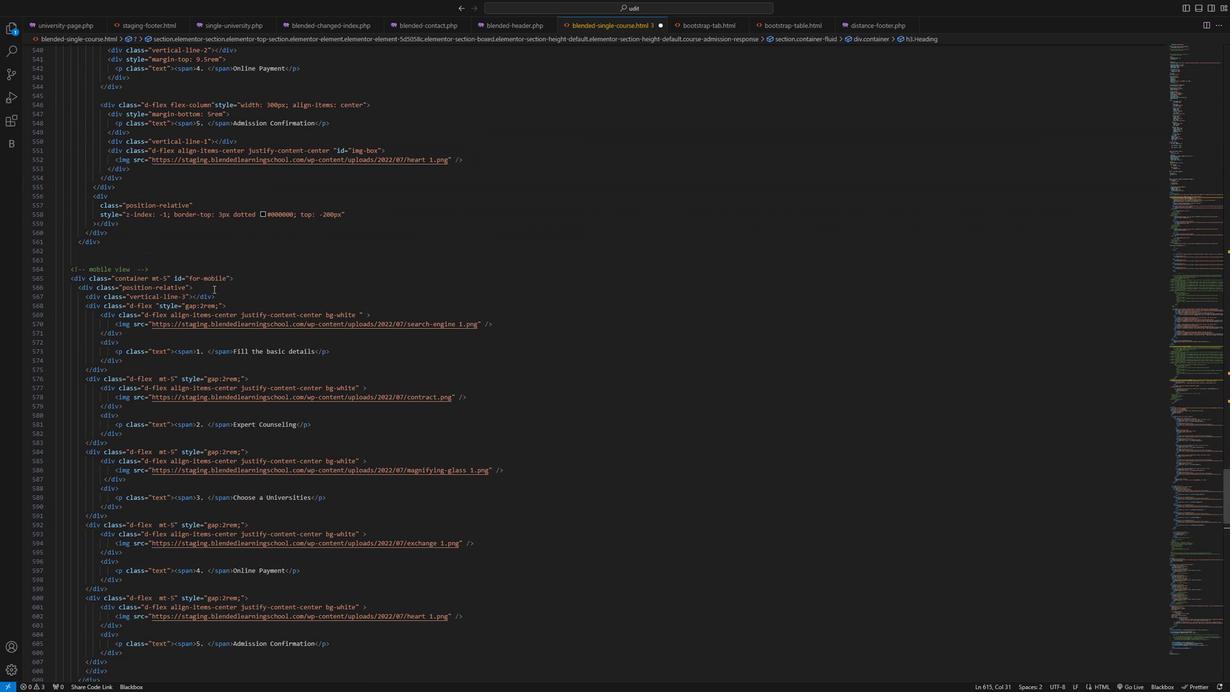 
Action: Mouse moved to (208, 294)
Screenshot: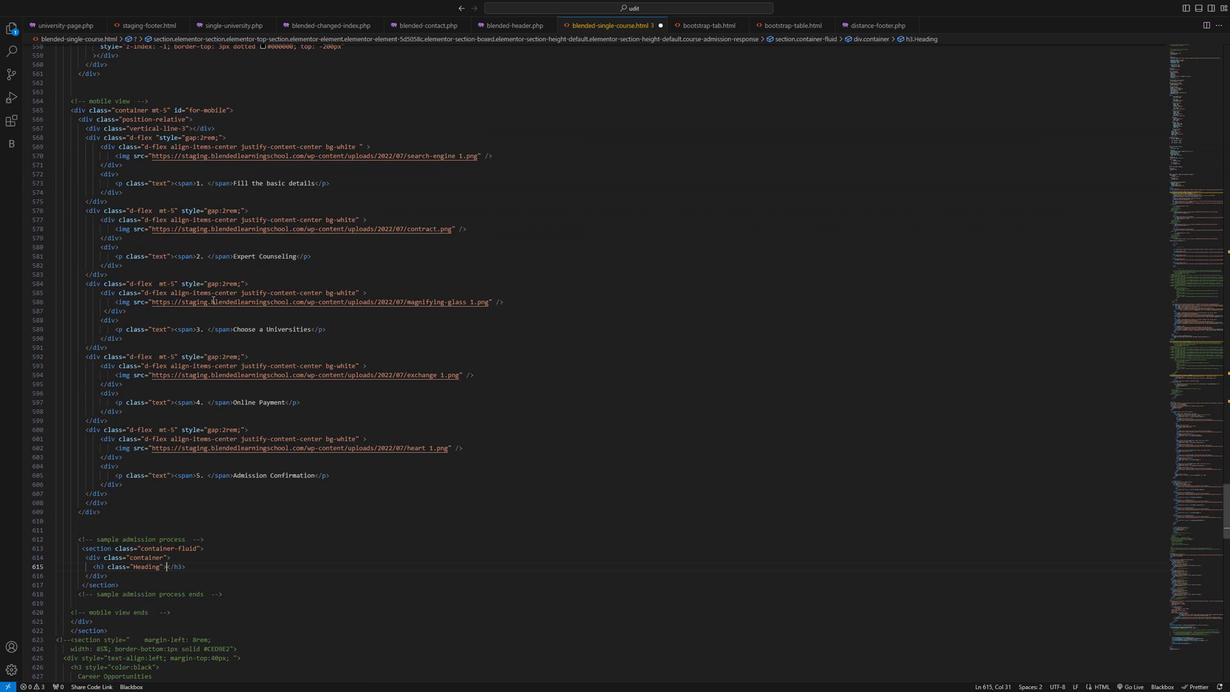
Action: Mouse scrolled (208, 293) with delta (0, 0)
Screenshot: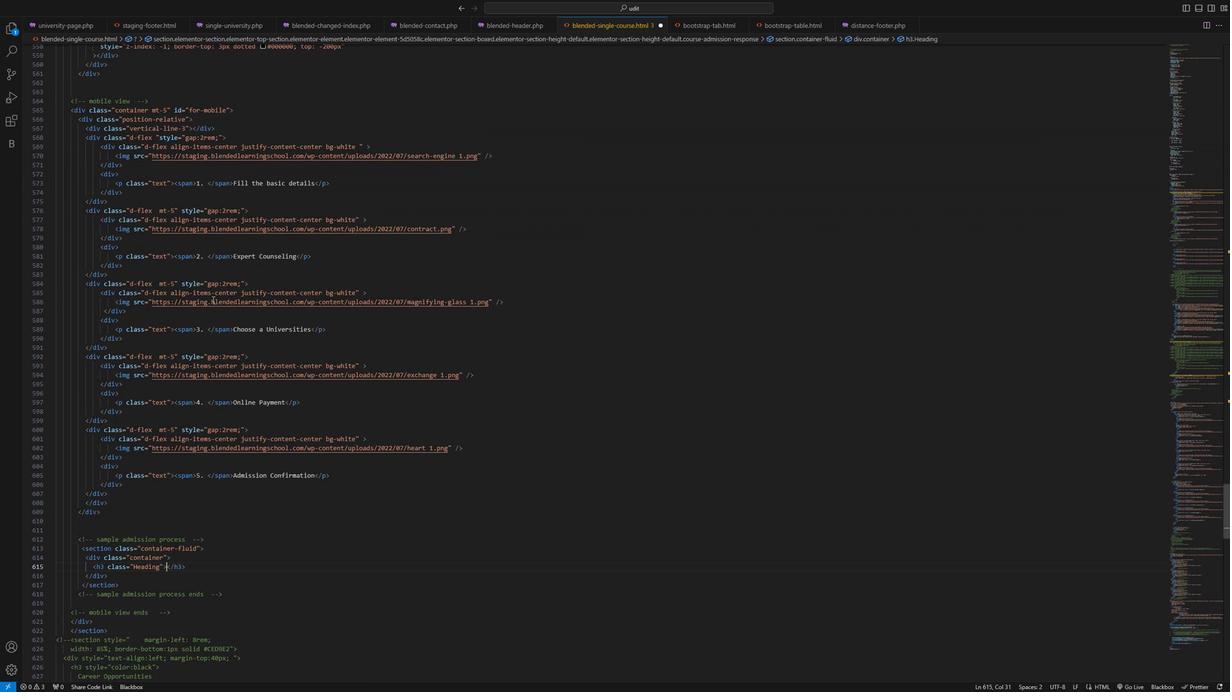 
Action: Mouse scrolled (208, 293) with delta (0, 0)
Screenshot: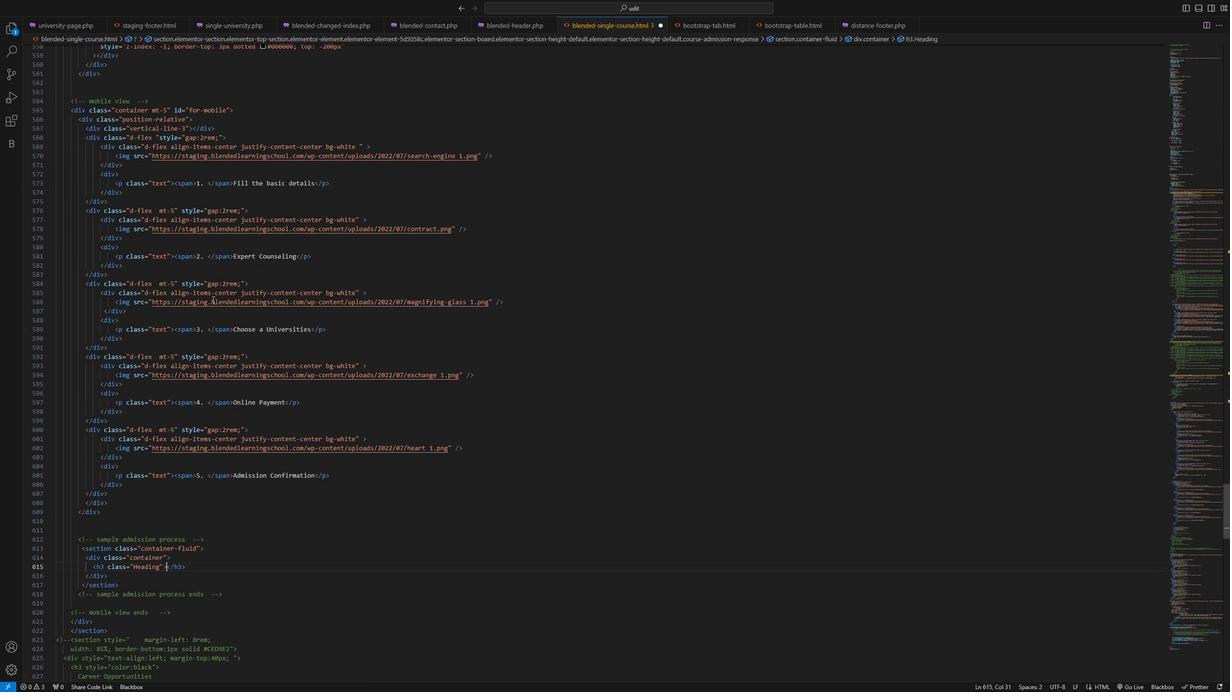 
Action: Mouse moved to (208, 294)
Screenshot: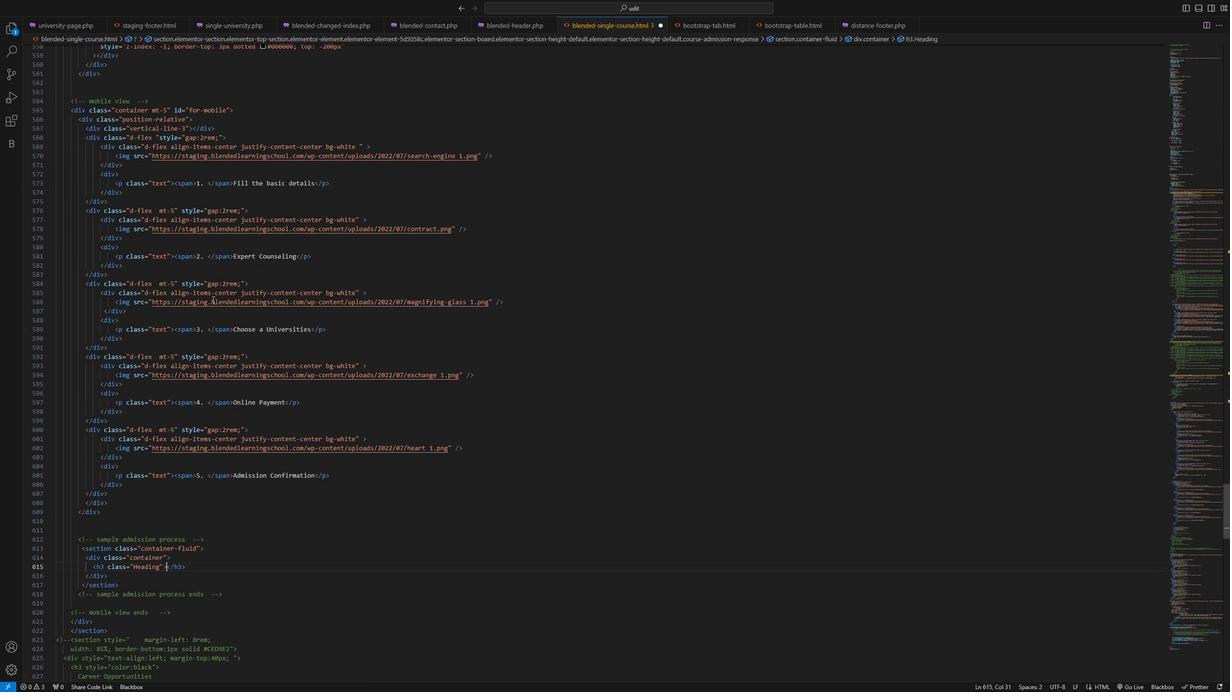 
Action: Mouse scrolled (208, 293) with delta (0, 0)
Screenshot: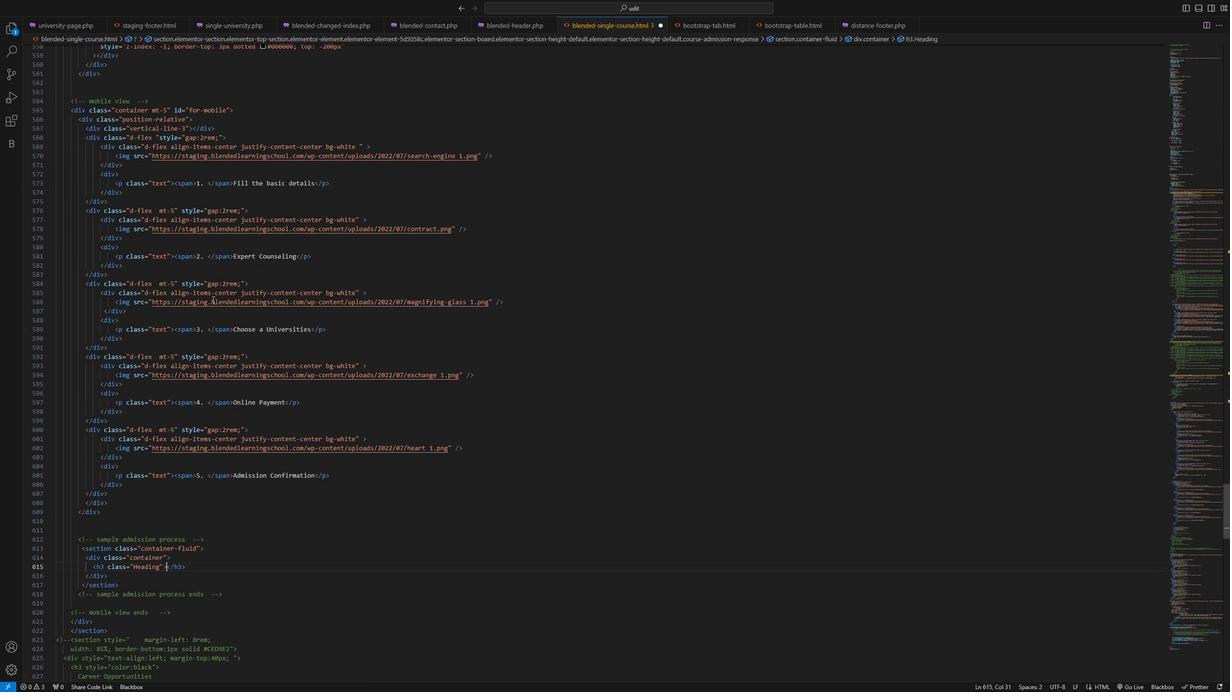 
Action: Mouse scrolled (208, 292) with delta (0, -1)
Screenshot: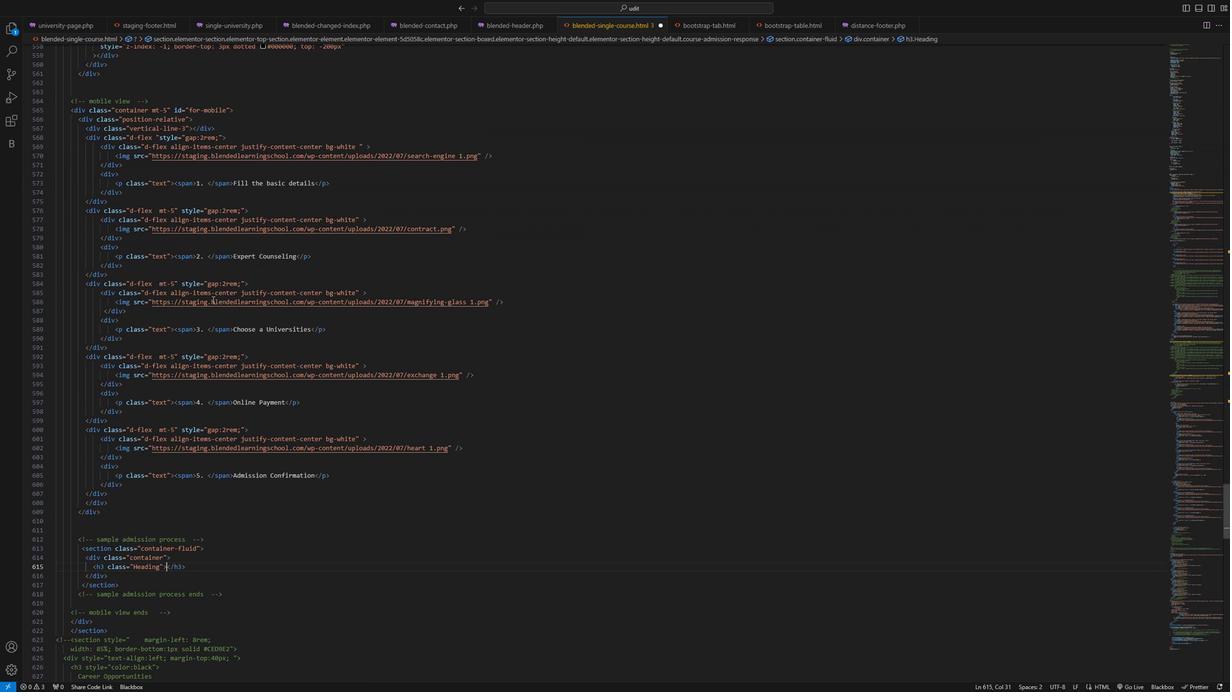 
Action: Mouse scrolled (208, 293) with delta (0, 0)
Screenshot: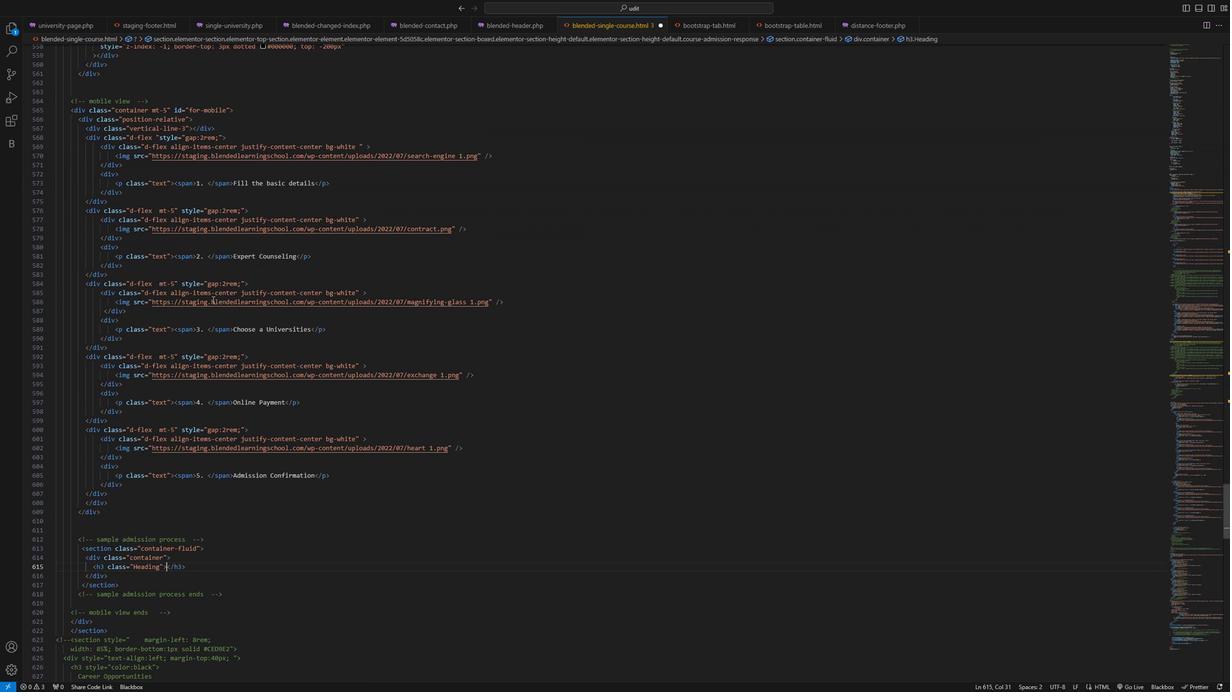 
Action: Mouse scrolled (208, 293) with delta (0, 0)
Screenshot: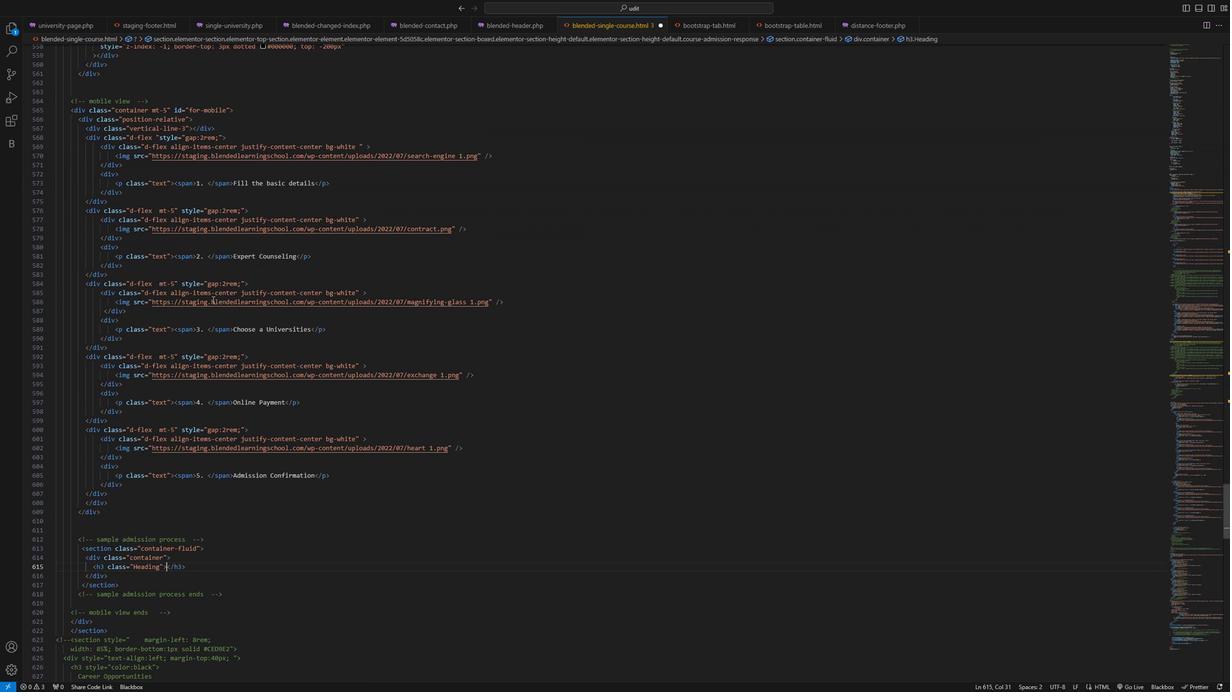 
Action: Mouse moved to (209, 297)
Screenshot: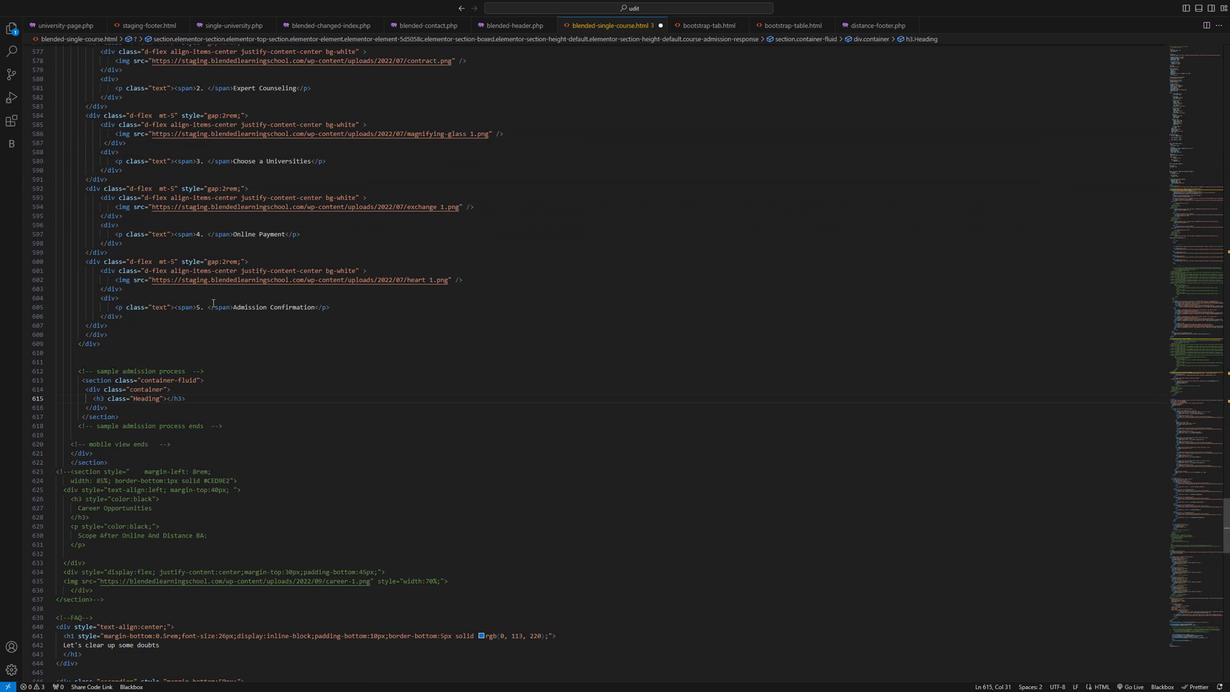 
Action: Mouse scrolled (209, 296) with delta (0, 0)
Screenshot: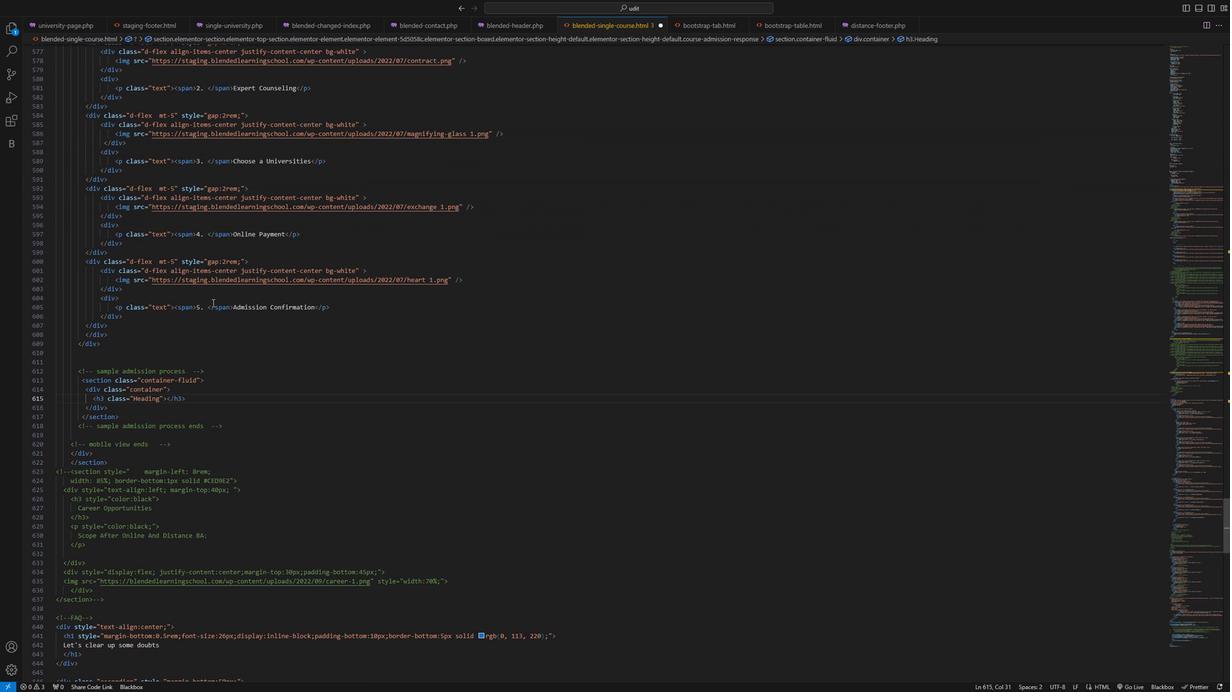 
Action: Mouse scrolled (209, 296) with delta (0, 0)
Screenshot: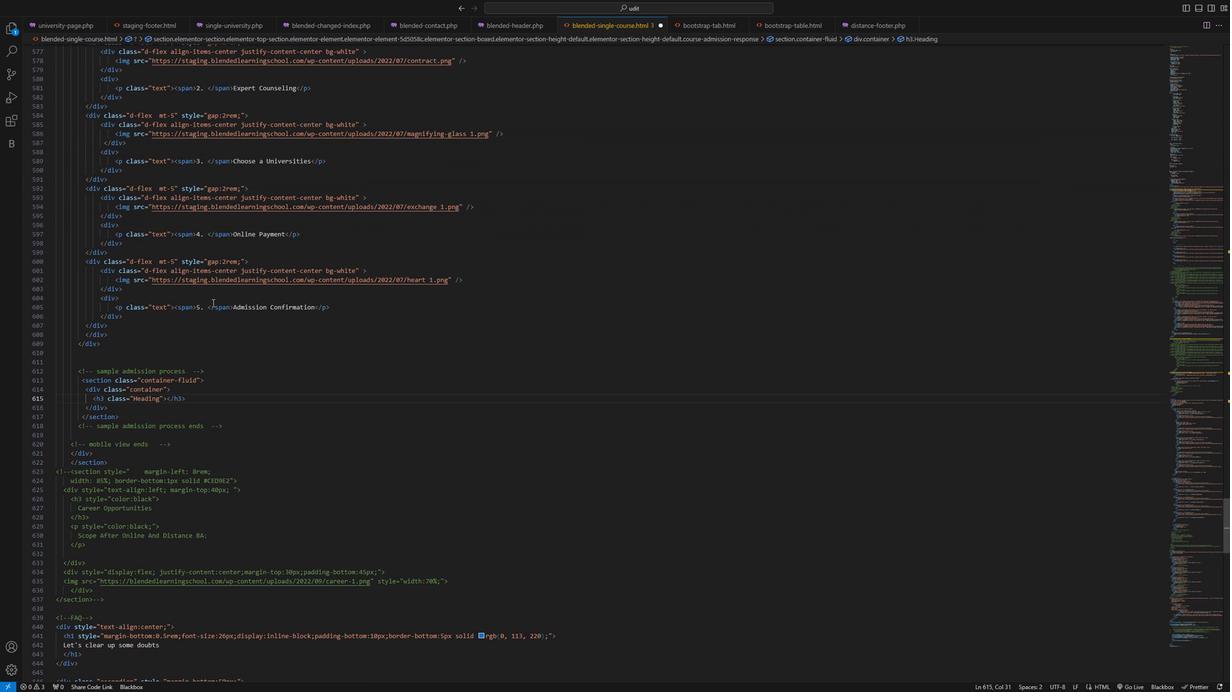 
Action: Mouse scrolled (209, 296) with delta (0, 0)
Screenshot: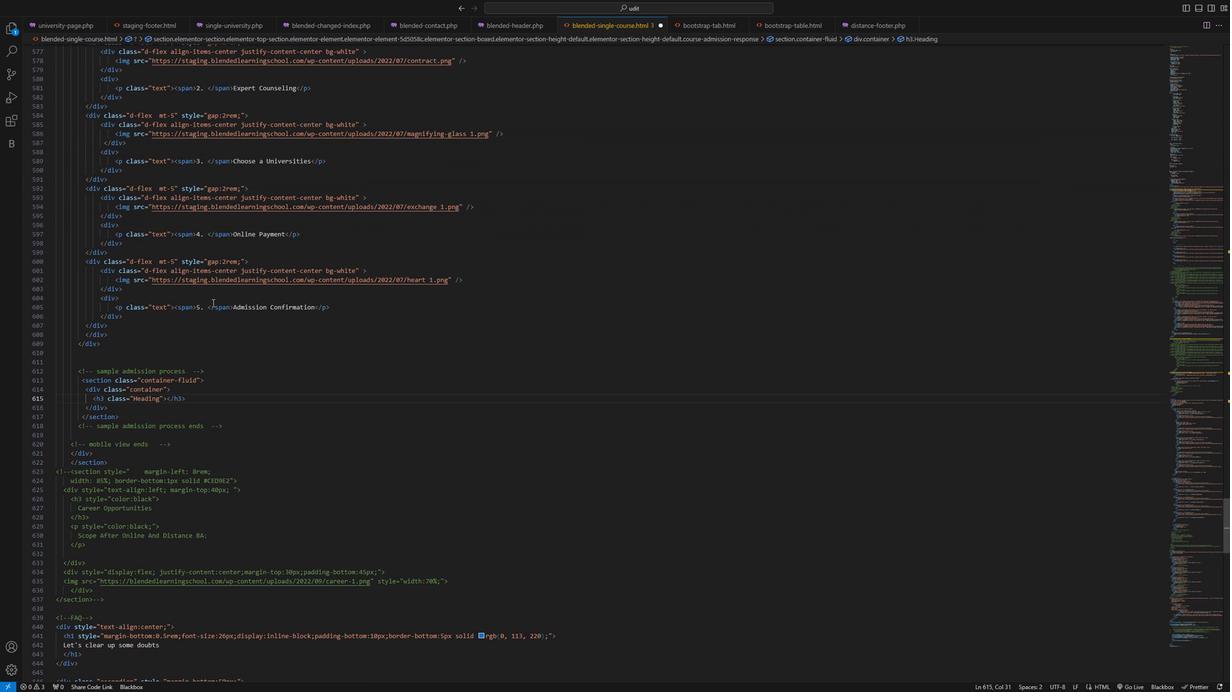 
Action: Mouse scrolled (209, 296) with delta (0, 0)
Screenshot: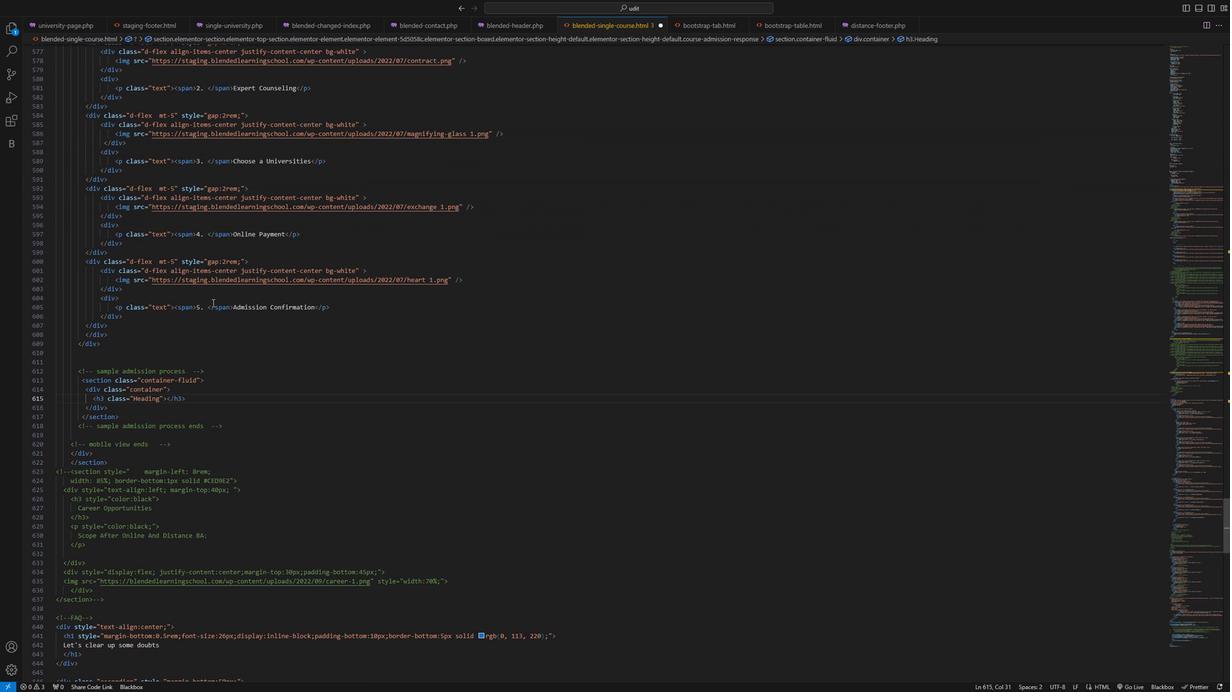 
Action: Mouse scrolled (209, 296) with delta (0, 0)
Screenshot: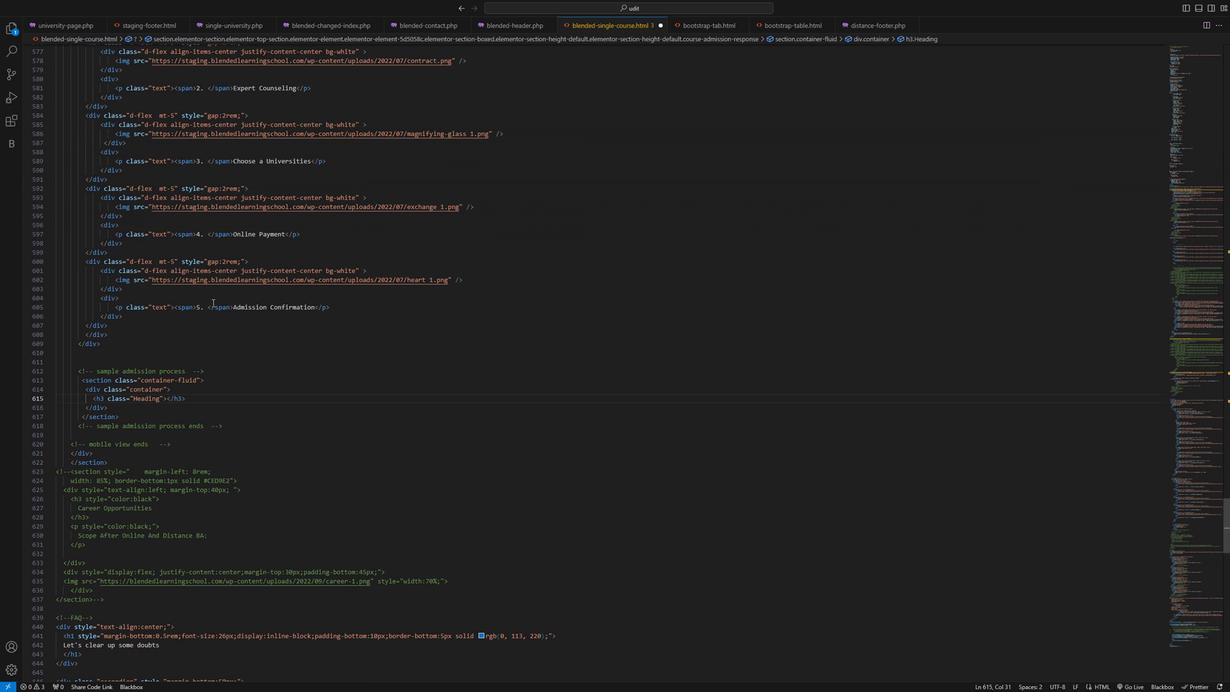 
Action: Mouse moved to (203, 299)
Screenshot: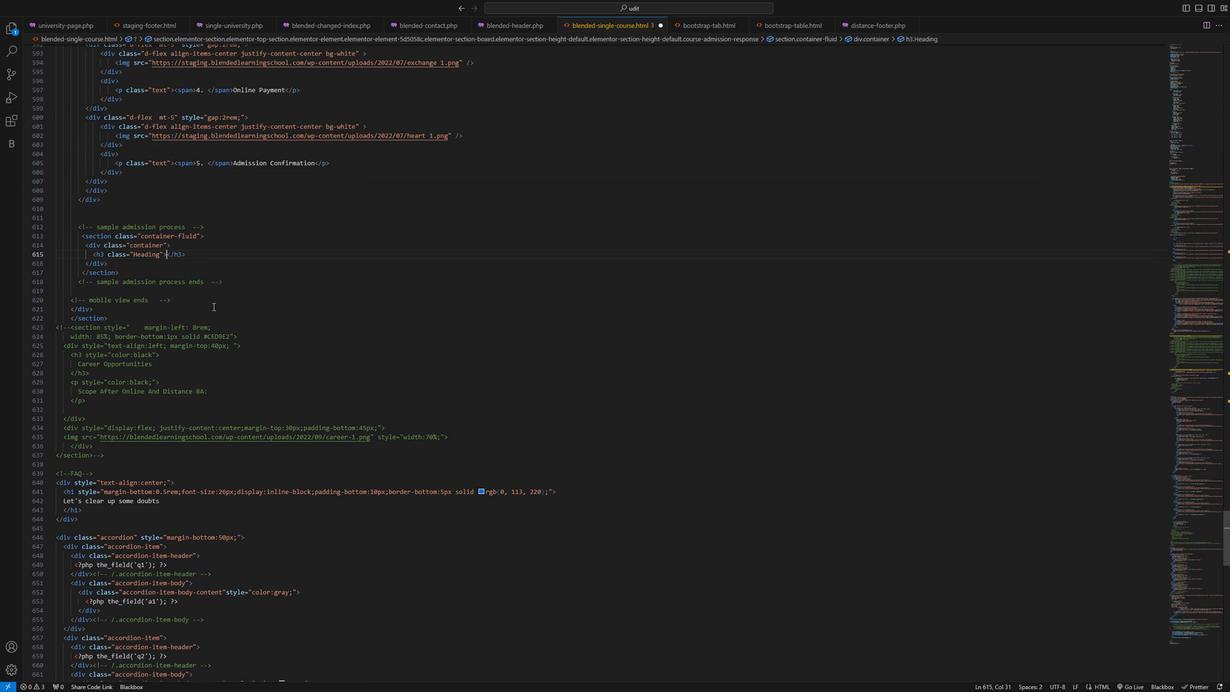 
Action: Mouse scrolled (203, 299) with delta (0, 0)
Screenshot: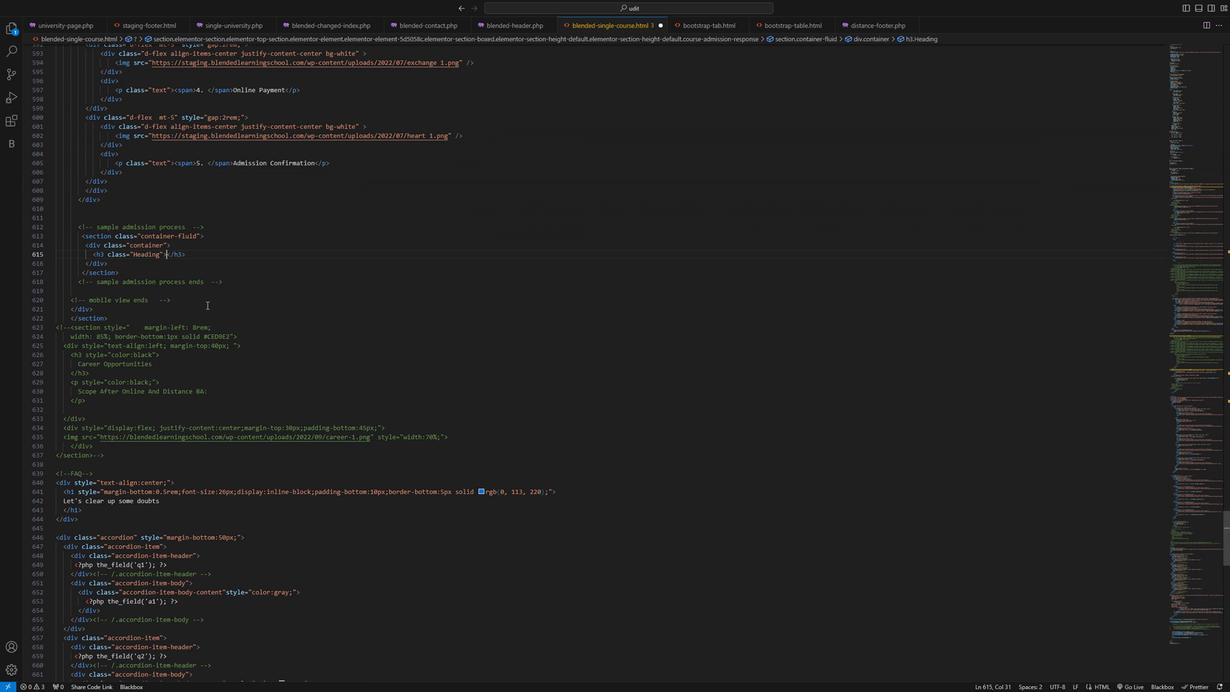 
Action: Mouse scrolled (203, 299) with delta (0, 0)
Screenshot: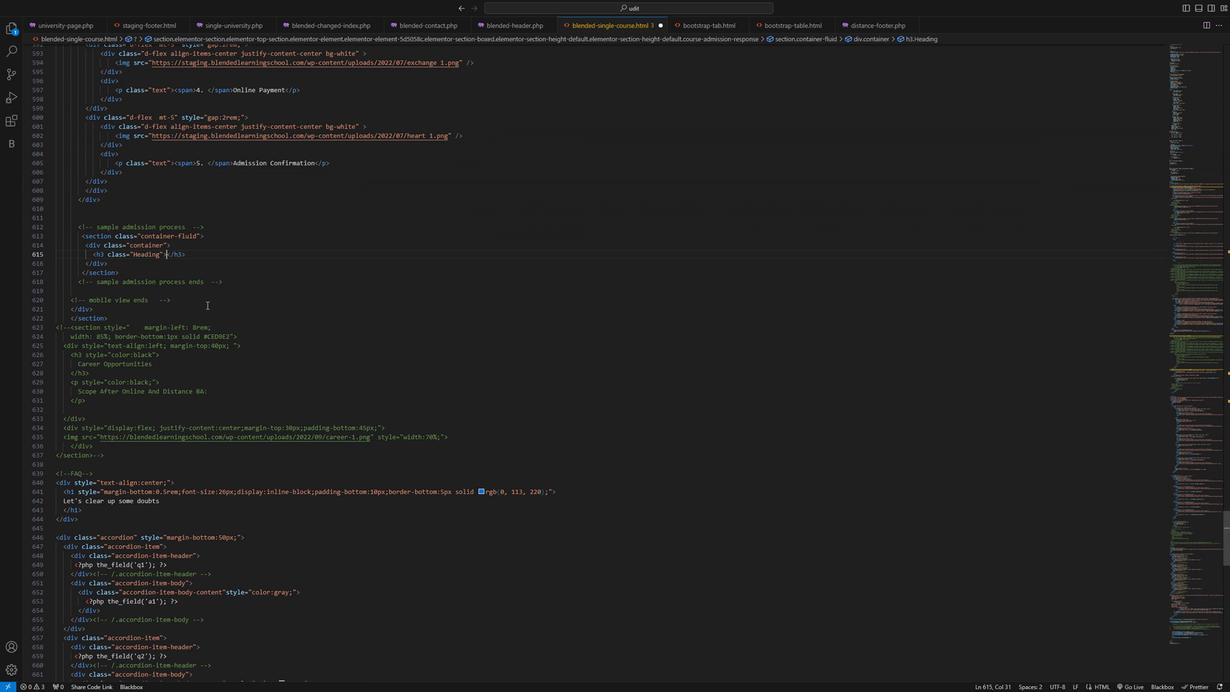 
Action: Mouse scrolled (203, 299) with delta (0, 0)
Screenshot: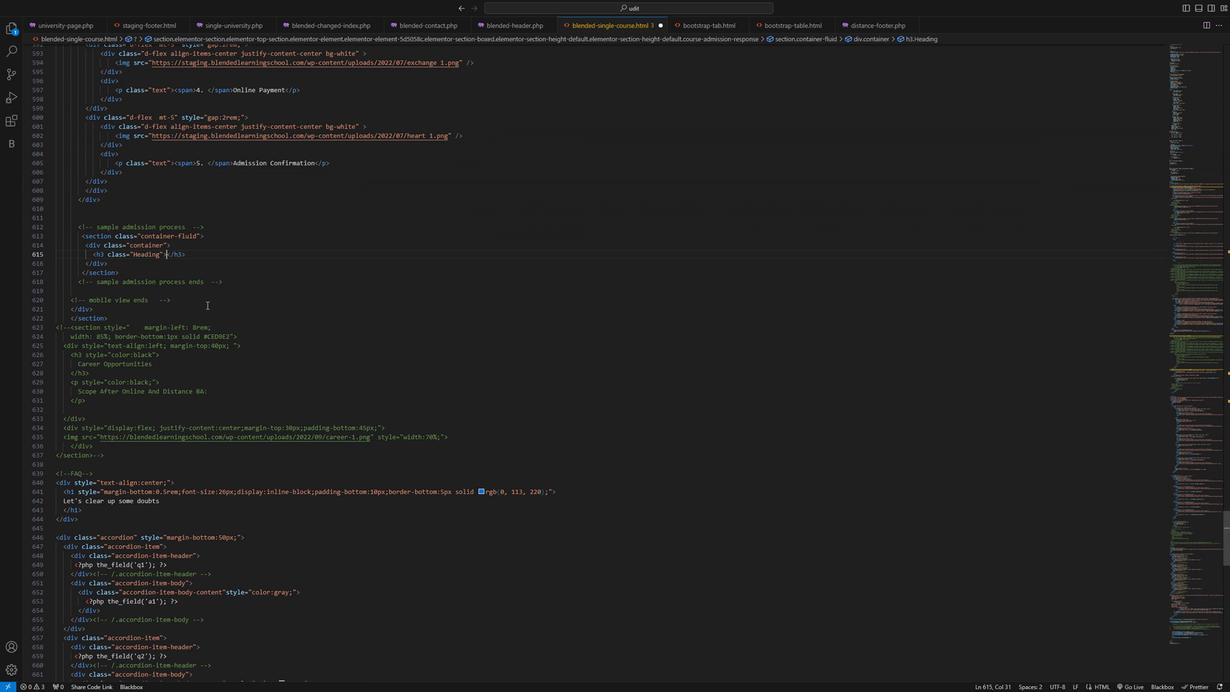 
Action: Mouse moved to (174, 326)
Screenshot: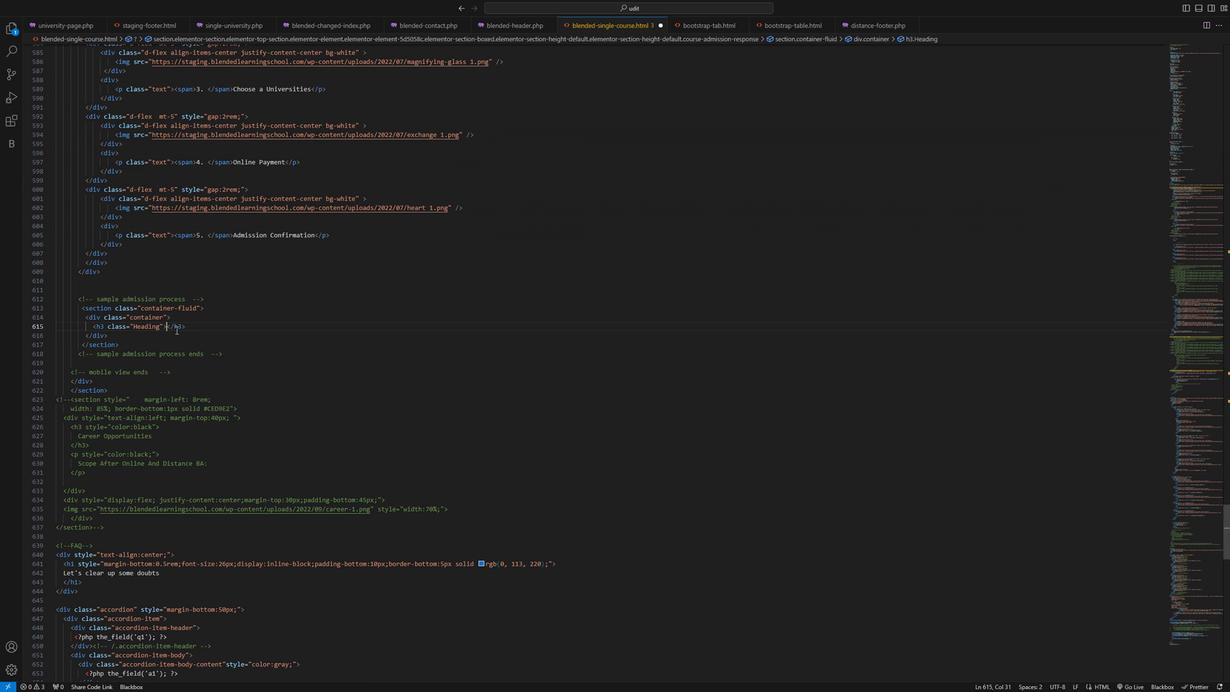 
Action: Key pressed <Key.caps_lock>K<Key.caps_lock>n<Key.backspace><Key.caps_lock><Key.caps_lock>now<Key.space>how<Key.space>to<Key.space>take<Key.space>parti<Key.backspace><Key.backspace><Key.backspace><Key.backspace><Key.backspace><Key.backspace><Key.backspace><Key.backspace><Key.backspace><Key.backspace>you<Key.space>can<Key.space>join<Key.space>uss<Key.backspace><Key.right><Key.right><Key.right><Key.right><Key.right><Key.enter>.row<Key.enter><Key.enter><Key.right><Key.right><Key.right><Key.right><Key.right><Key.right><Key.right><Key.right><Key.right><Key.right><Key.right><Key.right><Key.right><Key.enter><Key.shift_r>ctrl+/<Key.left><Key.left><Key.left><Key.left><Key.left><Key.left><Key.backspace><Key.up><Key.right><Key.right><Key.right><Key.right><Key.right><Key.right><Key.right><Key.right><Key.right><Key.right><Key.right><Key.right><Key.right><Key.right><Key.right><Key.right><Key.right><Key.right><Key.right><Key.right><Key.right><Key.right><Key.right><Key.right><Key.right><Key.right><Key.right><Key.right><Key.right><Key.right><Key.right><Key.right><Key.right><Key.right><Key.right><Key.right><Key.right><Key.right><Key.right><Key.right><Key.right><Key.right><Key.right><Key.right><Key.right><Key.right><Key.right><Key.right><Key.enter>h3.sub-heading<Key.enter><Key.caps_lock>A<Key.caps_lock>dmission<Key.space><Key.caps_lock>P<Key.caps_lock>rocess<Key.right><Key.right><Key.right><Key.right><Key.right><Key.enter>.ste<Key.backspace><Key.backspace><Key.backspace>admission-steps<Key.enter><Key.enter><Key.right><Key.right><Key.right><Key.right><Key.right><Key.right><Key.right><Key.right><Key.right><Key.right><Key.right><Key.right><Key.right><Key.right><Key.right><Key.right><Key.right><Key.right><Key.right><Key.right><Key.right><Key.right><Key.right><Key.right><Key.left><Key.left><Key.left><Key.right><Key.right><Key.left>ctrl+Sample-img<Key.right><Key.right><Key.right><Key.right><Key.enter><Key.right><Key.right><Key.right><Key.right><Key.right><Key.right><Key.right><Key.right><Key.right><Key.right><Key.right><Key.right><Key.right><Key.right><Key.right><Key.right><Key.shift_r><Key.left><Key.left><Key.left><Key.left><Key.left><Key.left><Key.left><Key.left><Key.left><Key.left><Key.left><Key.left><Key.left><Key.left><Key.left><Key.left><Key.left><Key.left><Key.left><Key.left><Key.left><Key.left><Key.left><Key.left><Key.left><Key.left><Key.left><Key.left><Key.left><Key.left><Key.left><Key.left><Key.left><Key.left><Key.left><Key.left><Key.left><Key.left><Key.left><Key.left><Key.left><Key.left><Key.left><Key.left><Key.left><Key.left><Key.left><Key.left><Key.left><Key.left><Key.left>ctrl+Xctrl+admi<Key.backspace><Key.backspace><Key.backspace><Key.backspace>steps-content<Key.enter><Key.enter>ctrl+V<Key.up><Key.up><Key.up><Key.up><Key.up><Key.up><Key.down><Key.down><Key.down><Key.down><Key.down><Key.down><Key.enter><Key.shift_r><Key.shift_r><Key.shift_r><Key.shift_r><Key.shift_r><Key.right><Key.right><Key.right><Key.right><Key.right><Key.right><Key.right><Key.right><Key.right><Key.right><Key.right><Key.right><Key.right><Key.right><Key.right><Key.right><Key.right><Key.right><Key.right><Key.right><Key.right><Key.right><Key.right><Key.left><Key.backspace>ctrl+H5<Key.right><Key.up><Key.up><Key.up><Key.down><Key.left><Key.left><Key.space>d-flex<Key.space>ali<Key.down><Key.down><Key.up><Key.enter><Key.space>j<Key.down><Key.down><Key.down><Key.down><Key.down><Key.down><Key.down><Key.down><Key.down><Key.down><Key.down><Key.down><Key.down><Key.down><Key.down><Key.down><Key.down><Key.down><Key.down><Key.down><Key.down><Key.down><Key.down><Key.down><Key.down><Key.down><Key.down><Key.down><Key.down><Key.down><Key.down><Key.down><Key.down><Key.down><Key.down><Key.down><Key.down><Key.down><Key.down><Key.down><Key.down><Key.down><Key.down><Key.down><Key.down><Key.down><Key.down><Key.down><Key.down><Key.down><Key.down><Key.down><Key.down><Key.down><Key.down><Key.down><Key.down><Key.down><Key.down><Key.down><Key.down><Key.down><Key.down><Key.down><Key.down><Key.down><Key.down><Key.down><Key.down><Key.down><Key.down><Key.down><Key.down><Key.down><Key.down><Key.down><Key.down><Key.down><Key.down><Key.down><Key.down><Key.down><Key.down><Key.down><Key.down><Key.down><Key.down><Key.down><Key.down><Key.down><Key.down><Key.down><Key.down><Key.down><Key.down><Key.down><Key.down><Key.down><Key.down><Key.down><Key.down><Key.down><Key.down><Key.down><Key.down><Key.down><Key.down><Key.down><Key.down><Key.down><Key.down><Key.down><Key.down><Key.down><Key.down><Key.down><Key.down><Key.down><Key.down><Key.down><Key.down><Key.down><Key.down><Key.down><Key.down><Key.down><Key.down><Key.down><Key.down><Key.down><Key.down><Key.down><Key.down><Key.down><Key.down><Key.down><Key.down><Key.down><Key.down><Key.down><Key.down><Key.down><Key.down><Key.down><Key.down><Key.down><Key.down><Key.down><Key.down><Key.down><Key.down><Key.down><Key.down><Key.down><Key.down><Key.down><Key.down><Key.down><Key.down><Key.down><Key.down><Key.down><Key.enter><Key.backspace><Key.backspace>justify<Key.up><Key.enter><Key.right><Key.right><Key.right><Key.right><Key.right><Key.right><Key.right><Key.right><Key.right><Key.left><Key.left><Key.left><Key.left><Key.left><Key.left><Key.left><Key.left><Key.left><Key.left><Key.left><Key.left><Key.left><Key.left><Key.left><Key.left><Key.left><Key.left><Key.left><Key.left><Key.left><Key.left><Key.left><Key.left><Key.left><Key.left><Key.left><Key.left><Key.right><Key.right><Key.right><Key.right><Key.right><Key.right><Key.right><Key.right><Key.right><Key.right><Key.right><Key.right><Key.right><Key.right><Key.right><Key.right><Key.right><Key.right><Key.right><Key.down><Key.down><Key.shift_r><Key.left><Key.left><Key.left><Key.left><Key.left><Key.left><Key.left><Key.left><Key.left><Key.left><Key.left><Key.left><Key.left><Key.left><Key.left><Key.left><Key.left><Key.left><Key.left><Key.left><Key.left><Key.left><Key.left><Key.left><Key.left><Key.left><Key.left><Key.left><Key.left><Key.left><Key.left><Key.left><Key.left><Key.left><Key.left><Key.left><Key.left><Key.left><Key.left><Key.left><Key.left><Key.left><Key.left><Key.left><Key.left><Key.left><Key.left><Key.left><Key.left><Key.left><Key.left><Key.left><Key.left><Key.left><Key.left><Key.left><Key.left><Key.left><Key.left><Key.left><Key.left><Key.left><Key.left><Key.left><Key.left><Key.left><Key.backspace>
Screenshot: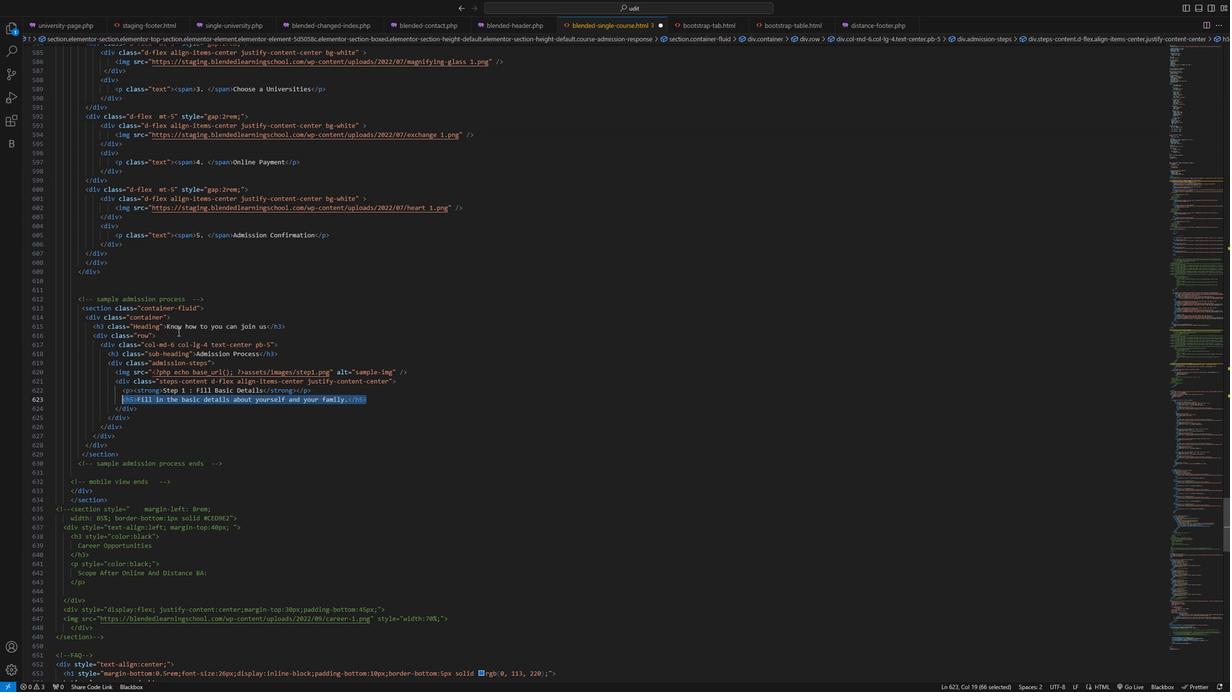 
Action: Mouse moved to (447, 244)
Screenshot: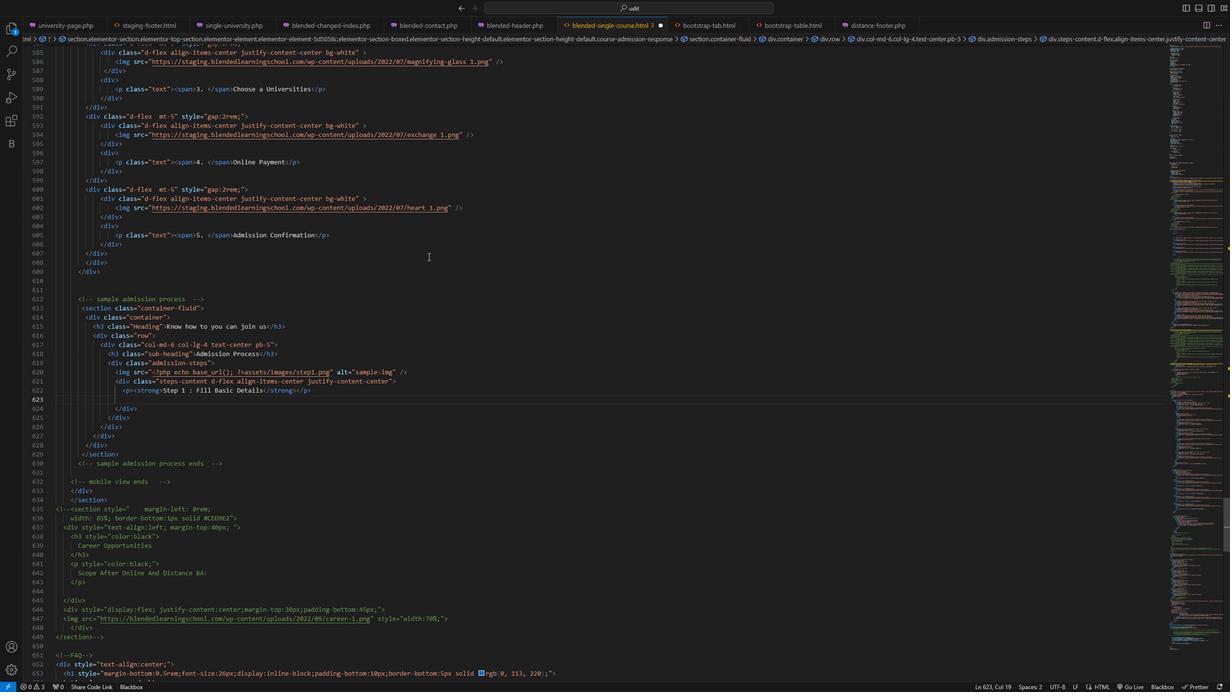 
Action: Mouse scrolled (447, 245) with delta (0, 0)
Screenshot: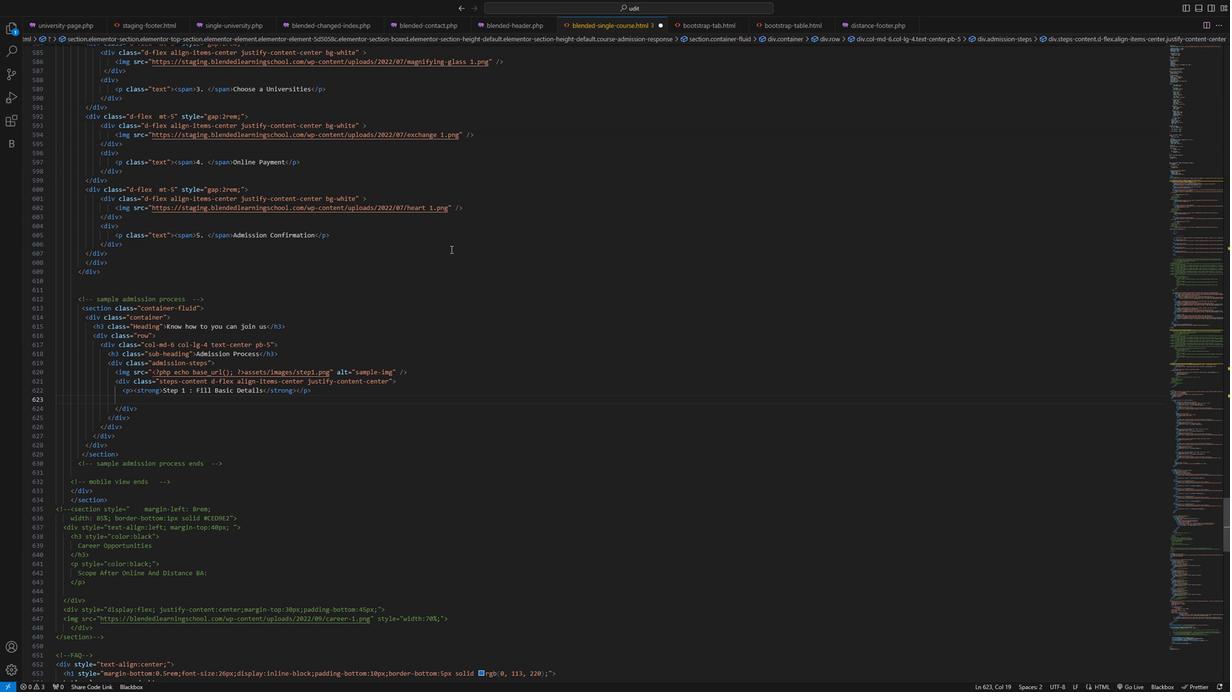 
Action: Mouse scrolled (447, 245) with delta (0, 0)
Screenshot: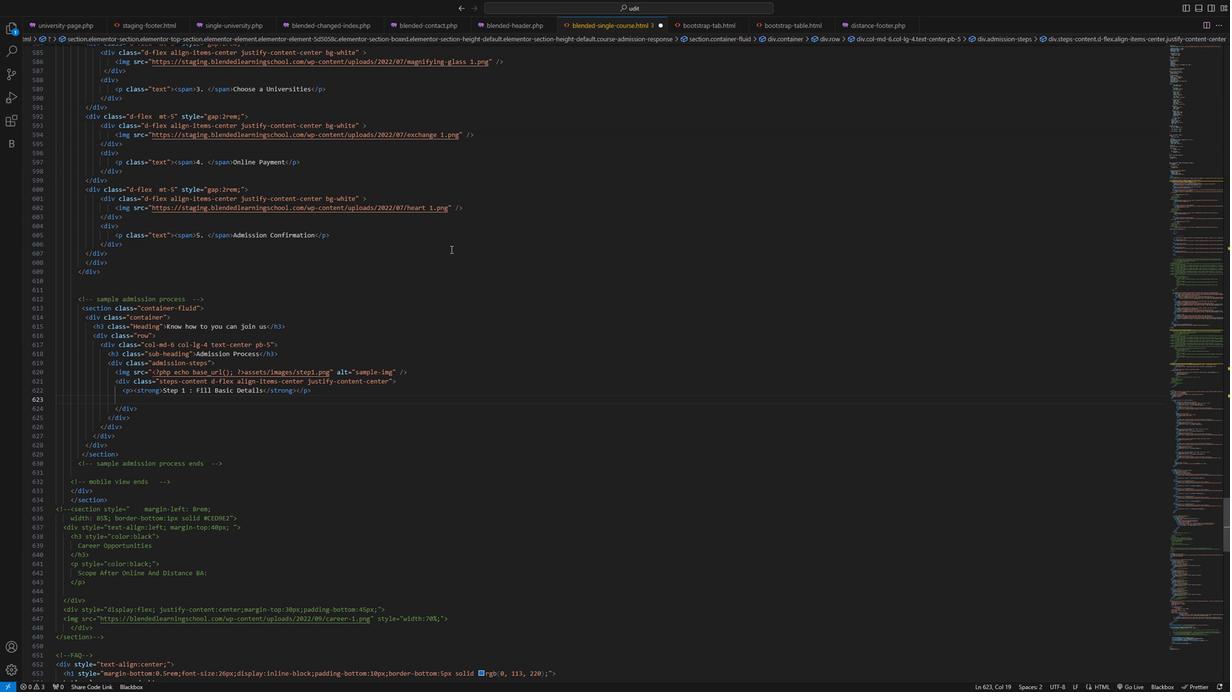 
Action: Mouse scrolled (447, 245) with delta (0, 0)
Screenshot: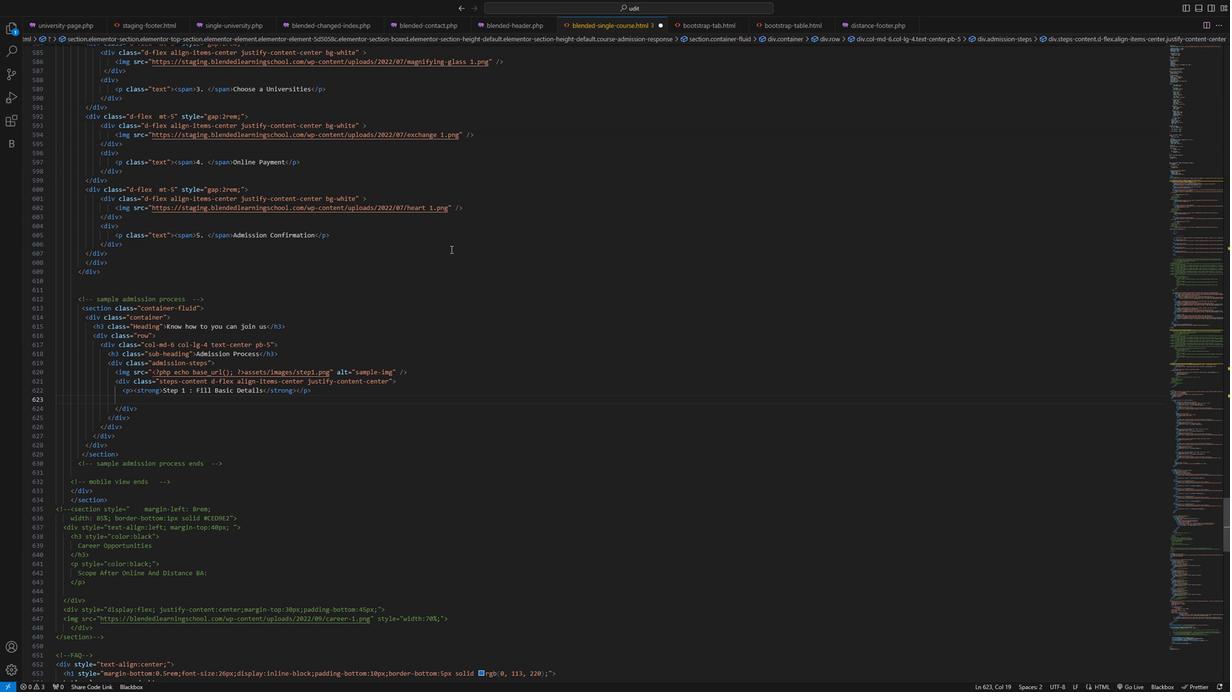 
Action: Mouse scrolled (447, 245) with delta (0, 0)
Screenshot: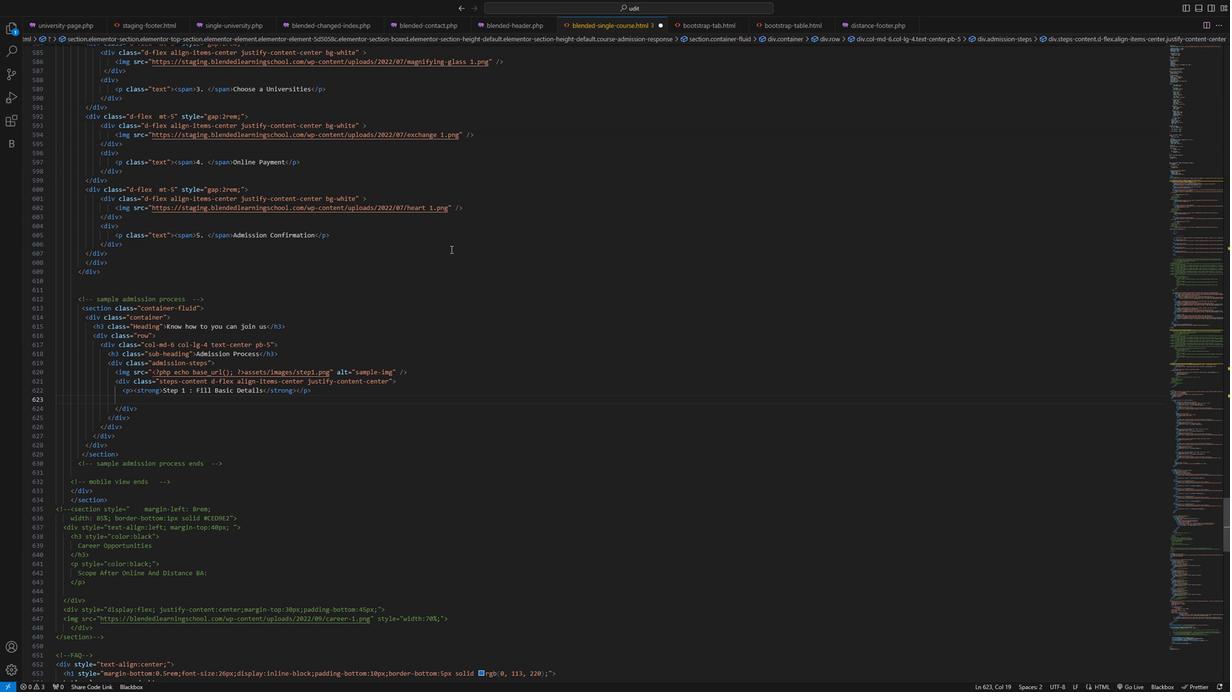 
Action: Mouse scrolled (447, 245) with delta (0, 0)
Screenshot: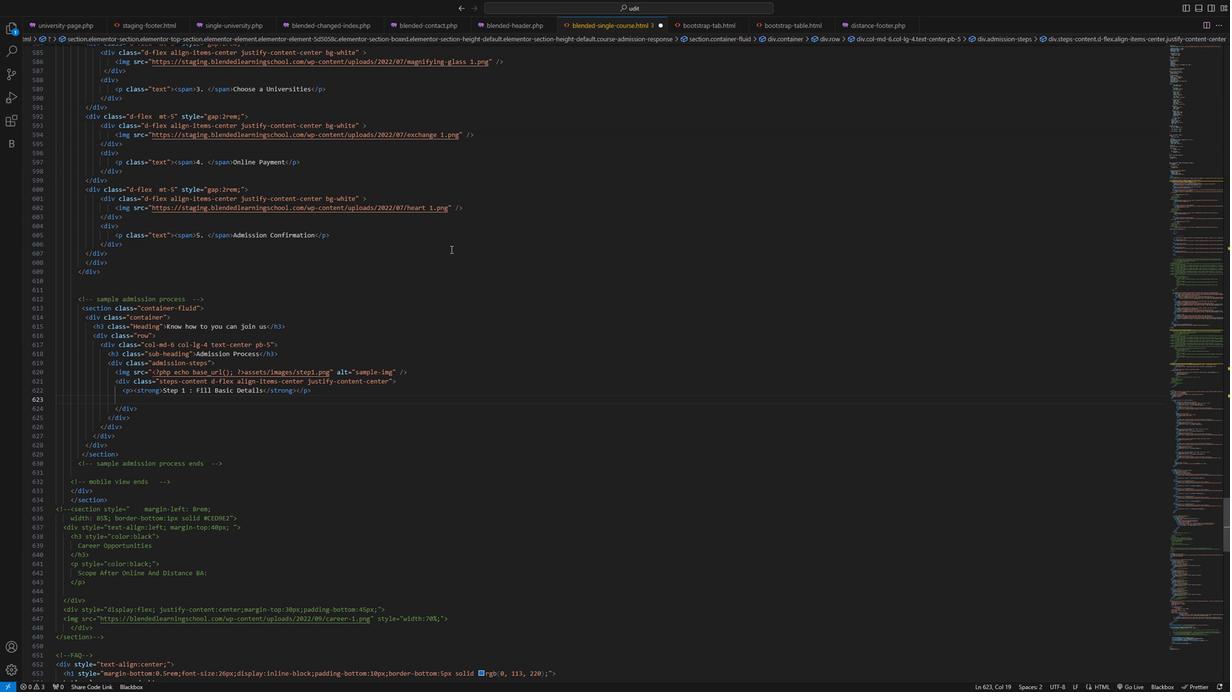 
Action: Mouse scrolled (447, 245) with delta (0, 0)
Screenshot: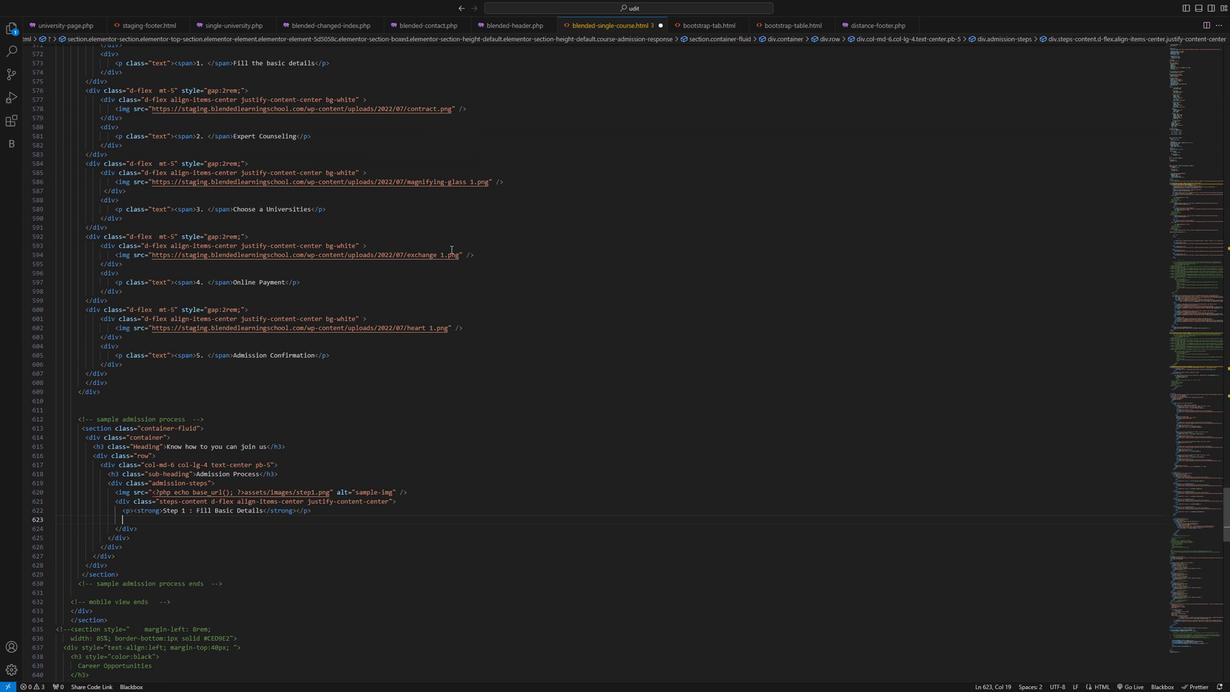 
Action: Mouse scrolled (447, 245) with delta (0, 0)
Screenshot: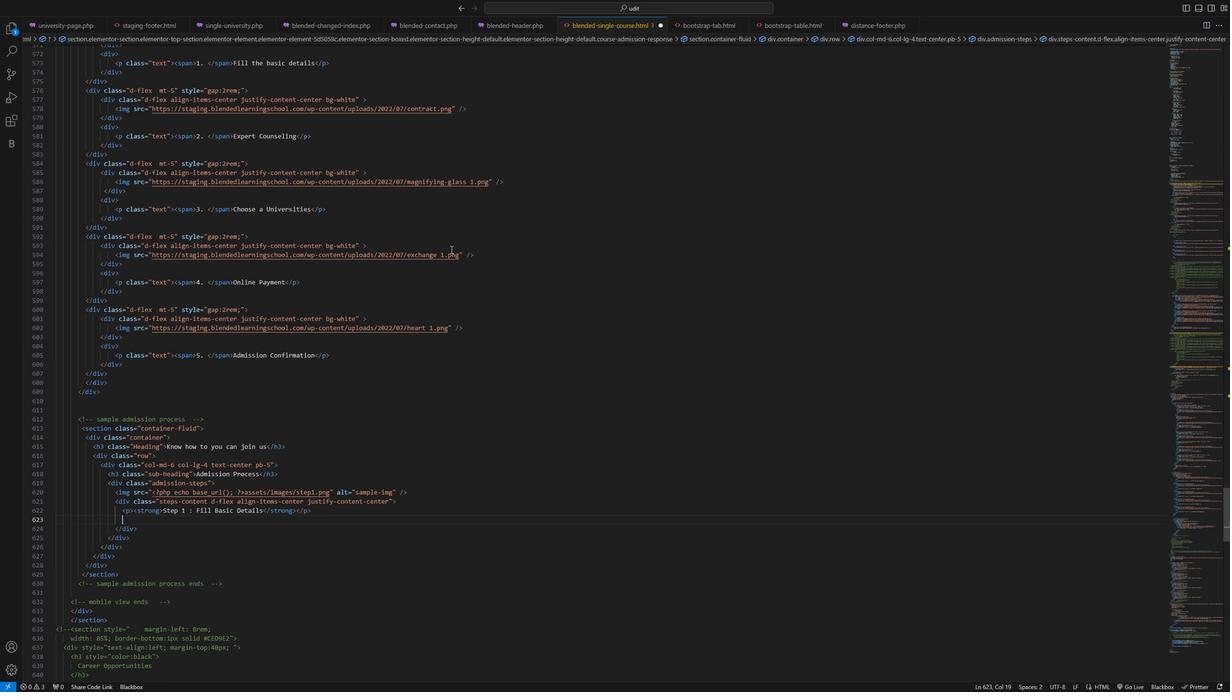 
Action: Mouse scrolled (447, 245) with delta (0, 0)
Screenshot: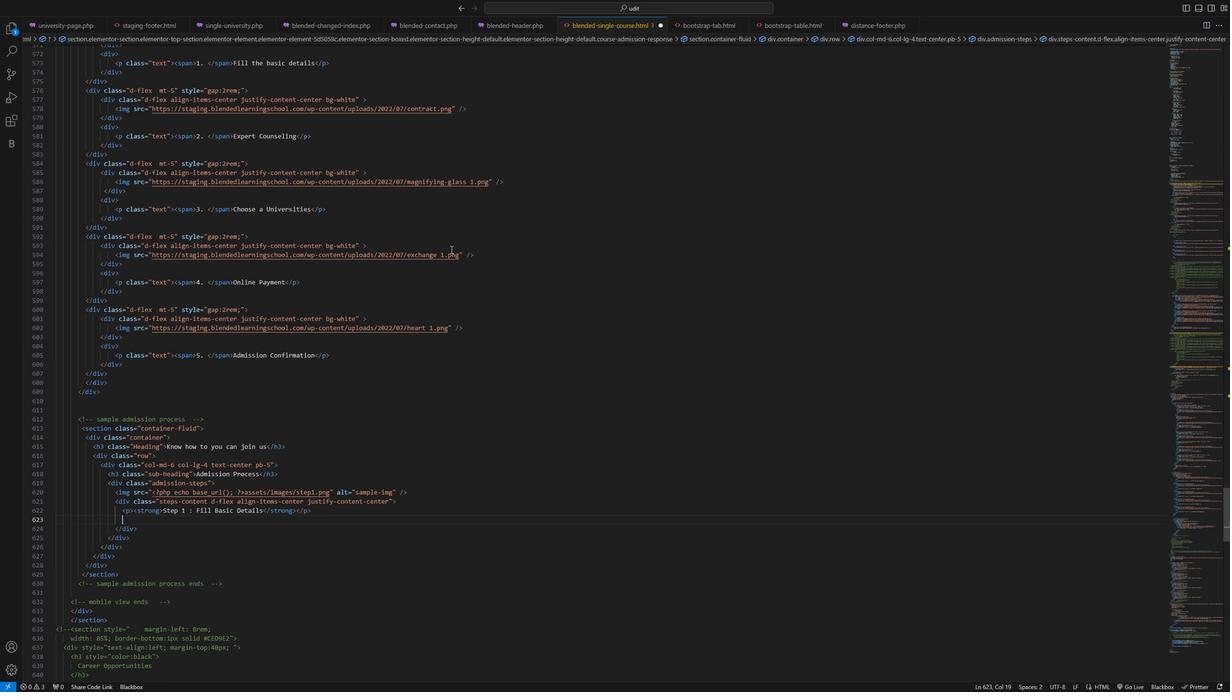 
Action: Mouse scrolled (447, 245) with delta (0, 0)
Screenshot: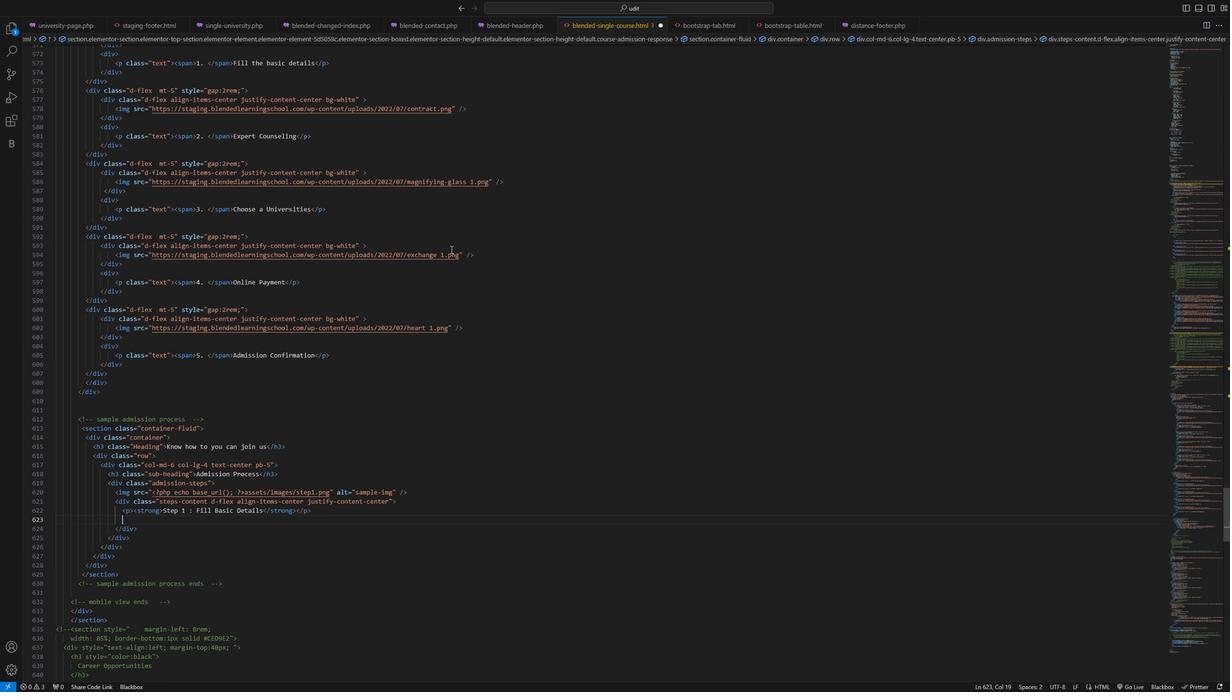 
Action: Mouse scrolled (447, 245) with delta (0, 0)
Screenshot: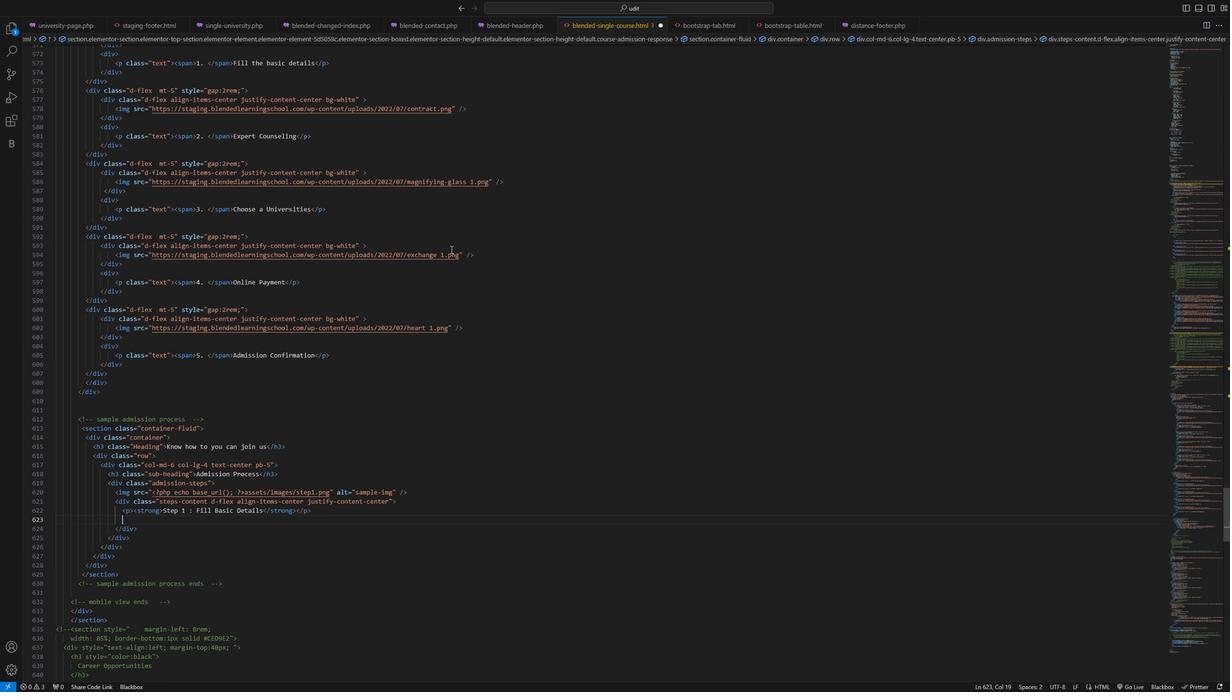 
Action: Mouse scrolled (447, 245) with delta (0, 0)
Screenshot: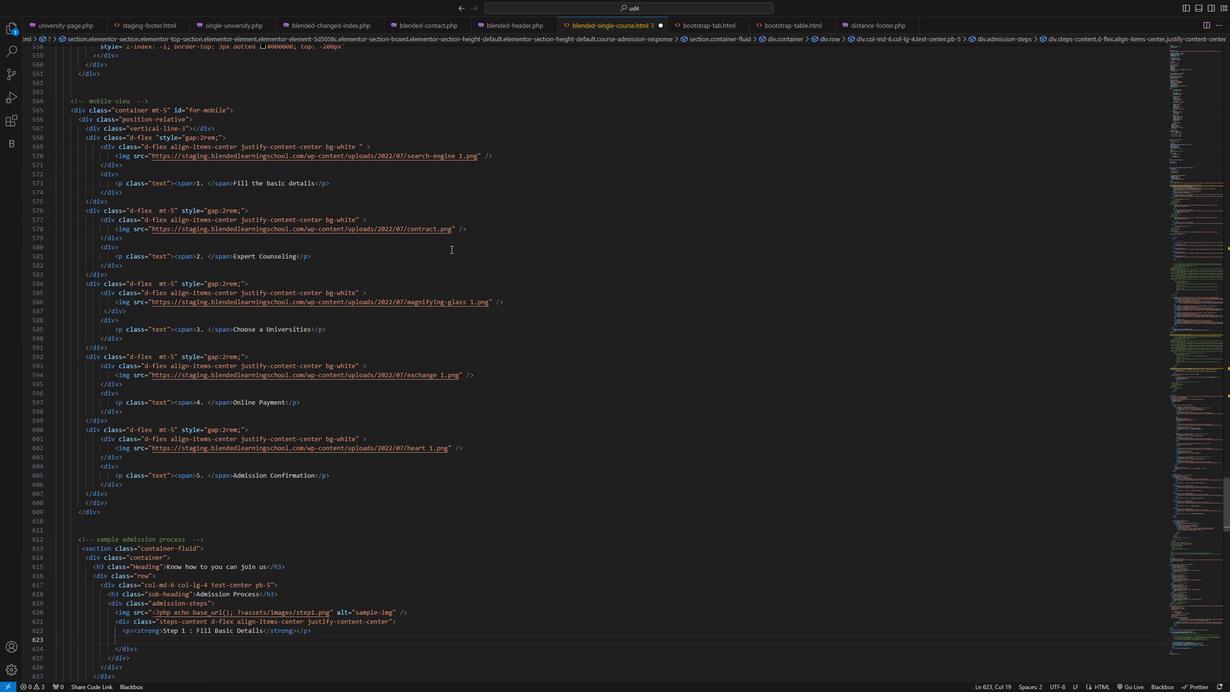
Action: Mouse scrolled (447, 245) with delta (0, 0)
Screenshot: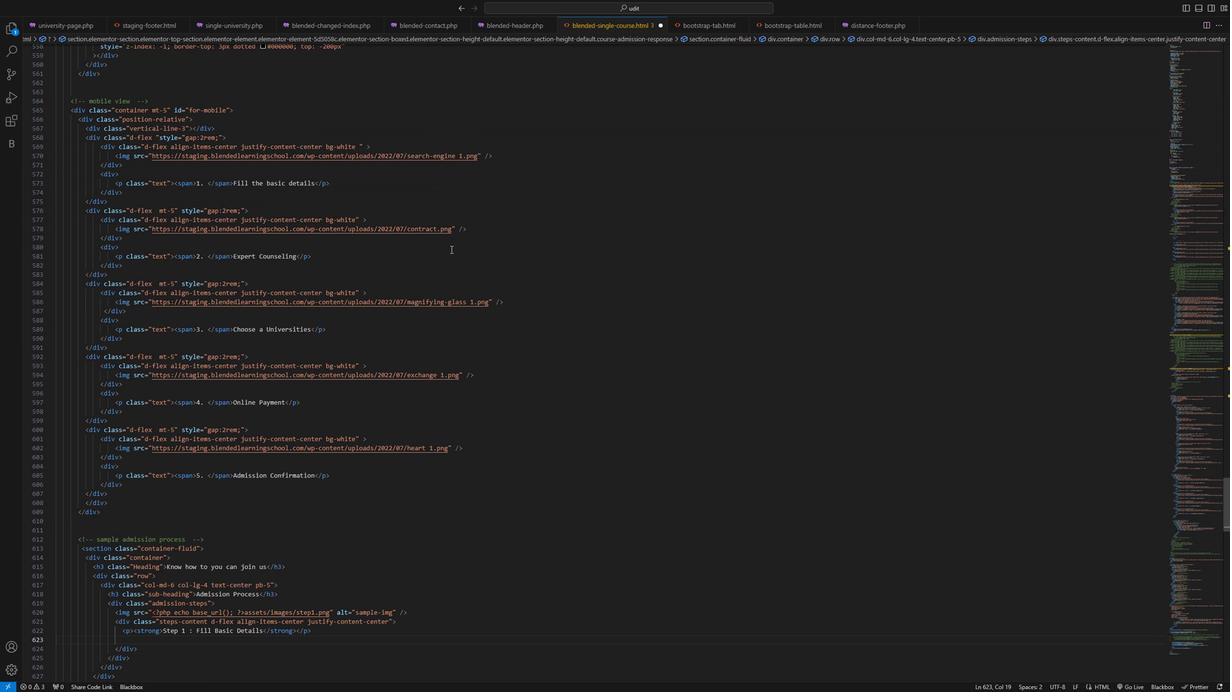 
Action: Mouse scrolled (447, 245) with delta (0, 0)
Screenshot: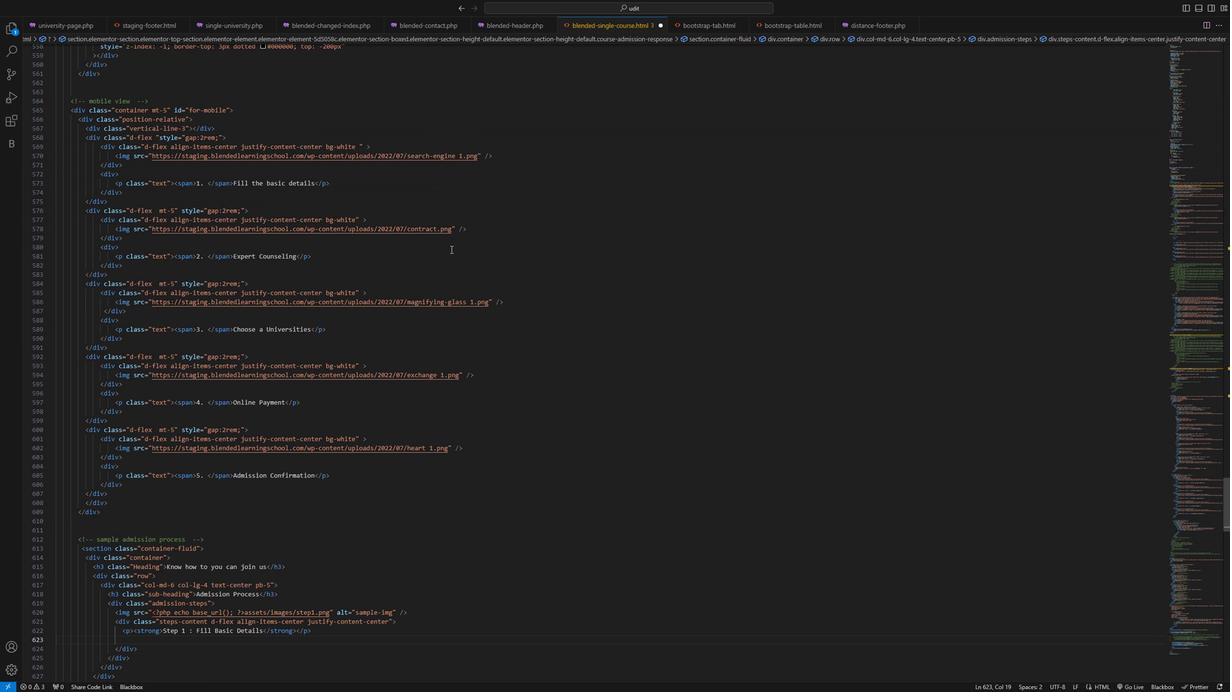 
Action: Mouse scrolled (447, 245) with delta (0, 0)
Screenshot: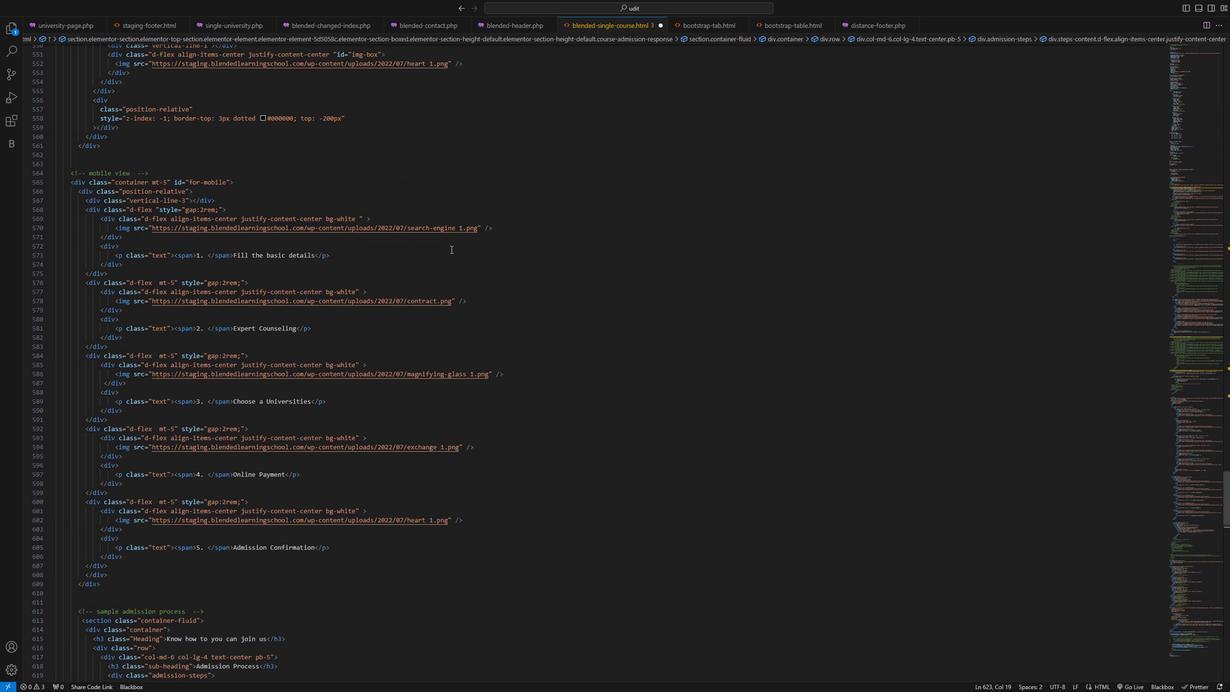 
Action: Mouse scrolled (447, 245) with delta (0, 0)
Screenshot: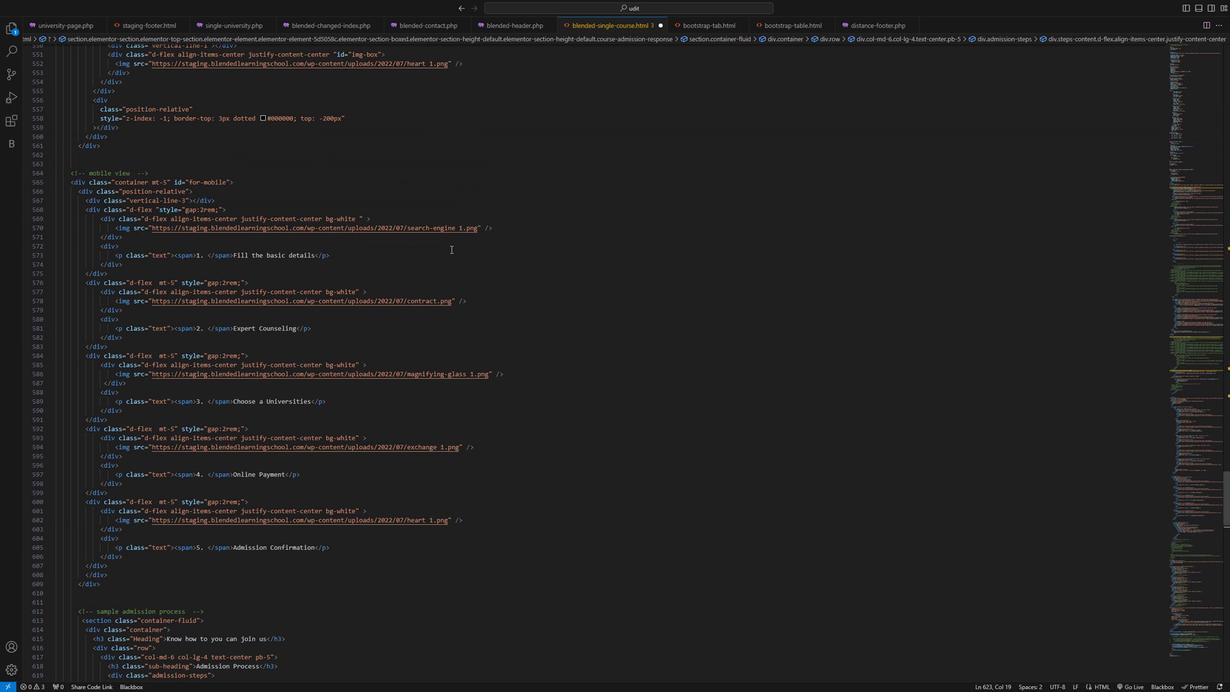 
Action: Mouse scrolled (447, 245) with delta (0, 0)
Screenshot: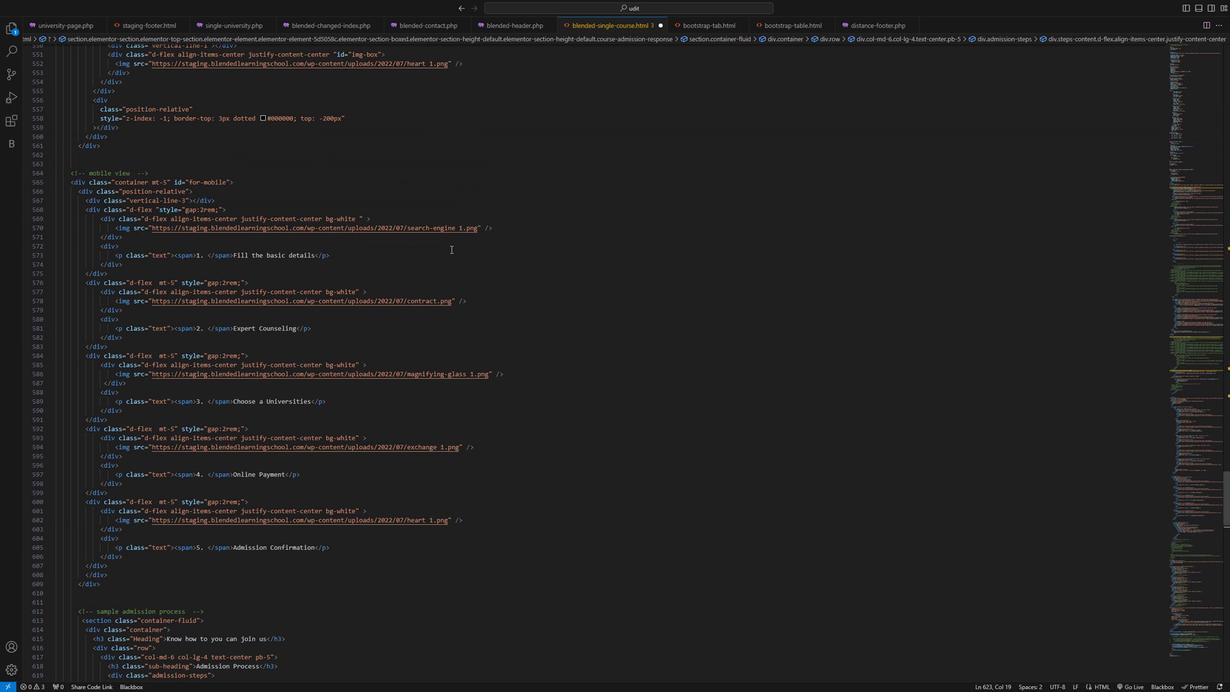 
Action: Mouse scrolled (447, 245) with delta (0, 0)
Screenshot: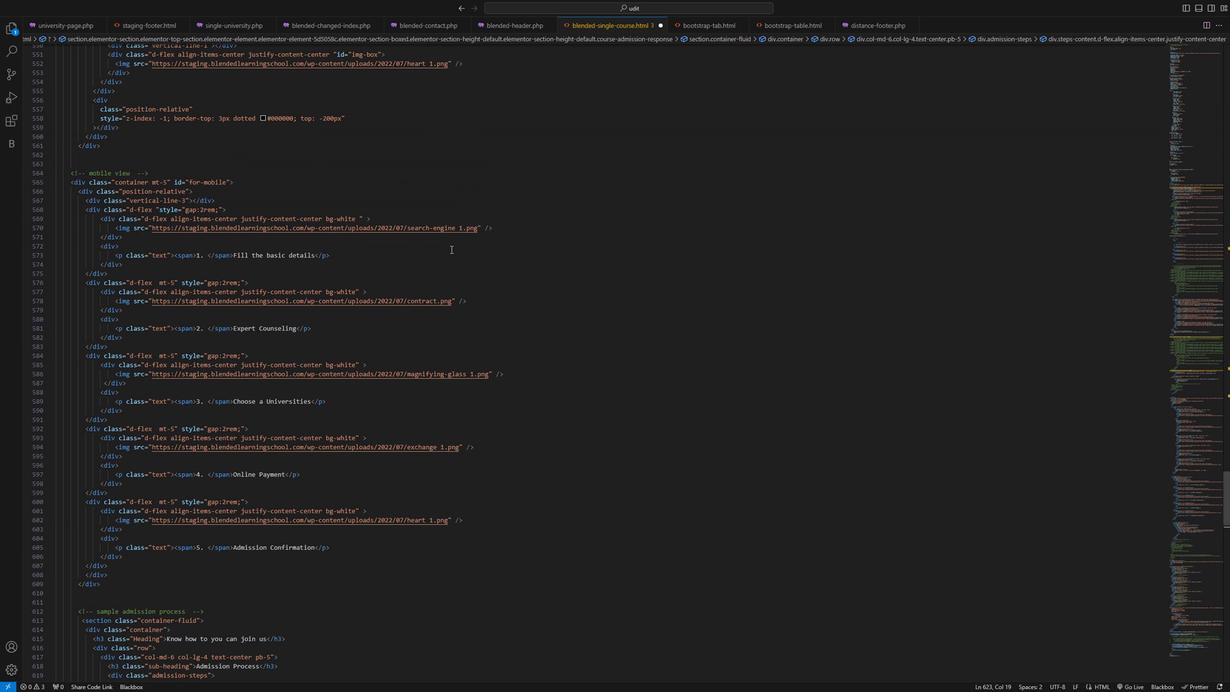 
Action: Mouse scrolled (447, 245) with delta (0, 0)
Screenshot: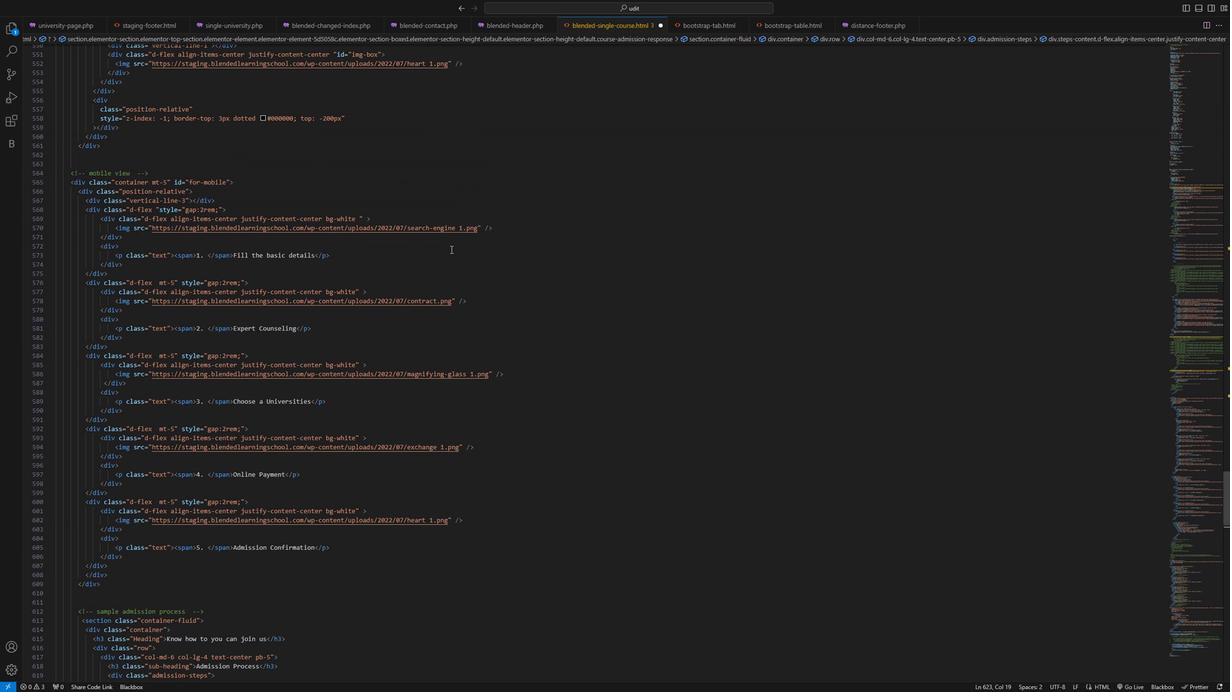
Action: Mouse scrolled (447, 245) with delta (0, 0)
Screenshot: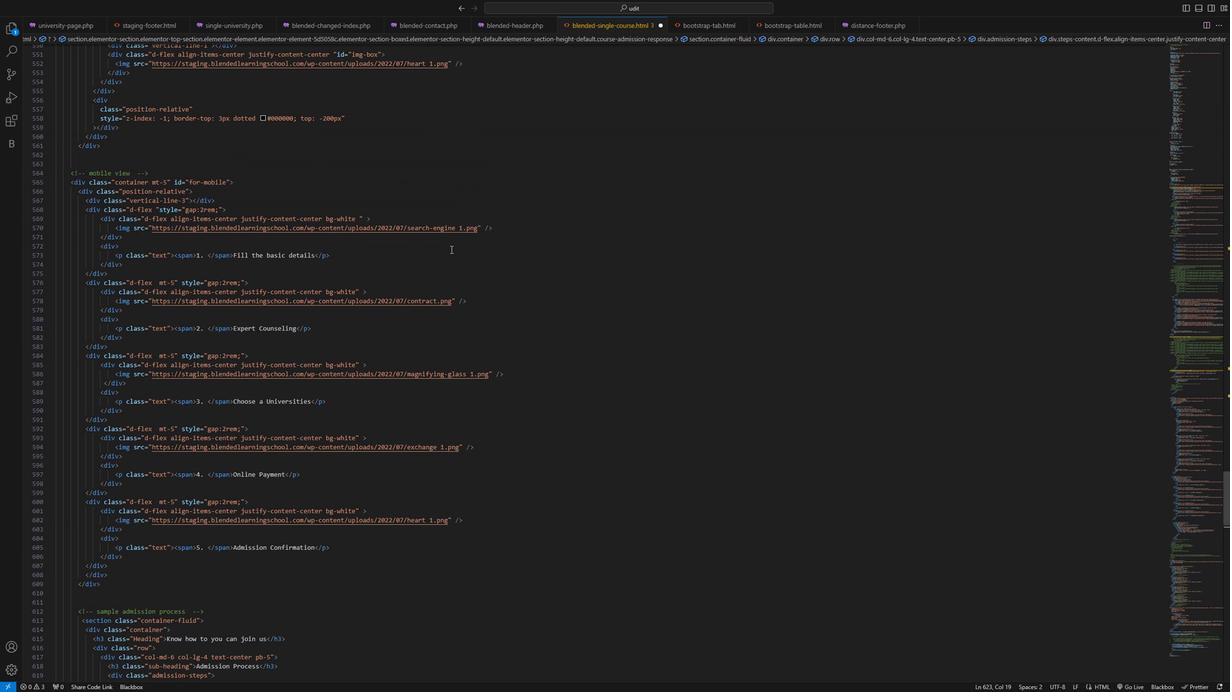 
Action: Mouse scrolled (447, 245) with delta (0, 0)
Screenshot: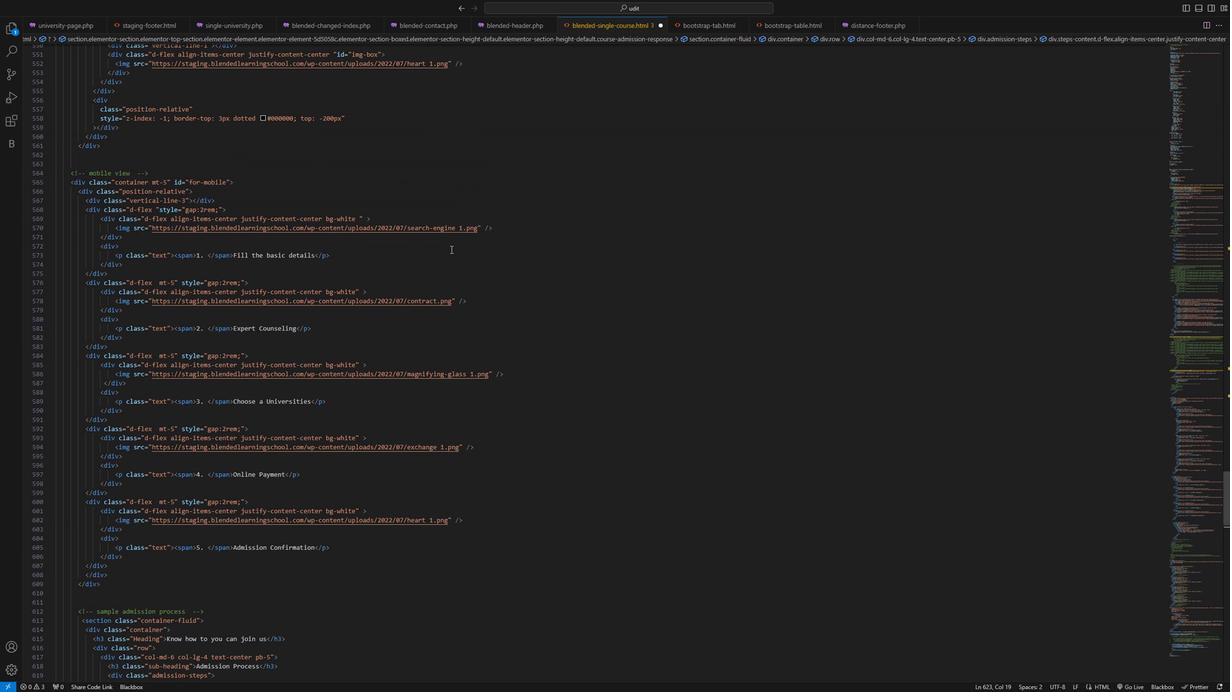 
Action: Mouse scrolled (447, 245) with delta (0, 0)
Screenshot: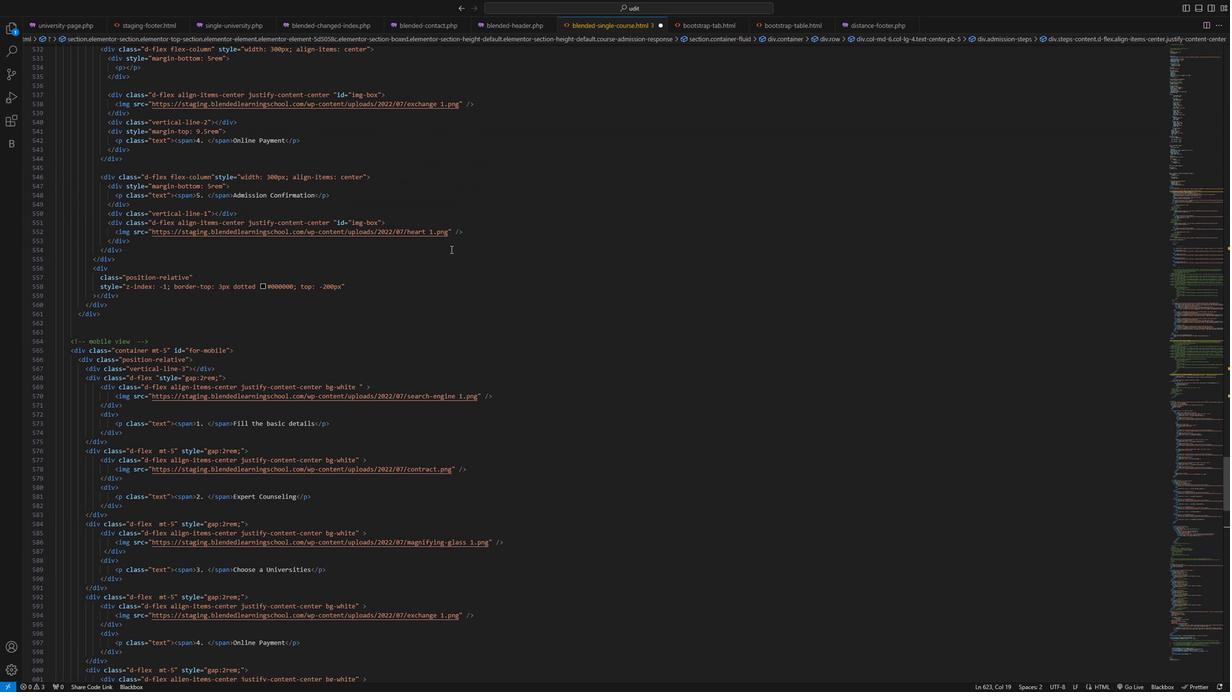 
Action: Mouse scrolled (447, 245) with delta (0, 0)
Screenshot: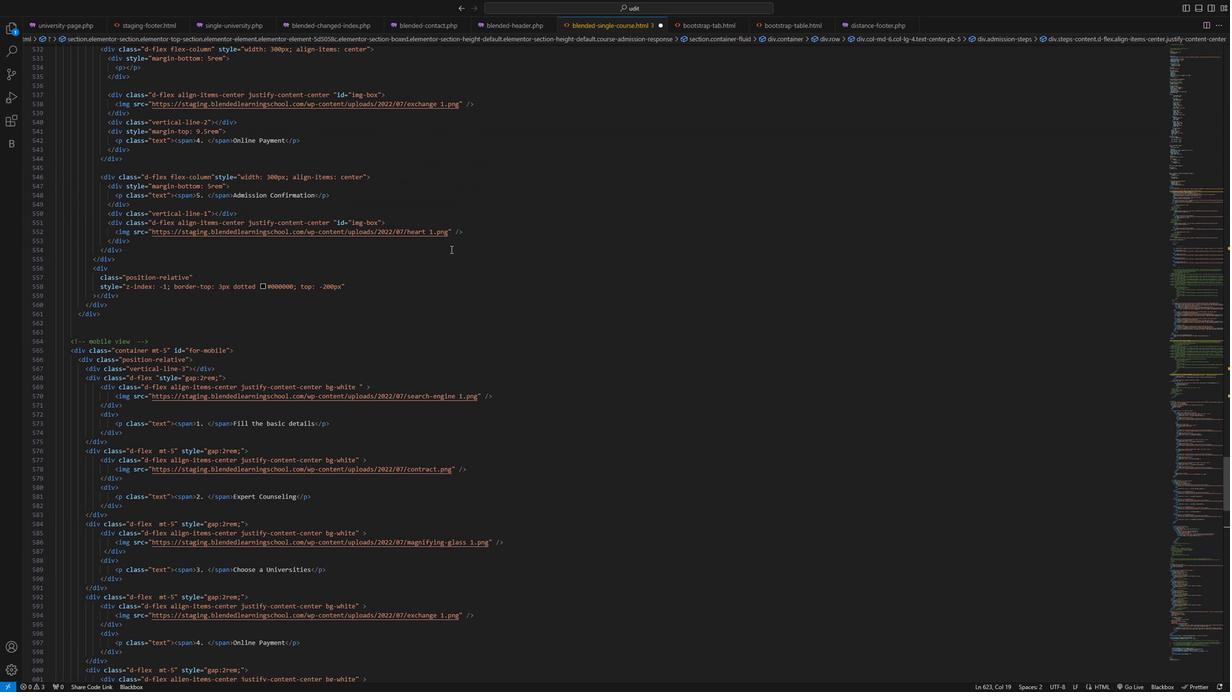 
Action: Mouse scrolled (447, 245) with delta (0, 0)
Screenshot: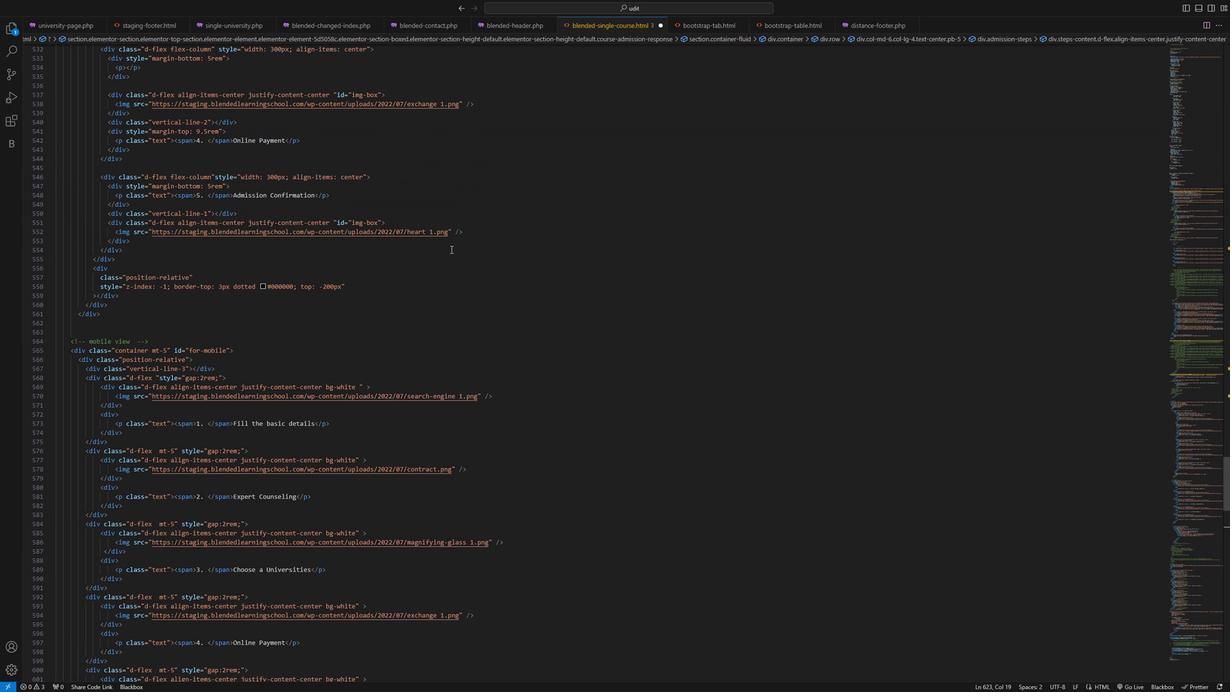 
Action: Mouse scrolled (447, 245) with delta (0, 0)
Screenshot: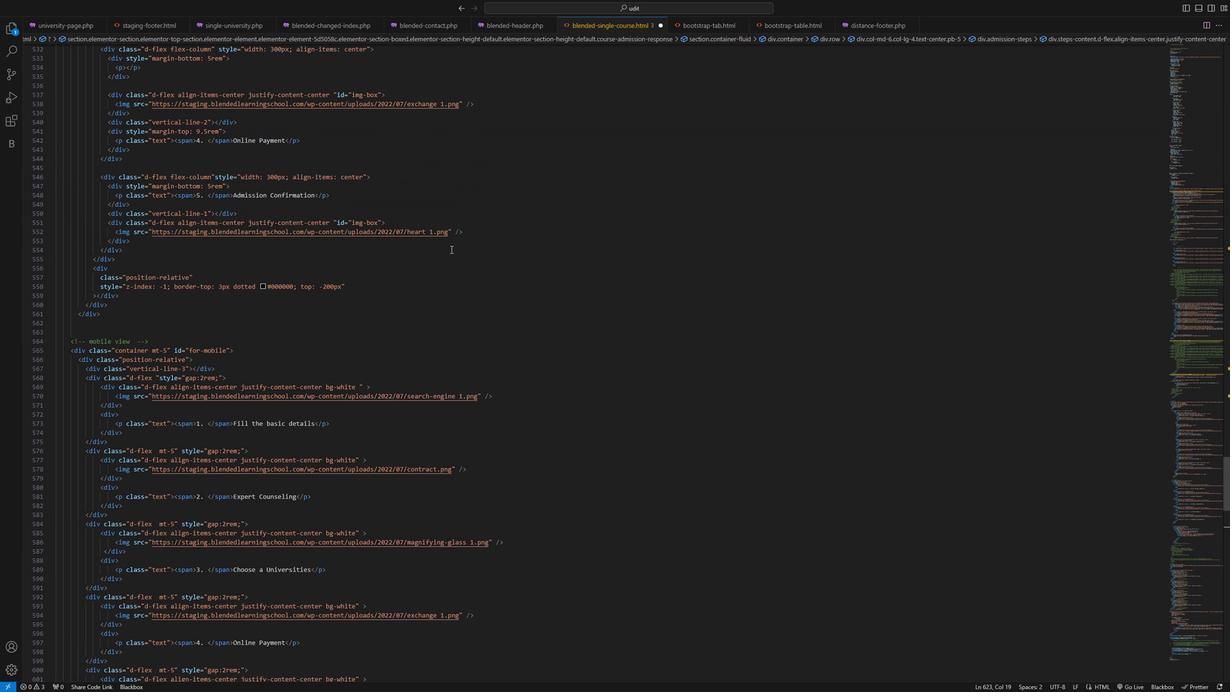 
Action: Mouse scrolled (447, 245) with delta (0, 0)
Screenshot: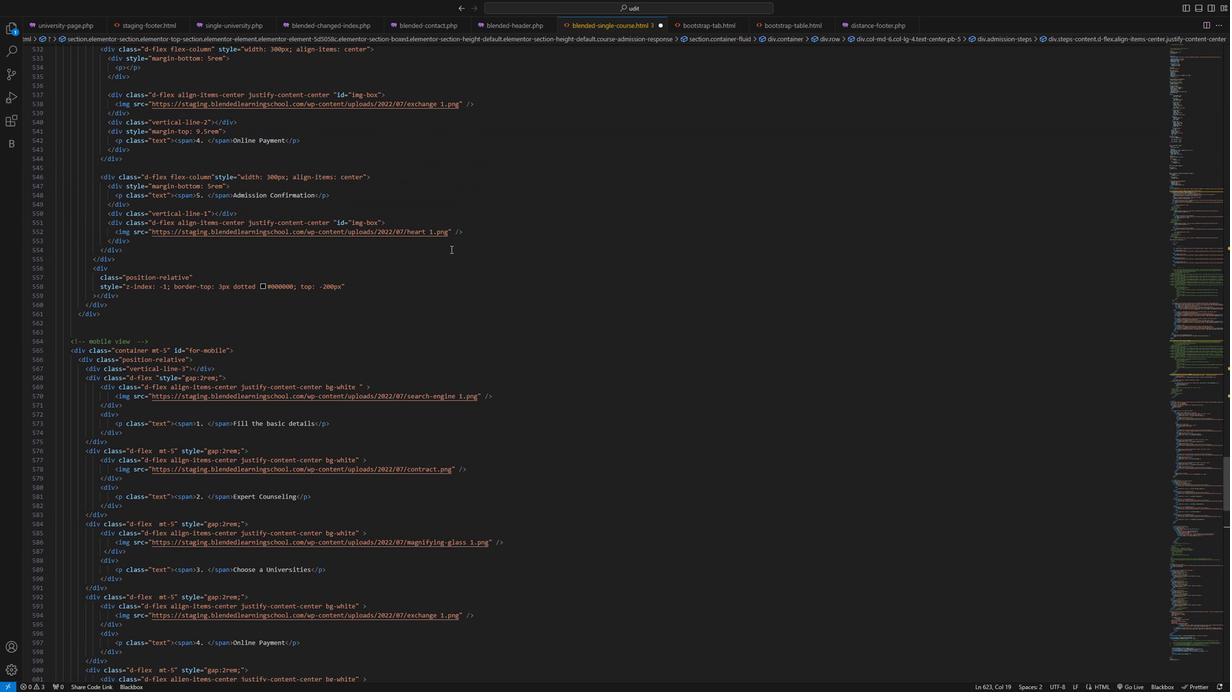 
Action: Mouse scrolled (447, 245) with delta (0, 0)
Screenshot: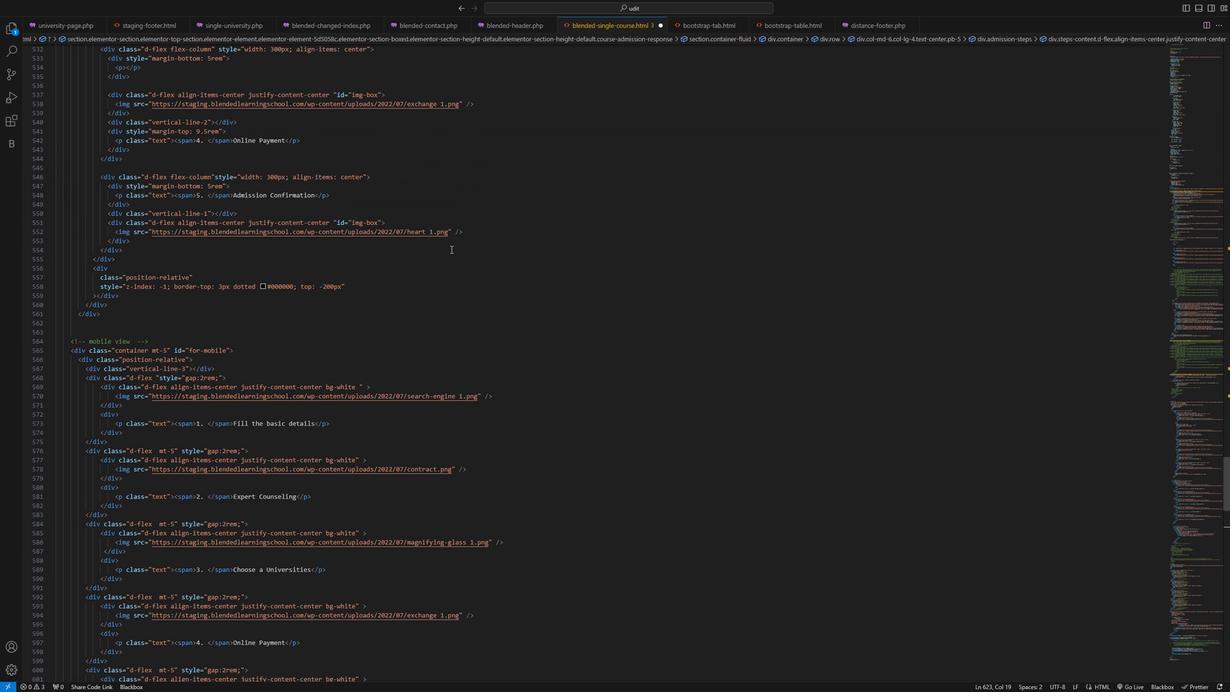 
Action: Mouse moved to (431, 245)
Screenshot: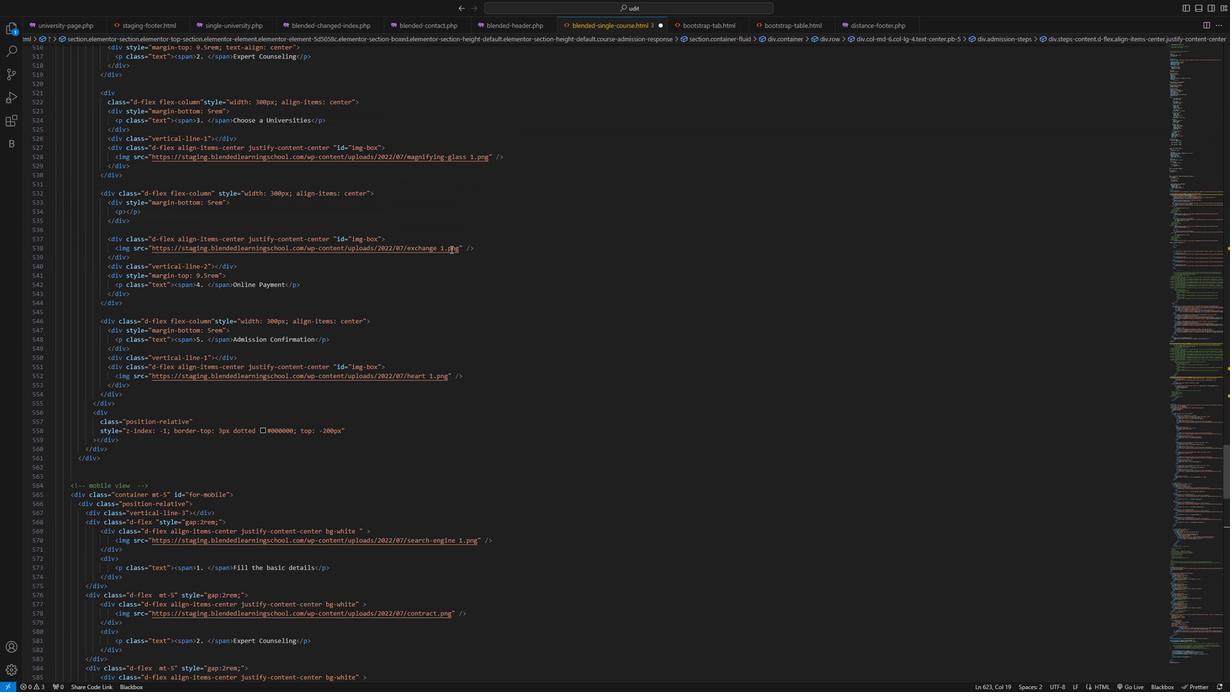 
Action: Mouse scrolled (431, 246) with delta (0, 0)
Screenshot: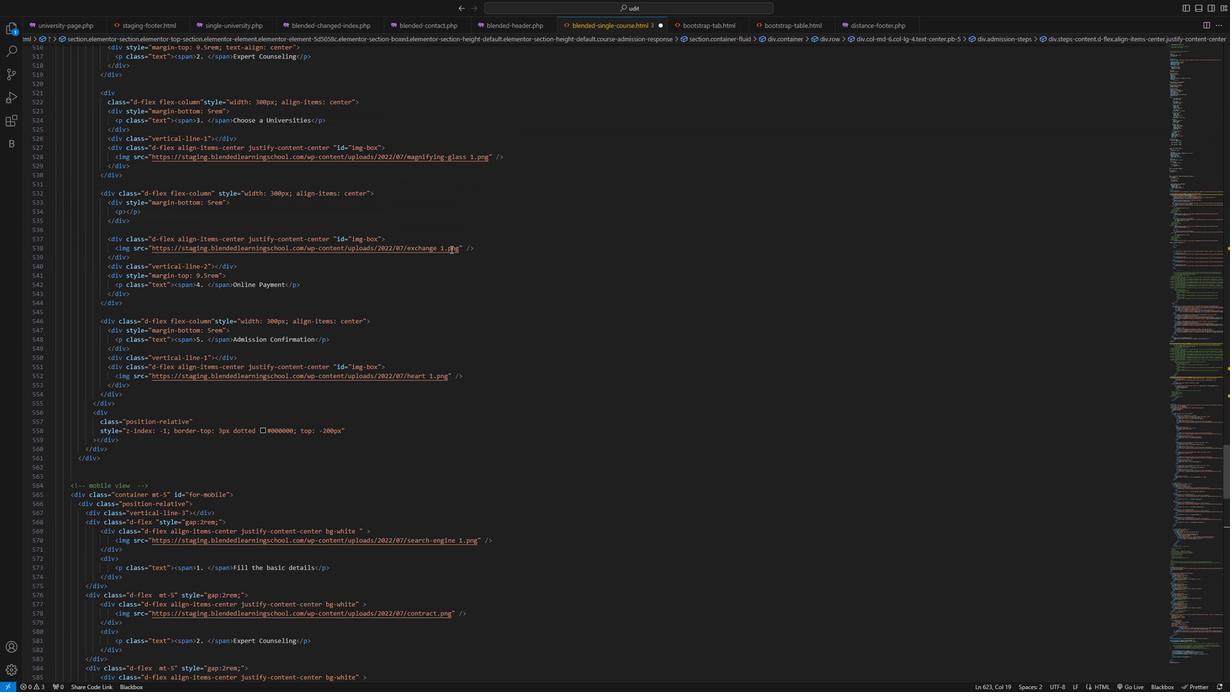 
Action: Mouse scrolled (431, 246) with delta (0, 0)
Screenshot: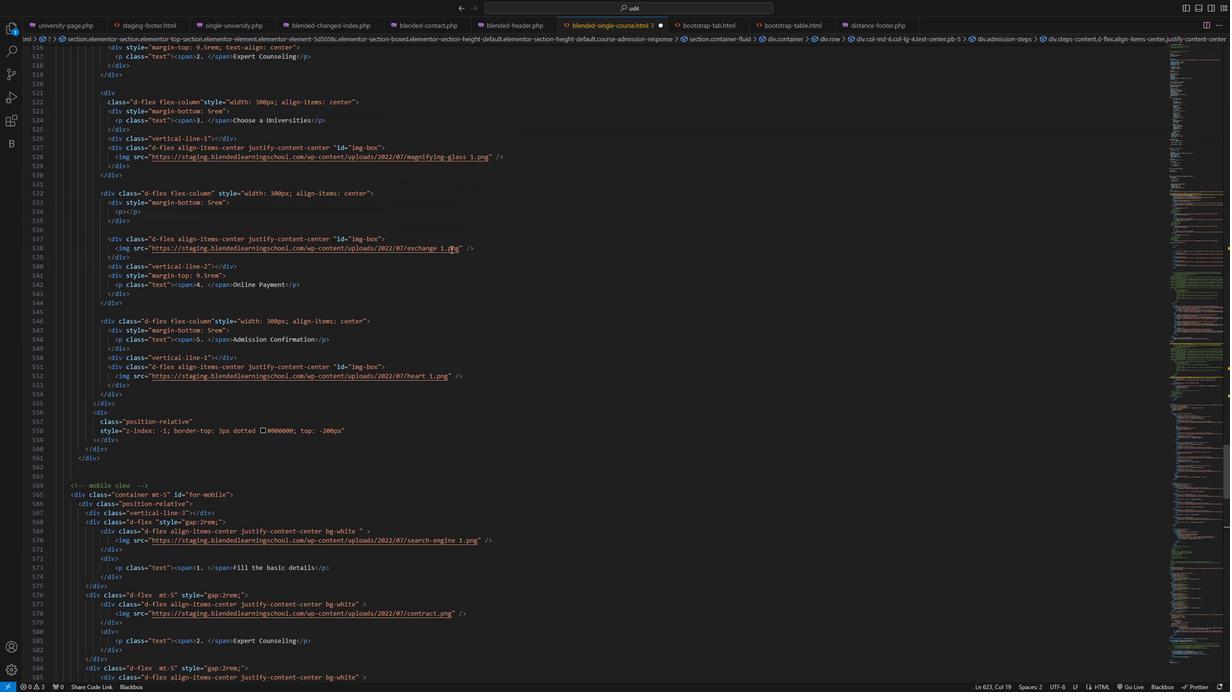 
Action: Mouse scrolled (431, 246) with delta (0, 0)
Screenshot: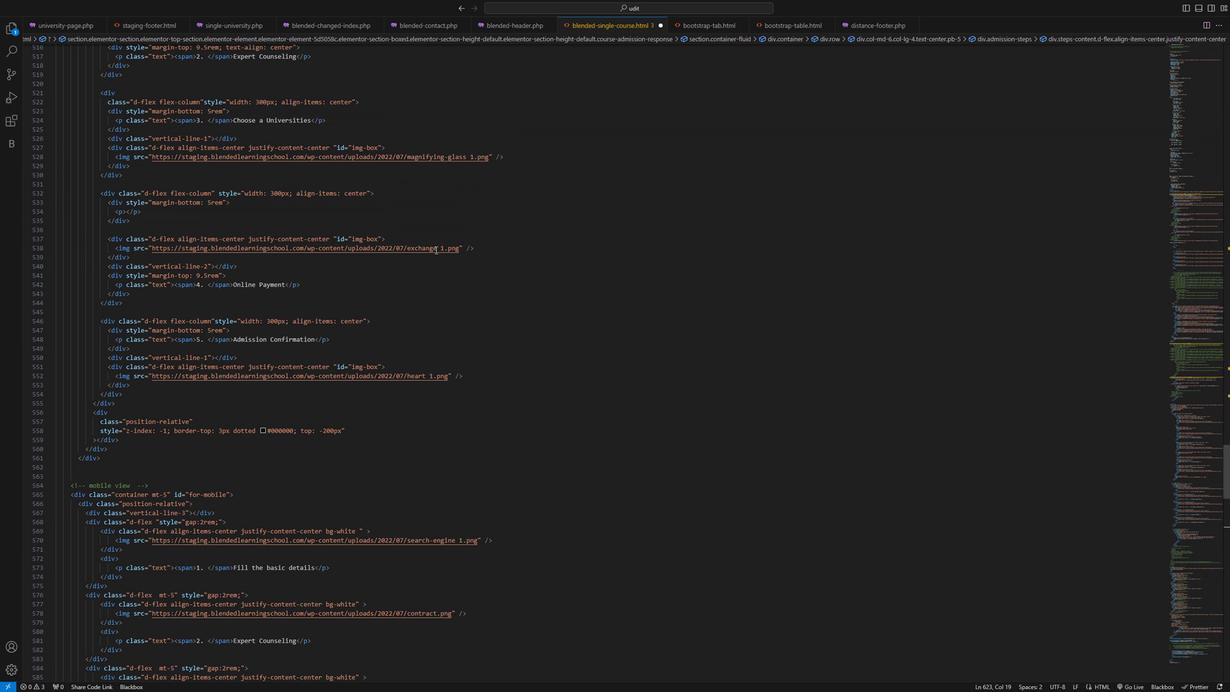 
Action: Mouse scrolled (431, 246) with delta (0, 0)
Screenshot: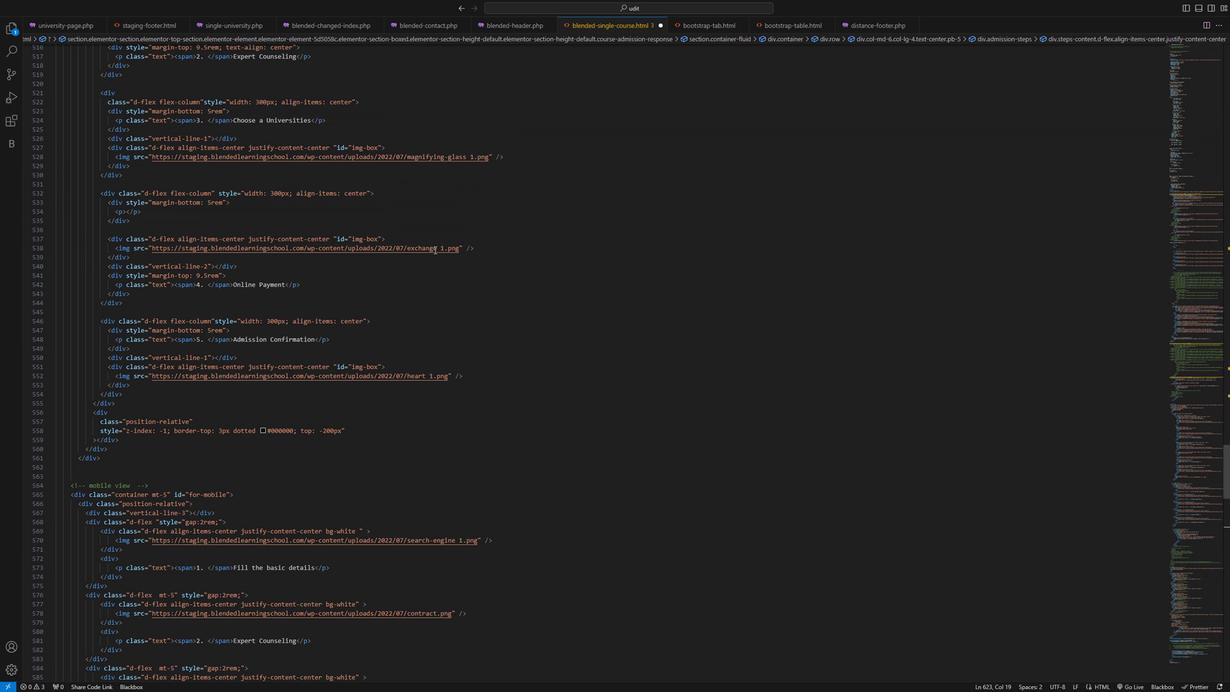 
Action: Mouse moved to (362, 223)
Screenshot: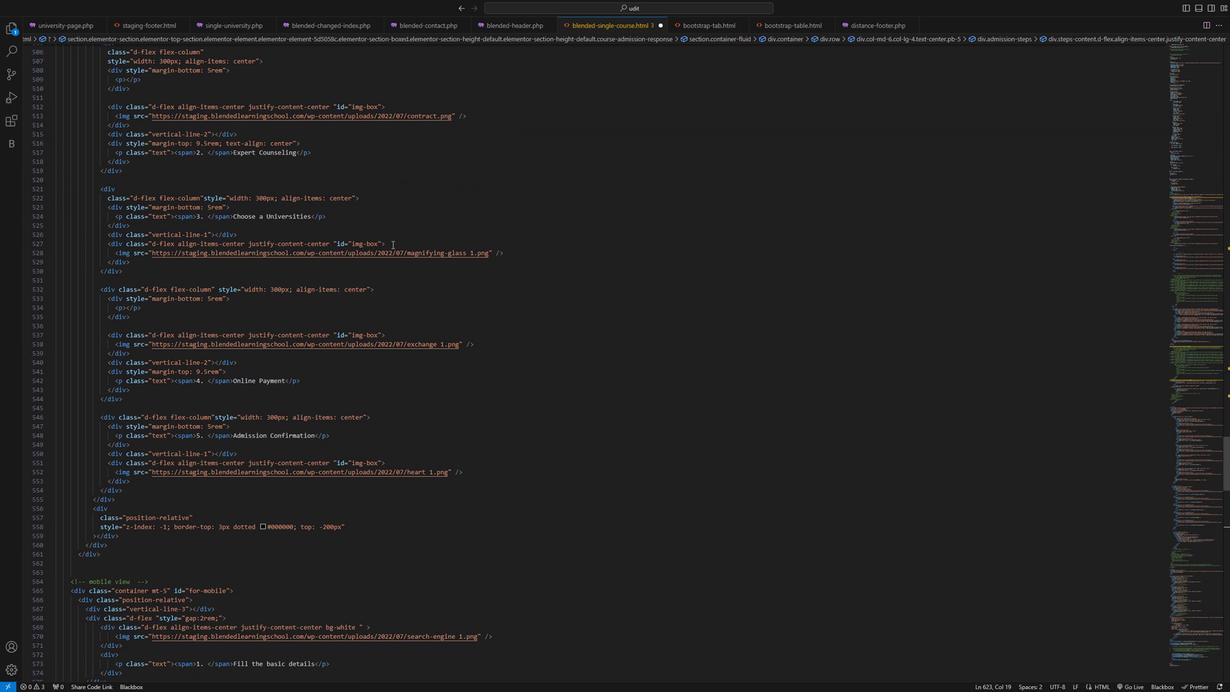 
Action: Mouse scrolled (362, 223) with delta (0, 0)
Screenshot: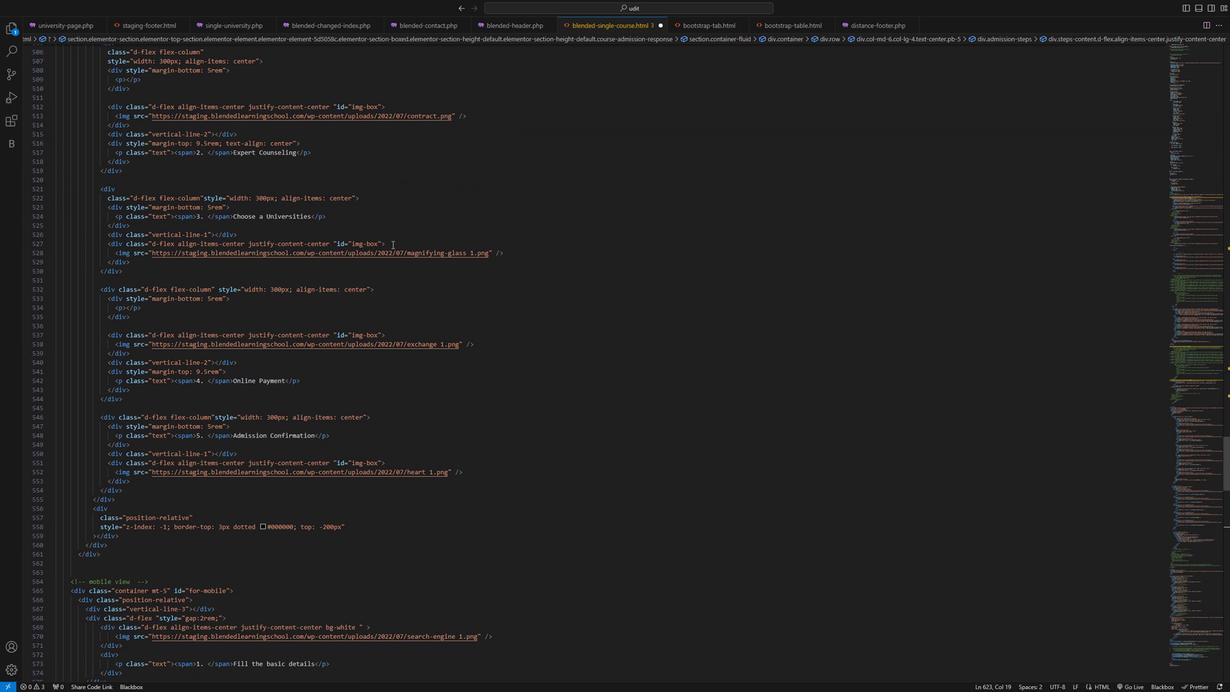 
Action: Mouse moved to (362, 223)
Screenshot: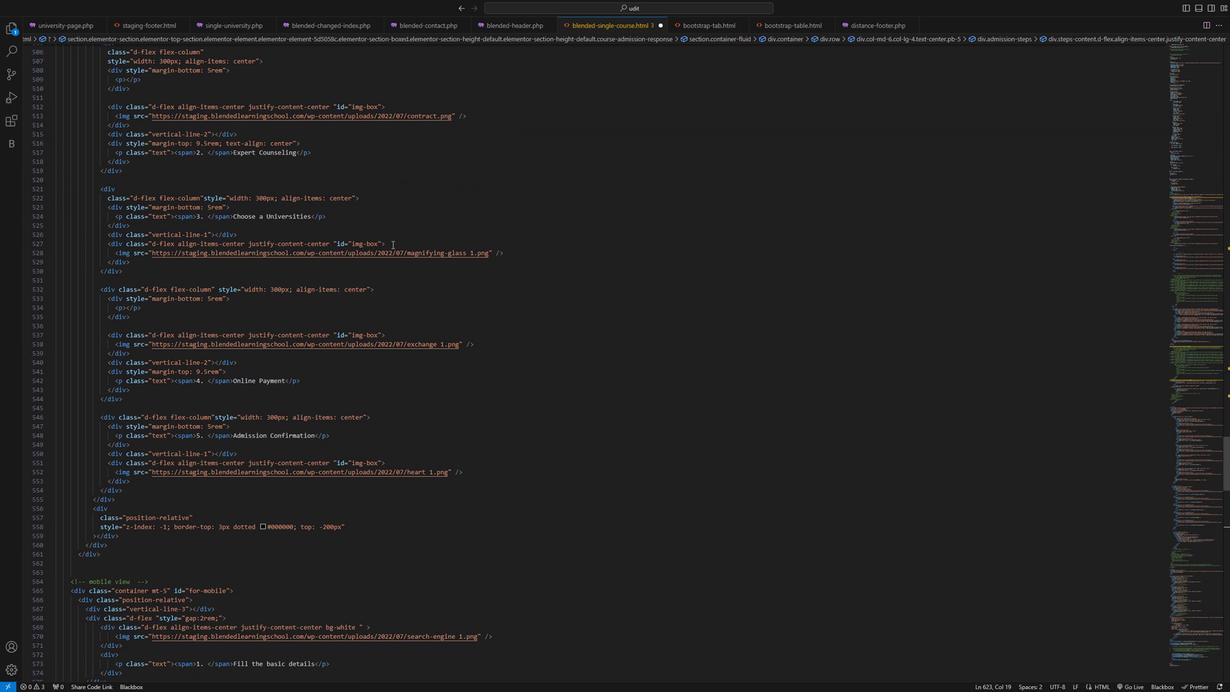 
Action: Mouse scrolled (362, 223) with delta (0, 0)
Screenshot: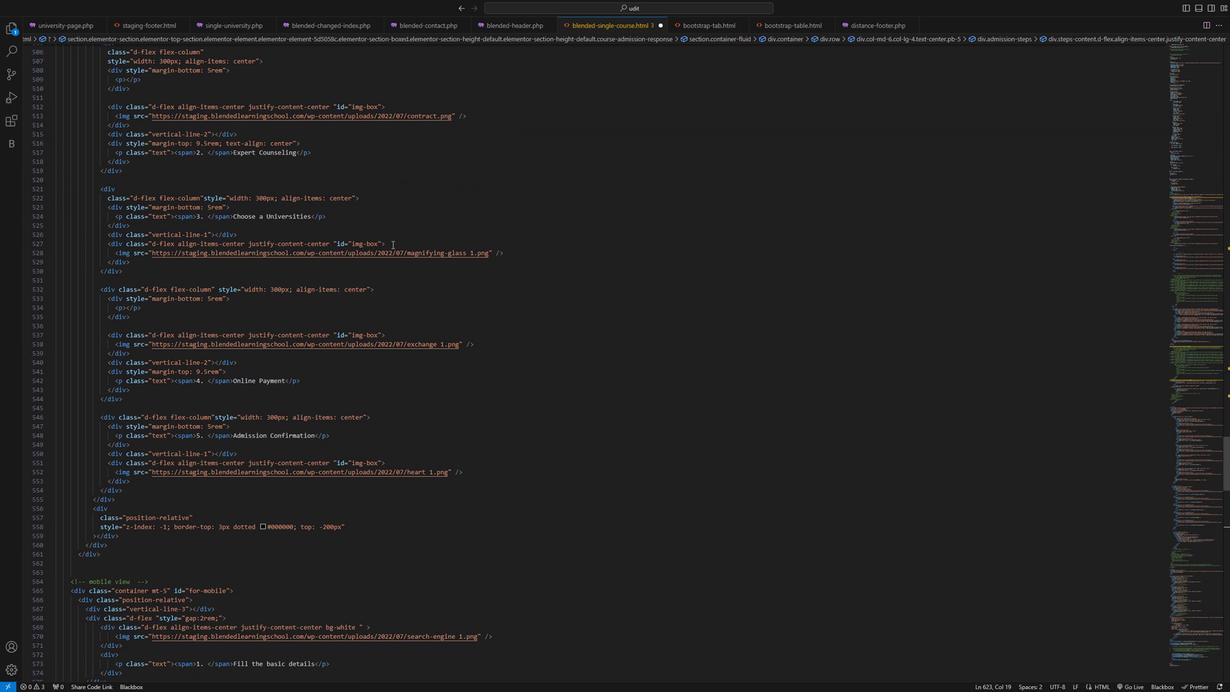 
Action: Mouse moved to (362, 223)
Screenshot: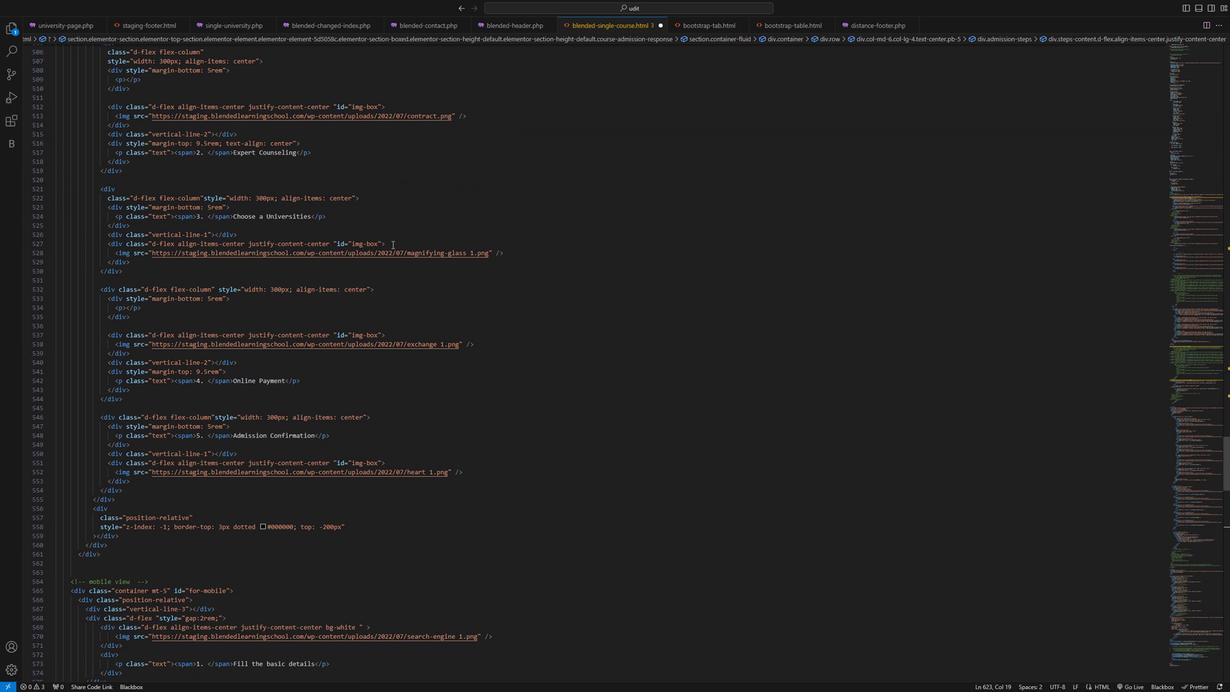
Action: Mouse scrolled (362, 223) with delta (0, 0)
Screenshot: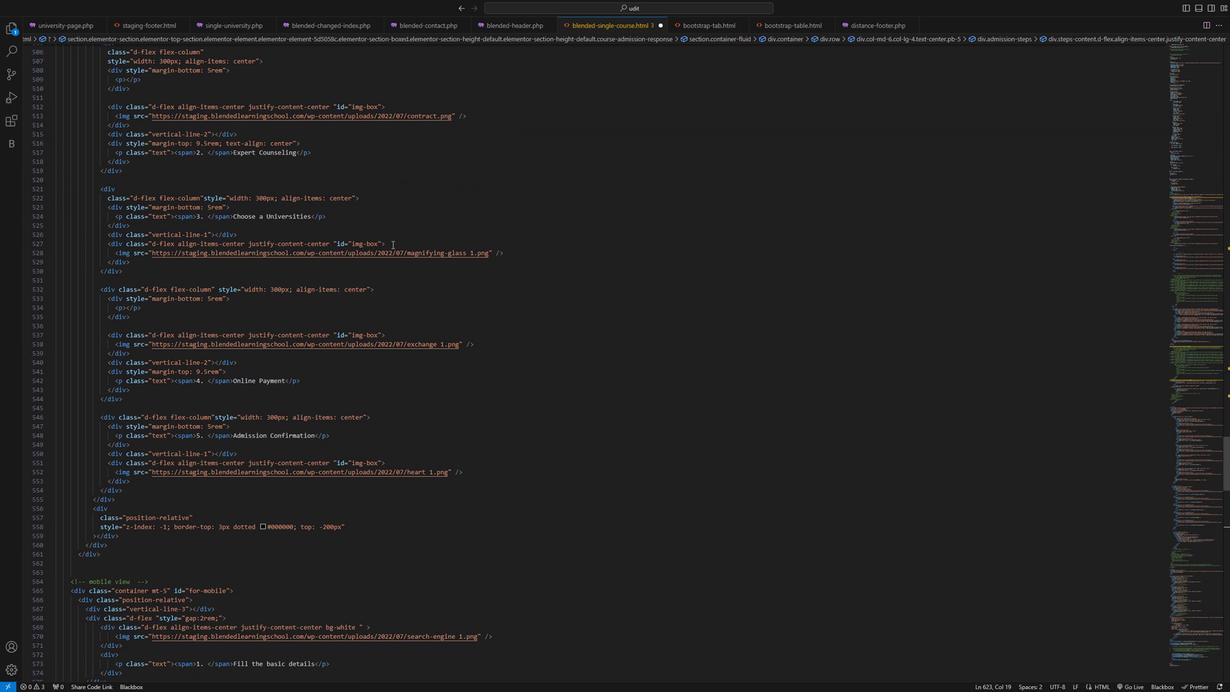 
Action: Mouse moved to (361, 223)
Screenshot: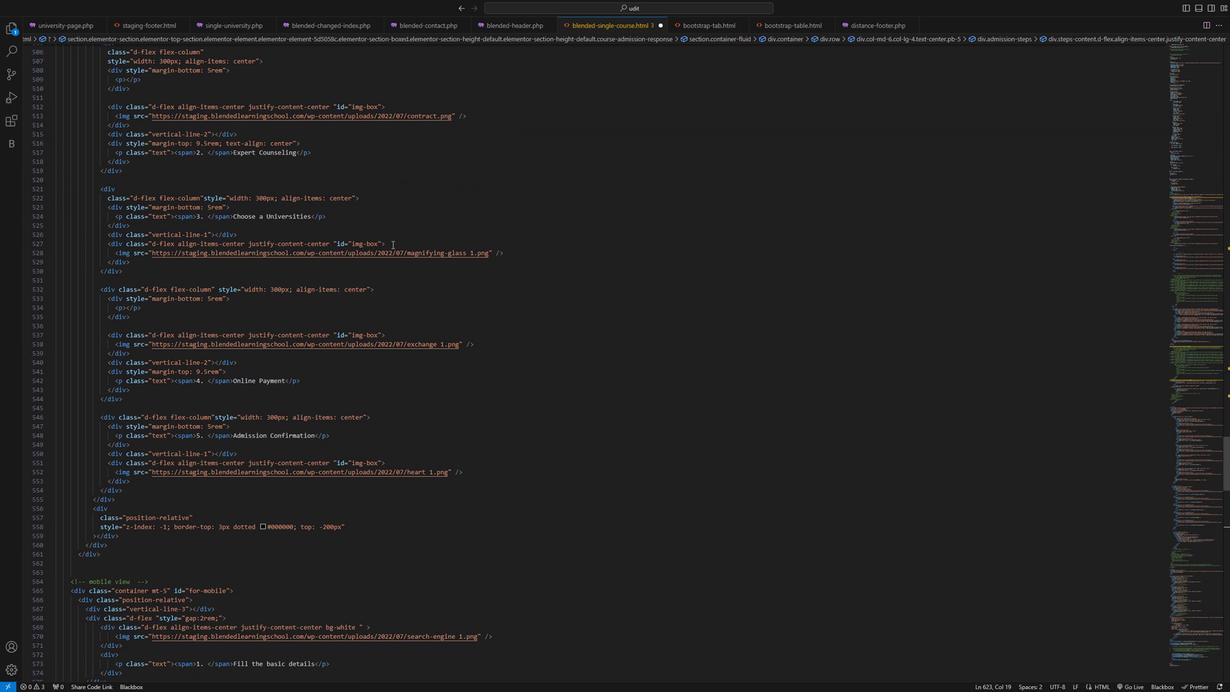 
Action: Mouse scrolled (361, 223) with delta (0, 0)
Screenshot: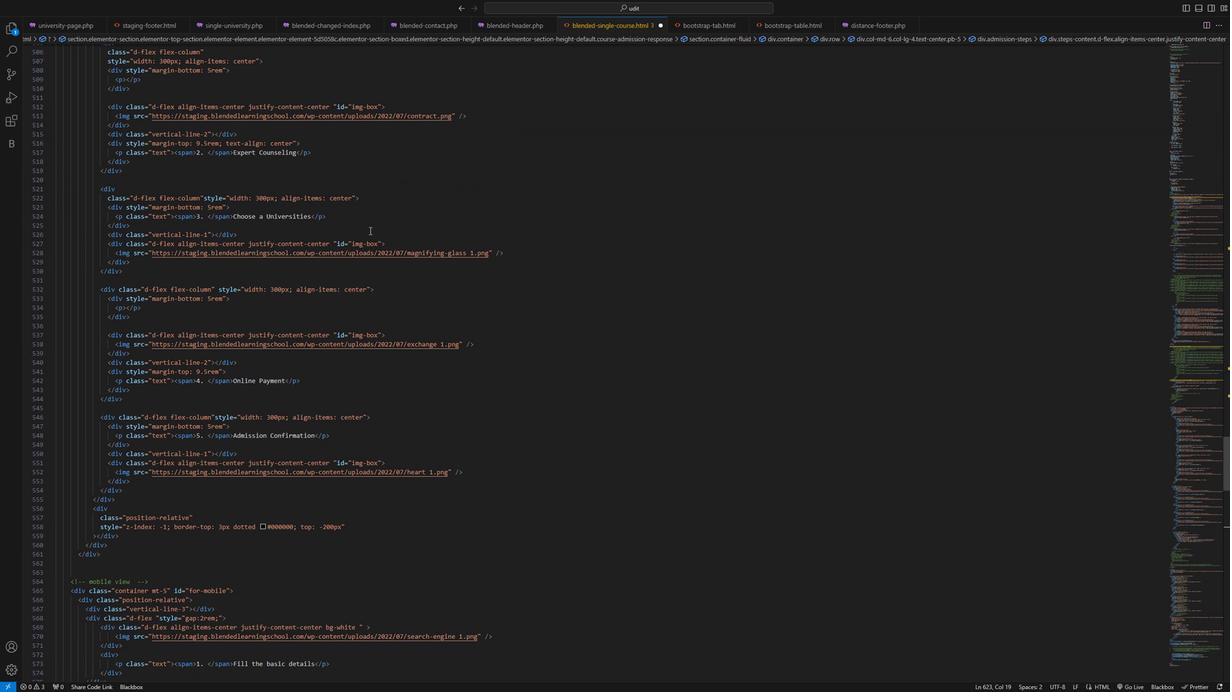 
Action: Mouse moved to (361, 223)
Screenshot: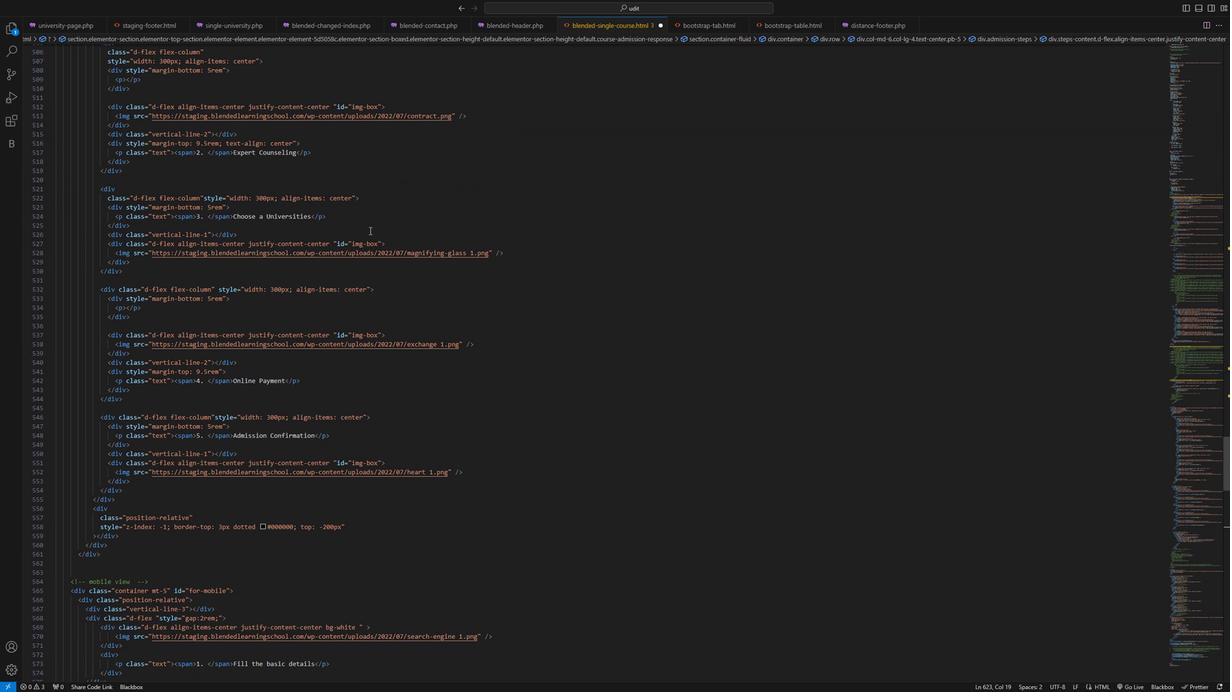 
Action: Mouse scrolled (361, 223) with delta (0, 0)
Screenshot: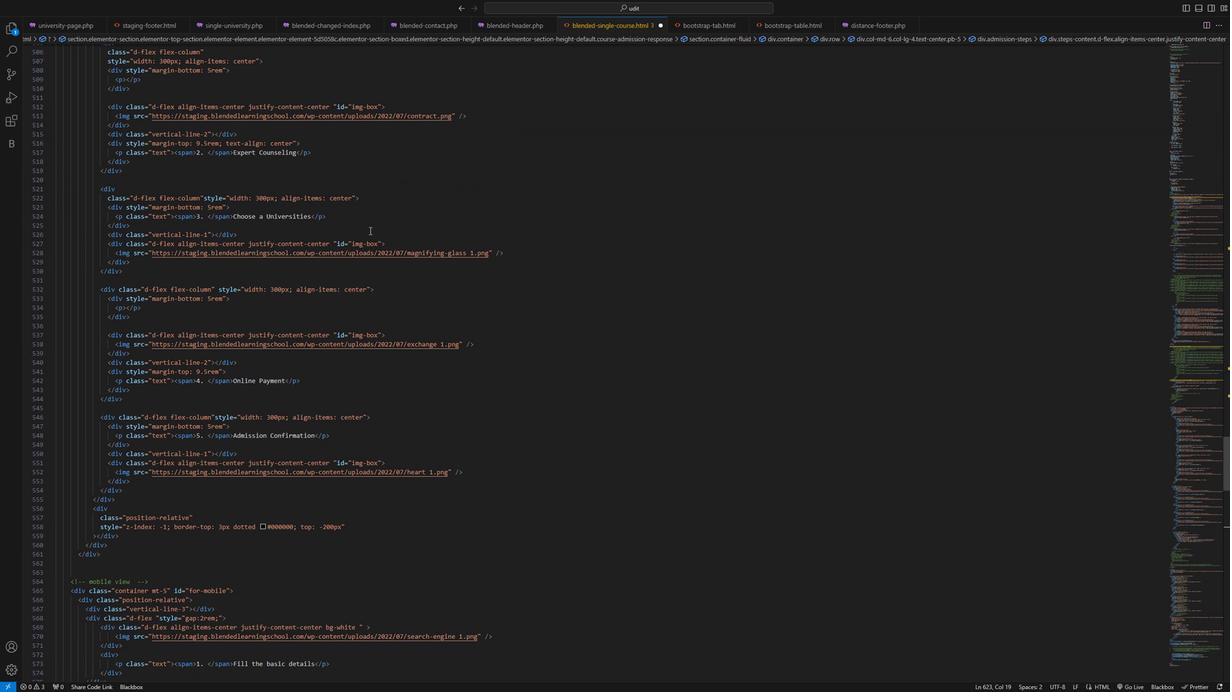 
Action: Mouse moved to (353, 223)
Screenshot: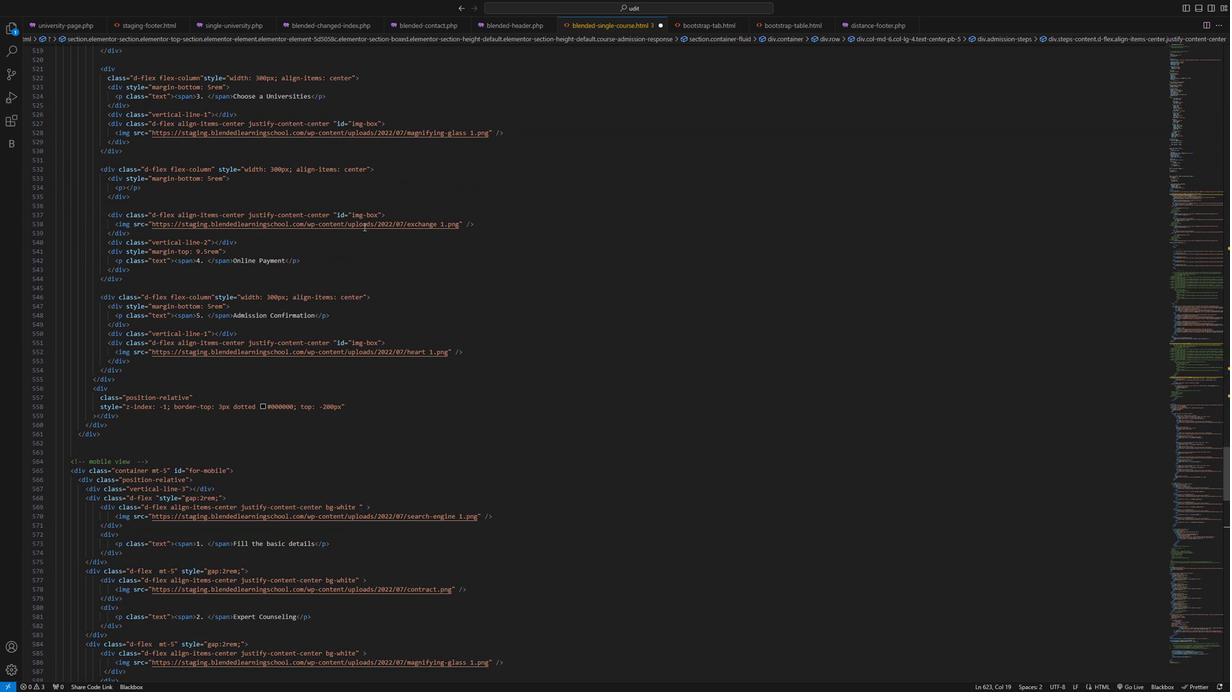 
Action: Mouse scrolled (353, 222) with delta (0, 0)
Screenshot: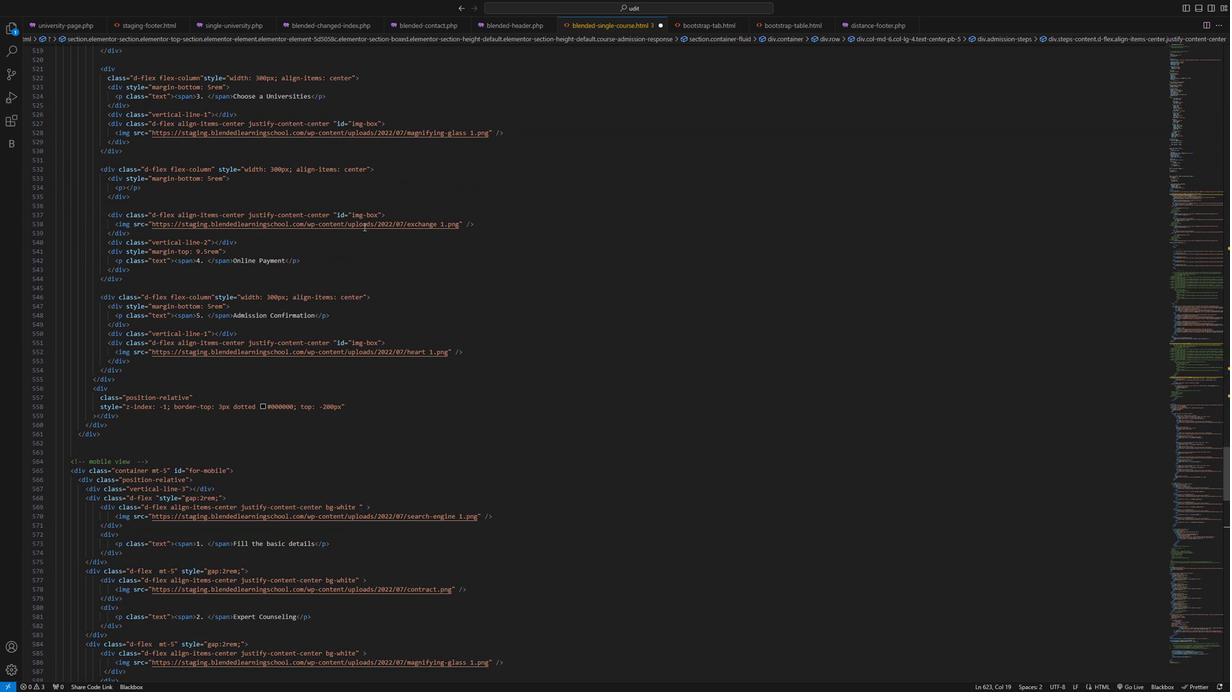 
Action: Mouse moved to (348, 224)
Screenshot: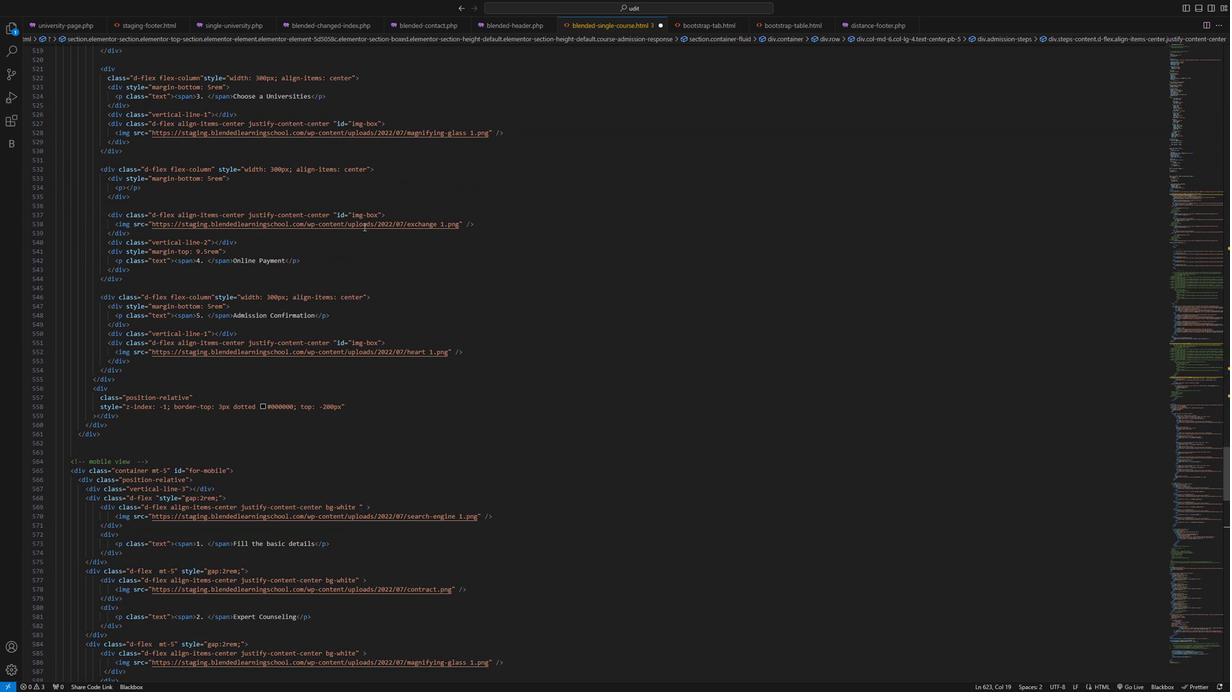 
Action: Mouse scrolled (348, 223) with delta (0, -1)
Screenshot: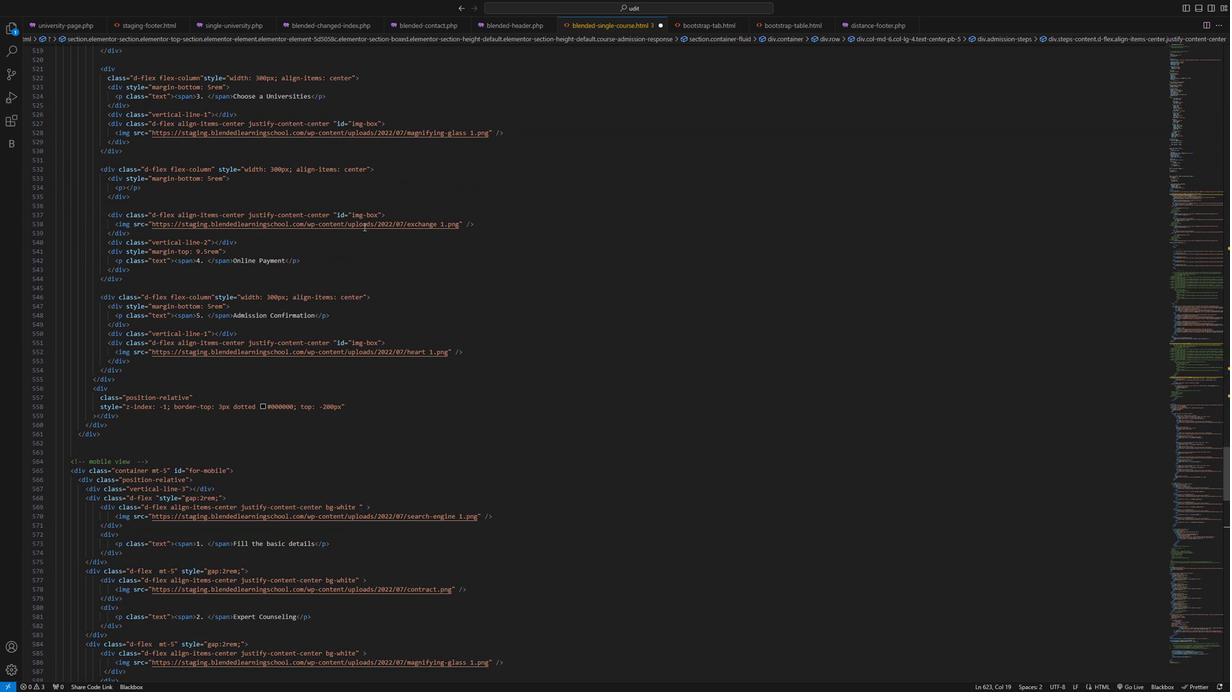 
Action: Mouse moved to (346, 224)
Screenshot: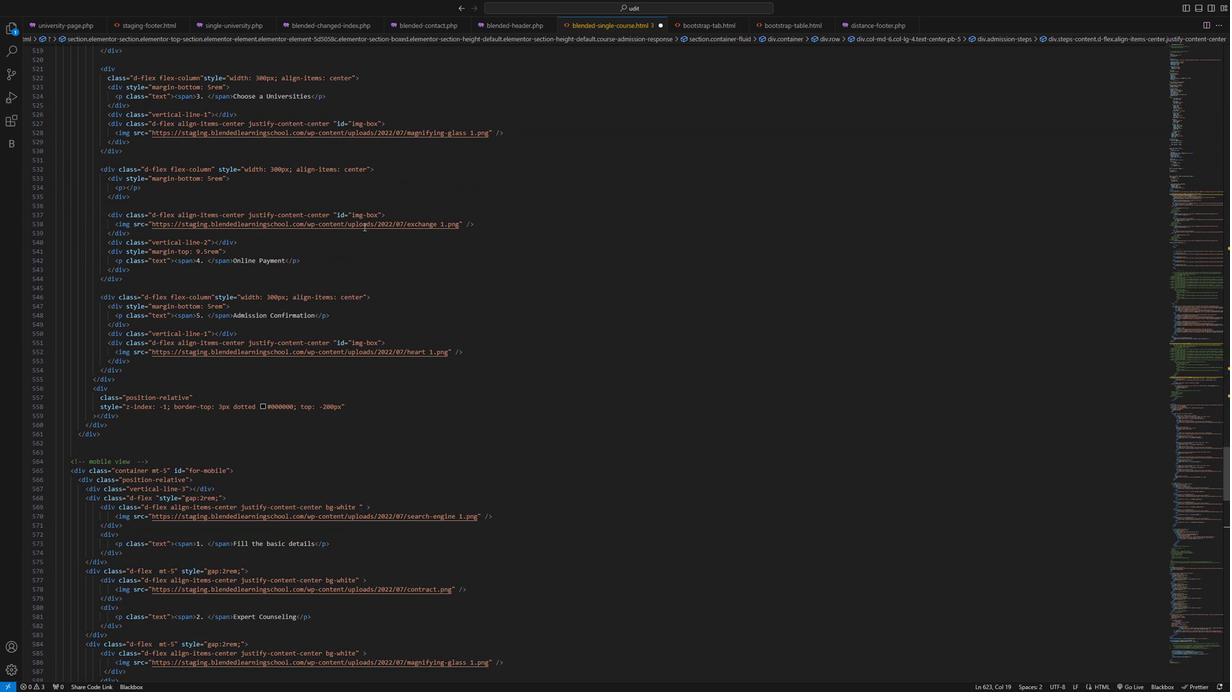 
Action: Mouse scrolled (346, 223) with delta (0, 0)
Screenshot: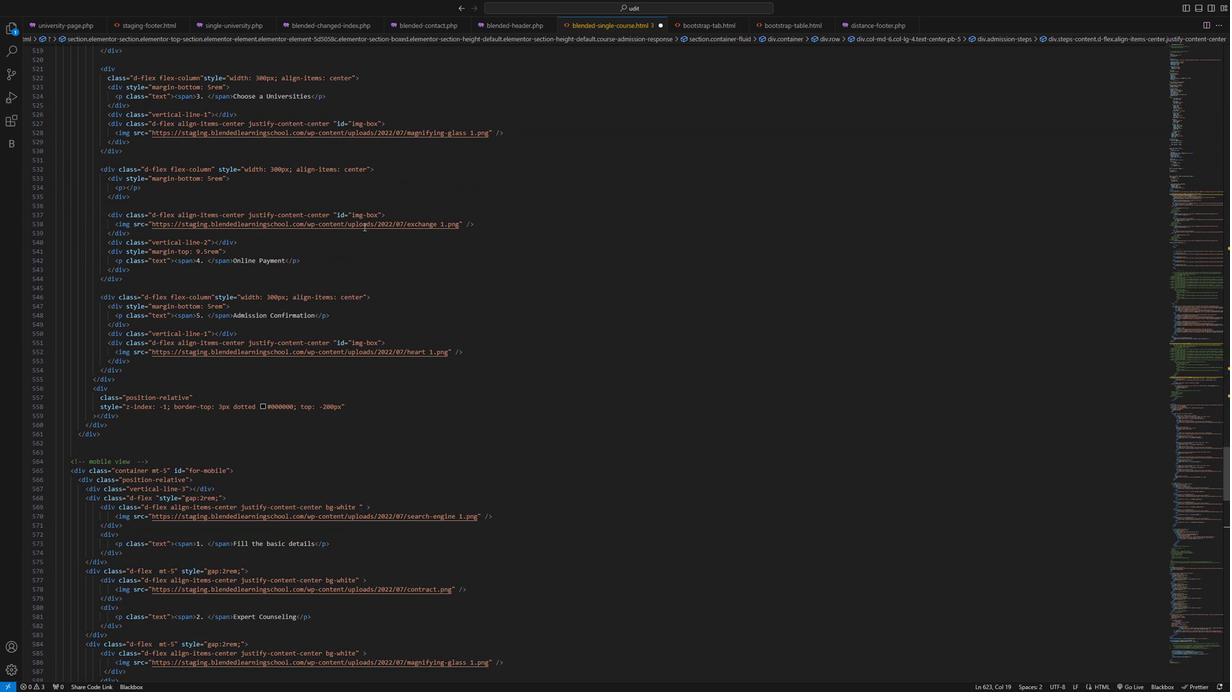 
Action: Mouse scrolled (346, 223) with delta (0, 0)
Screenshot: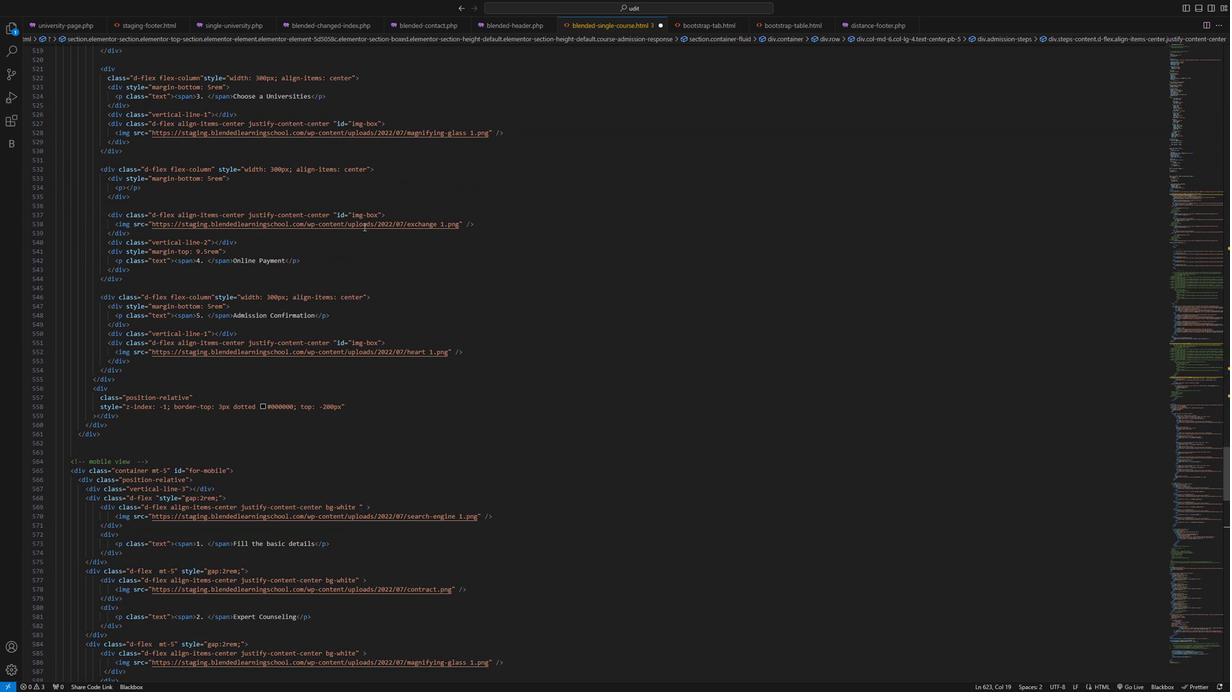 
Action: Mouse moved to (335, 237)
Screenshot: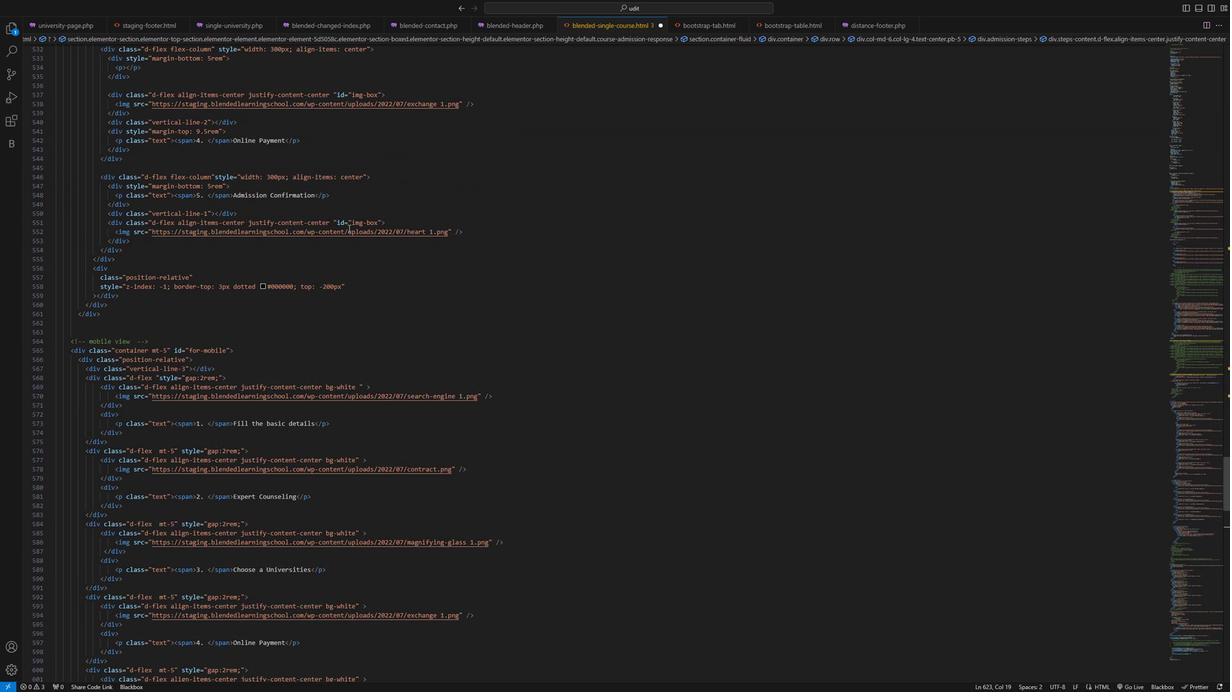 
Action: Mouse scrolled (335, 236) with delta (0, 0)
Screenshot: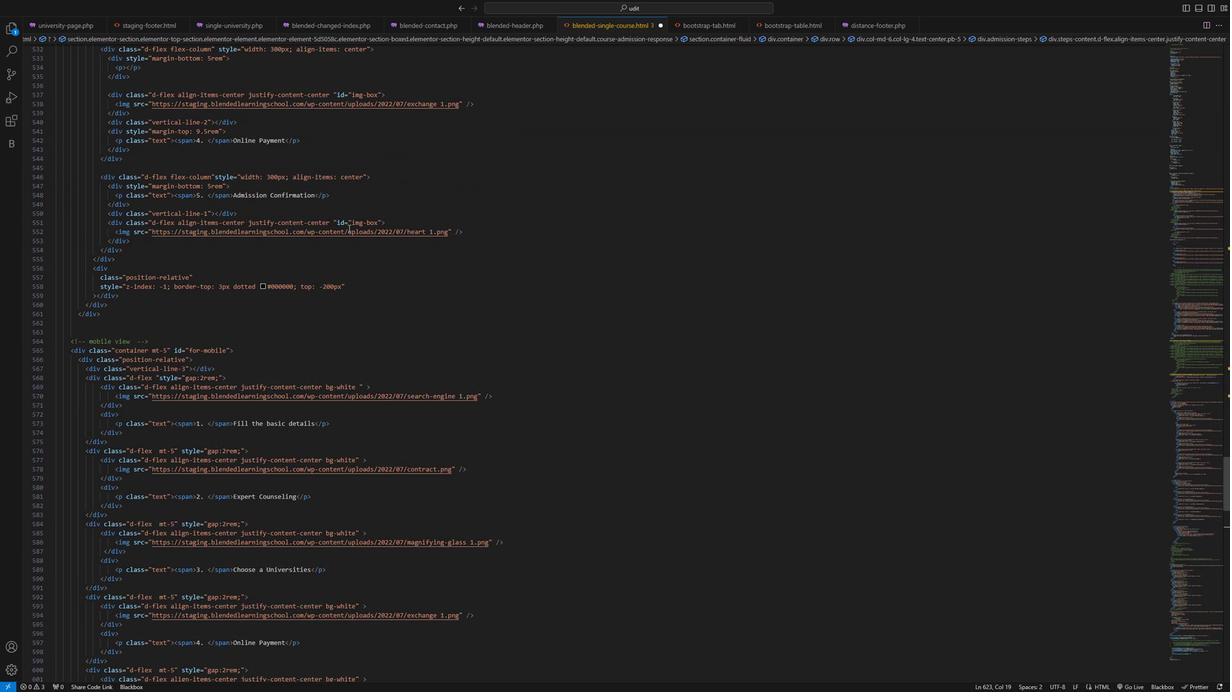 
Action: Mouse moved to (325, 247)
Screenshot: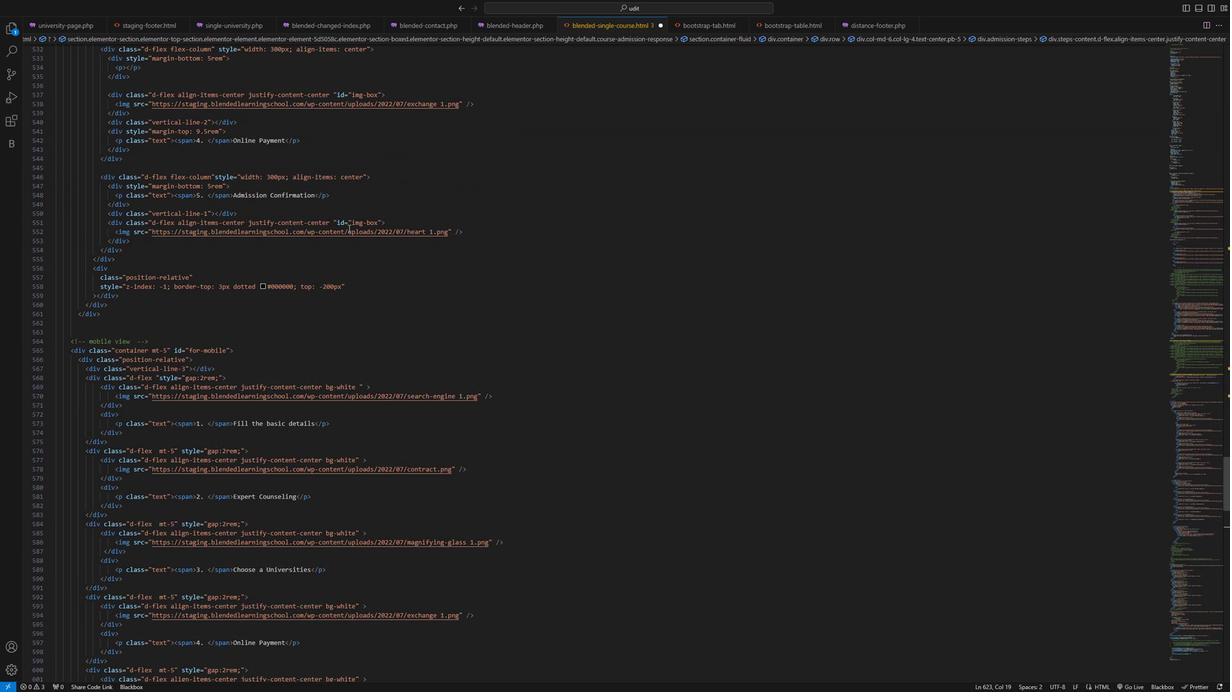 
Action: Mouse scrolled (325, 247) with delta (0, 0)
Screenshot: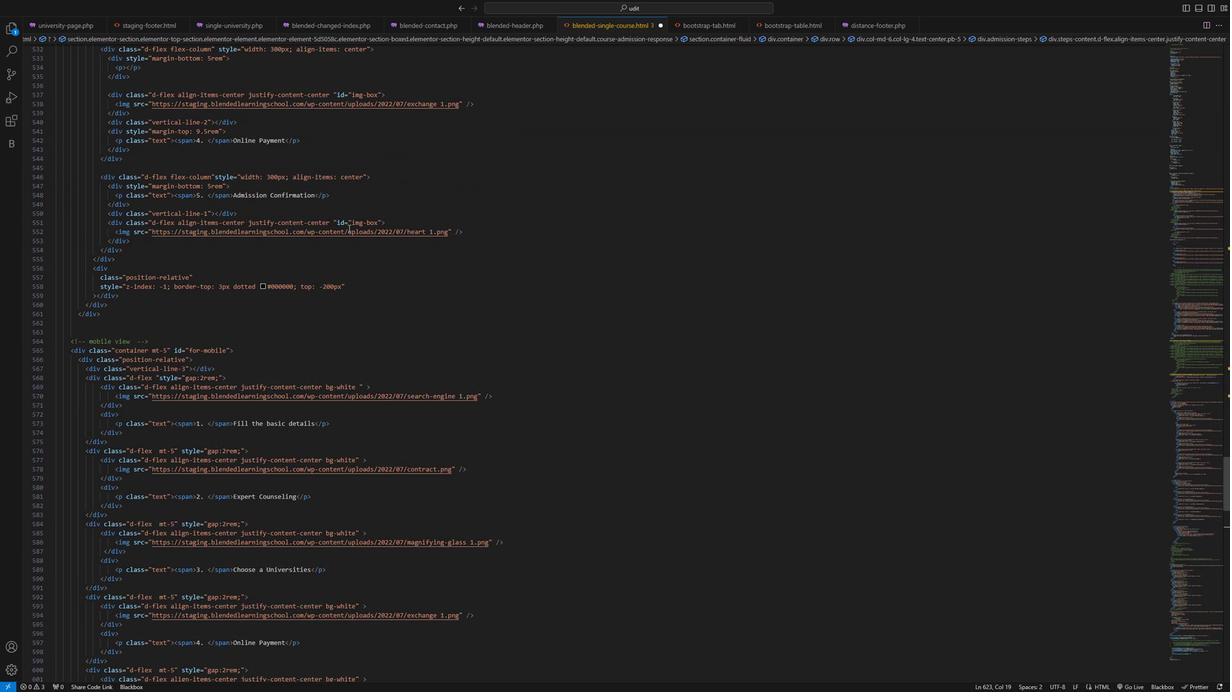 
Action: Mouse moved to (312, 259)
Screenshot: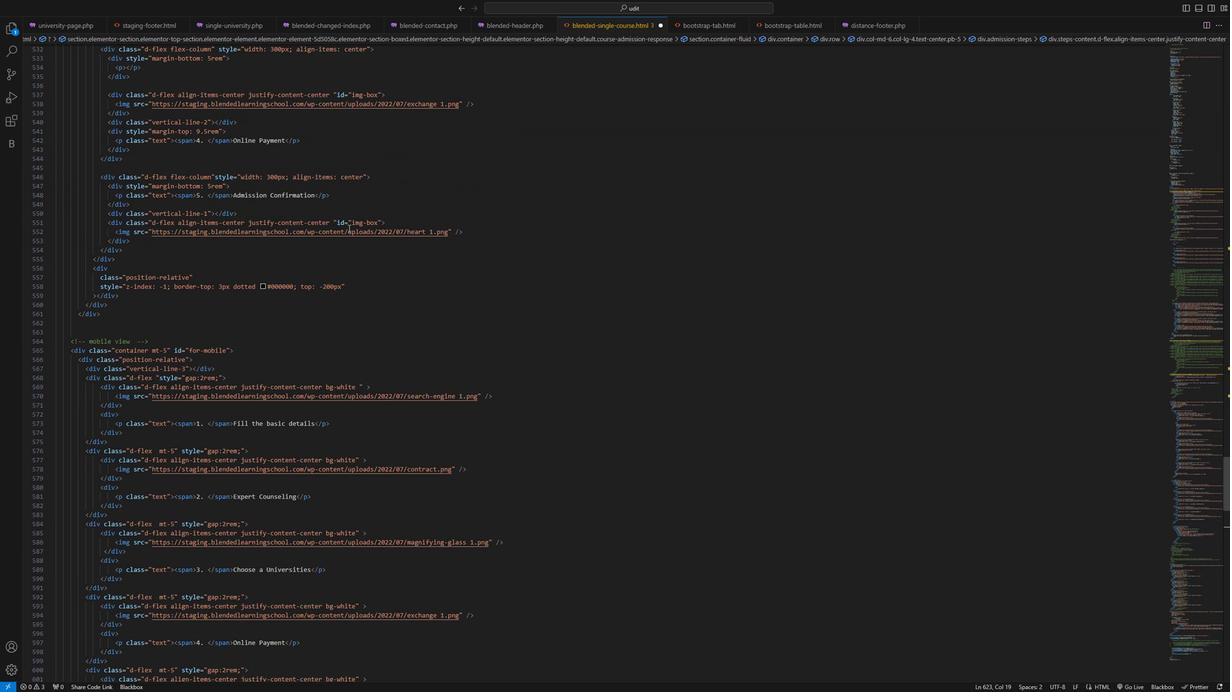 
Action: Mouse scrolled (312, 258) with delta (0, 0)
Screenshot: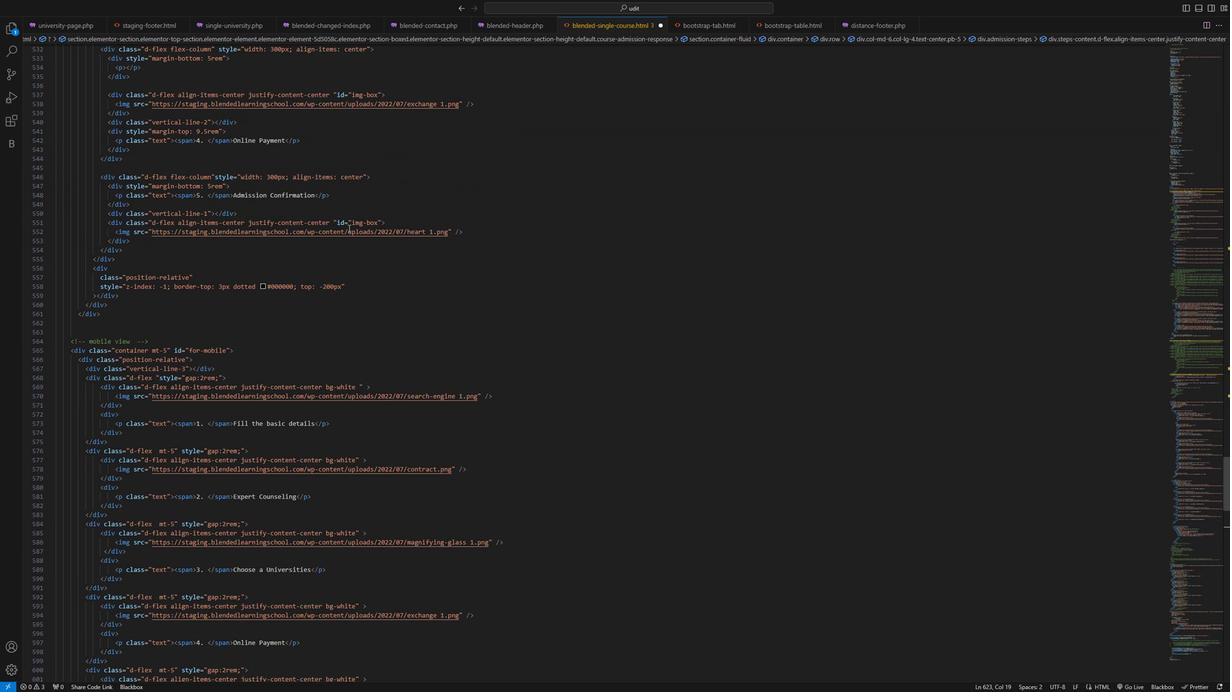 
Action: Mouse moved to (300, 264)
Screenshot: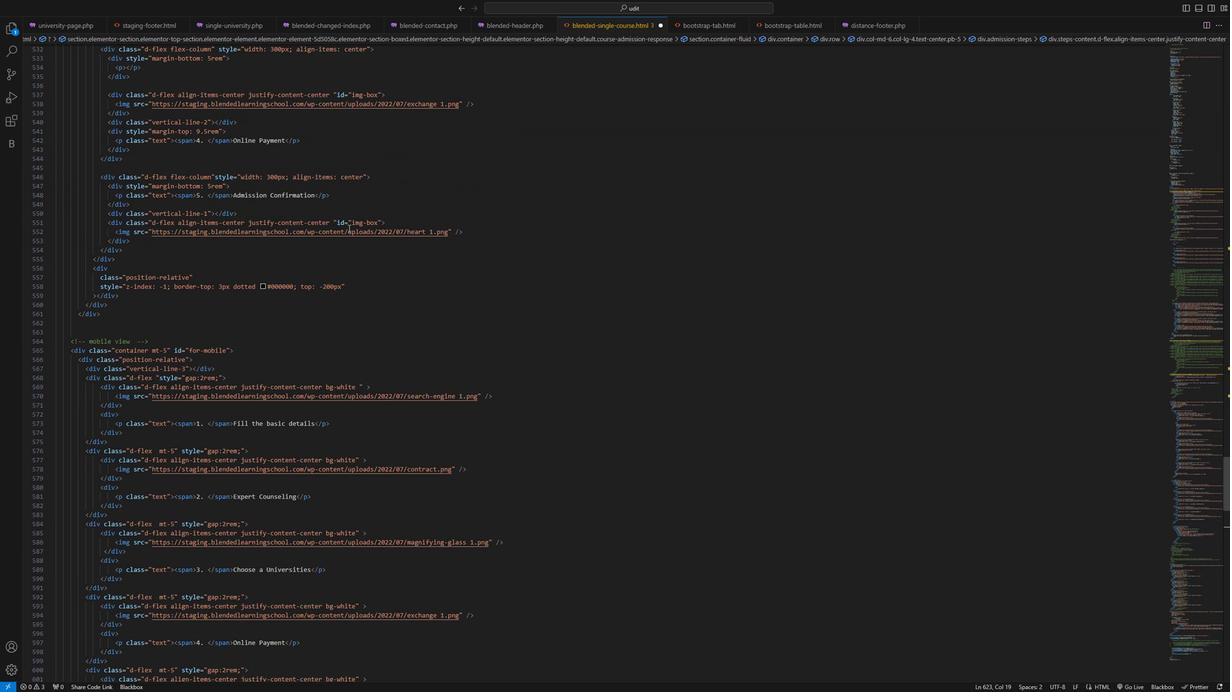 
Action: Mouse scrolled (300, 264) with delta (0, 0)
Screenshot: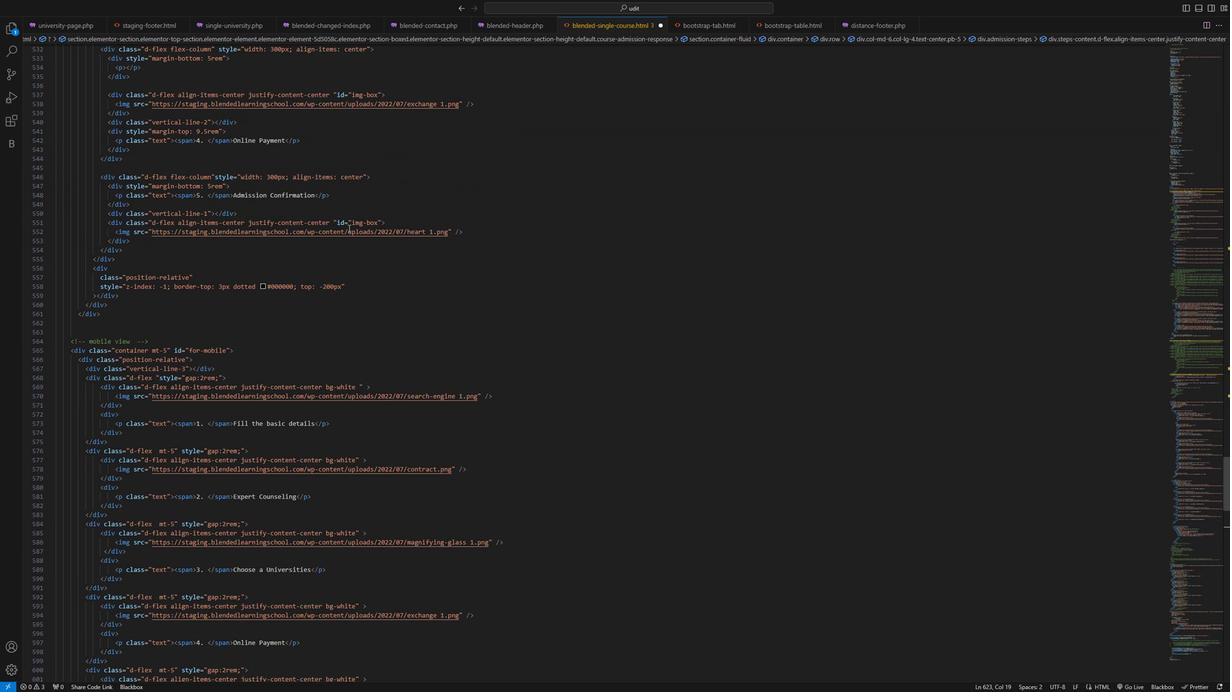 
Action: Mouse moved to (294, 265)
Screenshot: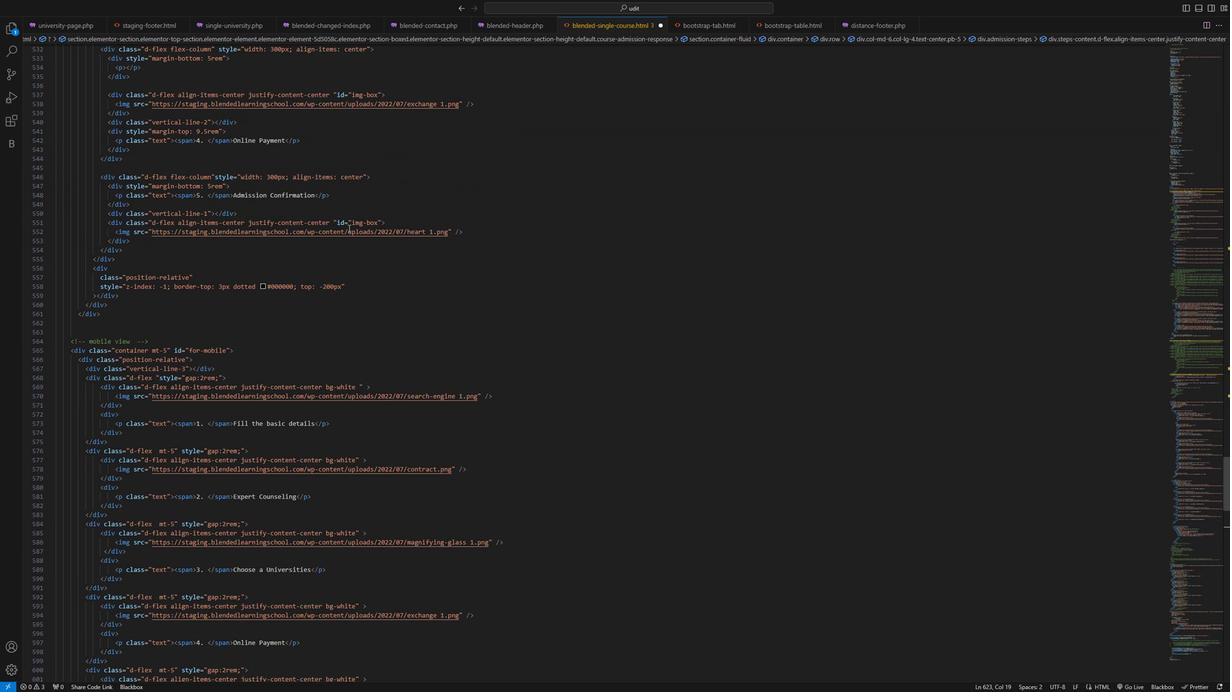 
Action: Mouse scrolled (294, 264) with delta (0, 0)
Screenshot: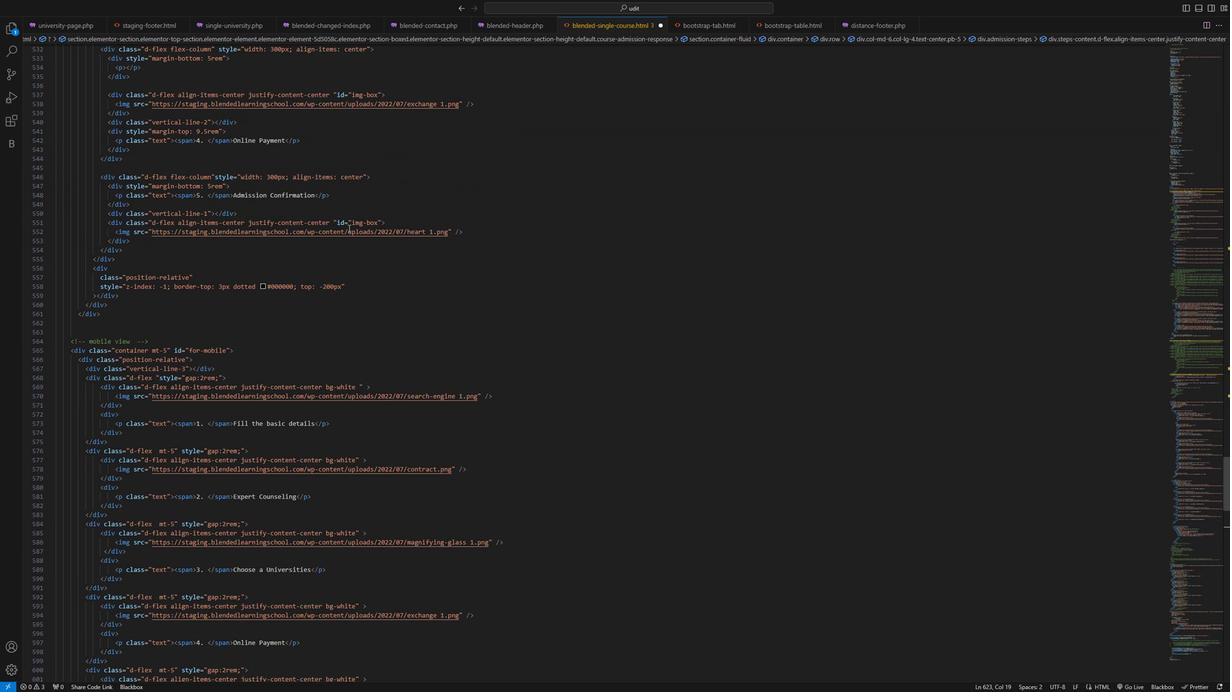
Action: Mouse moved to (290, 269)
Screenshot: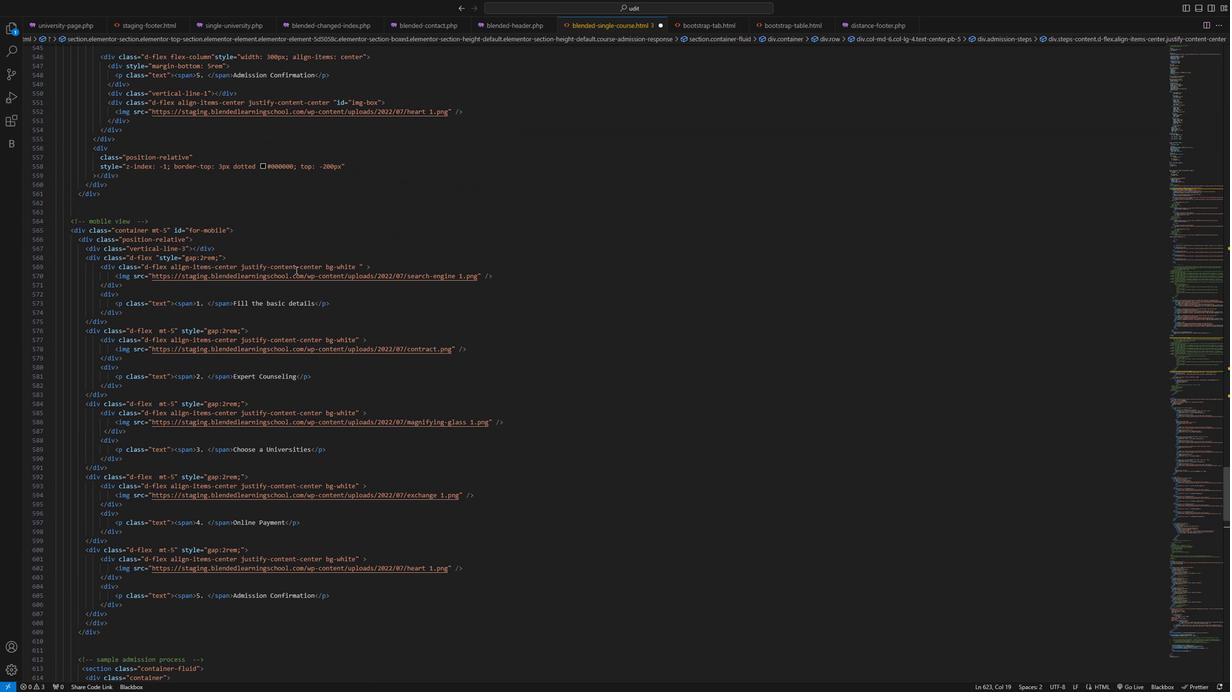
Action: Mouse scrolled (290, 269) with delta (0, 0)
Screenshot: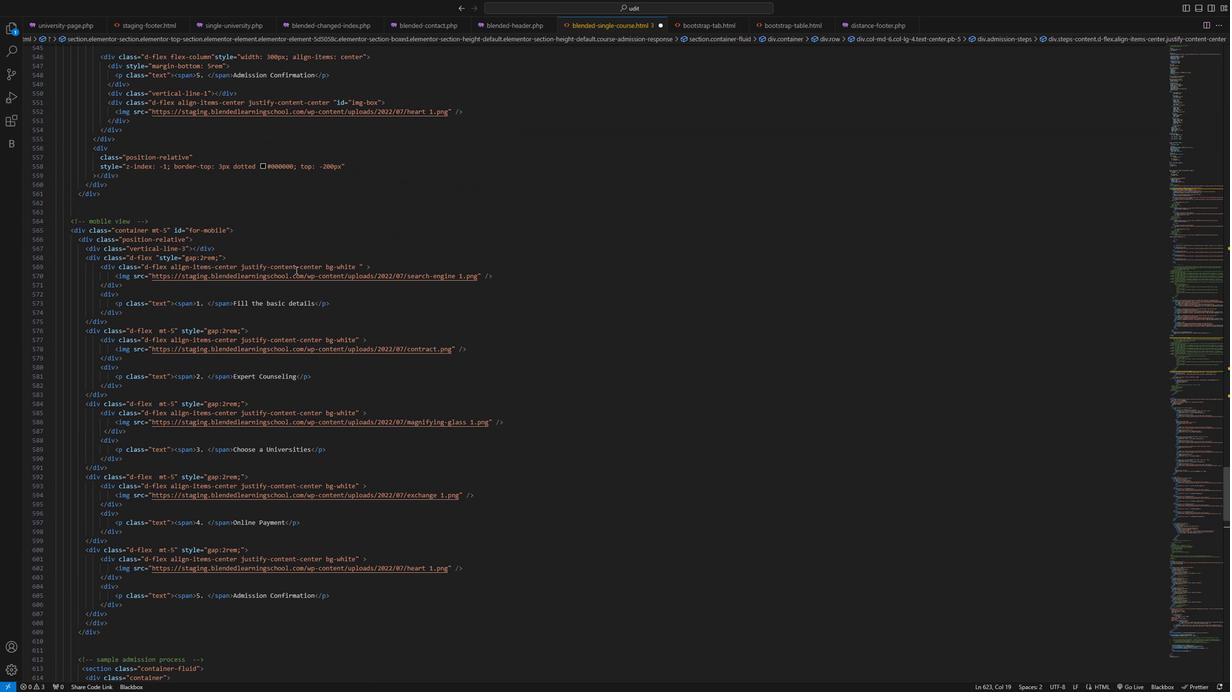 
Action: Mouse moved to (285, 274)
Screenshot: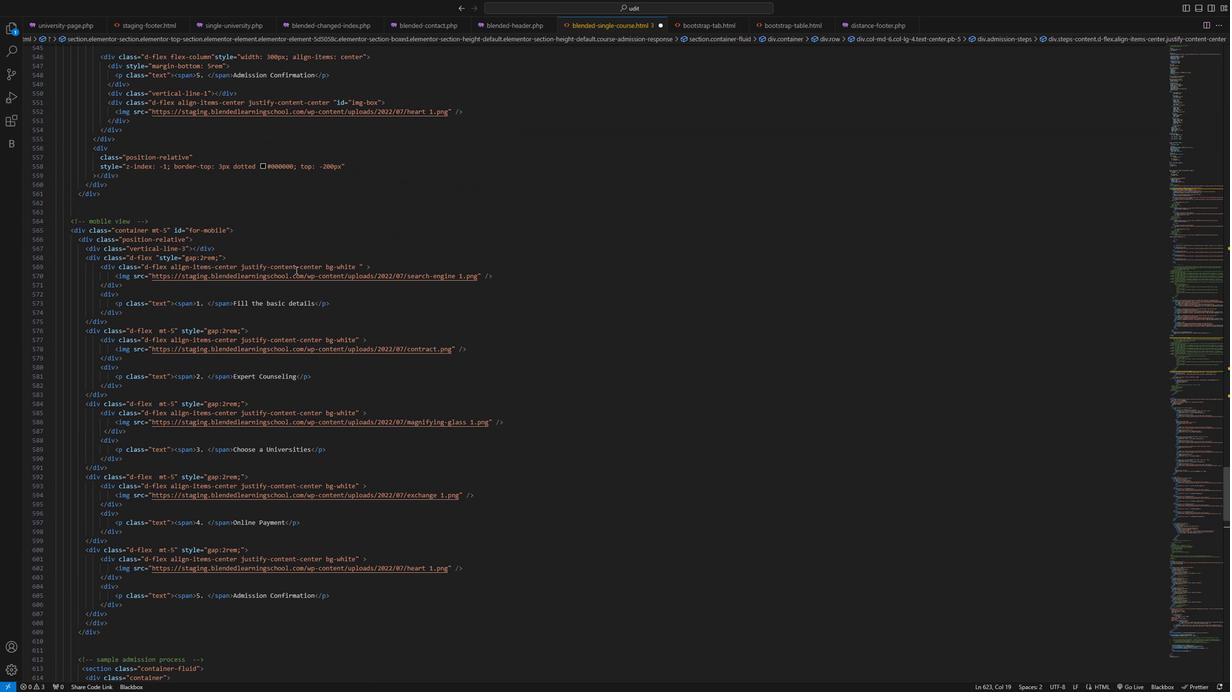 
Action: Mouse scrolled (285, 274) with delta (0, 0)
Screenshot: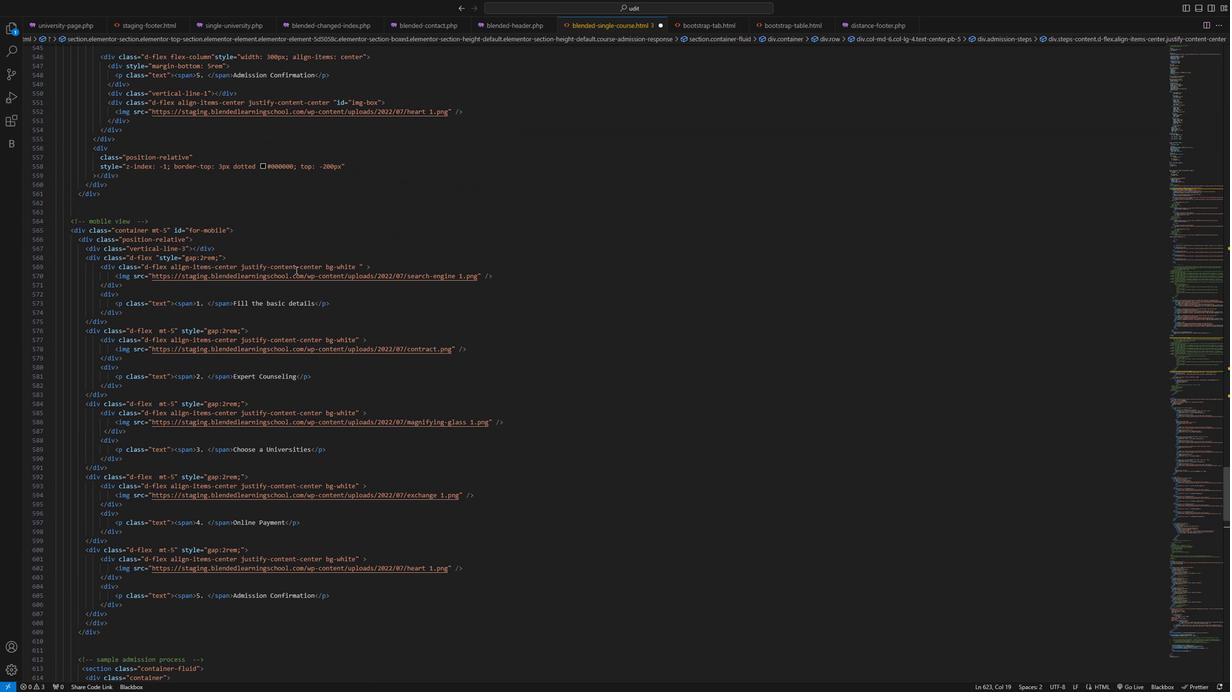 
Action: Mouse moved to (277, 276)
Screenshot: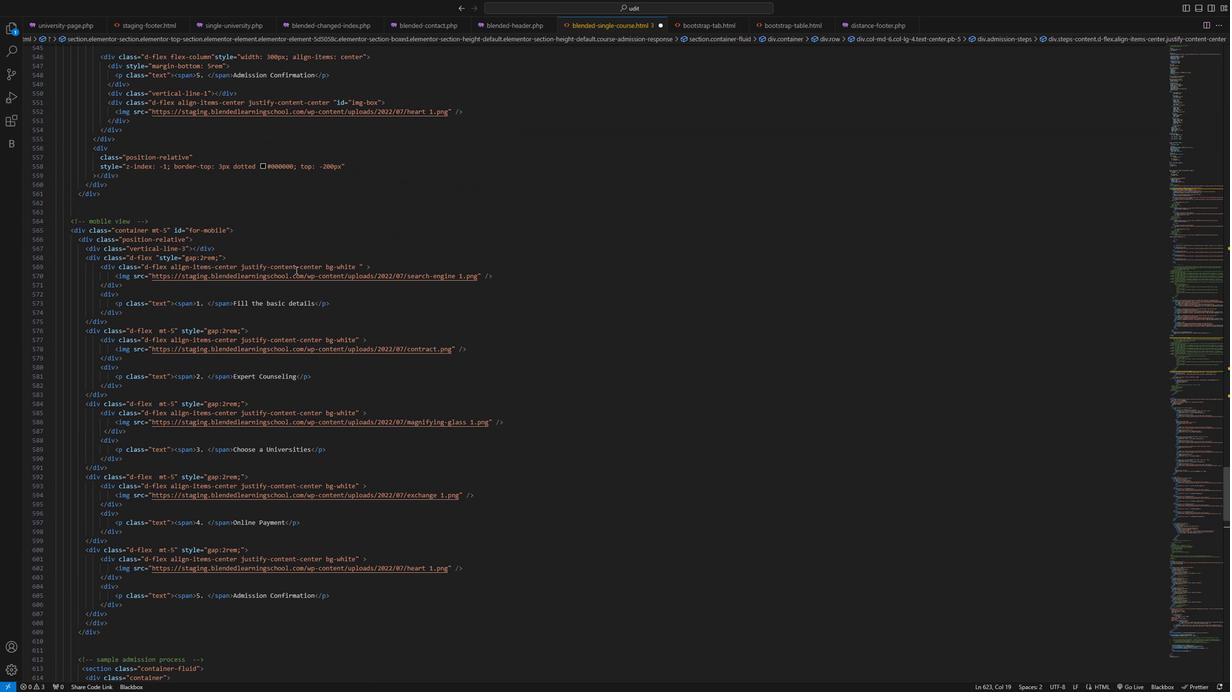 
Action: Mouse scrolled (277, 276) with delta (0, 0)
Screenshot: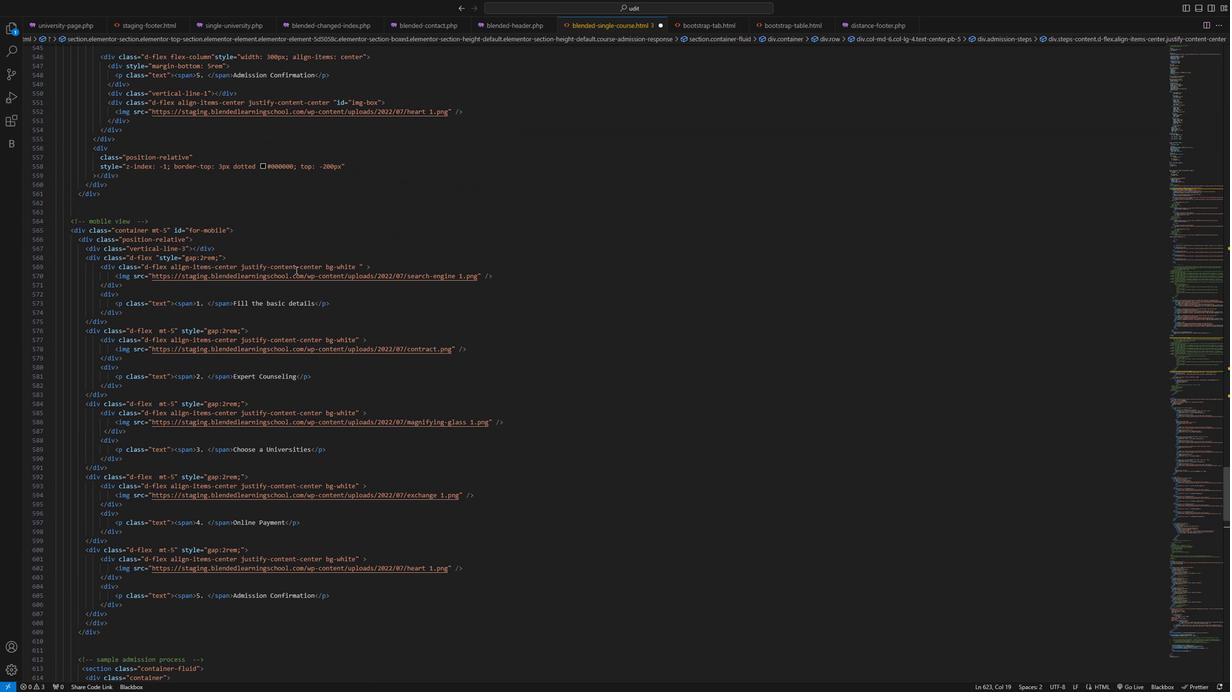 
Action: Mouse moved to (264, 280)
Screenshot: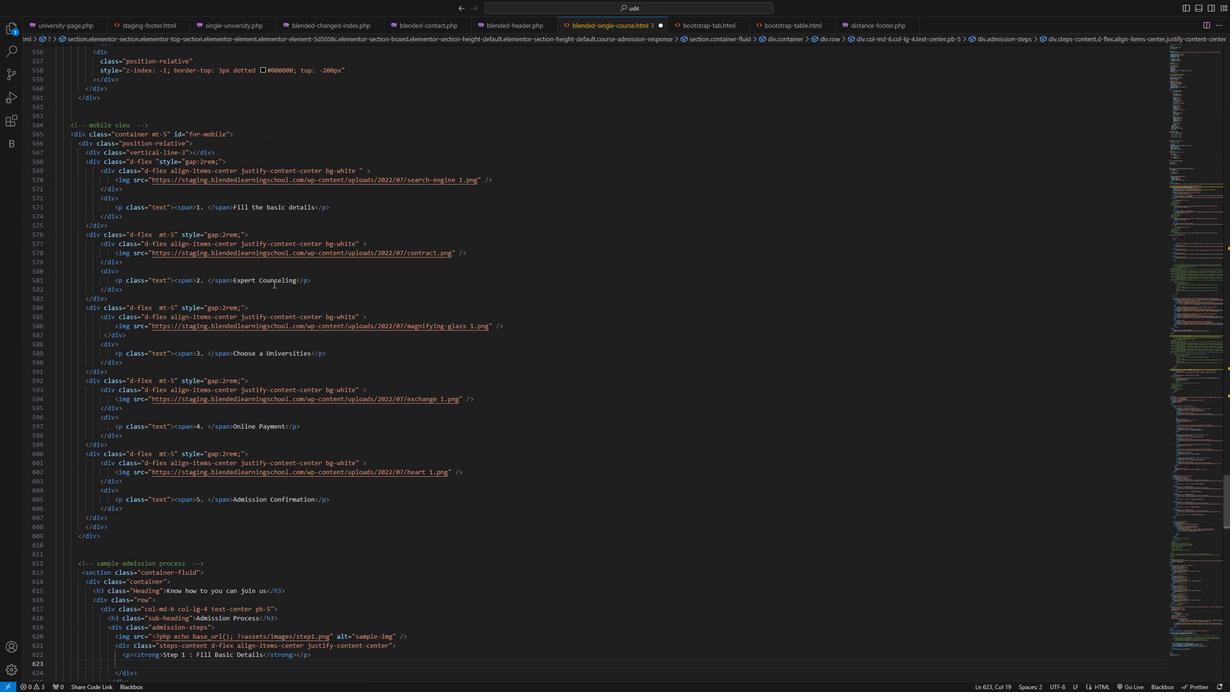 
Action: Mouse scrolled (264, 280) with delta (0, 0)
